 Task: Select street view around selected location Big Bend National Park, Texas, United States and verify 2 surrounding locations
Action: Mouse moved to (216, 66)
Screenshot: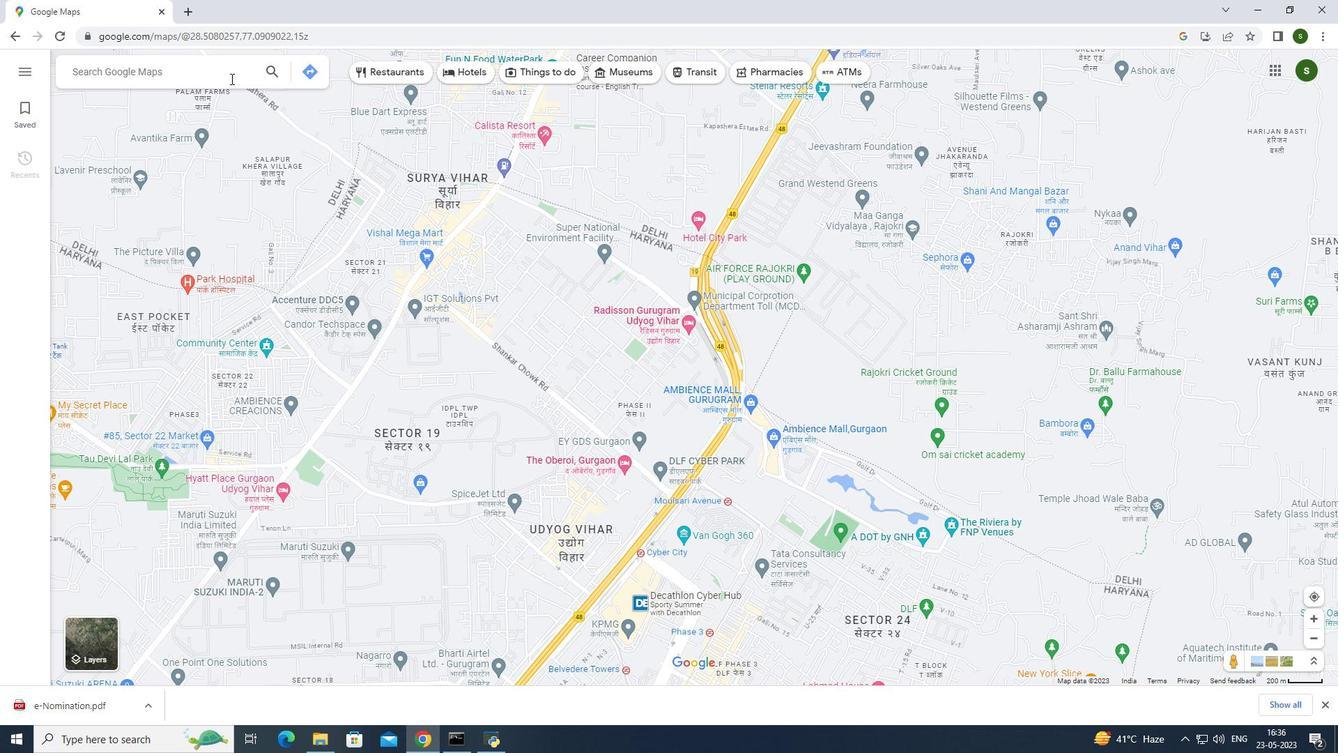 
Action: Mouse pressed left at (216, 66)
Screenshot: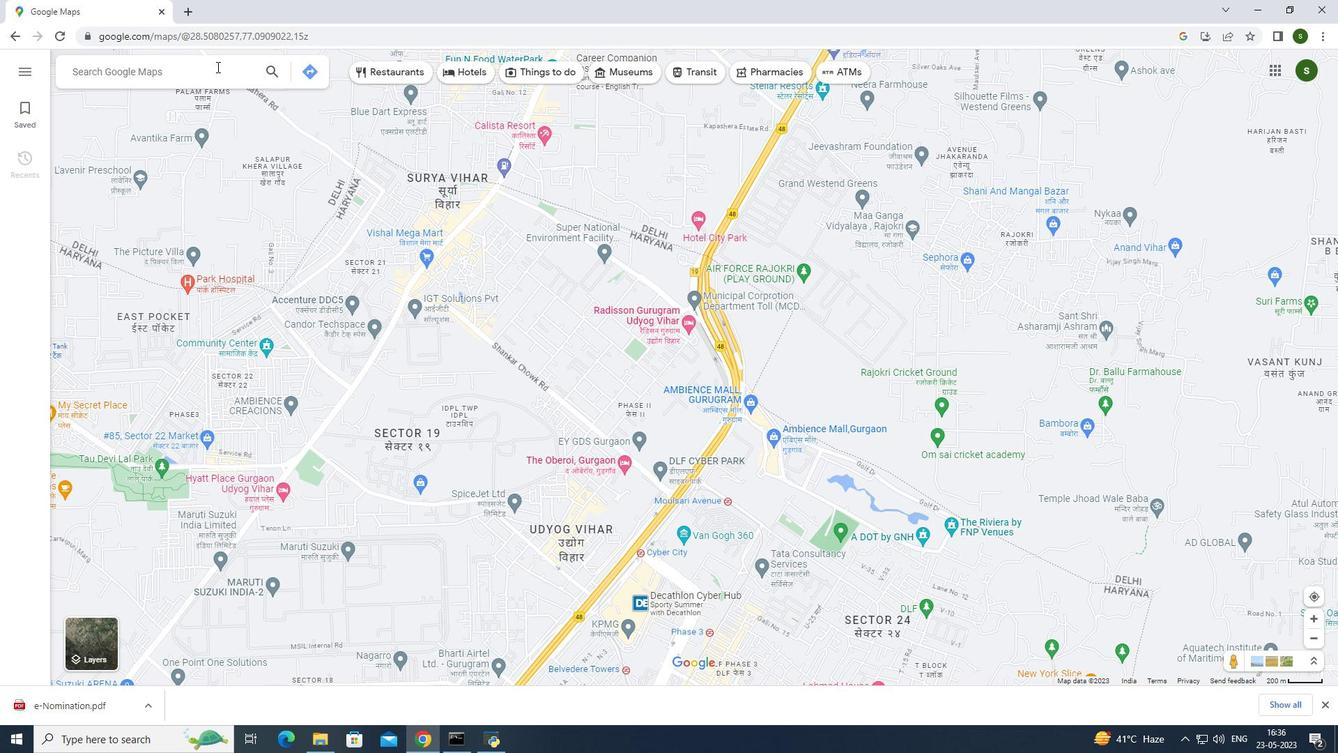 
Action: Key pressed <Key.caps_lock>B<Key.caps_lock>ig<Key.space><Key.caps_lock>B<Key.caps_lock>end<Key.space><Key.caps_lock>N<Key.caps_lock>ational<Key.space><Key.caps_lock>P<Key.caps_lock>ark,<Key.caps_lock>T<Key.caps_lock>exas,<Key.caps_lock>U<Key.caps_lock>nited<Key.space><Key.caps_lock>S<Key.caps_lock>tates<Key.enter>
Screenshot: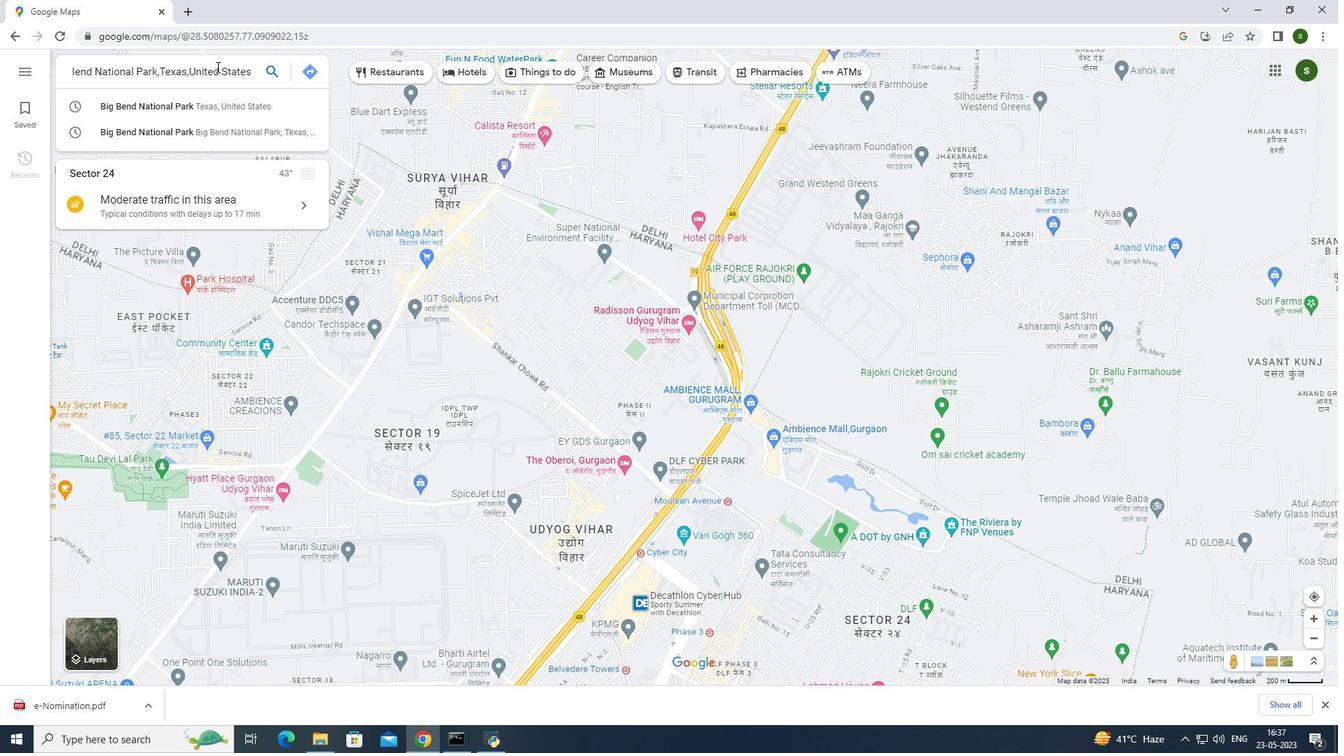
Action: Mouse moved to (866, 388)
Screenshot: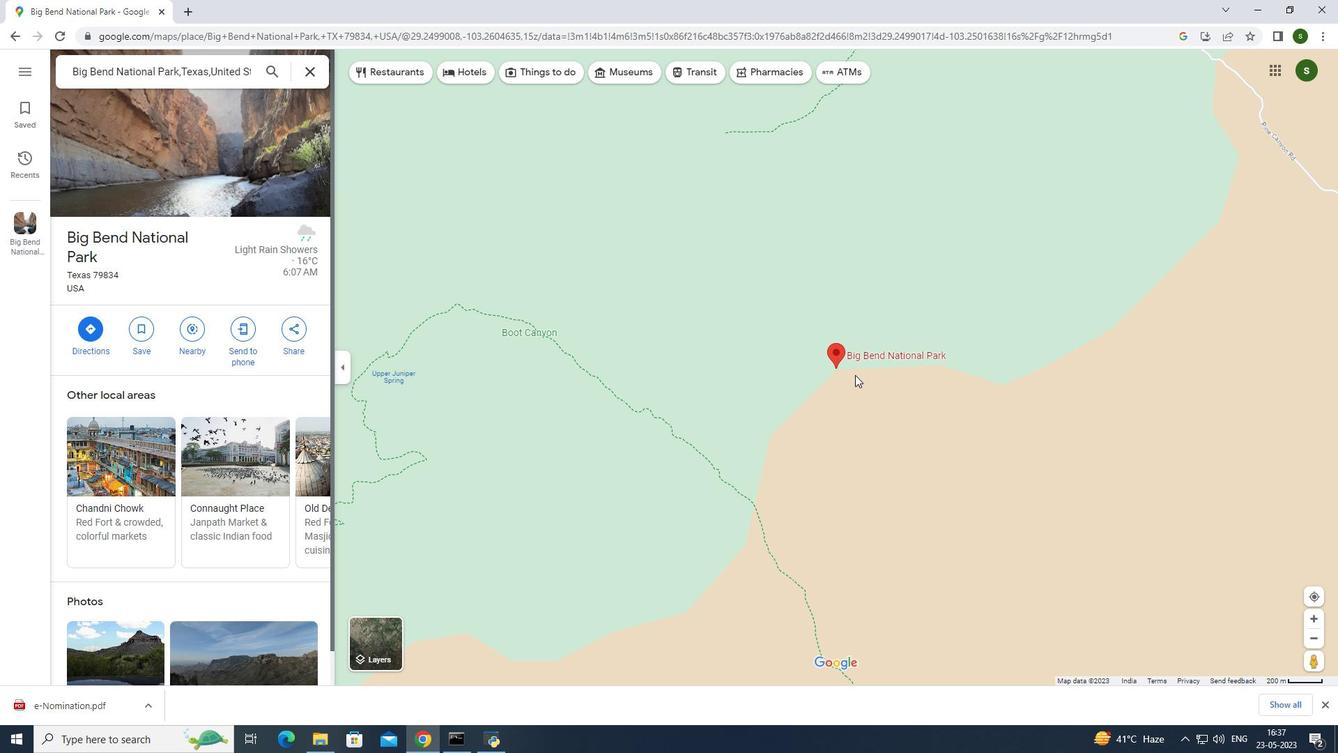 
Action: Mouse pressed left at (866, 388)
Screenshot: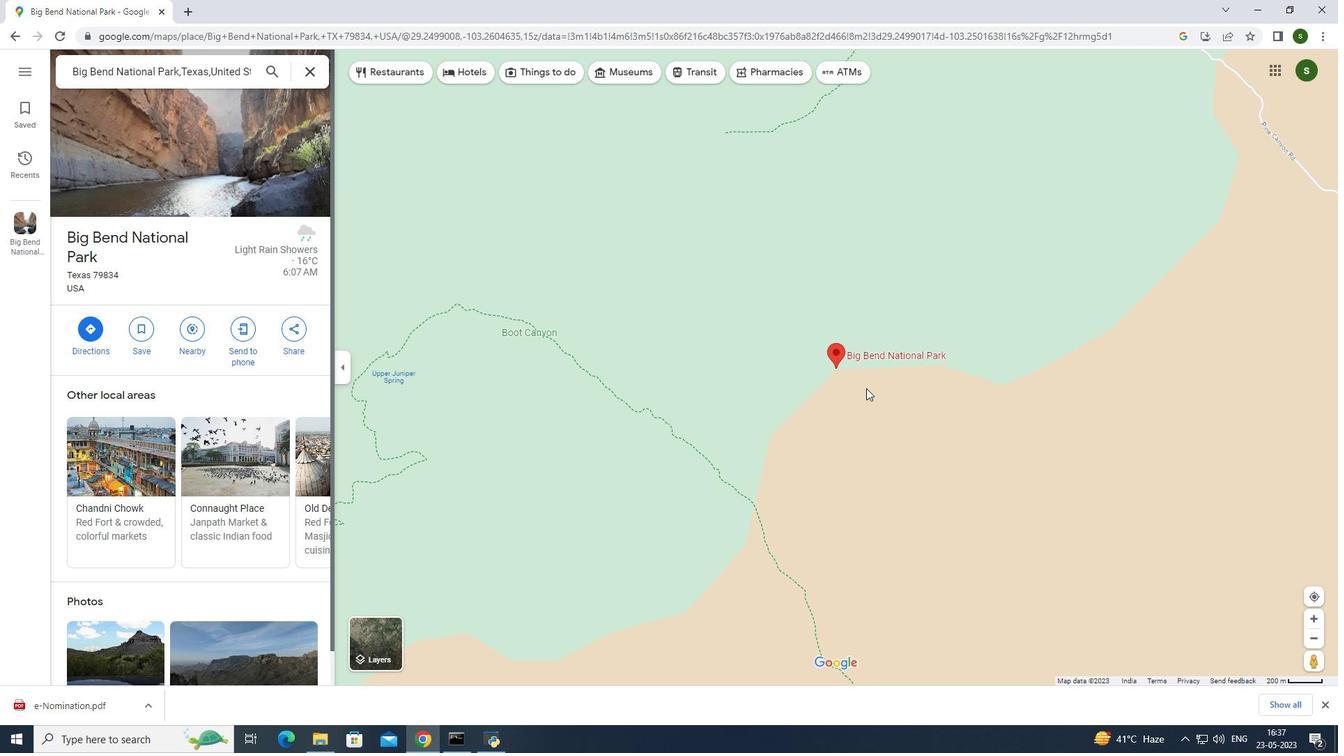 
Action: Mouse moved to (702, 382)
Screenshot: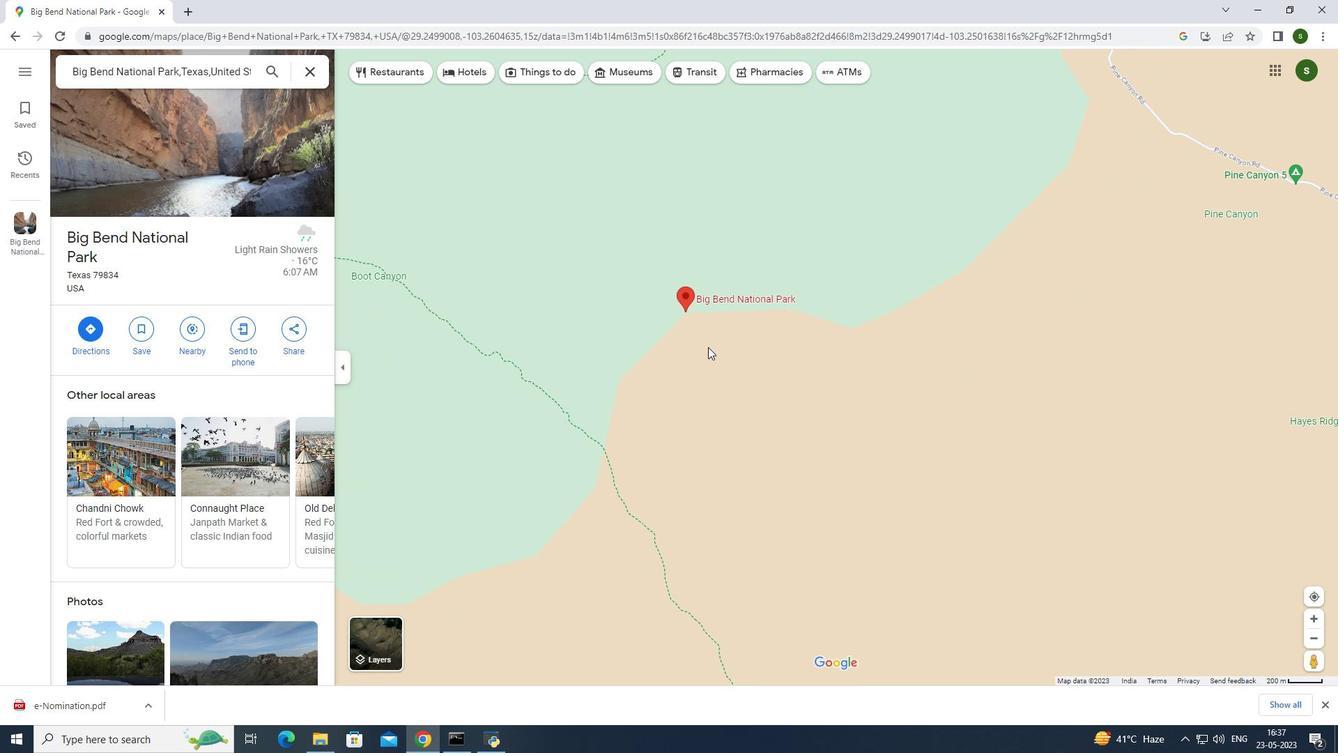 
Action: Mouse scrolled (702, 383) with delta (0, 0)
Screenshot: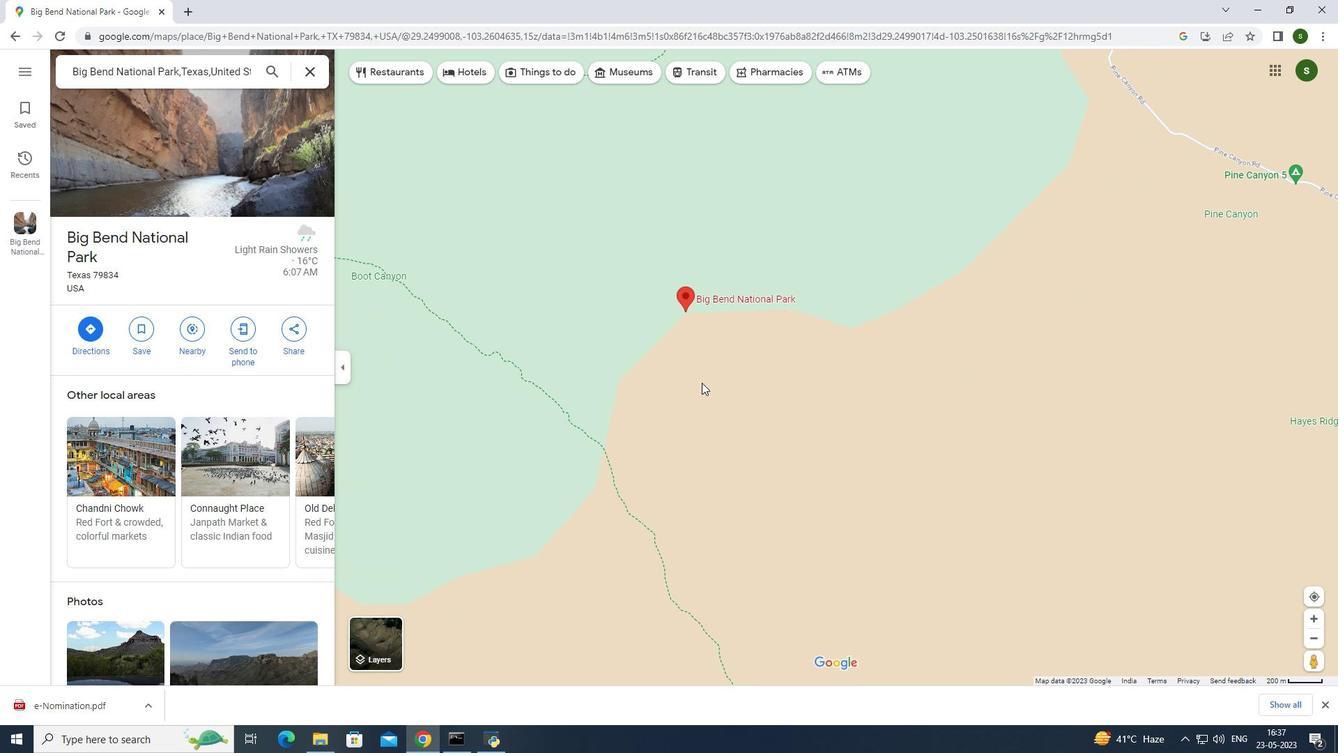 
Action: Mouse scrolled (702, 383) with delta (0, 0)
Screenshot: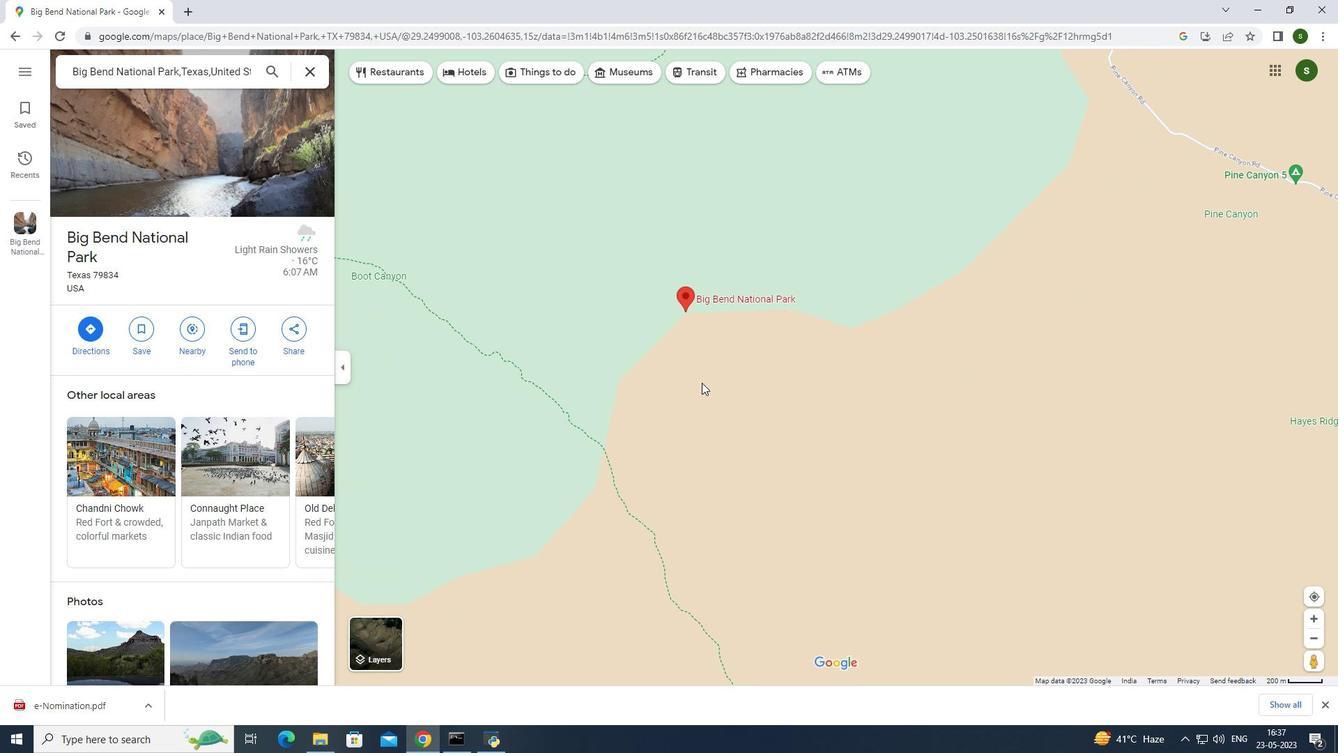 
Action: Mouse moved to (625, 200)
Screenshot: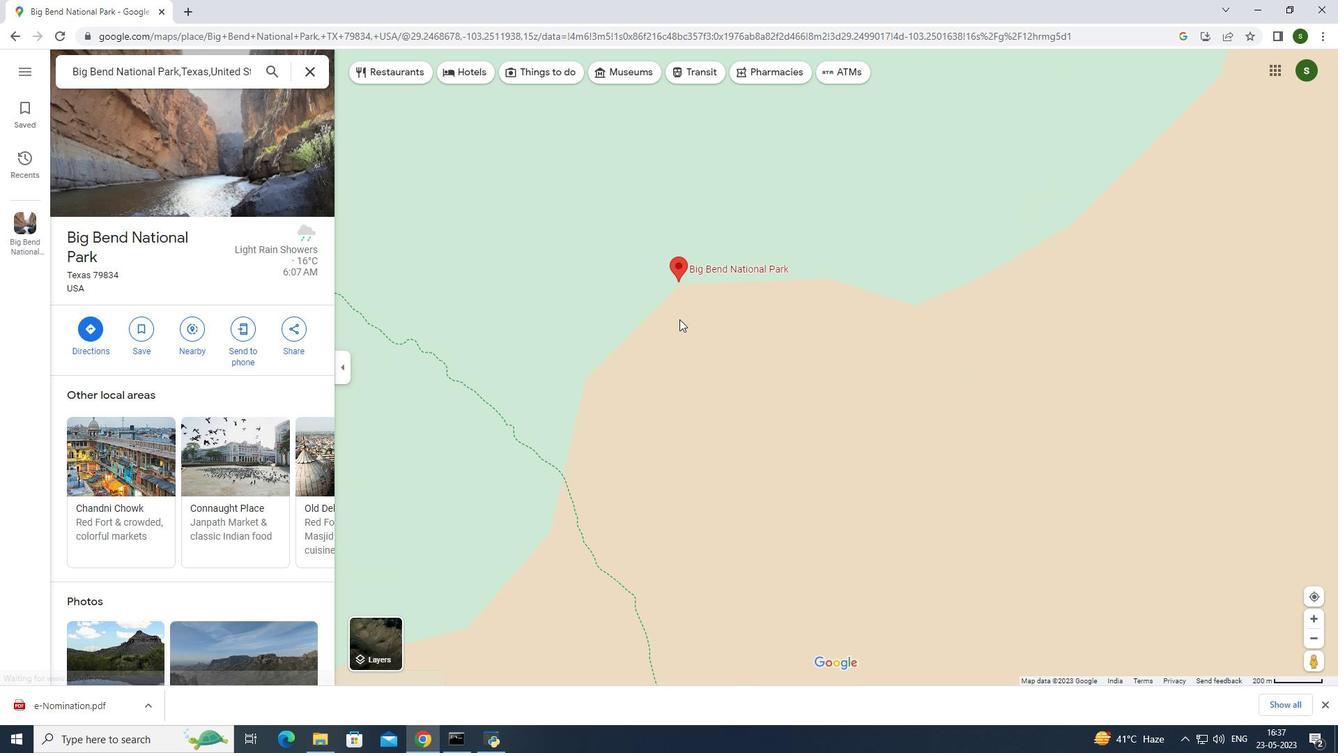
Action: Mouse scrolled (625, 200) with delta (0, 0)
Screenshot: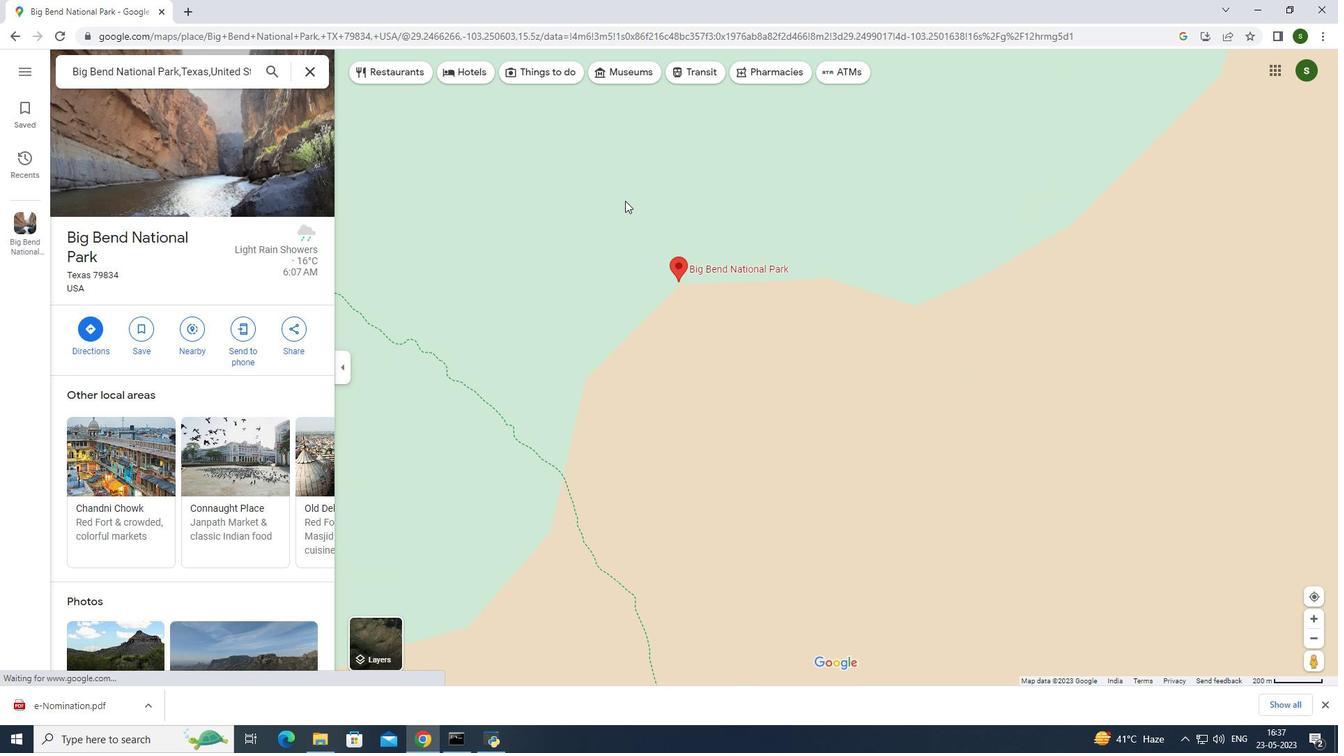 
Action: Mouse scrolled (625, 200) with delta (0, 0)
Screenshot: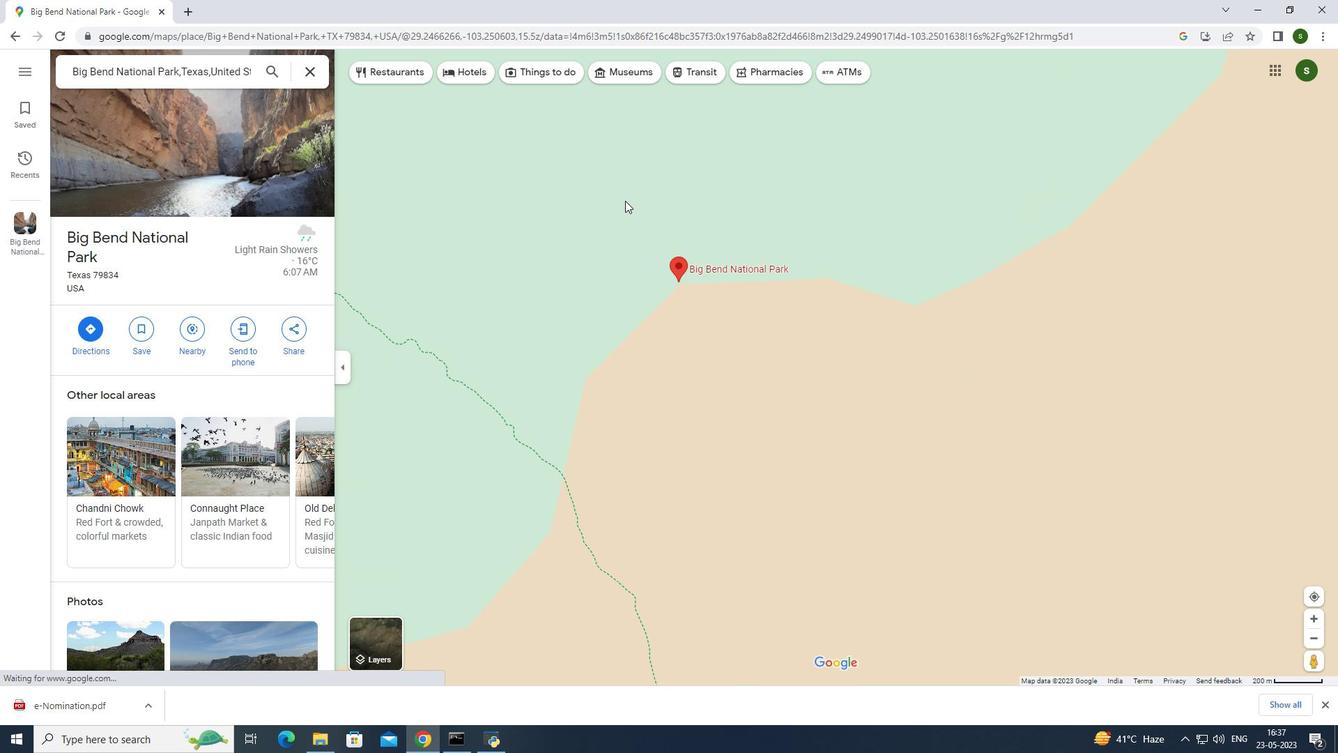 
Action: Mouse moved to (621, 201)
Screenshot: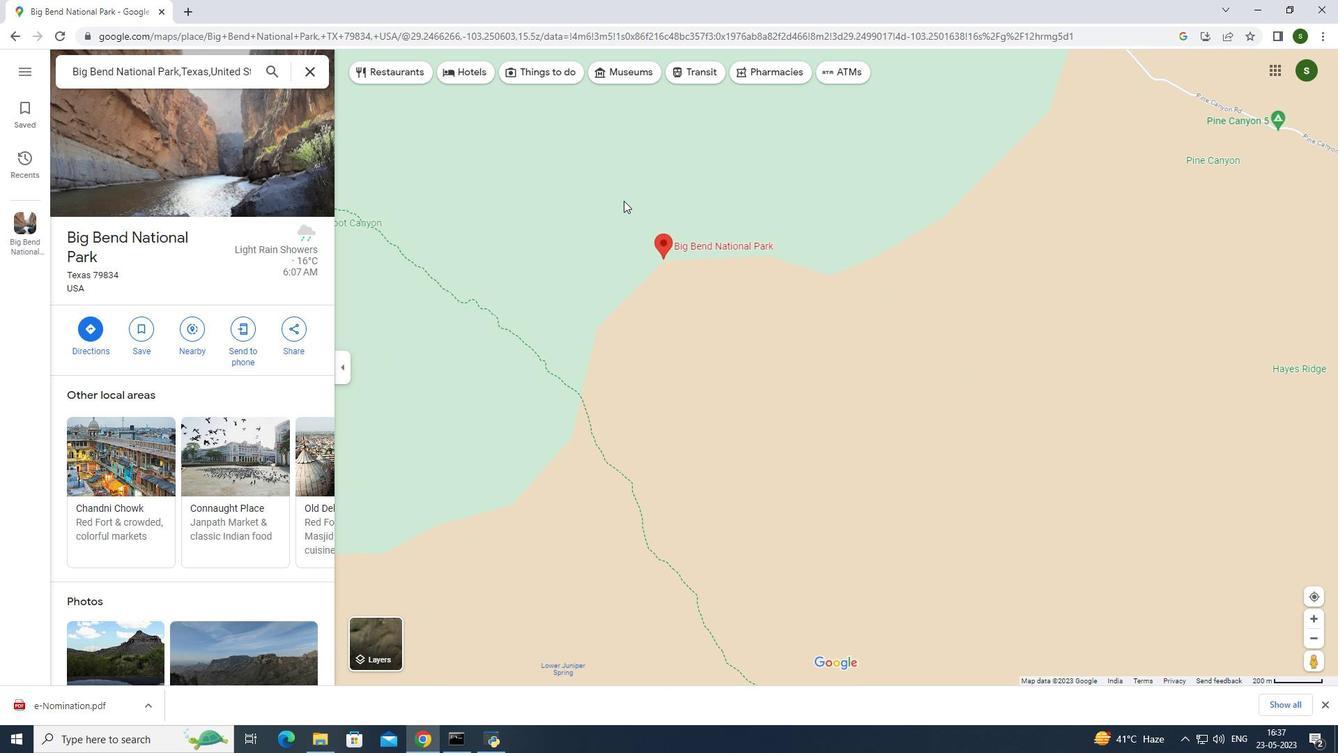 
Action: Mouse scrolled (621, 200) with delta (0, 0)
Screenshot: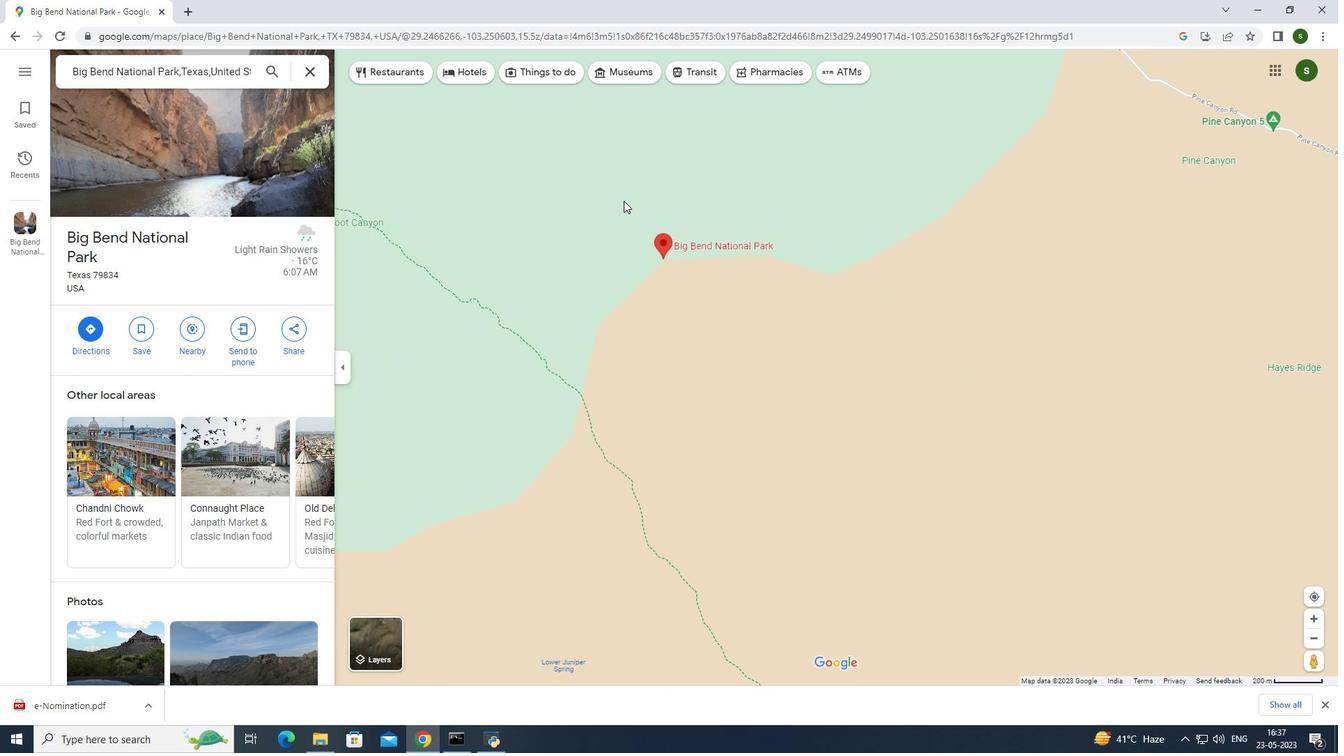 
Action: Mouse scrolled (621, 200) with delta (0, 0)
Screenshot: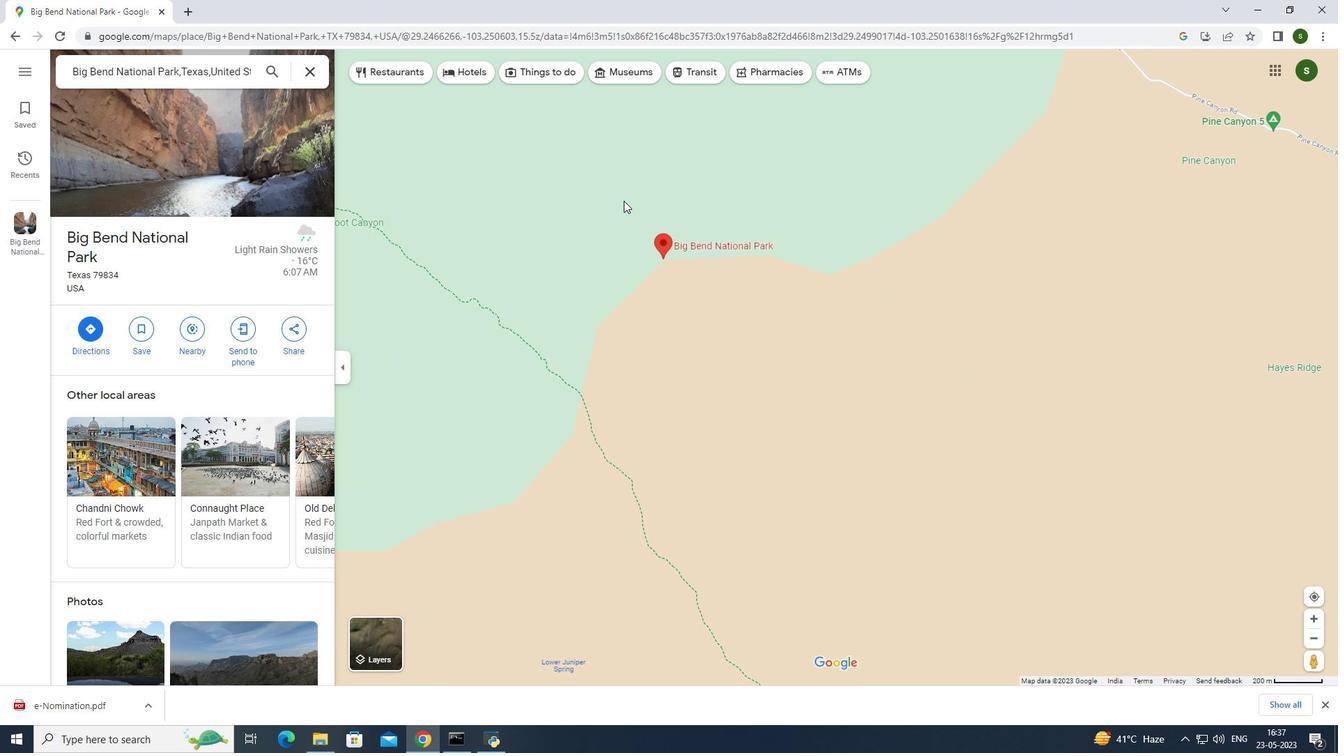 
Action: Mouse moved to (620, 201)
Screenshot: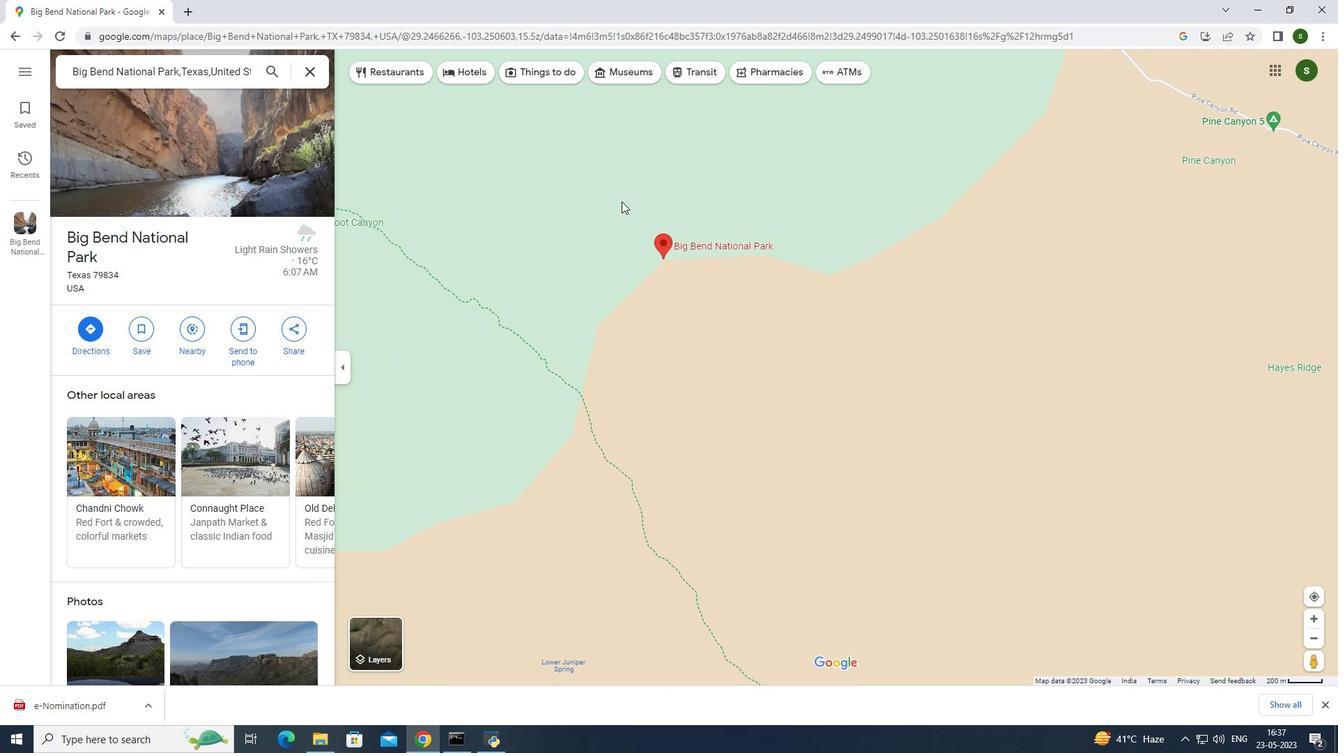 
Action: Mouse scrolled (620, 200) with delta (0, 0)
Screenshot: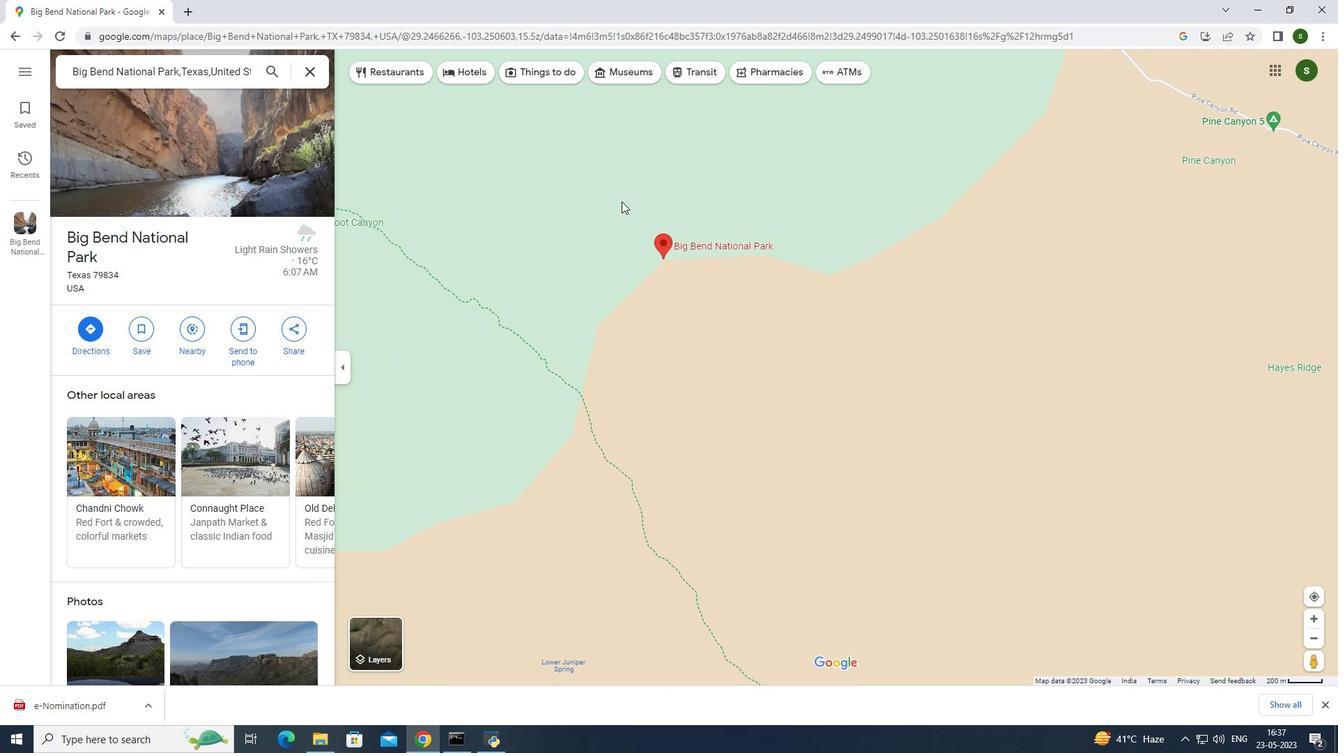 
Action: Mouse moved to (718, 306)
Screenshot: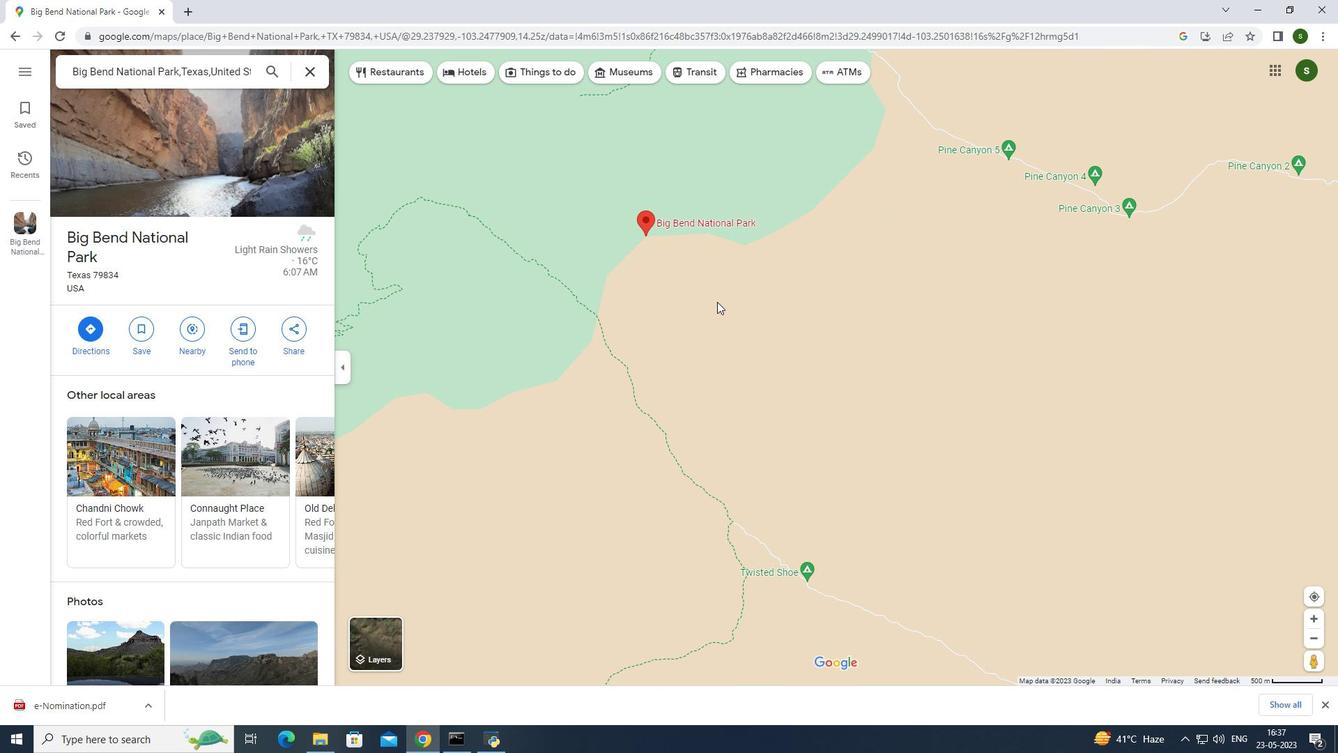
Action: Mouse pressed left at (718, 306)
Screenshot: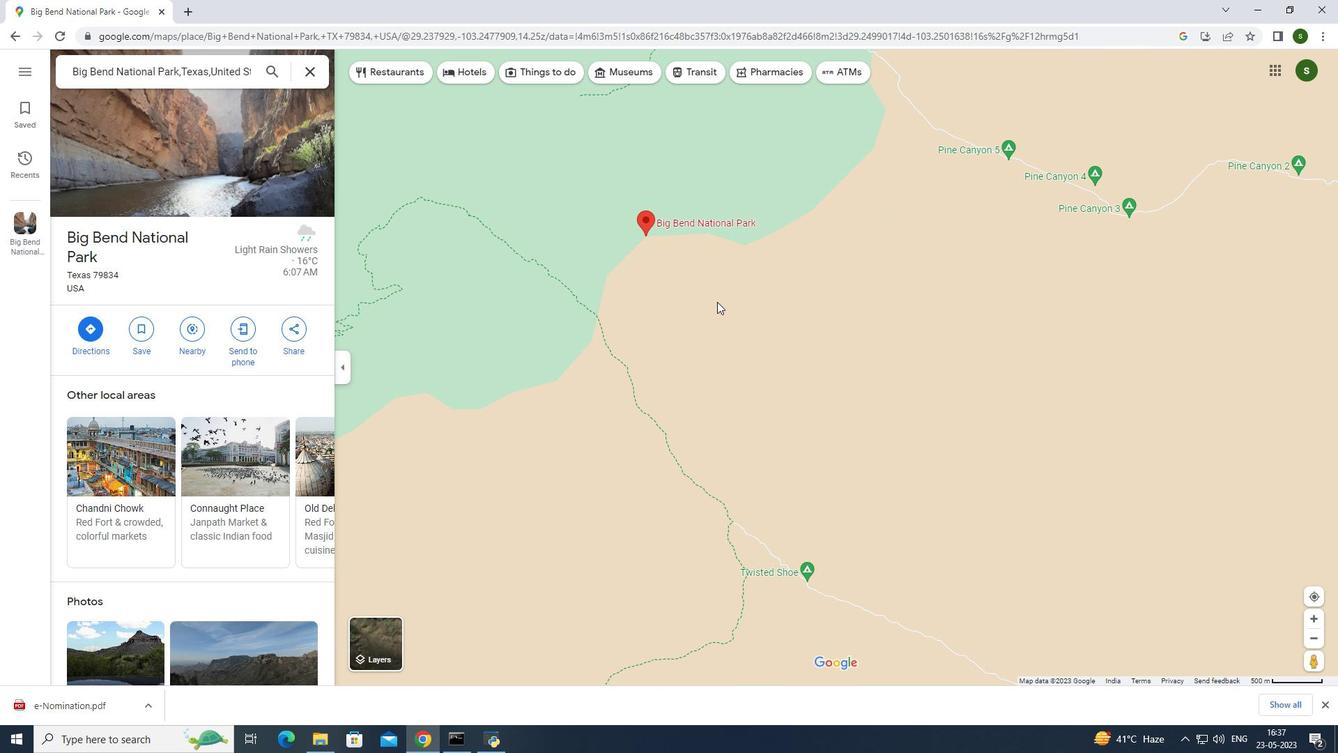 
Action: Mouse moved to (690, 421)
Screenshot: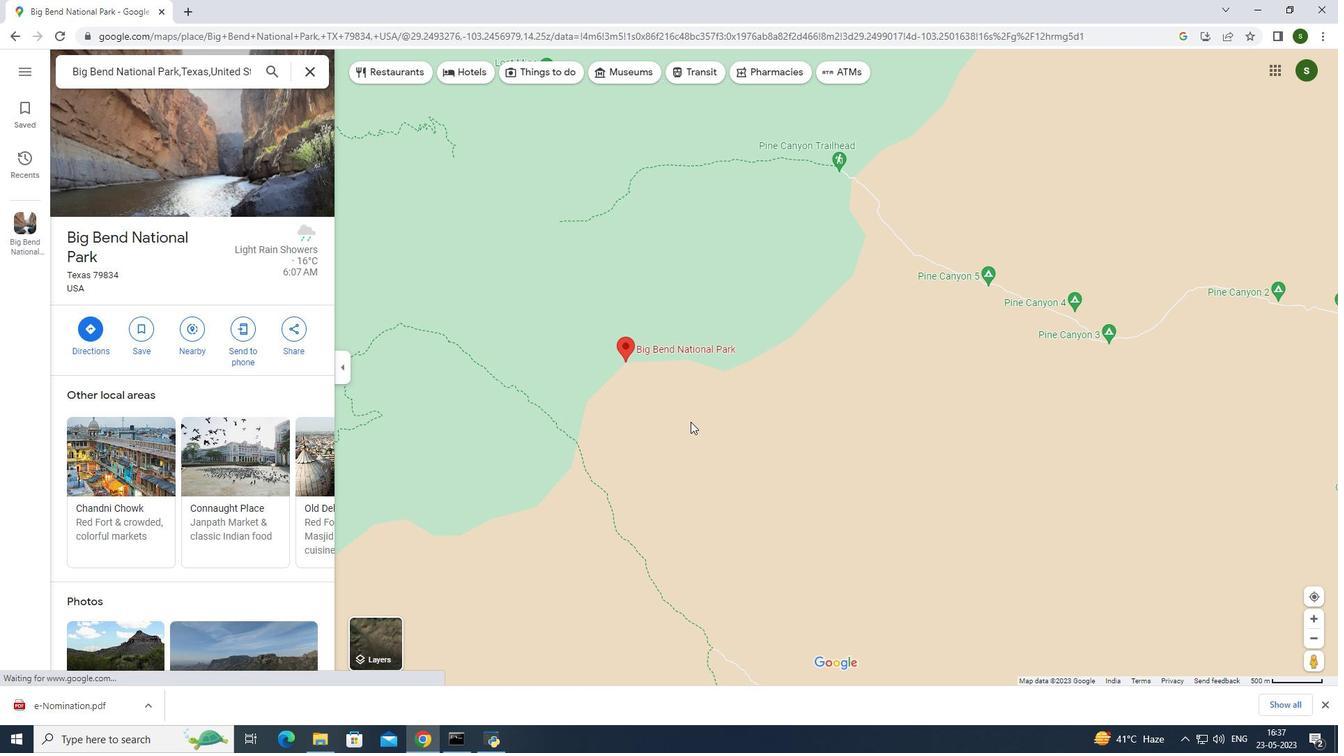 
Action: Mouse scrolled (690, 422) with delta (0, 0)
Screenshot: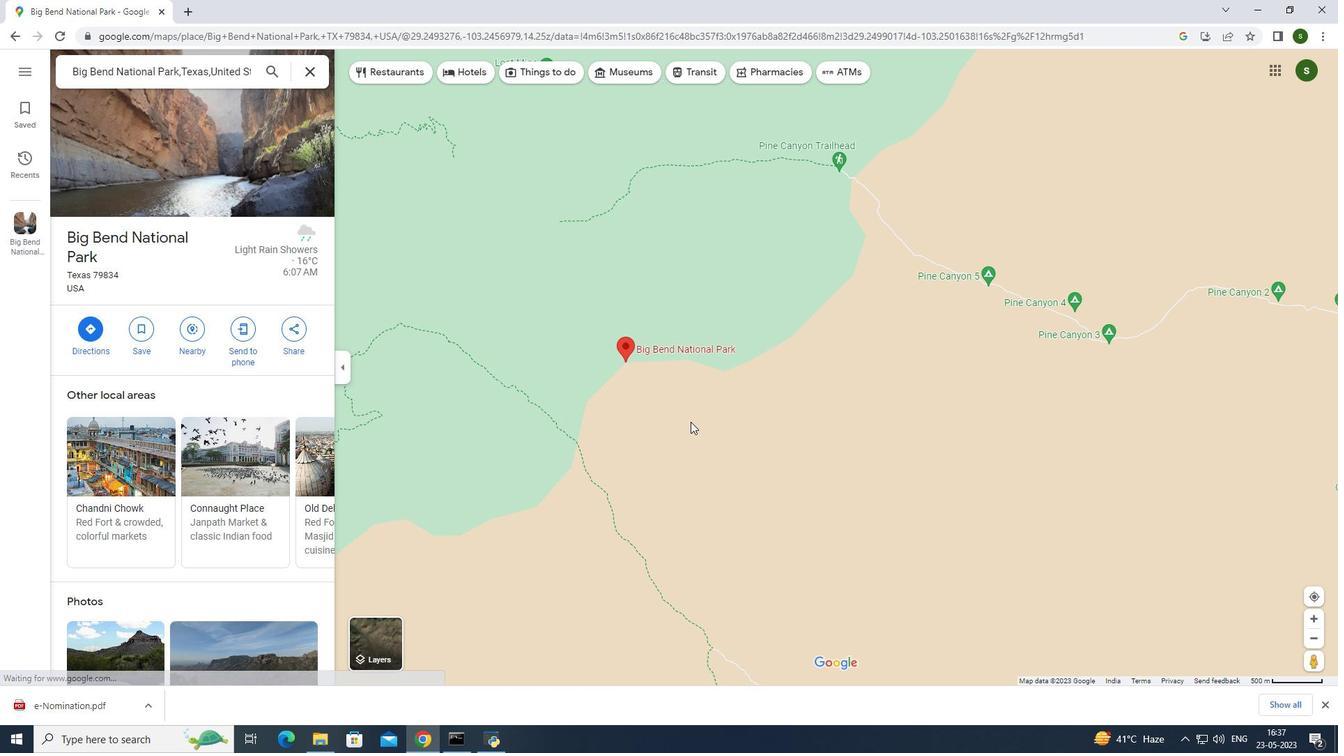 
Action: Mouse scrolled (690, 422) with delta (0, 0)
Screenshot: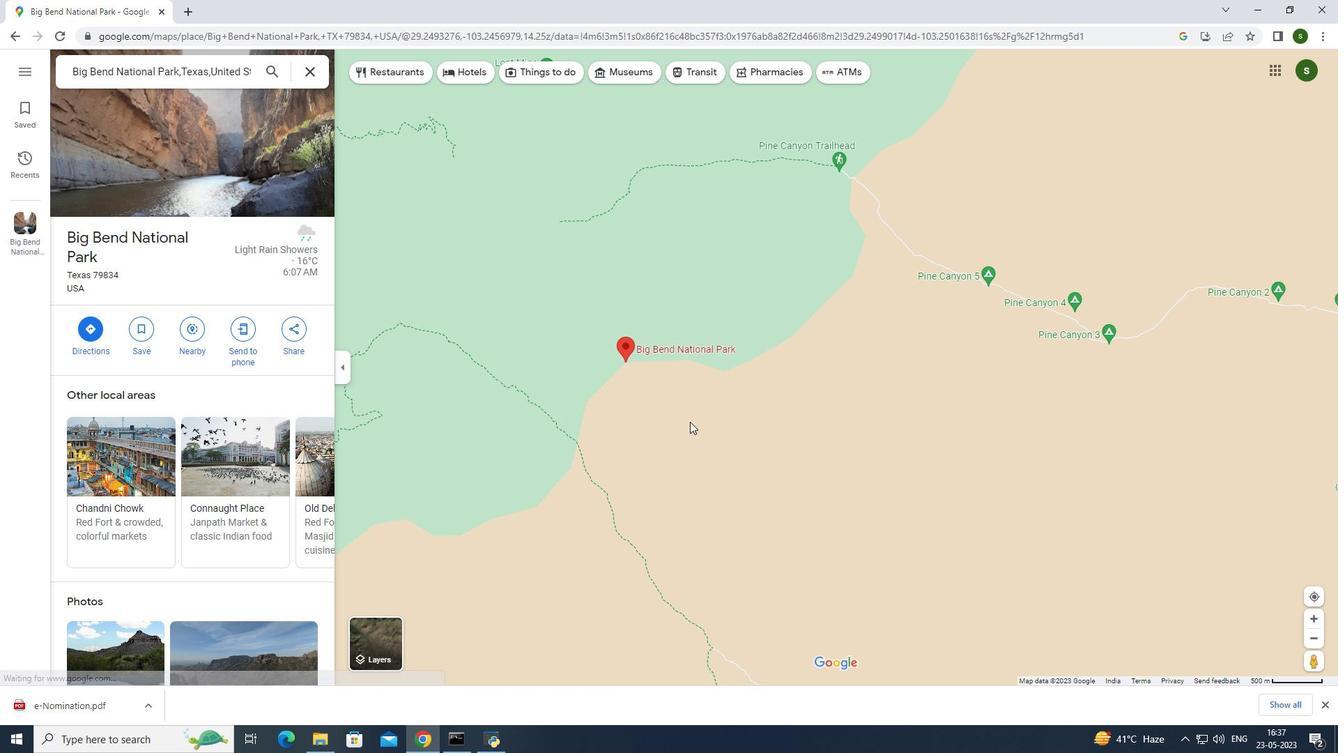 
Action: Mouse scrolled (690, 422) with delta (0, 0)
Screenshot: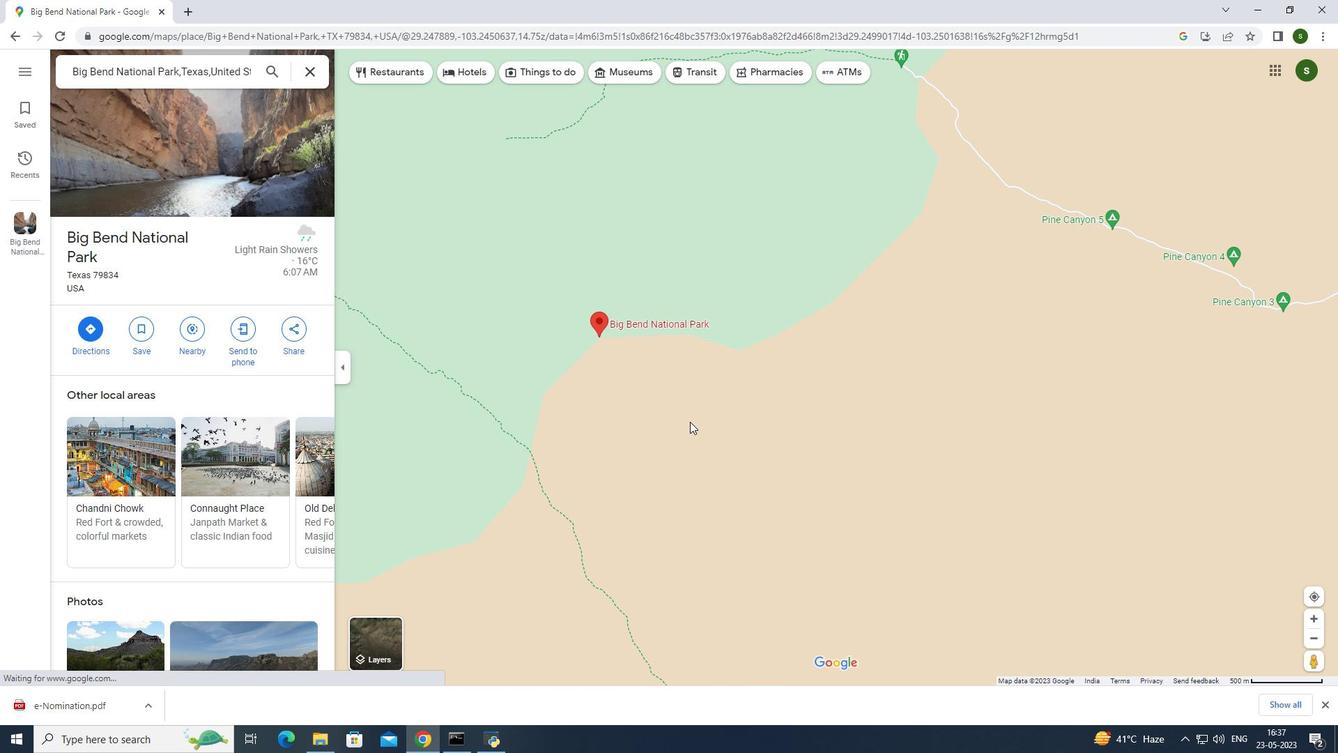 
Action: Mouse scrolled (690, 422) with delta (0, 0)
Screenshot: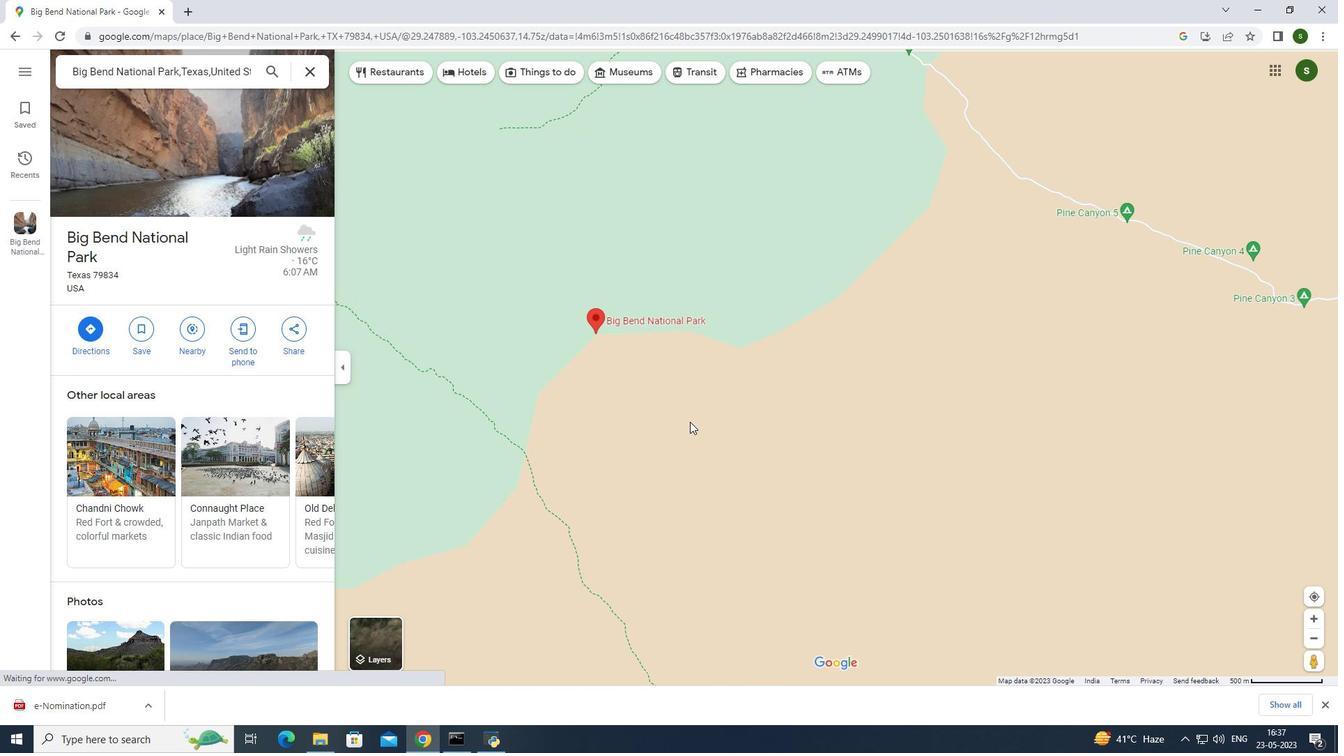 
Action: Mouse scrolled (690, 422) with delta (0, 0)
Screenshot: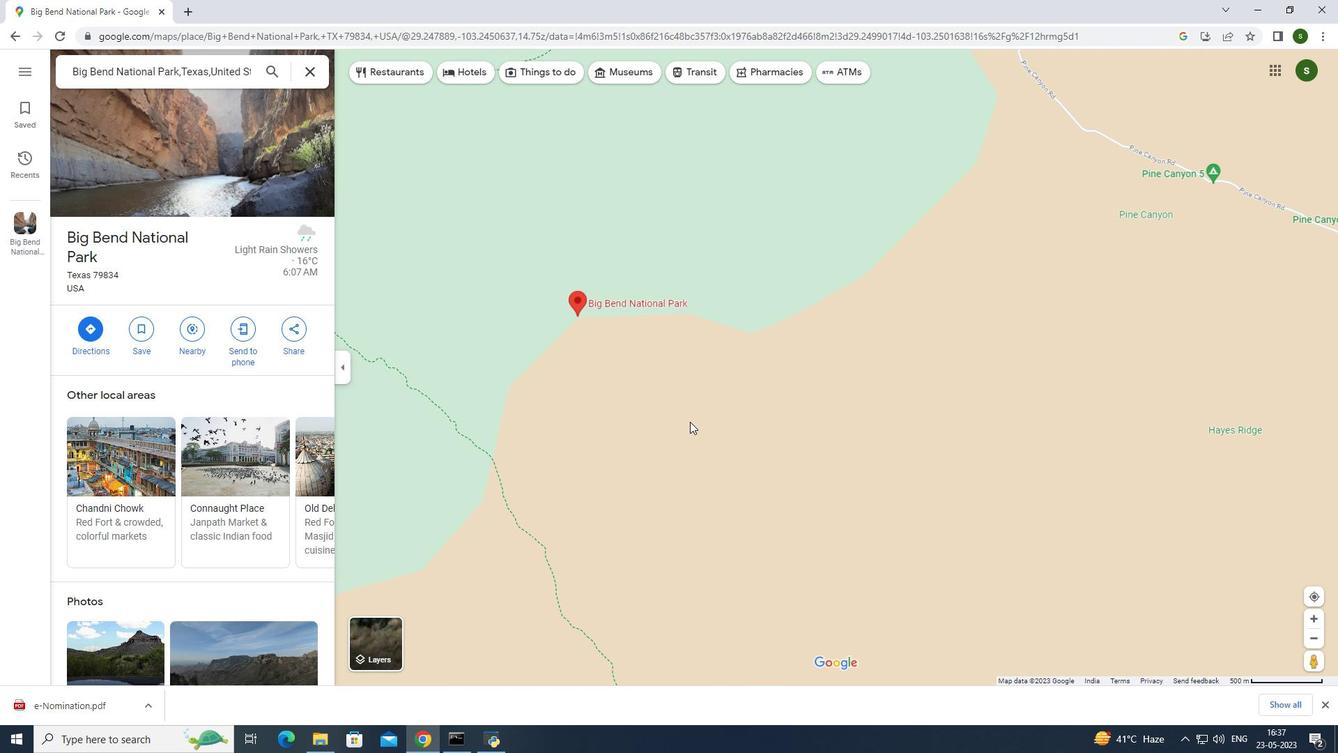 
Action: Mouse moved to (674, 425)
Screenshot: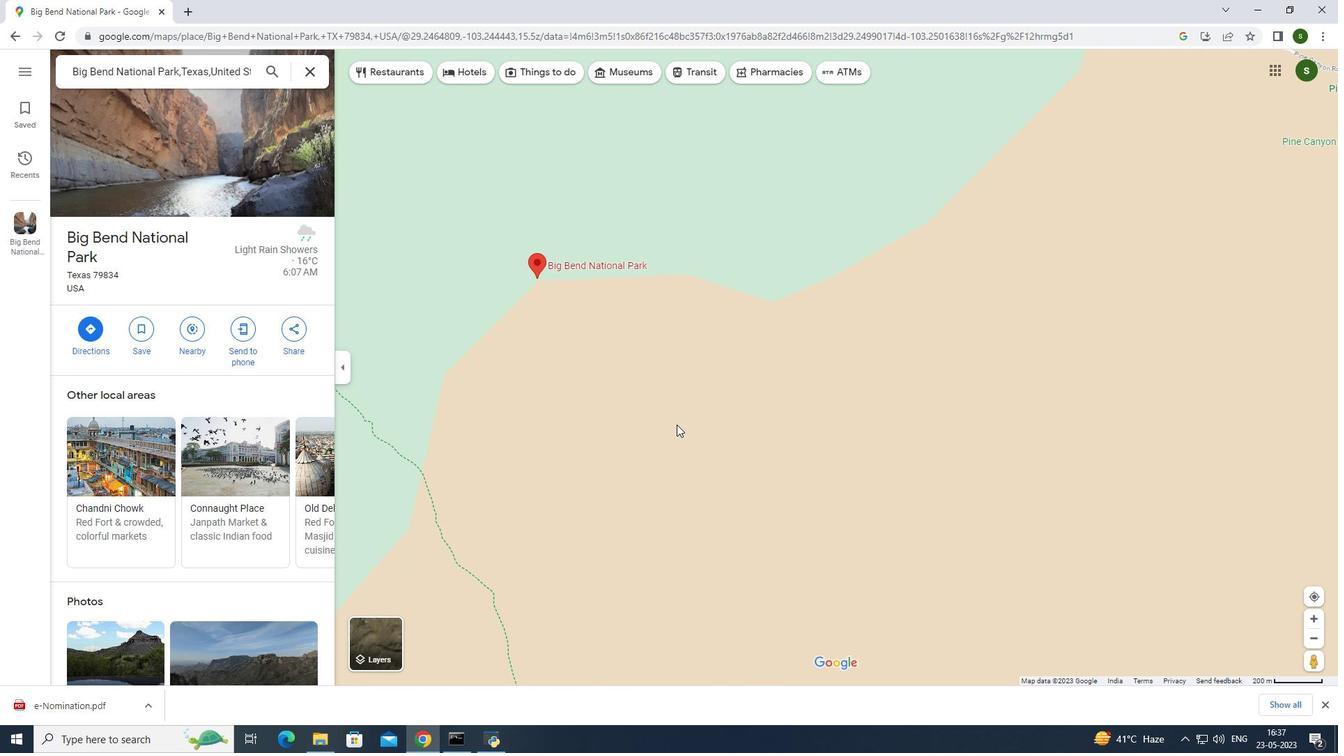 
Action: Mouse scrolled (674, 426) with delta (0, 0)
Screenshot: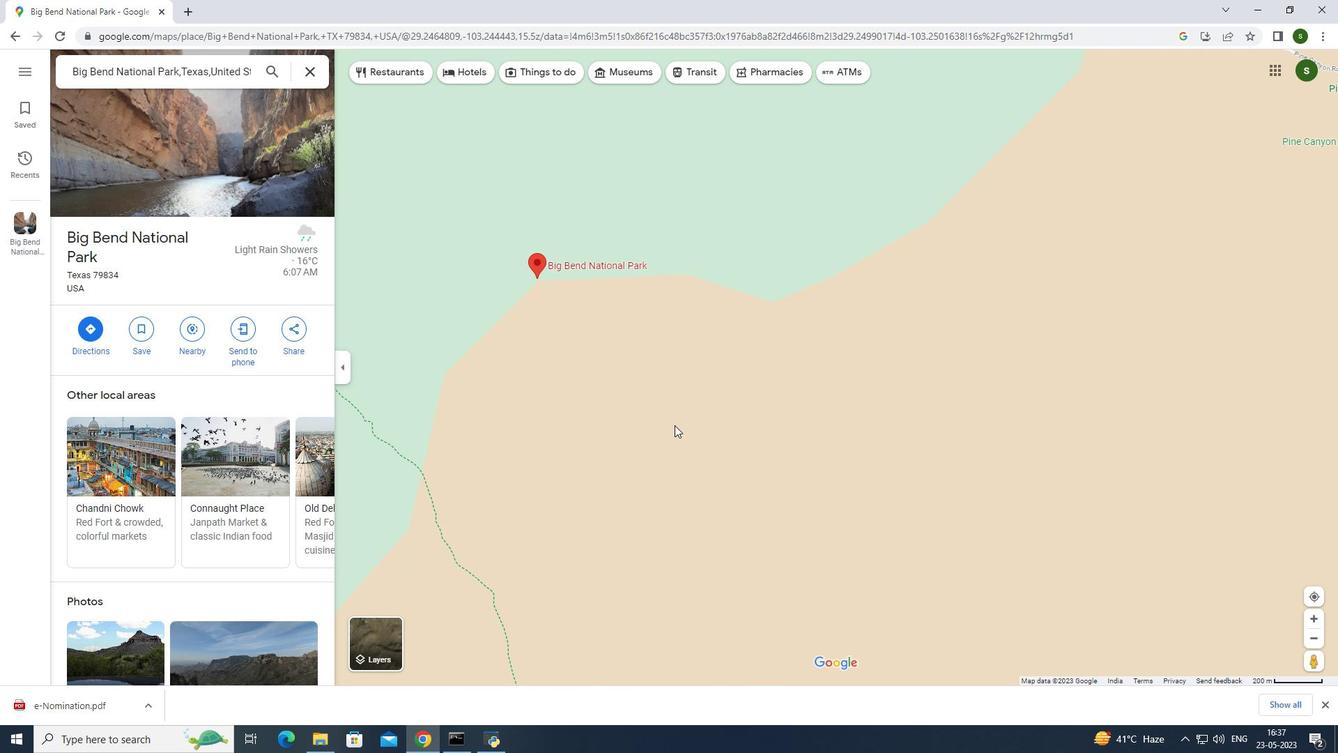 
Action: Mouse scrolled (674, 426) with delta (0, 0)
Screenshot: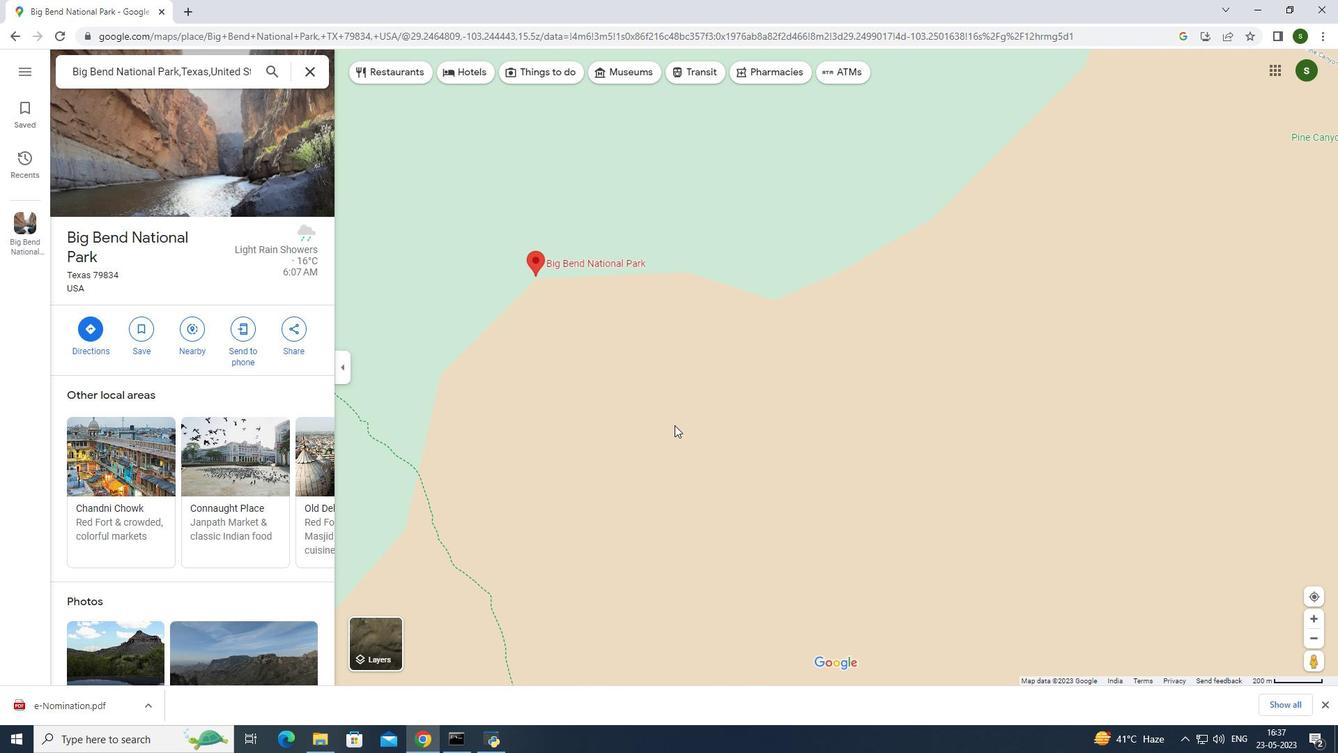 
Action: Mouse moved to (462, 268)
Screenshot: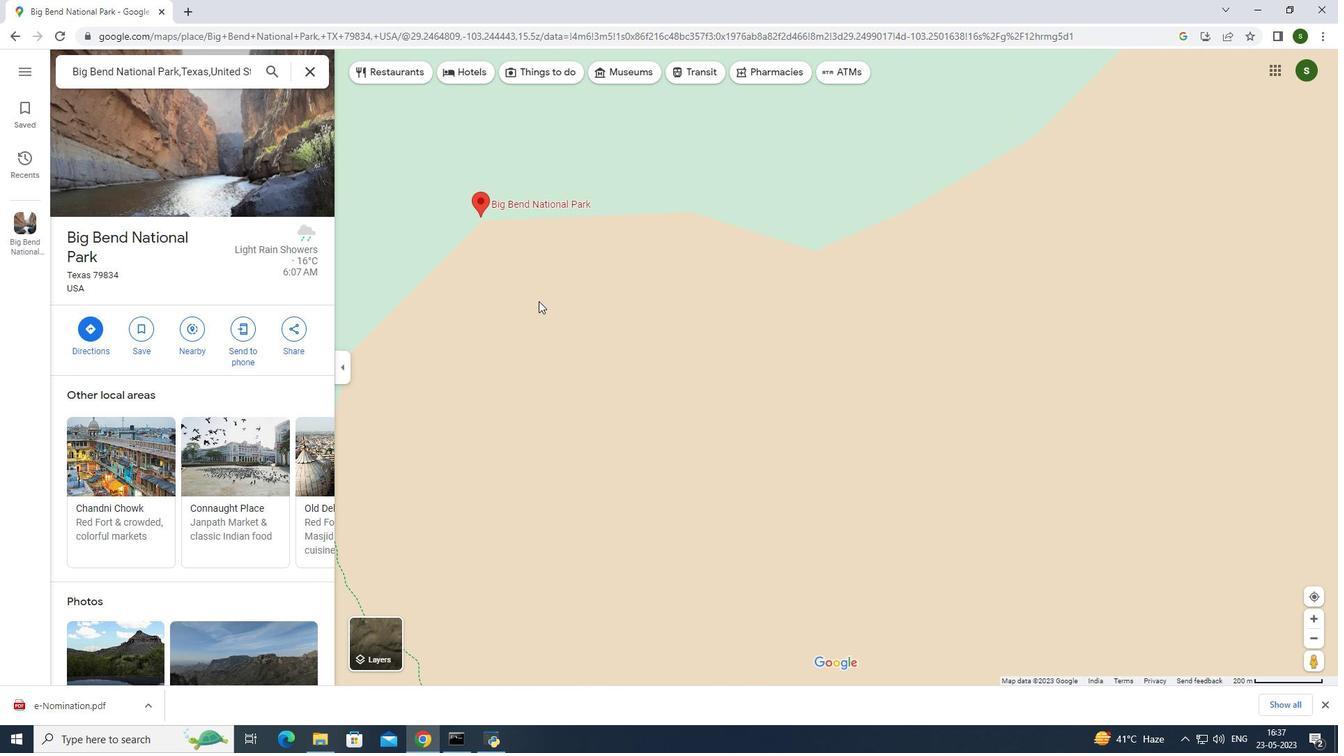 
Action: Mouse pressed left at (462, 268)
Screenshot: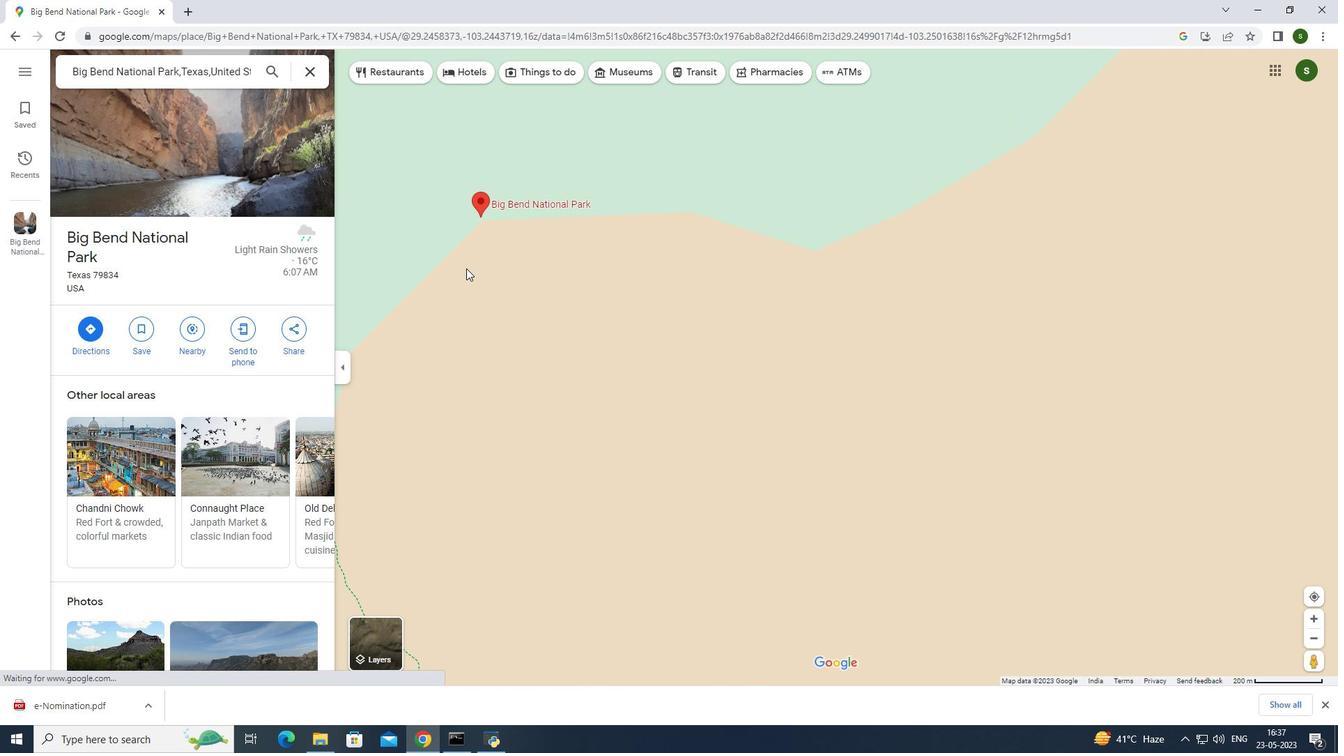 
Action: Mouse moved to (776, 402)
Screenshot: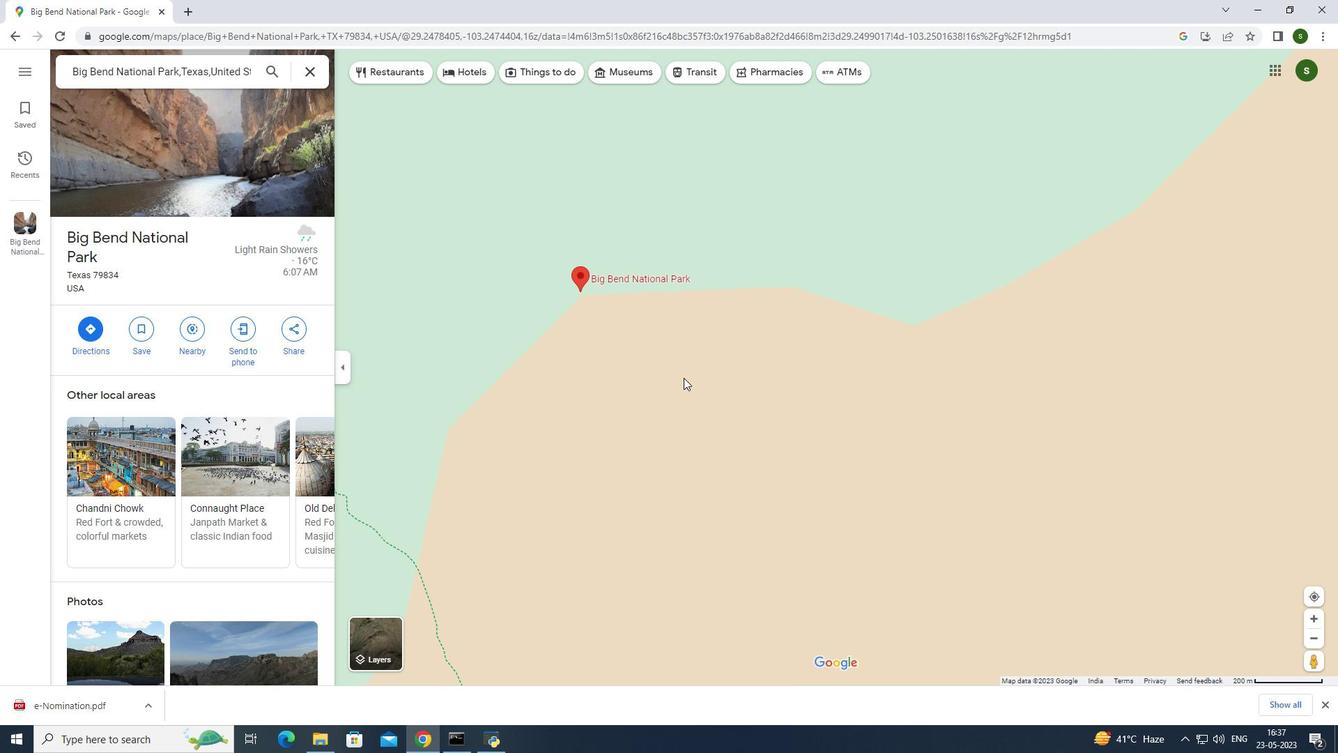 
Action: Mouse pressed left at (776, 402)
Screenshot: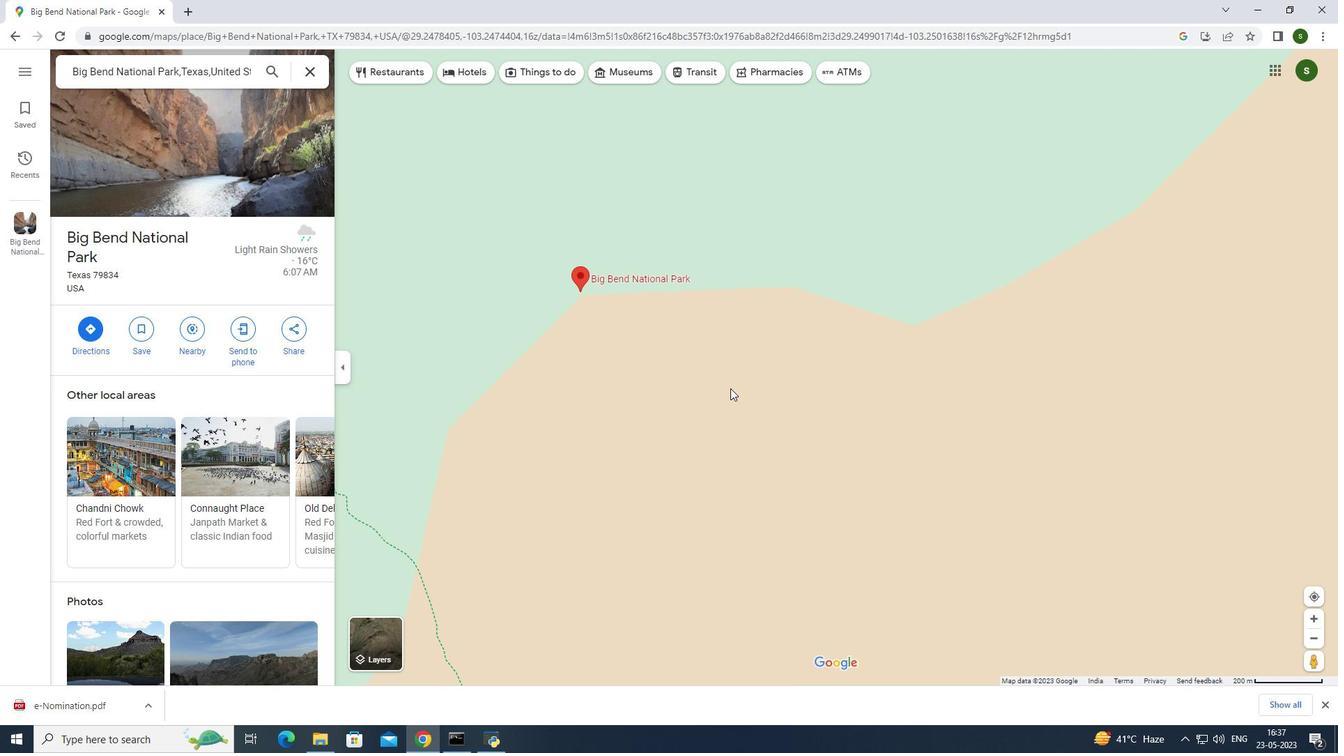 
Action: Mouse moved to (497, 331)
Screenshot: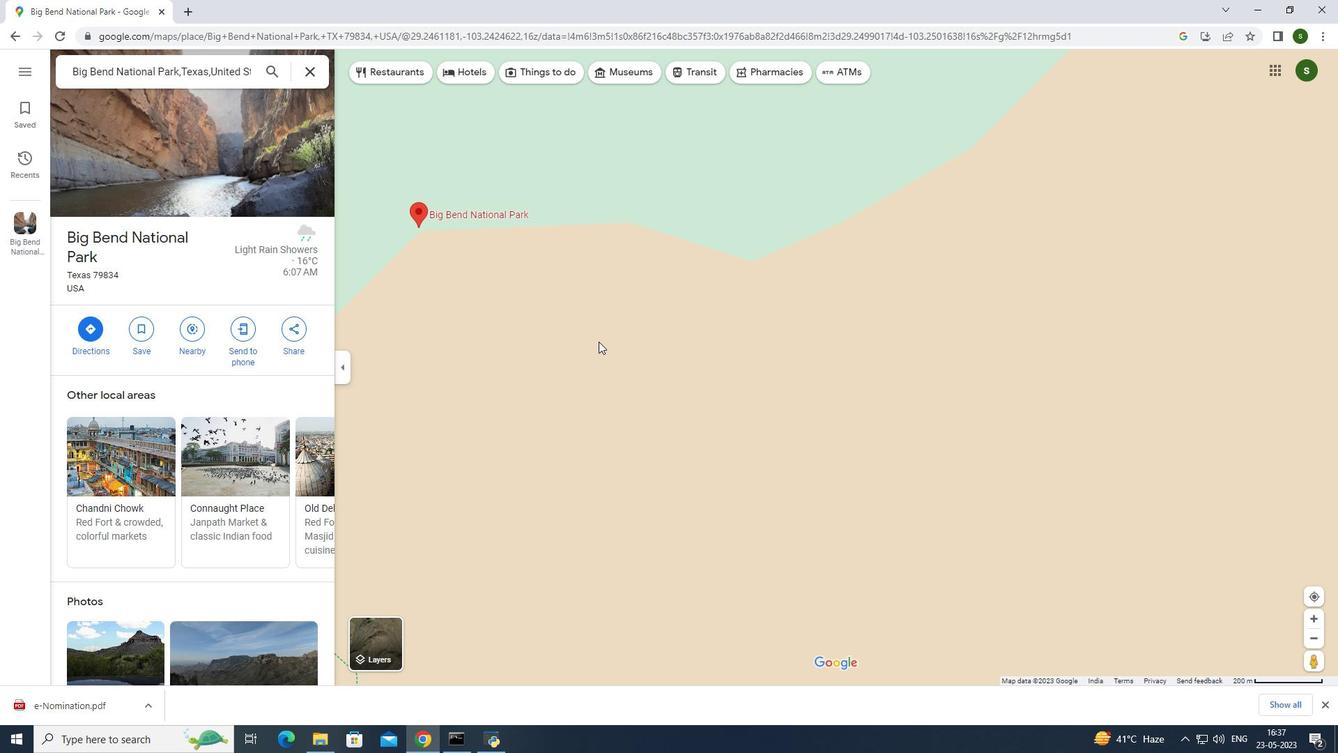 
Action: Mouse pressed left at (497, 331)
Screenshot: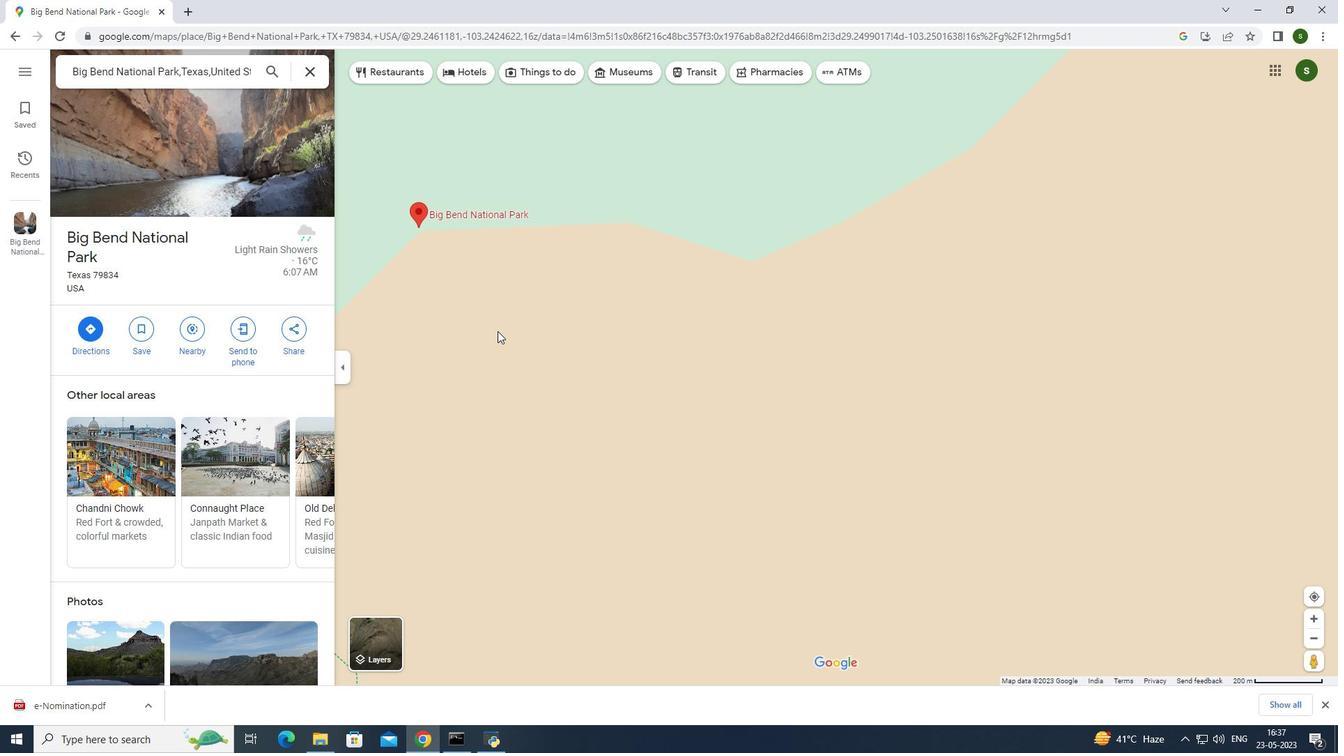 
Action: Mouse moved to (551, 377)
Screenshot: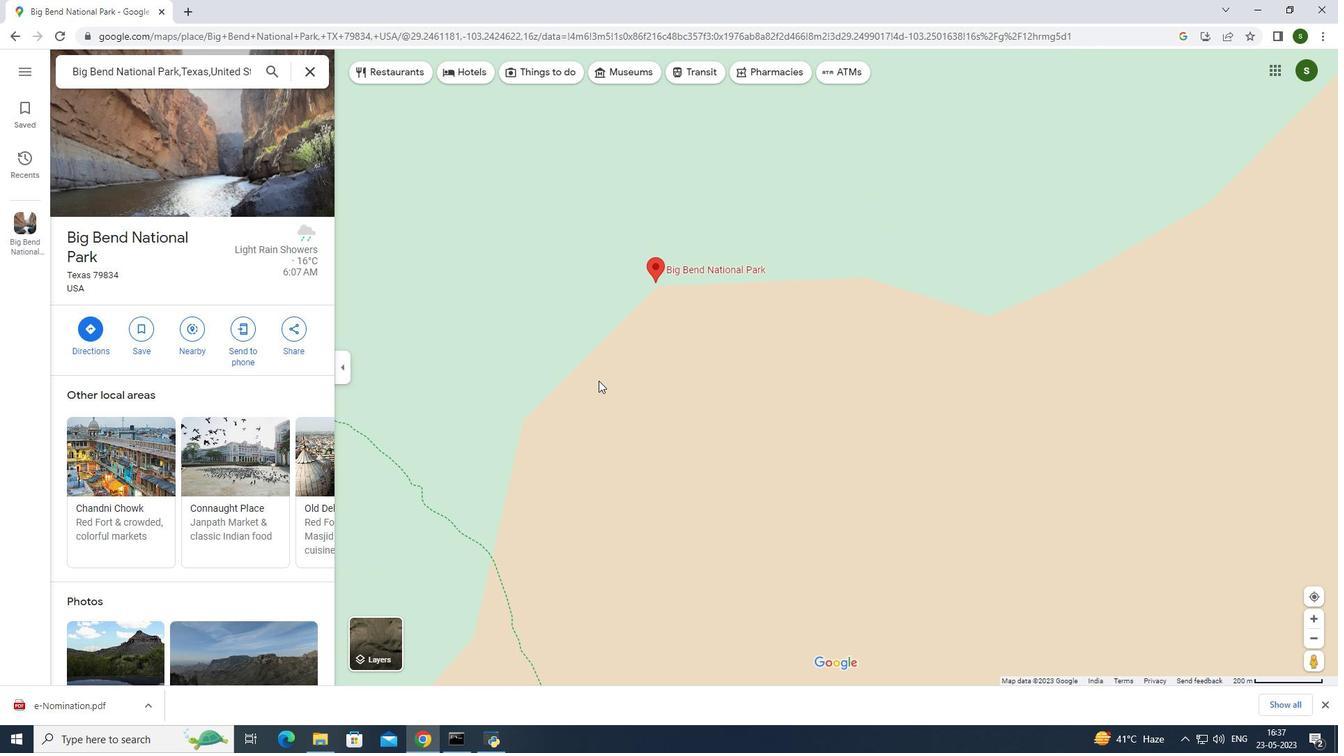 
Action: Mouse pressed left at (551, 377)
Screenshot: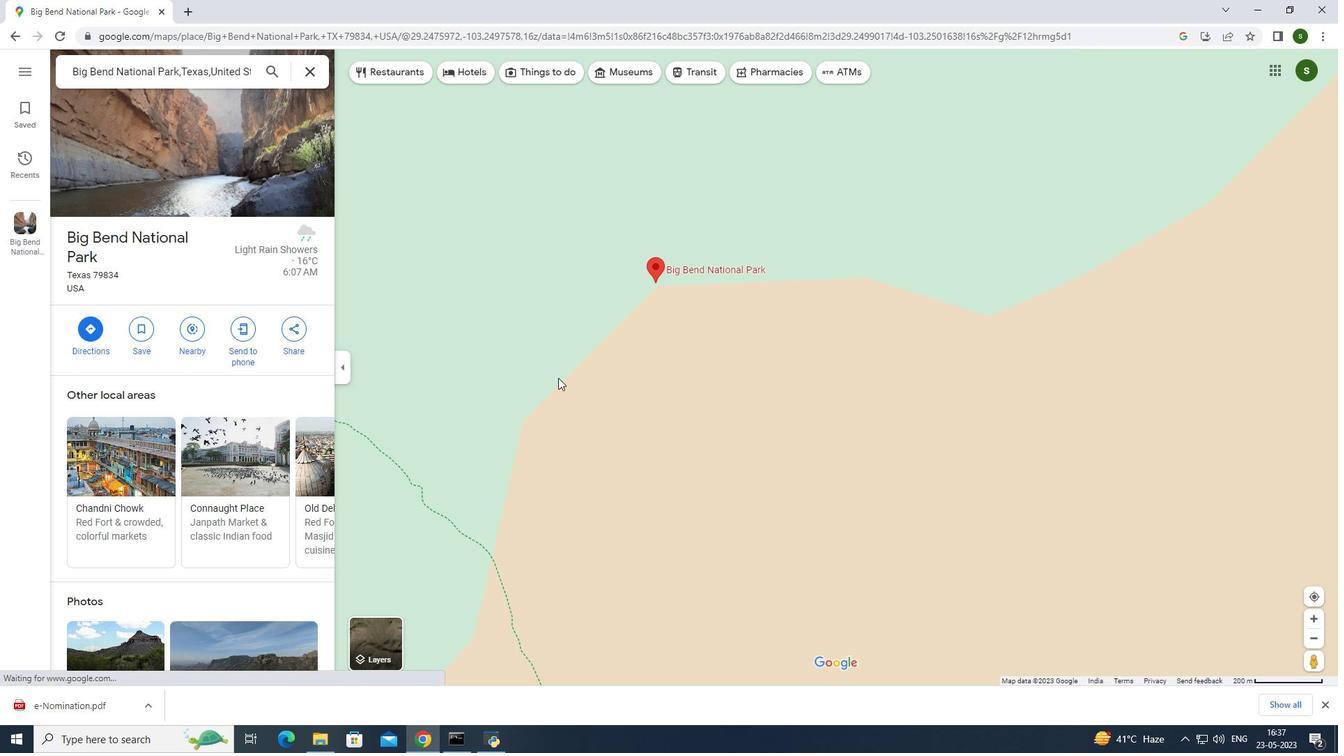 
Action: Mouse moved to (1158, 393)
Screenshot: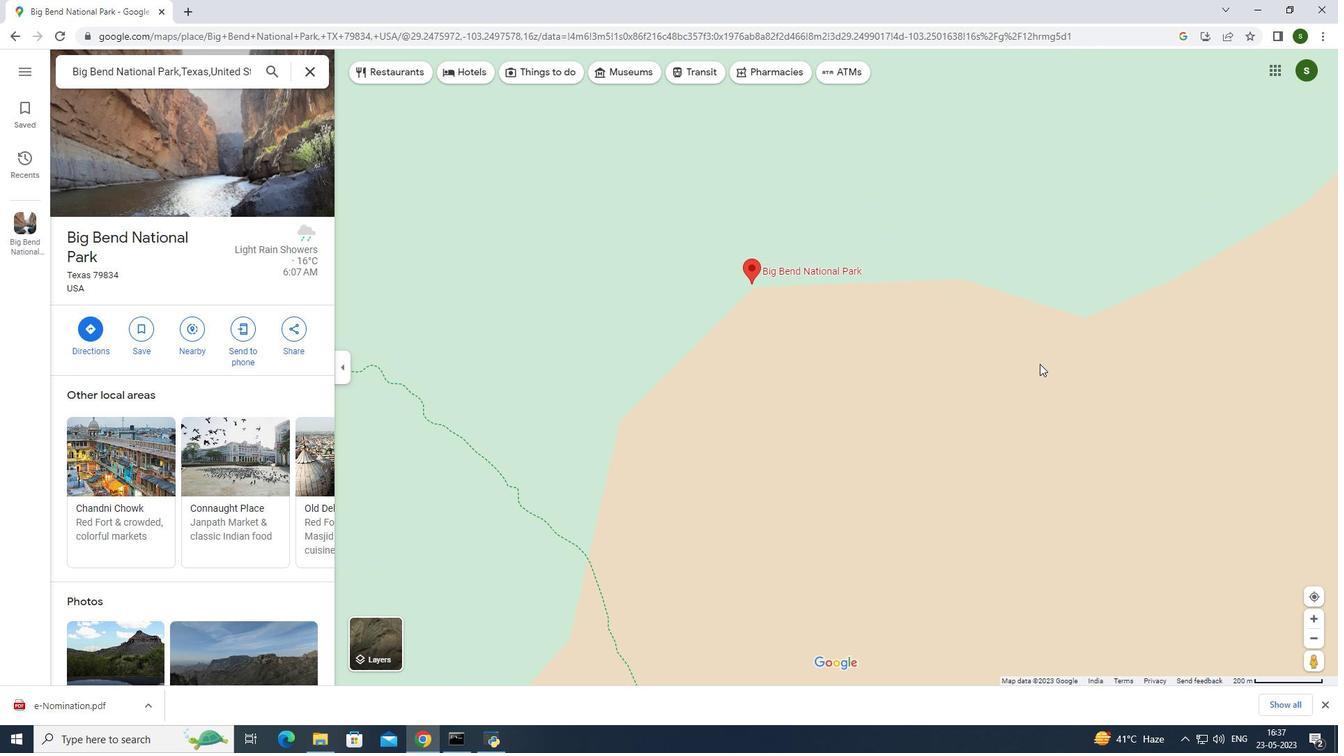 
Action: Mouse pressed left at (1158, 393)
Screenshot: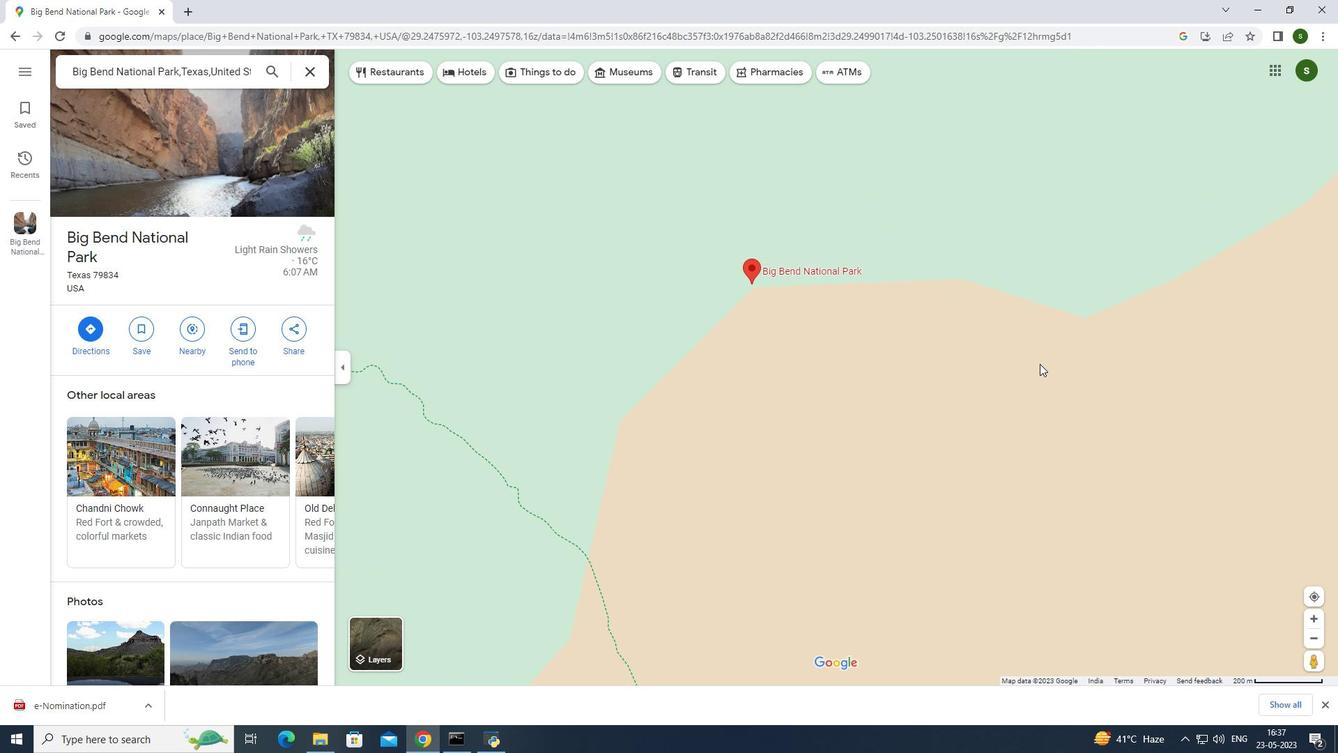 
Action: Mouse moved to (893, 377)
Screenshot: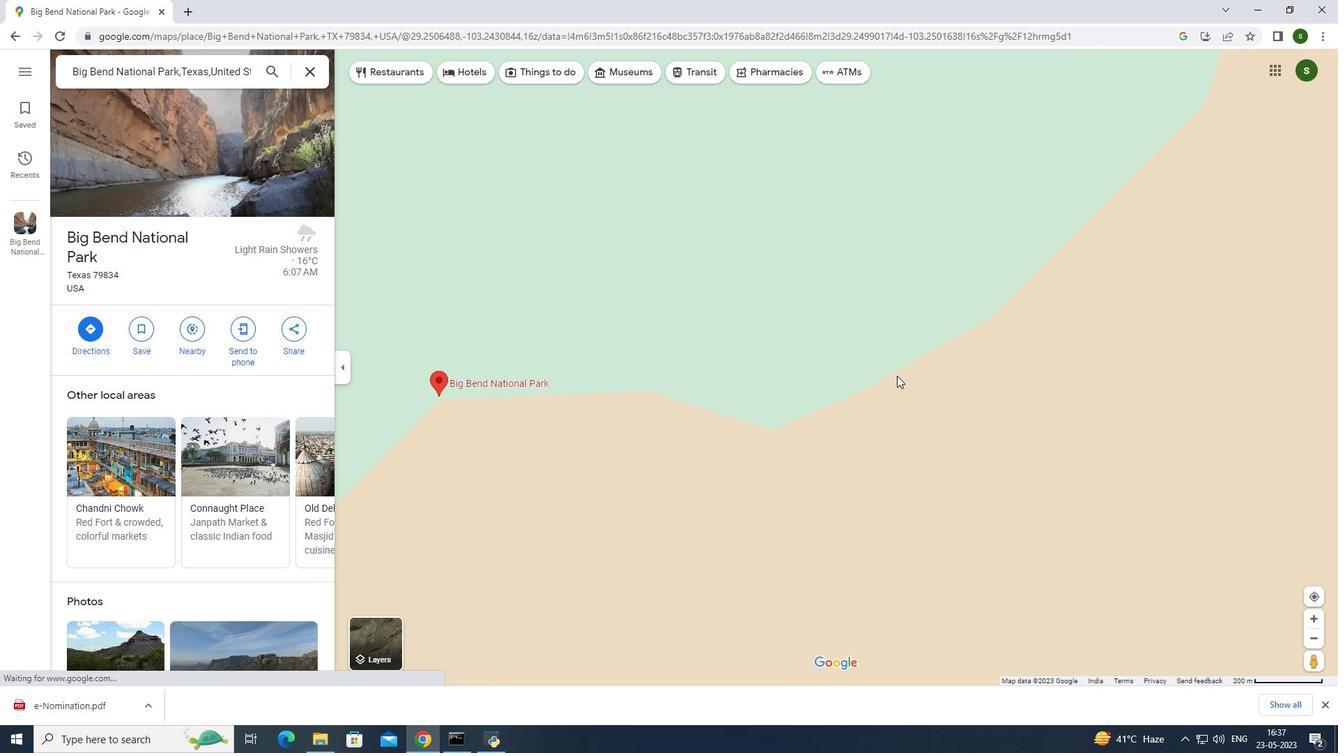
Action: Mouse scrolled (893, 376) with delta (0, 0)
Screenshot: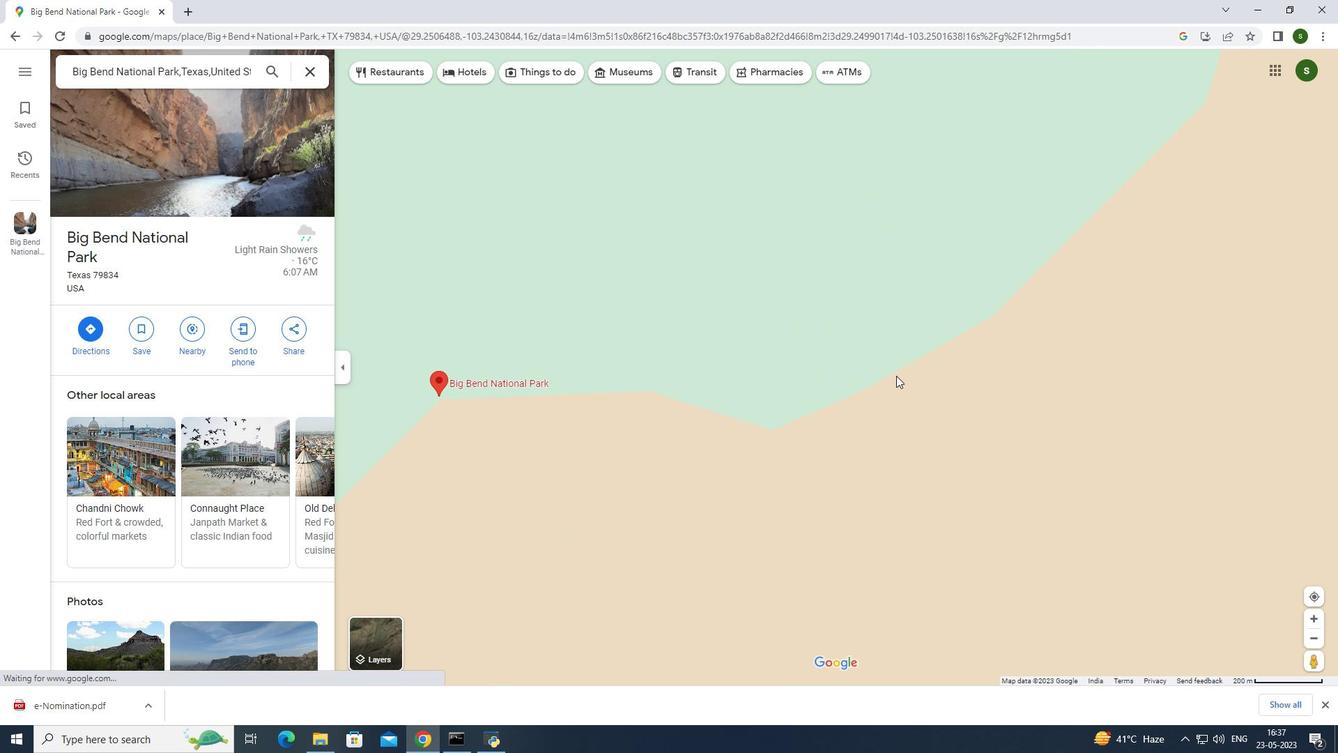 
Action: Mouse moved to (892, 377)
Screenshot: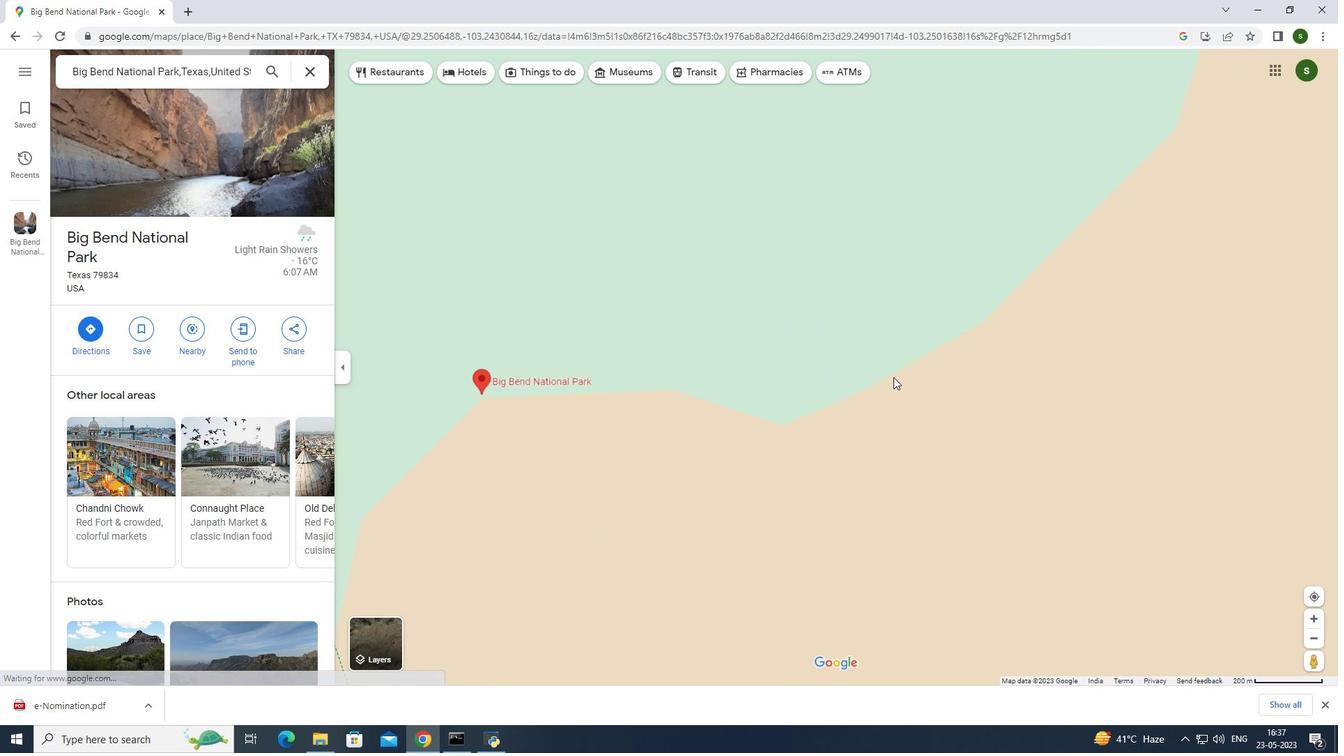 
Action: Mouse scrolled (893, 377) with delta (0, 0)
Screenshot: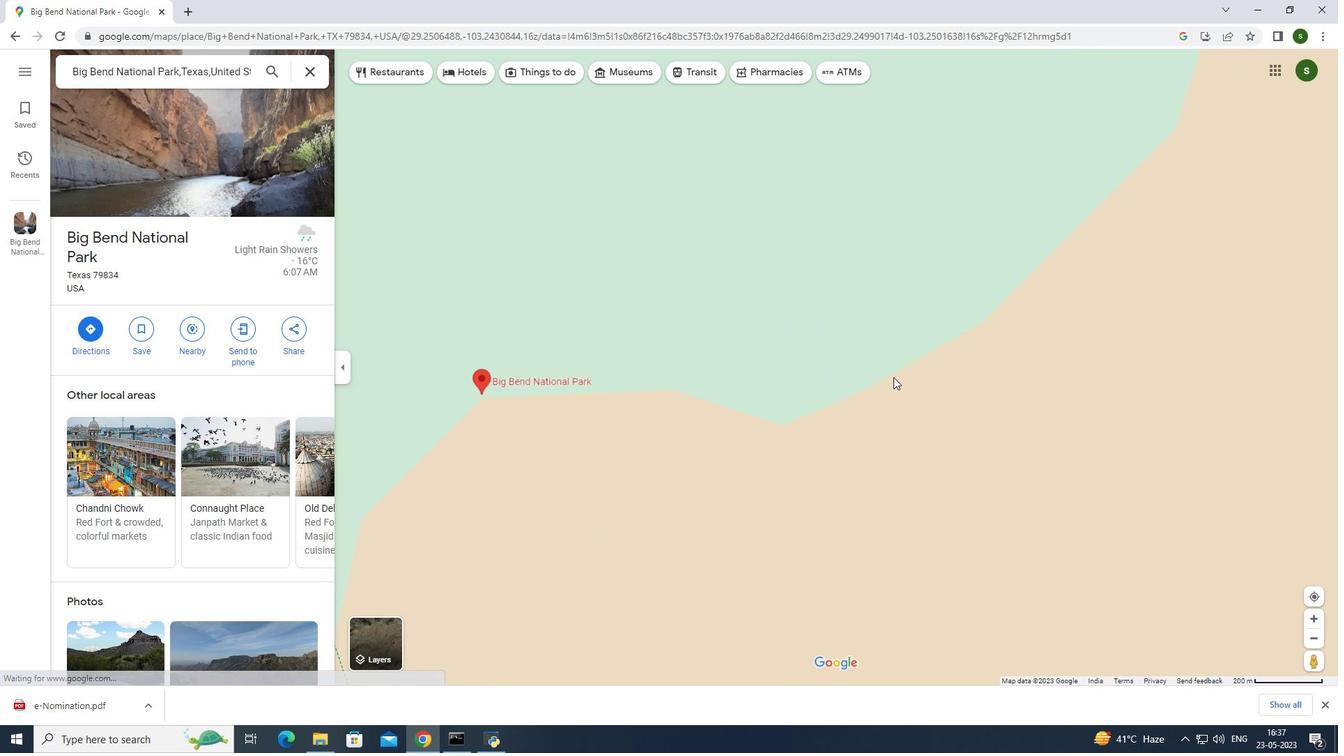 
Action: Mouse scrolled (892, 377) with delta (0, 0)
Screenshot: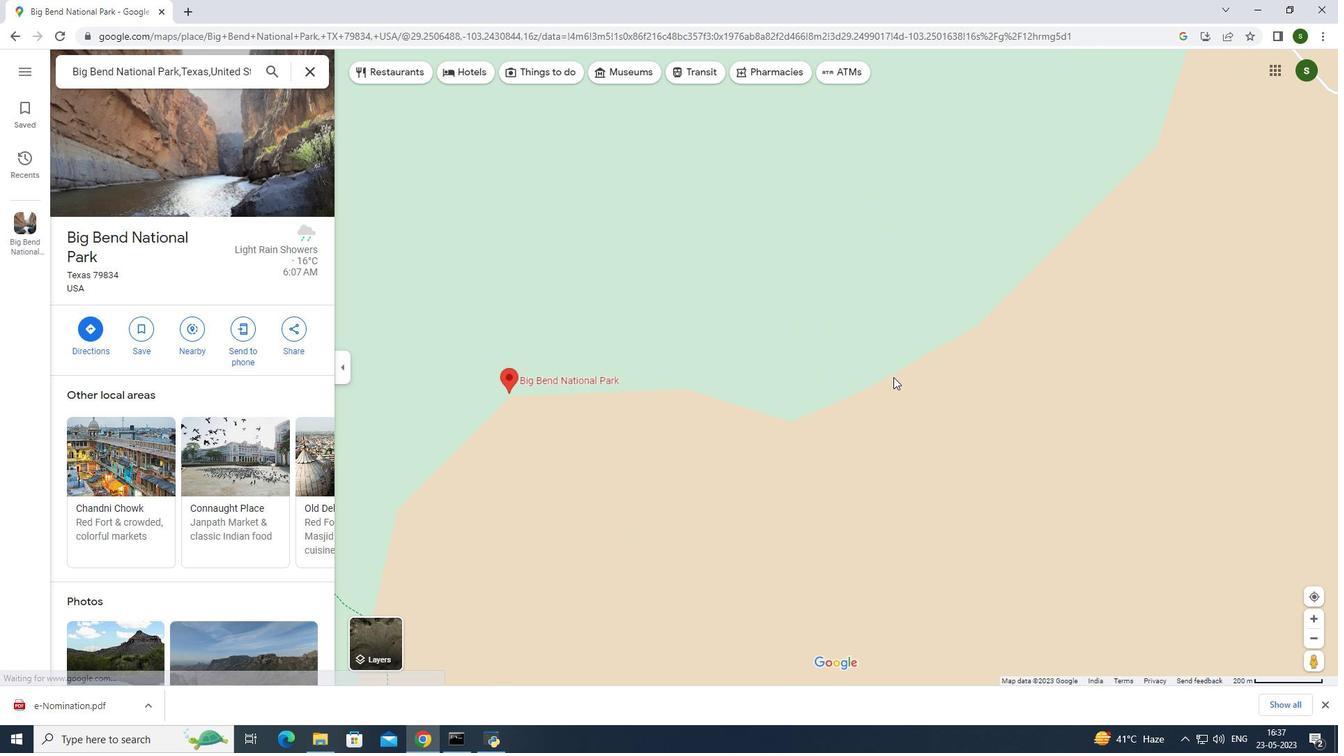 
Action: Mouse scrolled (892, 377) with delta (0, 0)
Screenshot: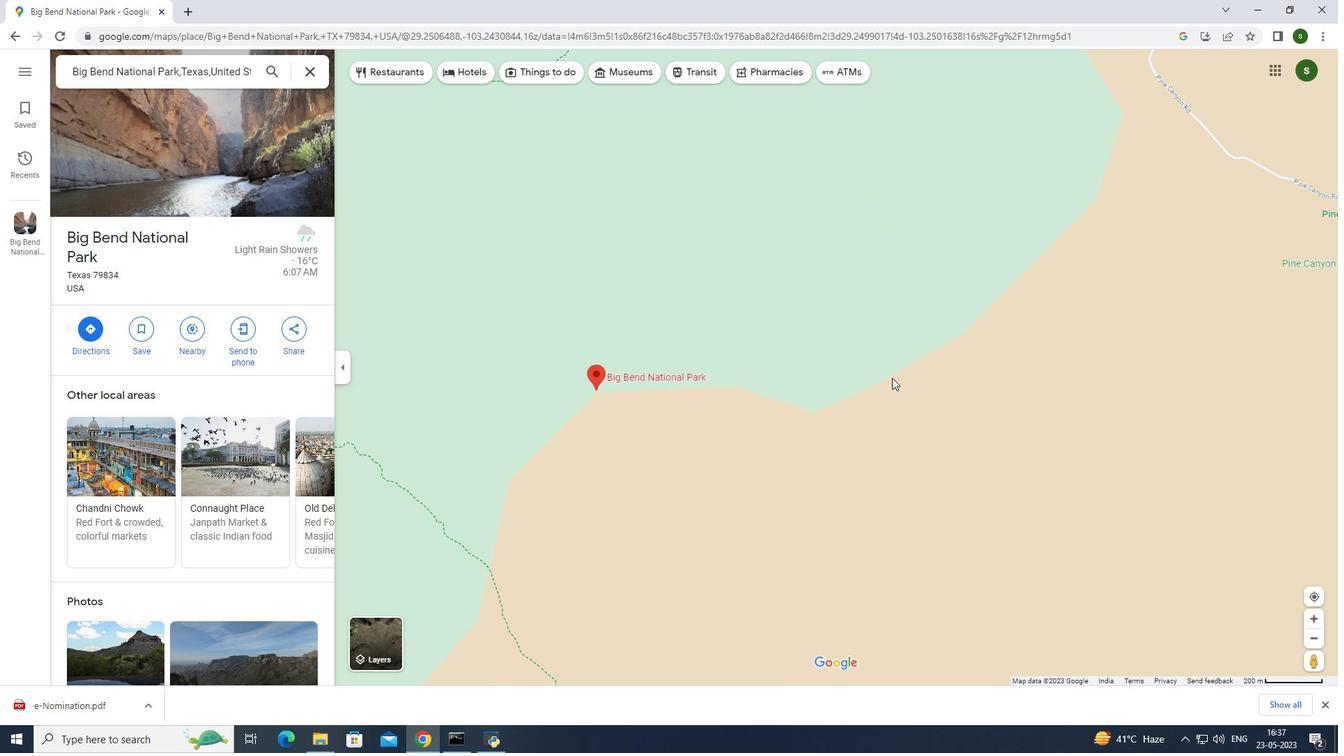 
Action: Mouse scrolled (892, 377) with delta (0, 0)
Screenshot: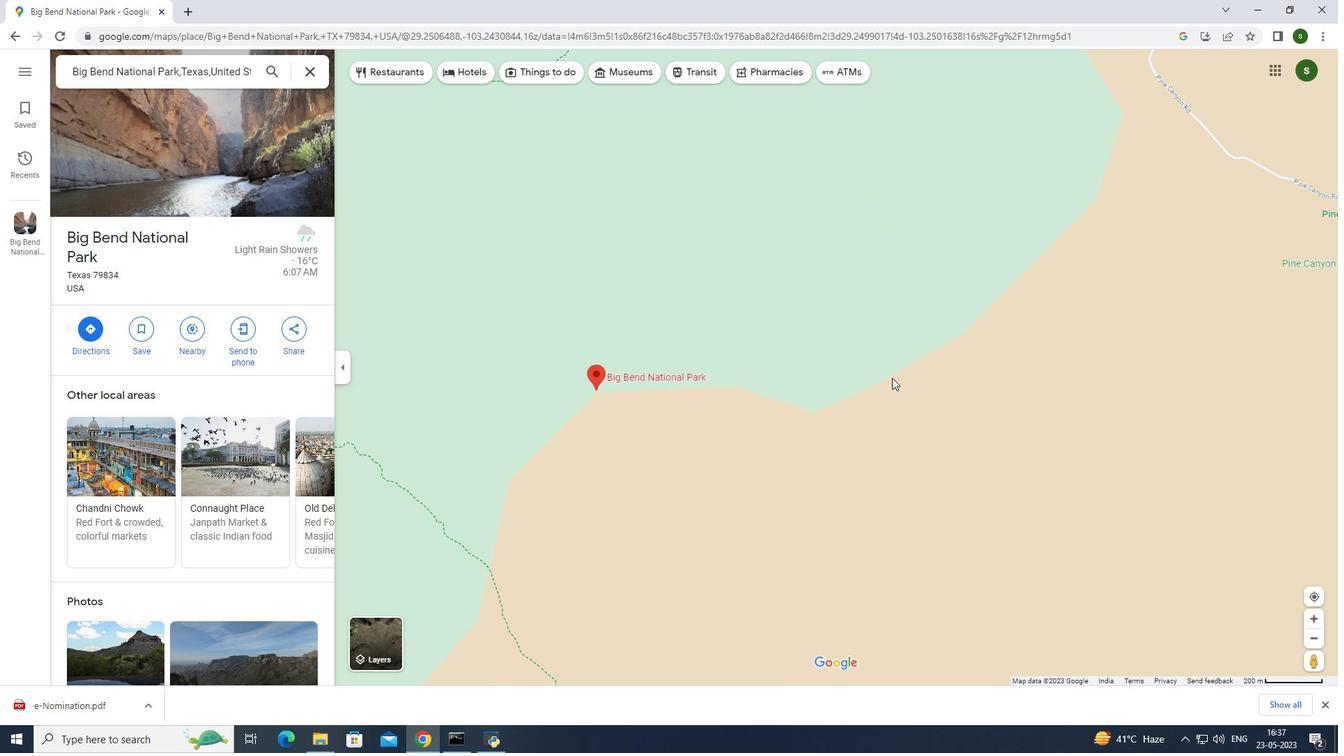 
Action: Mouse scrolled (892, 377) with delta (0, 0)
Screenshot: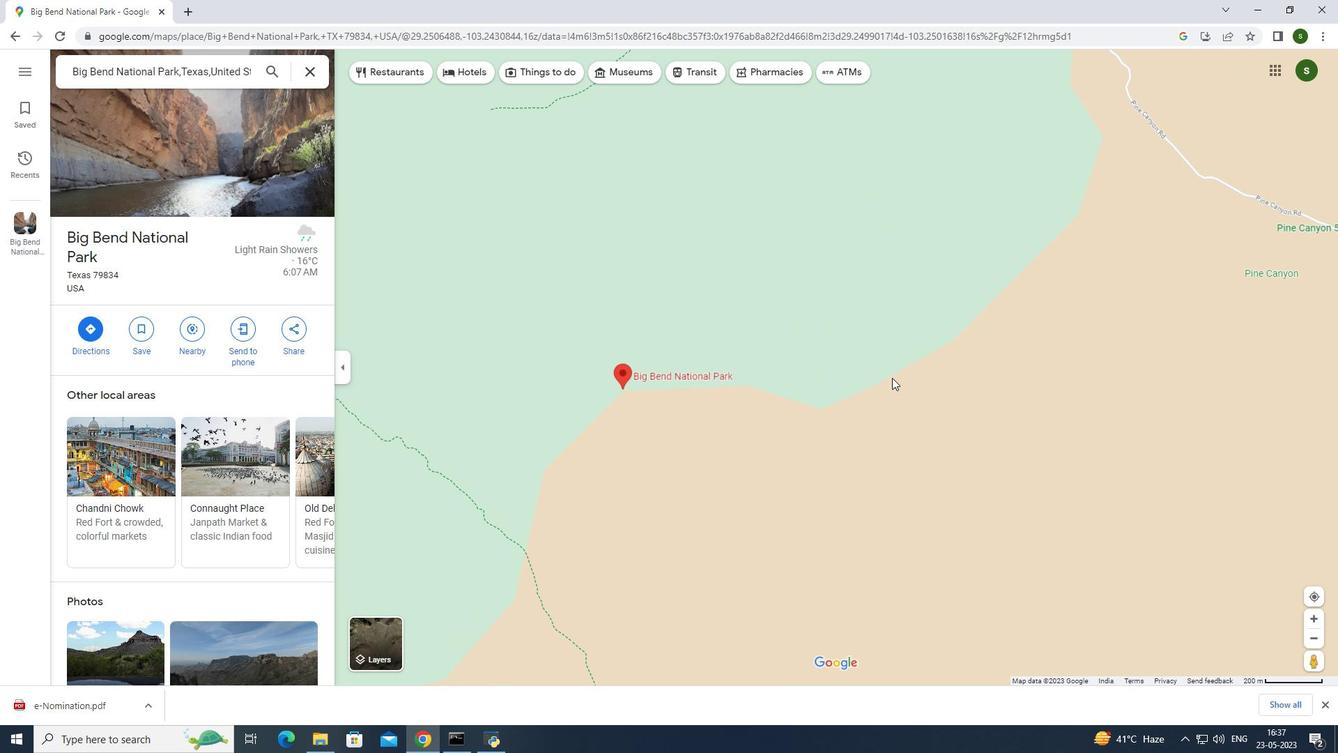 
Action: Mouse scrolled (892, 377) with delta (0, 0)
Screenshot: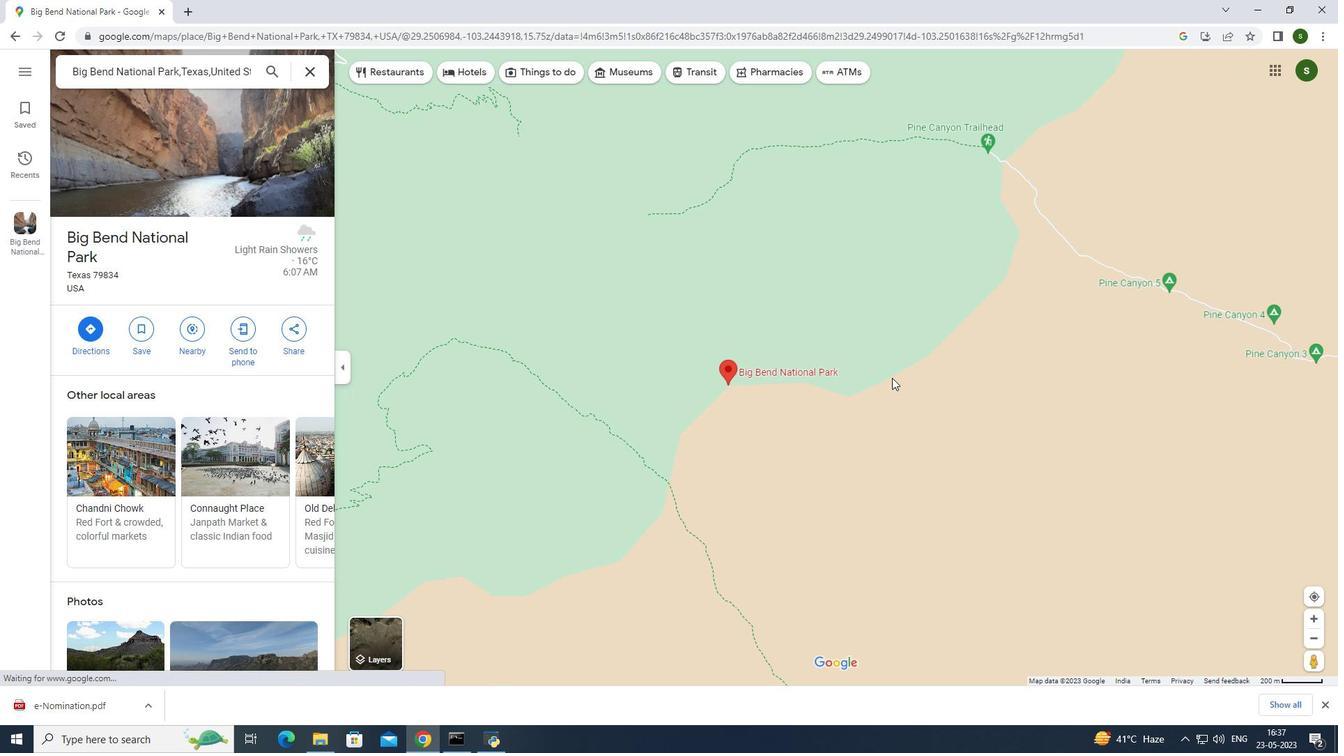 
Action: Mouse scrolled (892, 377) with delta (0, 0)
Screenshot: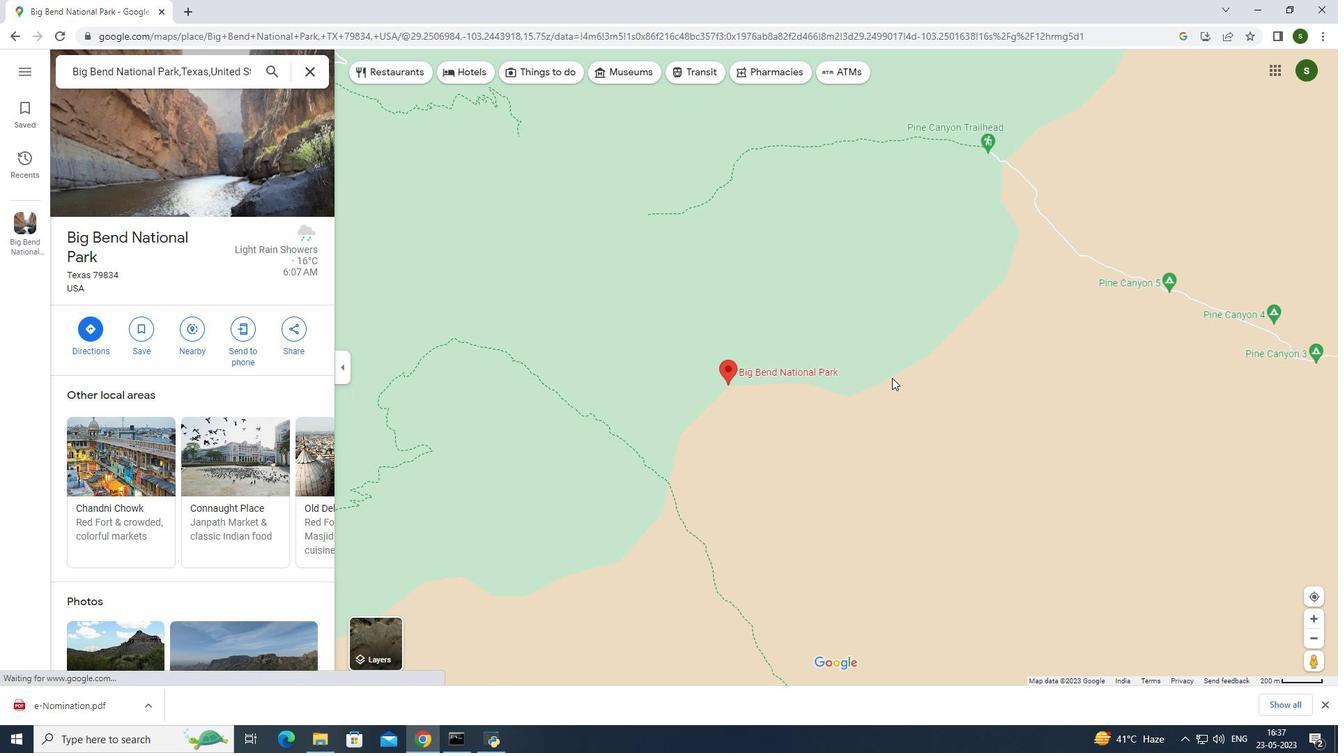 
Action: Mouse scrolled (892, 377) with delta (0, 0)
Screenshot: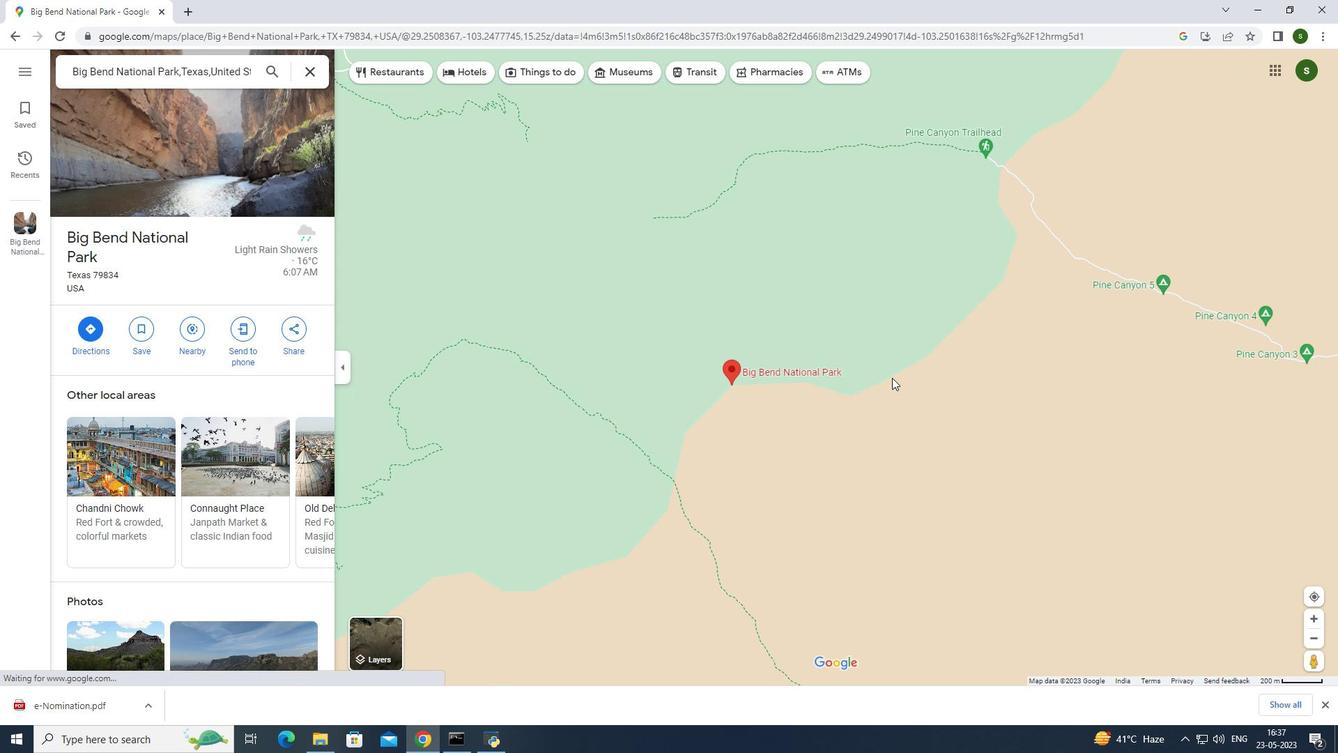 
Action: Mouse moved to (416, 398)
Screenshot: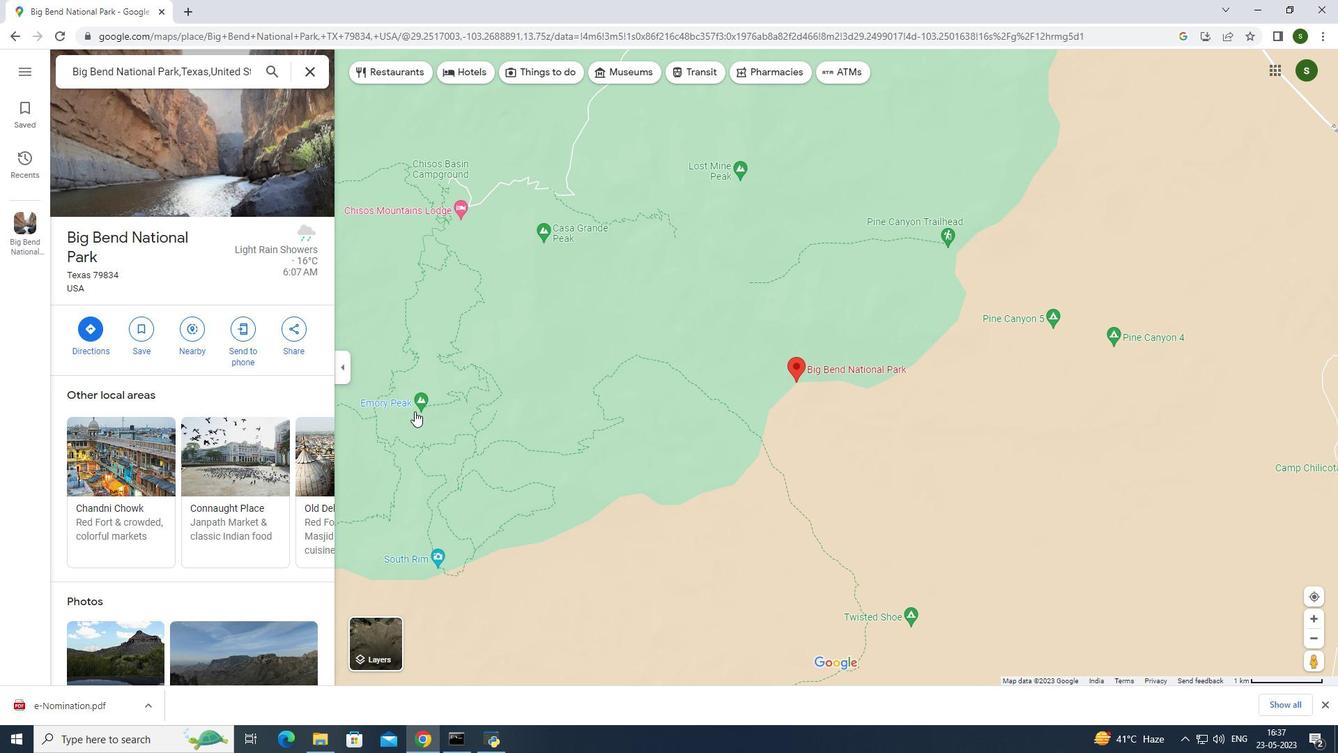 
Action: Mouse pressed left at (416, 398)
Screenshot: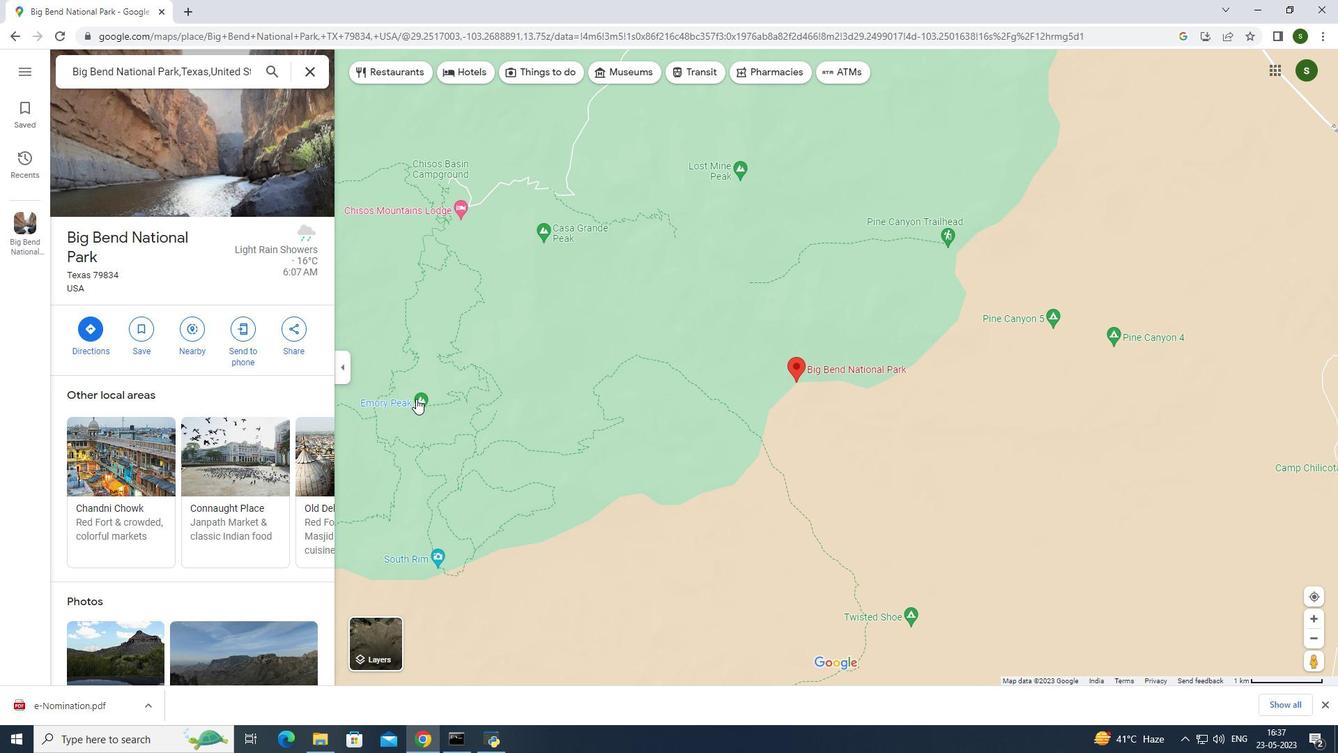 
Action: Mouse moved to (453, 397)
Screenshot: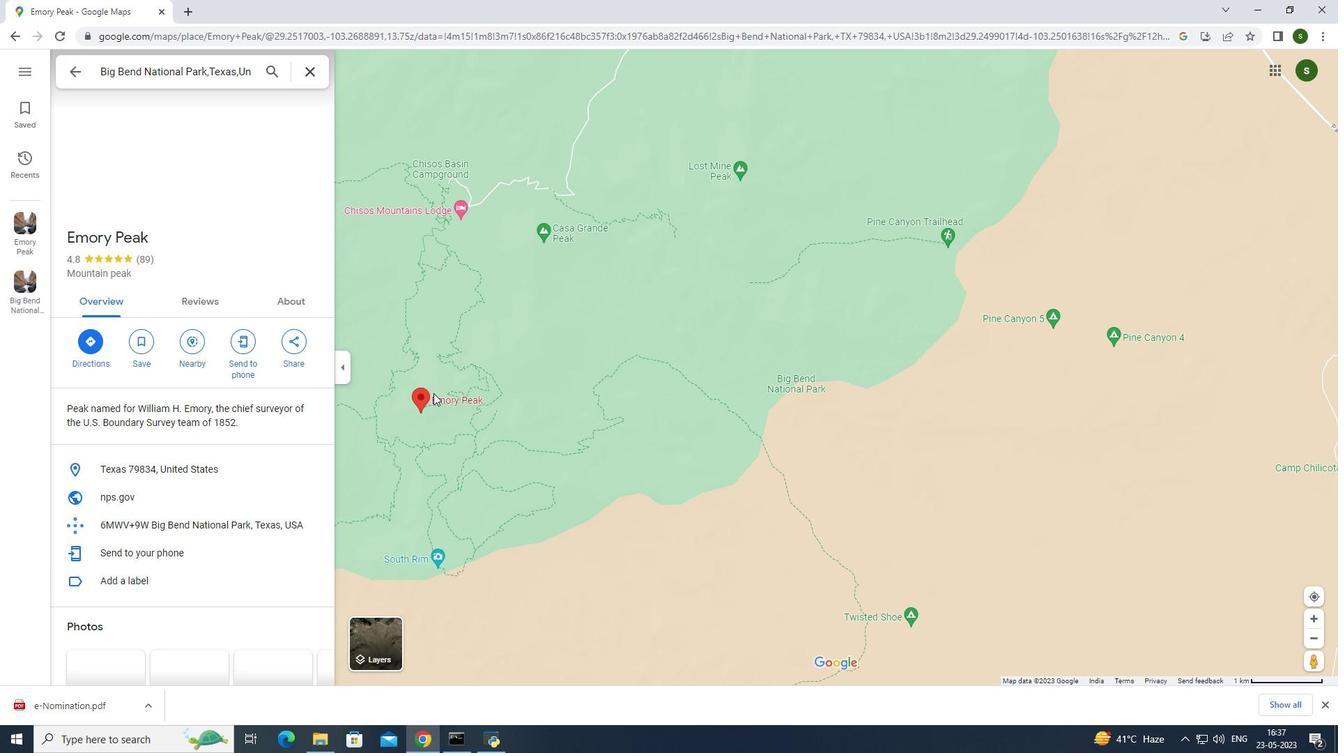 
Action: Mouse pressed left at (453, 397)
Screenshot: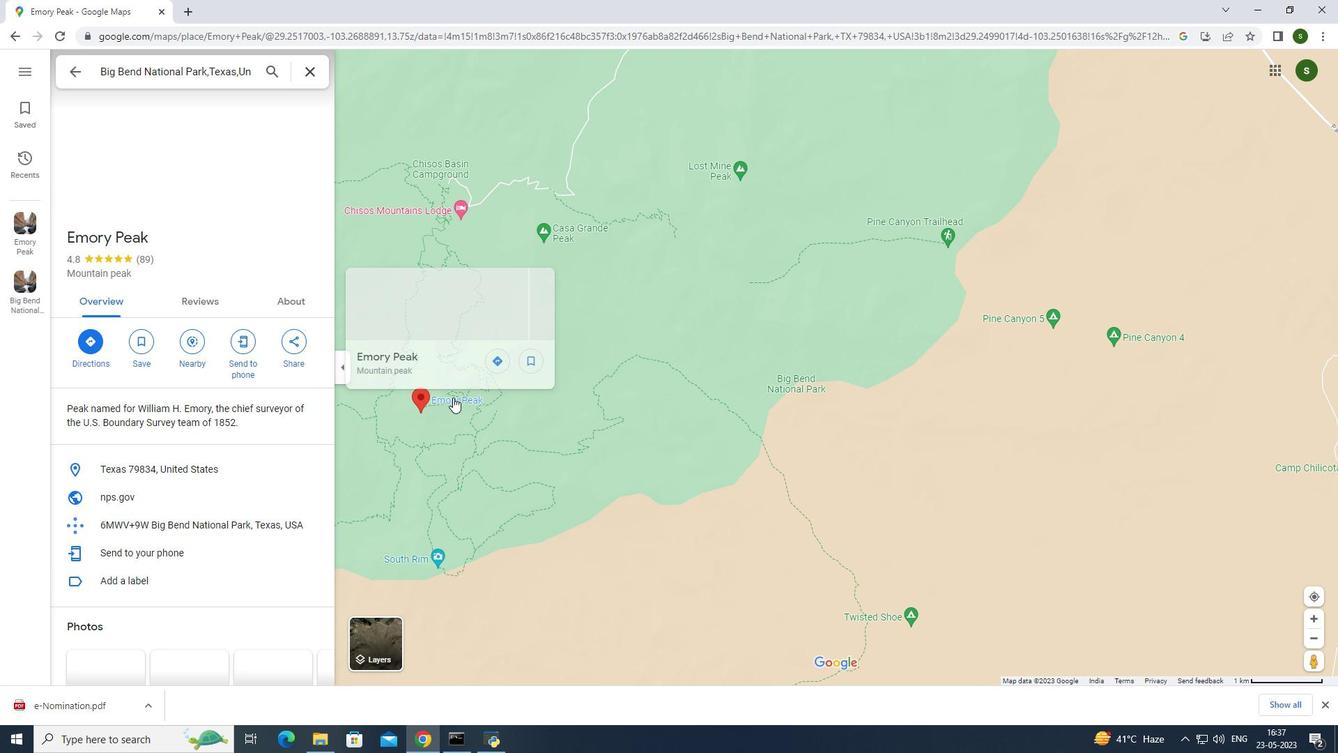
Action: Mouse moved to (1320, 665)
Screenshot: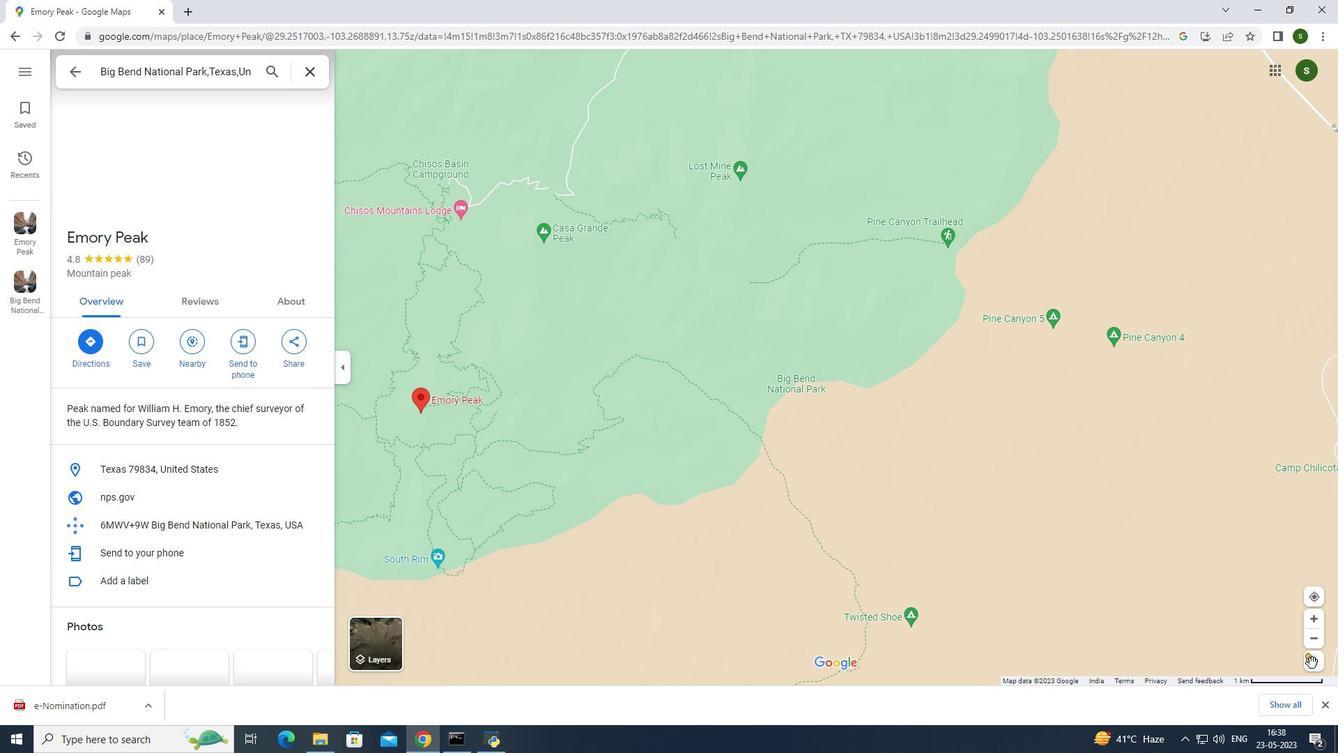 
Action: Mouse pressed left at (1320, 665)
Screenshot: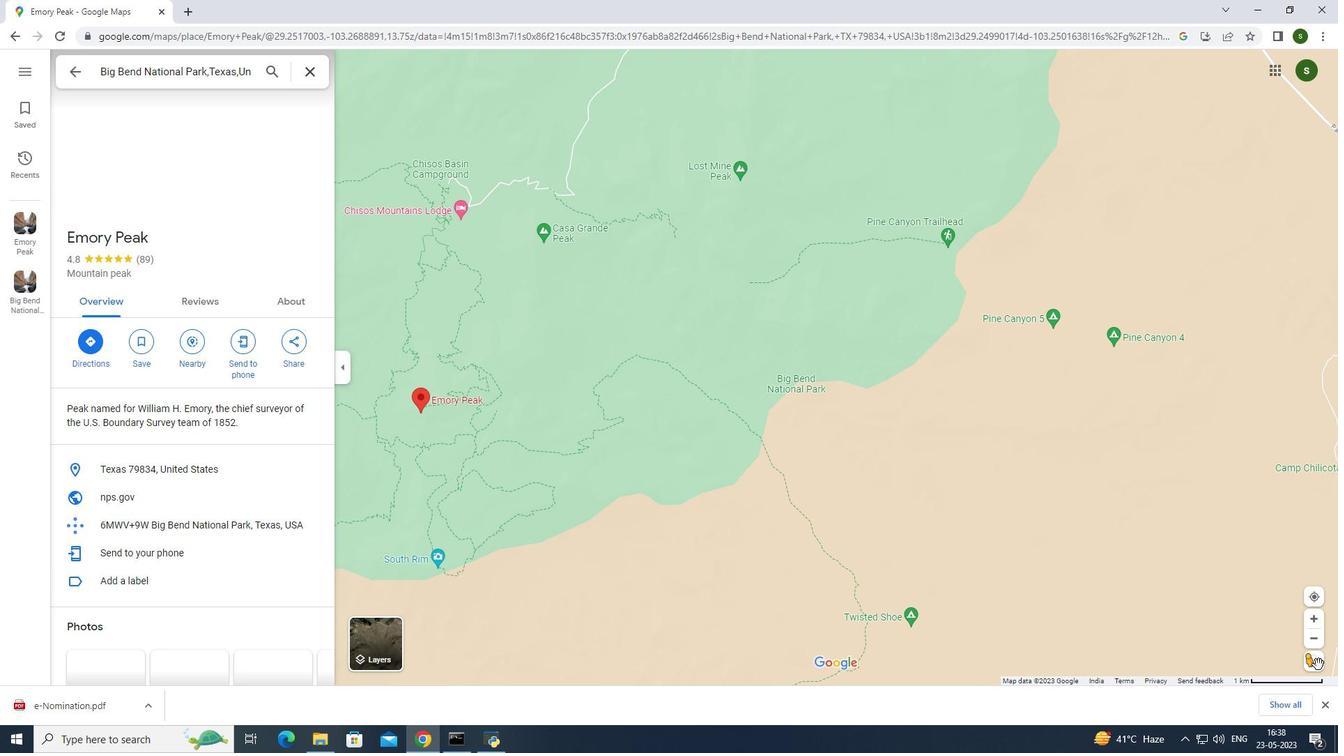 
Action: Mouse moved to (446, 400)
Screenshot: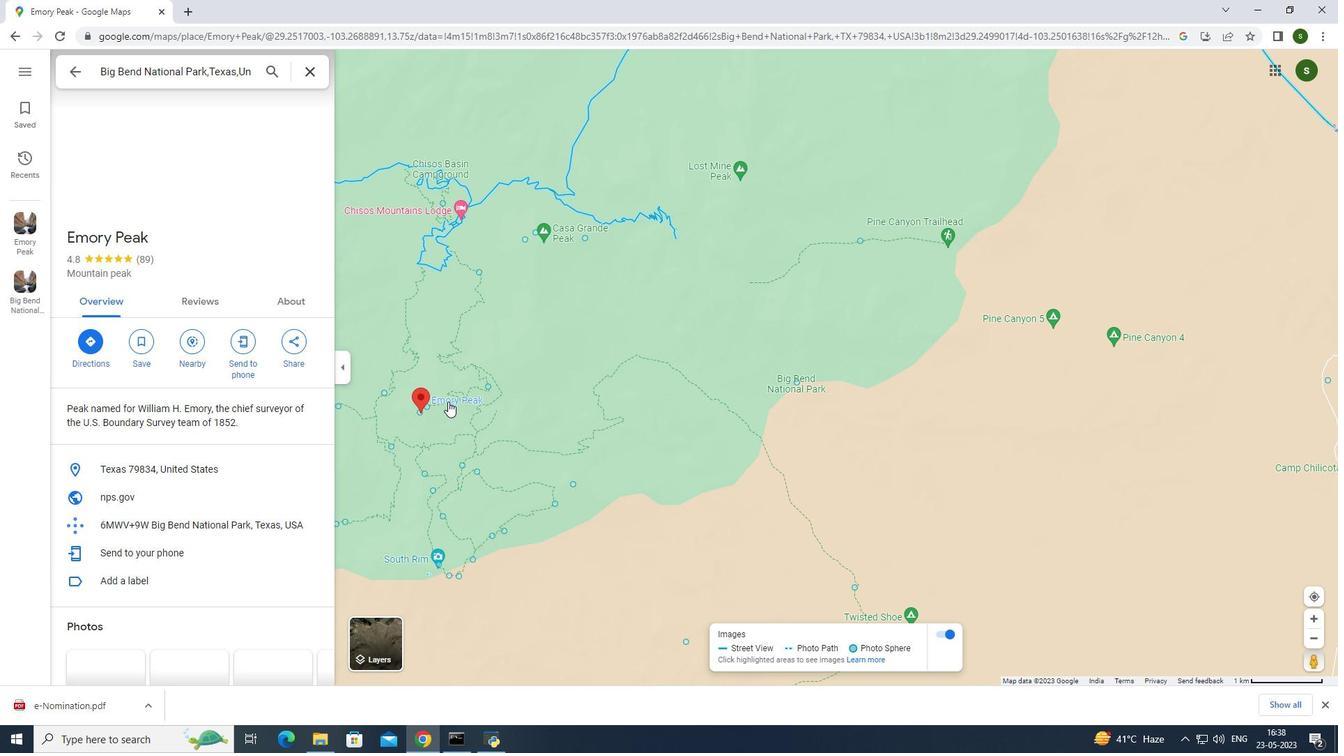 
Action: Mouse pressed left at (446, 400)
Screenshot: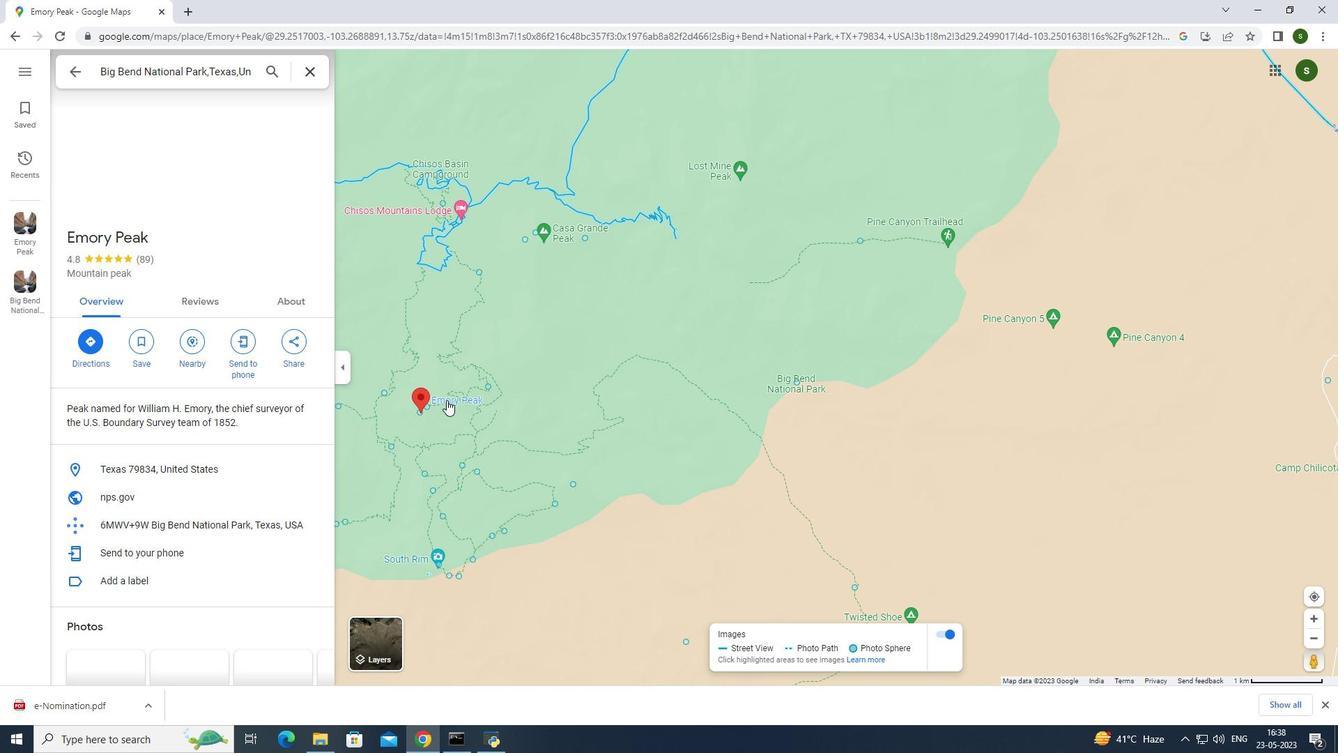 
Action: Mouse moved to (433, 401)
Screenshot: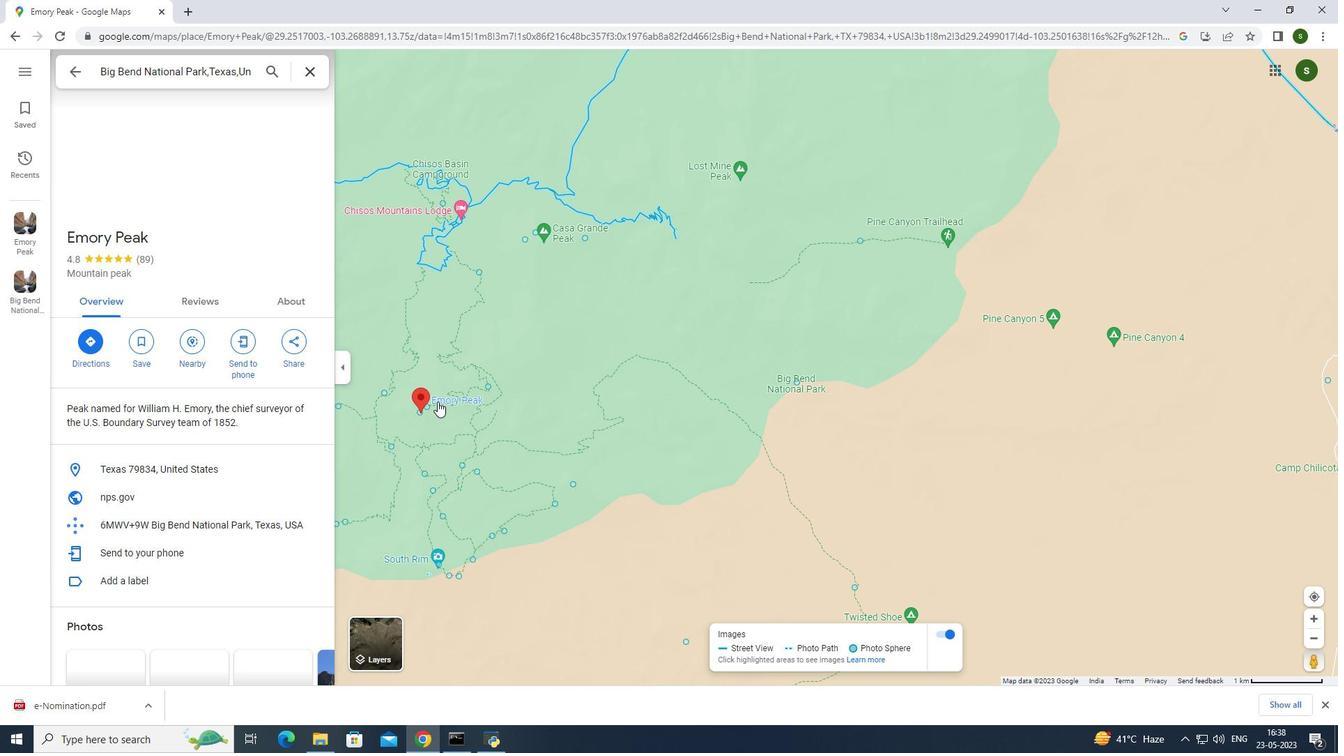 
Action: Mouse pressed left at (433, 401)
Screenshot: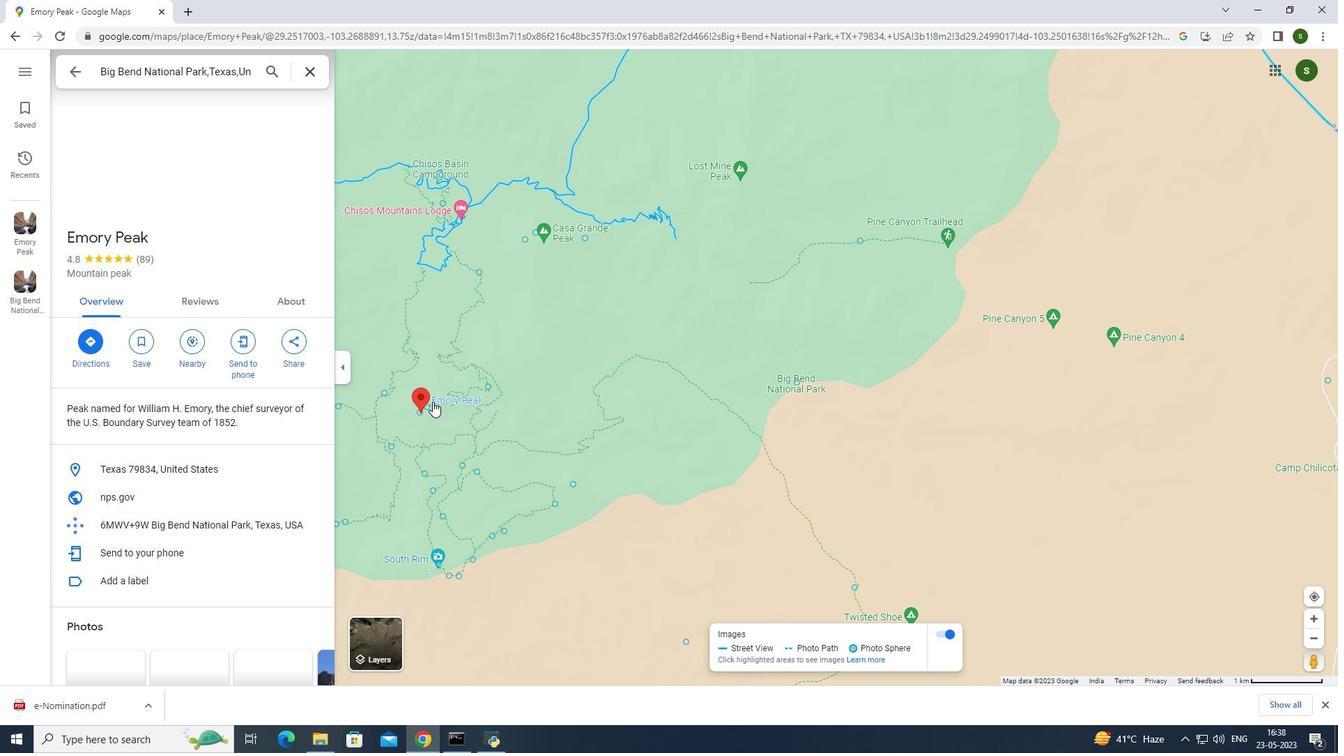 
Action: Mouse moved to (416, 394)
Screenshot: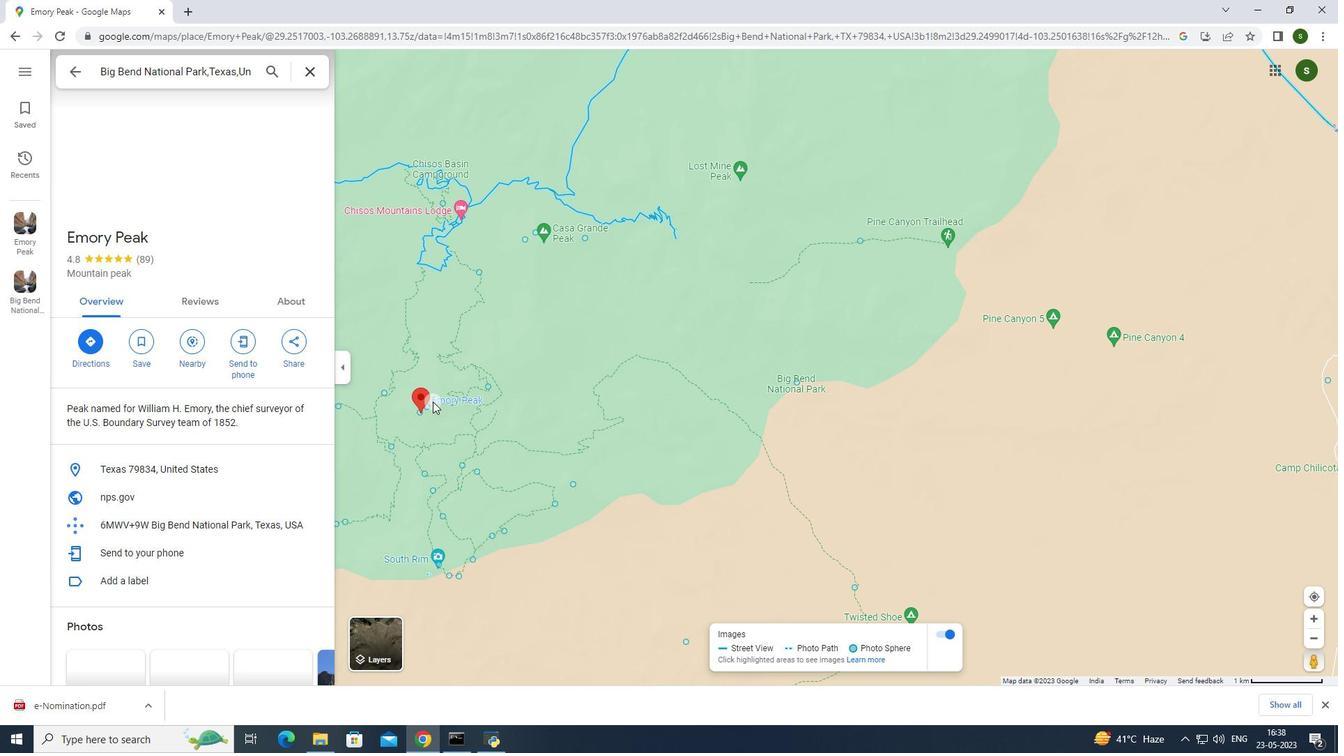 
Action: Mouse pressed left at (416, 394)
Screenshot: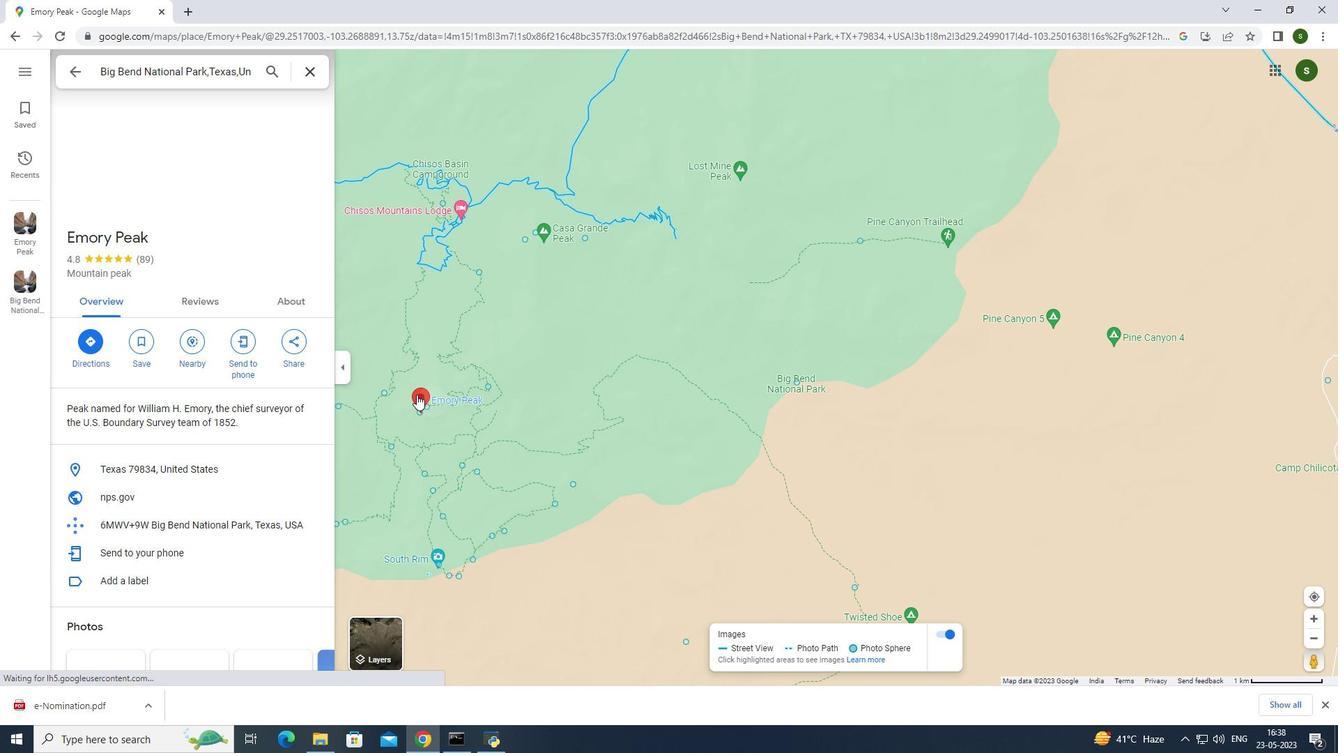 
Action: Mouse pressed left at (416, 394)
Screenshot: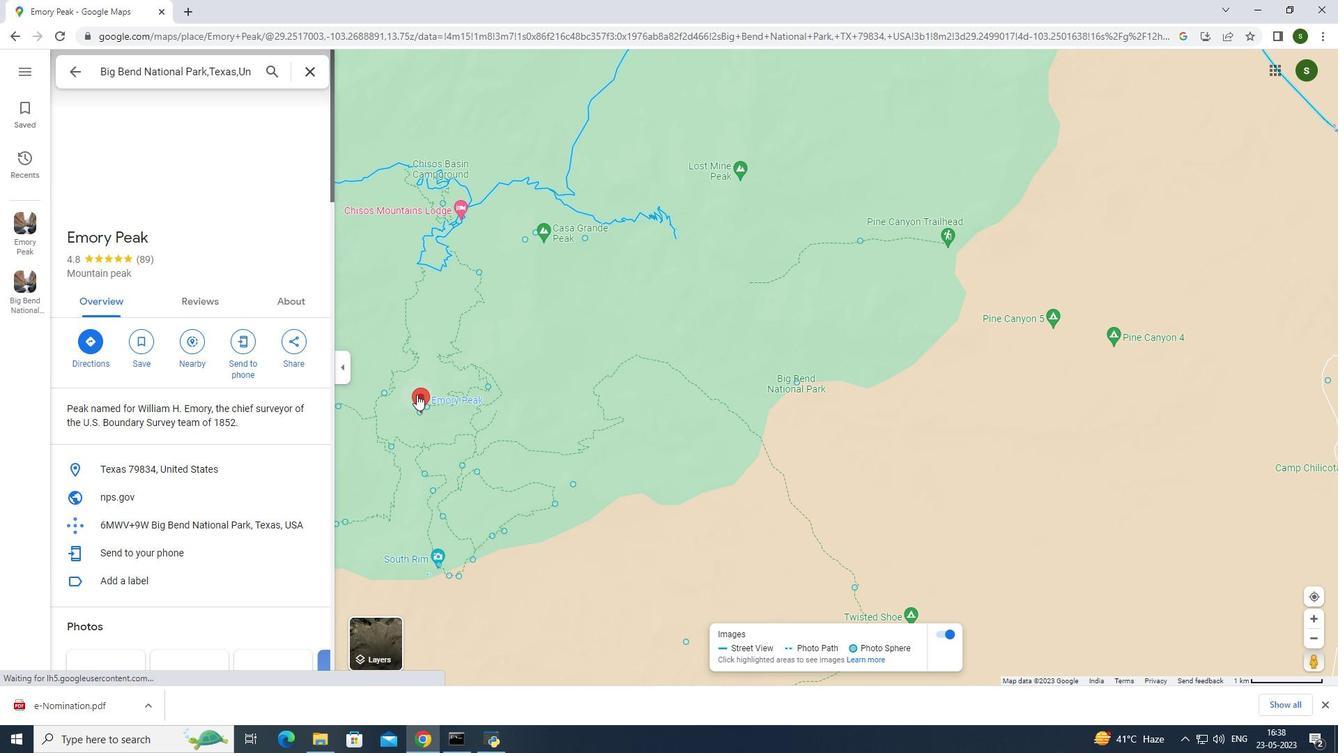 
Action: Mouse moved to (437, 396)
Screenshot: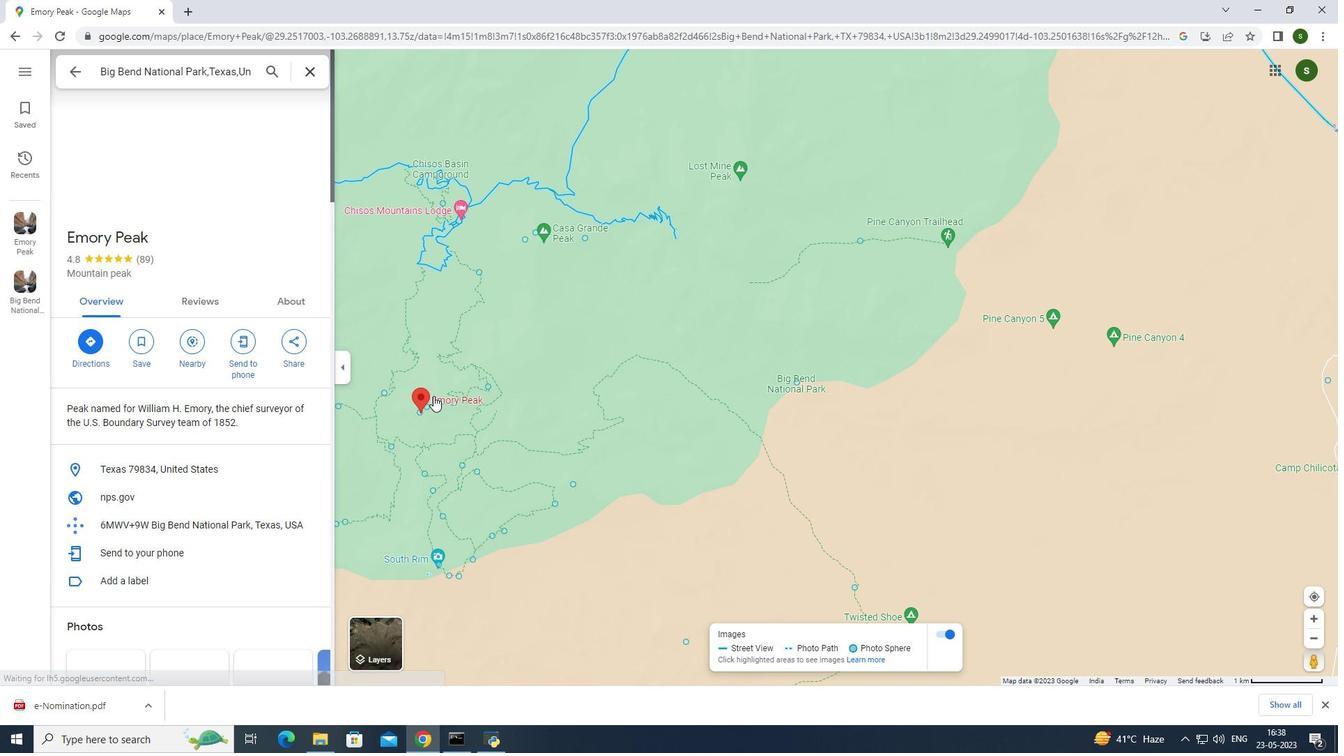
Action: Mouse pressed left at (437, 396)
Screenshot: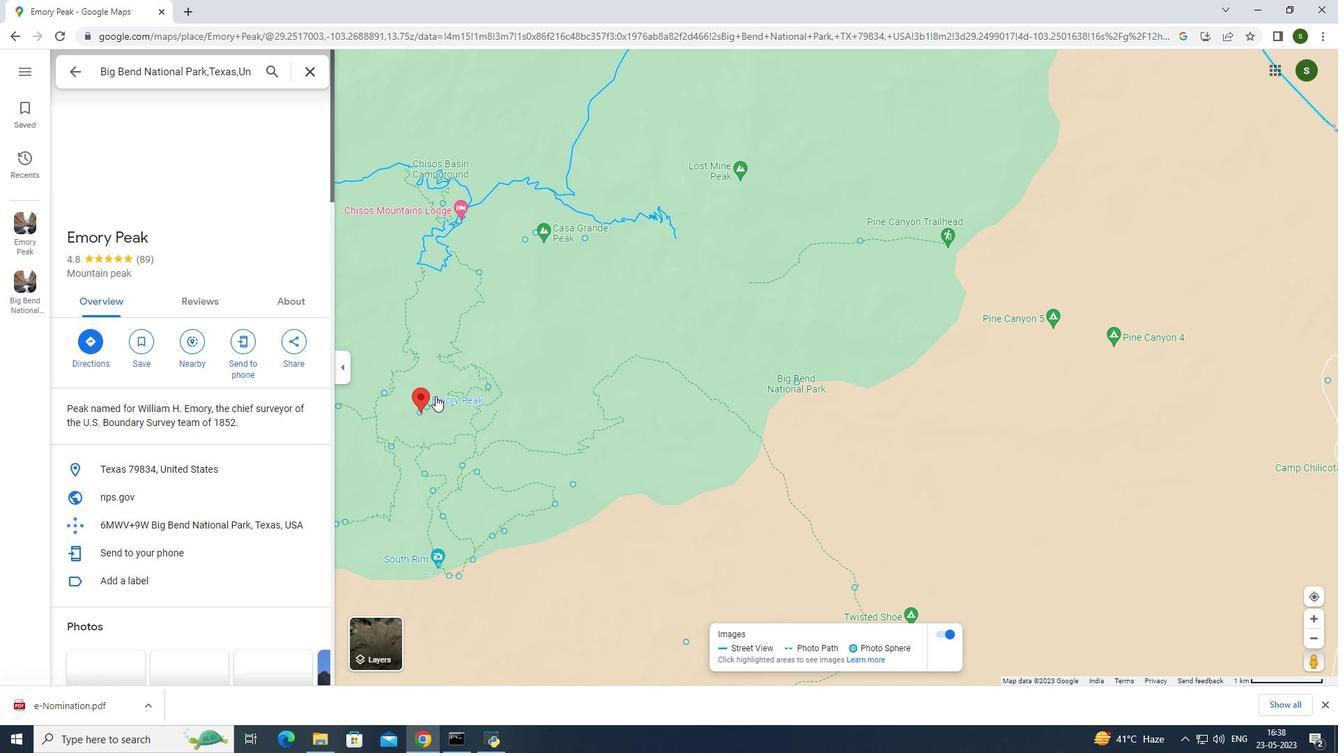 
Action: Mouse moved to (248, 597)
Screenshot: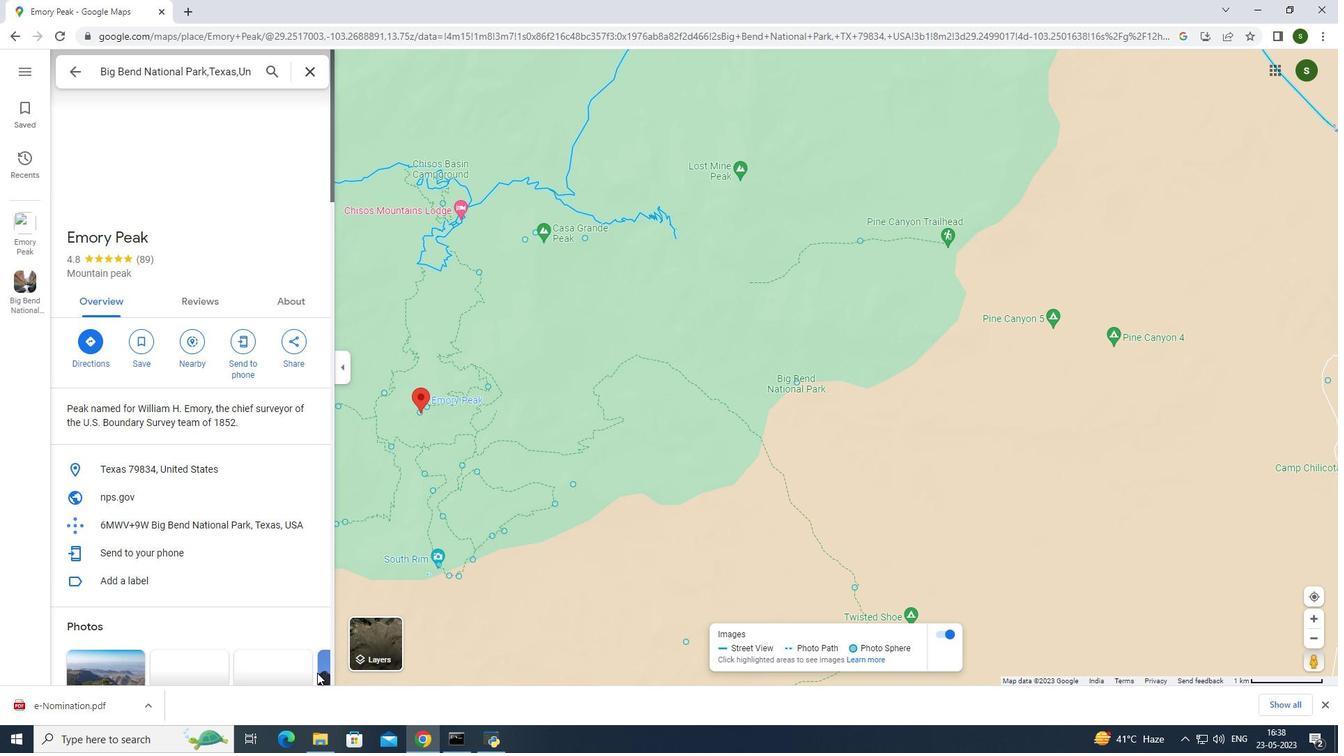 
Action: Mouse scrolled (248, 596) with delta (0, 0)
Screenshot: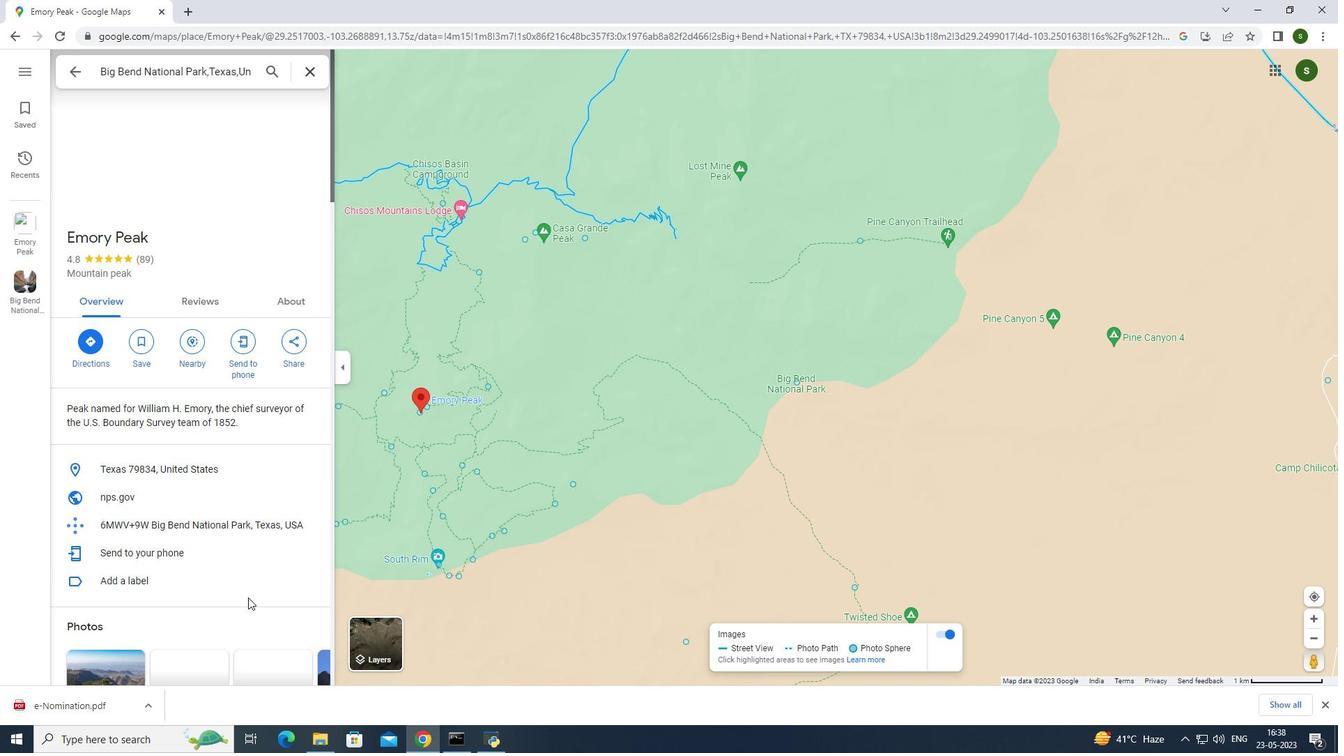 
Action: Mouse scrolled (248, 596) with delta (0, 0)
Screenshot: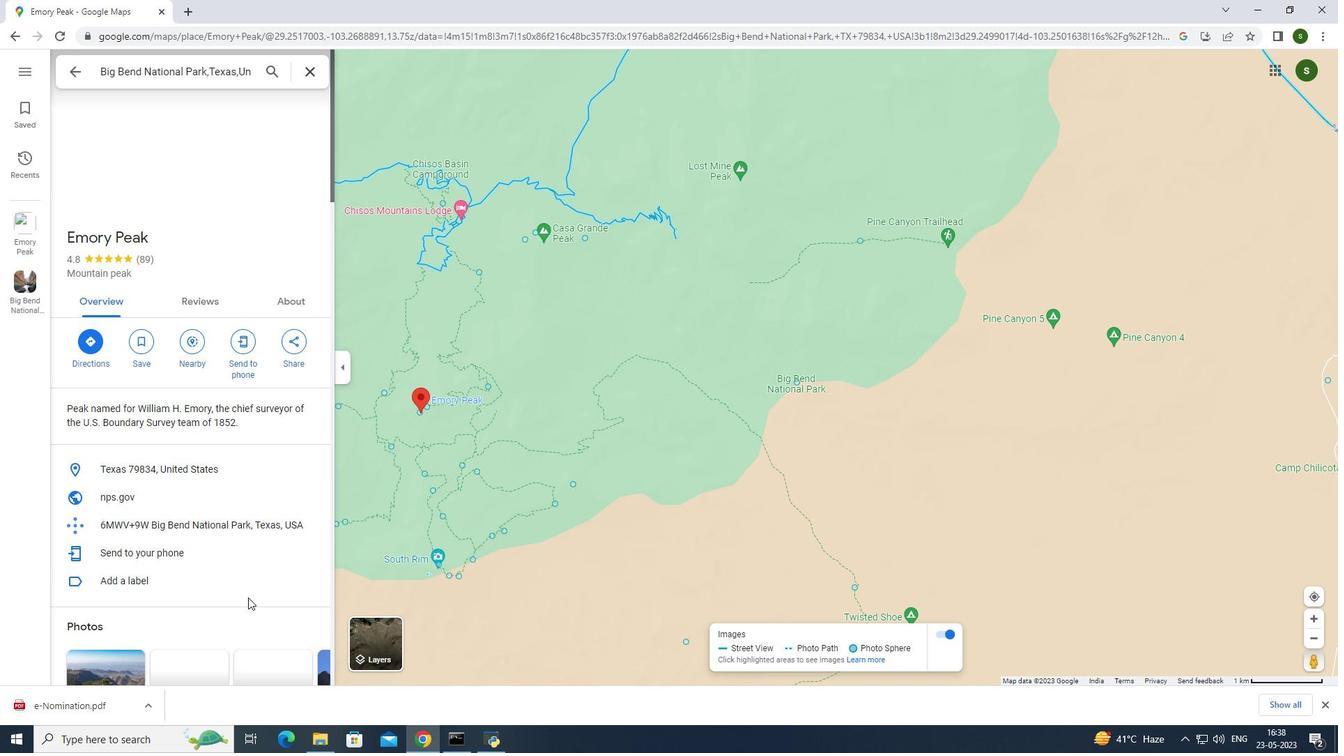 
Action: Mouse moved to (200, 174)
Screenshot: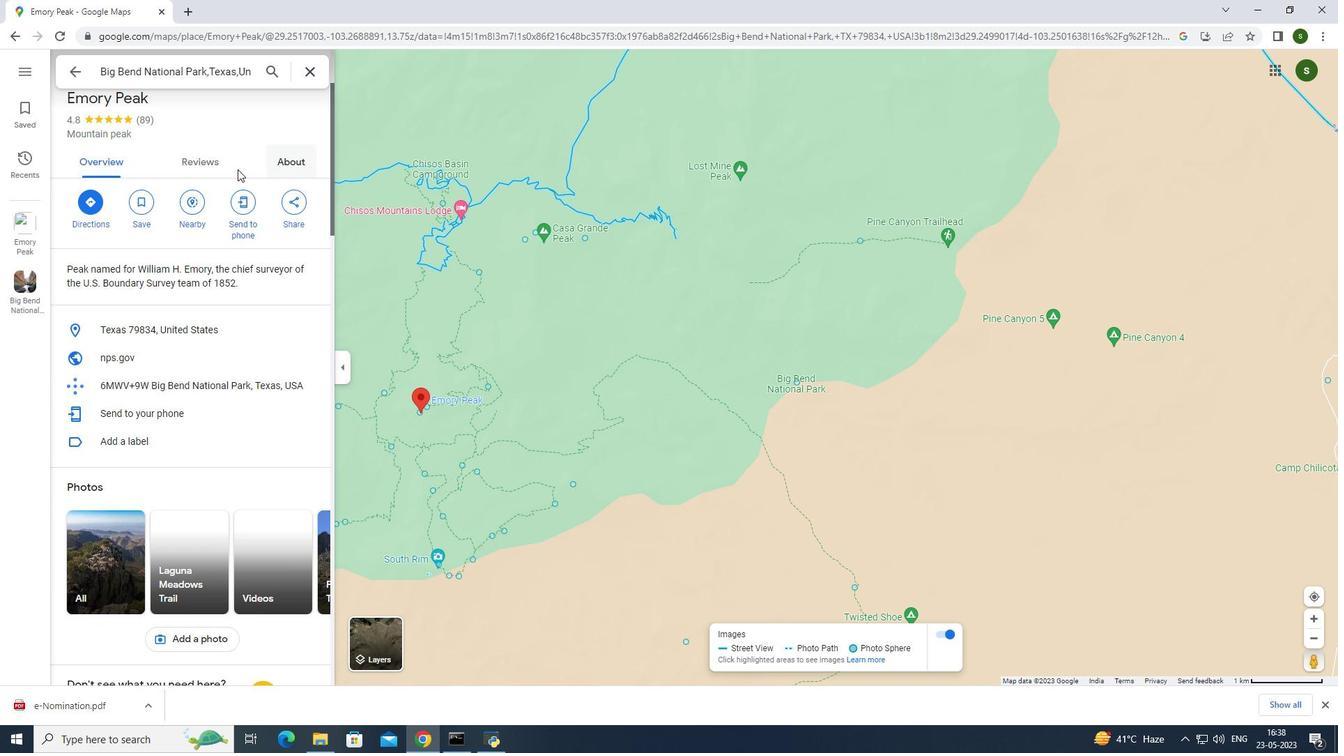 
Action: Mouse pressed left at (200, 174)
Screenshot: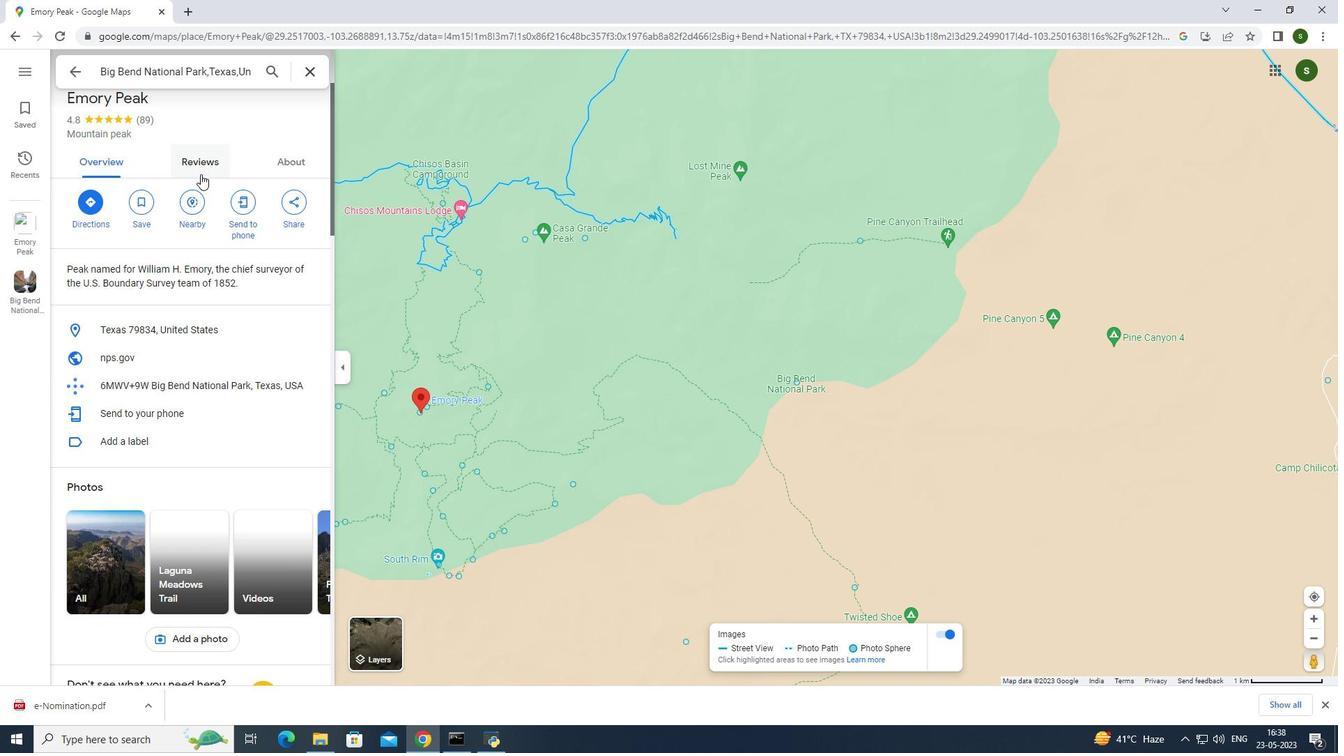 
Action: Mouse moved to (241, 482)
Screenshot: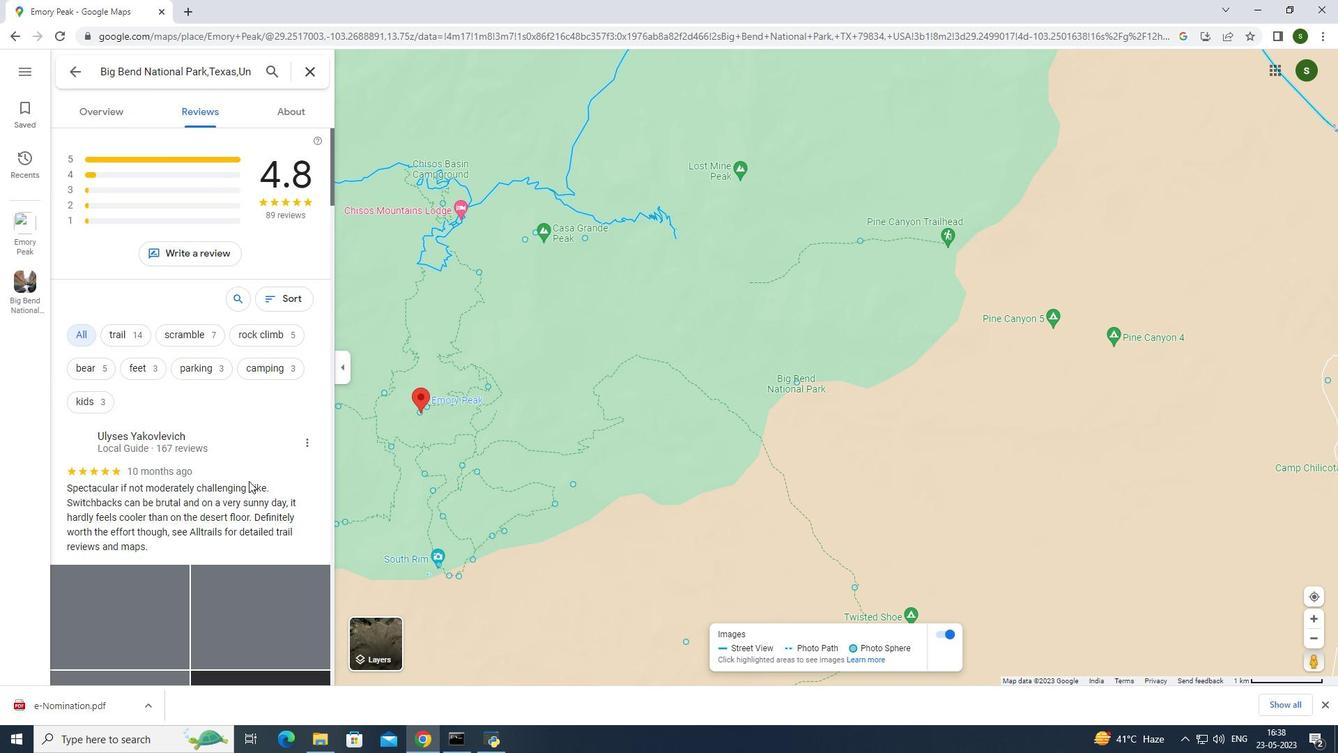
Action: Mouse scrolled (241, 481) with delta (0, 0)
Screenshot: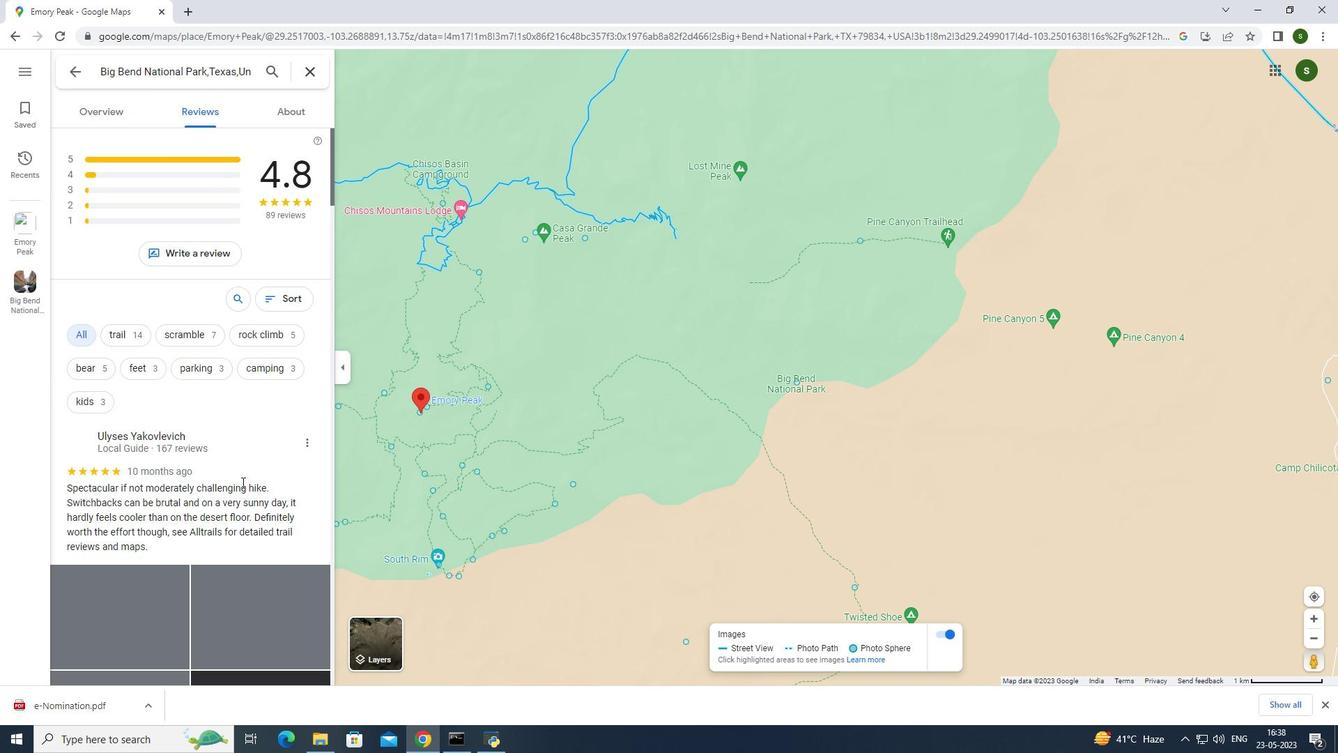 
Action: Mouse scrolled (241, 481) with delta (0, 0)
Screenshot: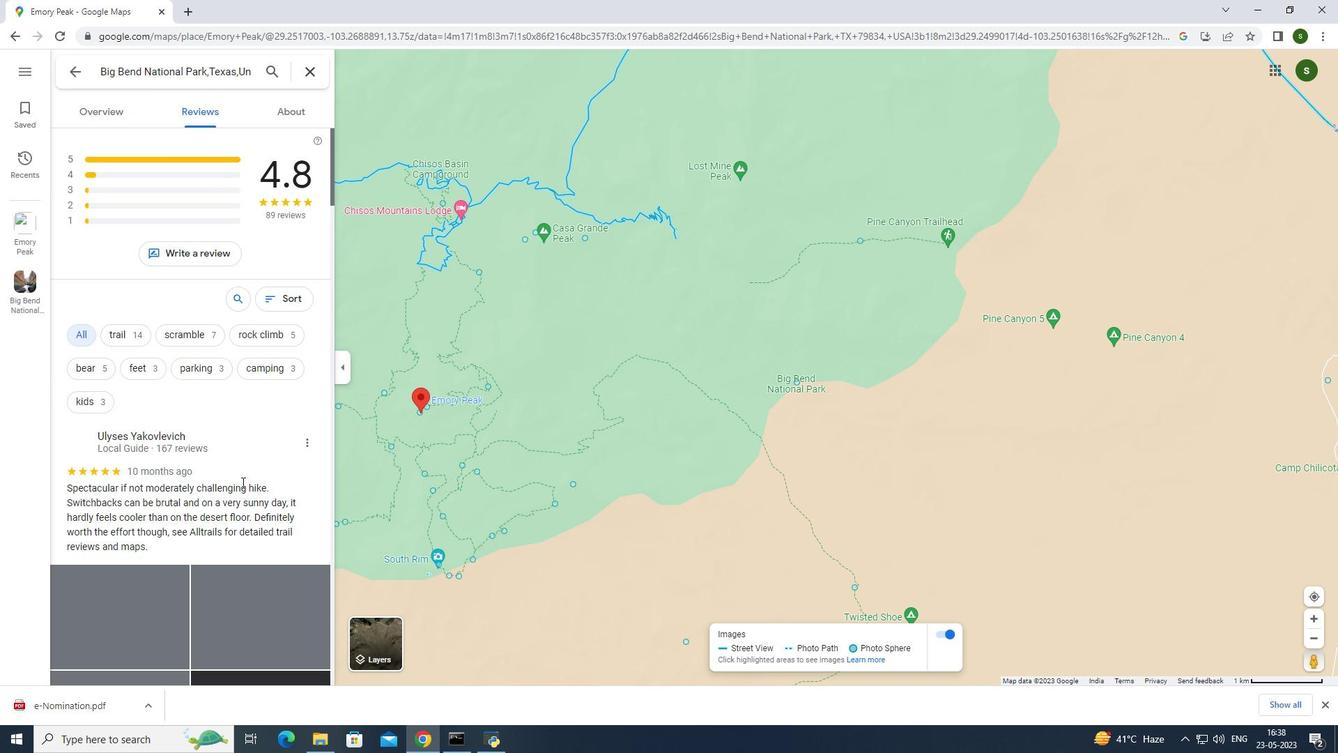 
Action: Mouse scrolled (241, 481) with delta (0, 0)
Screenshot: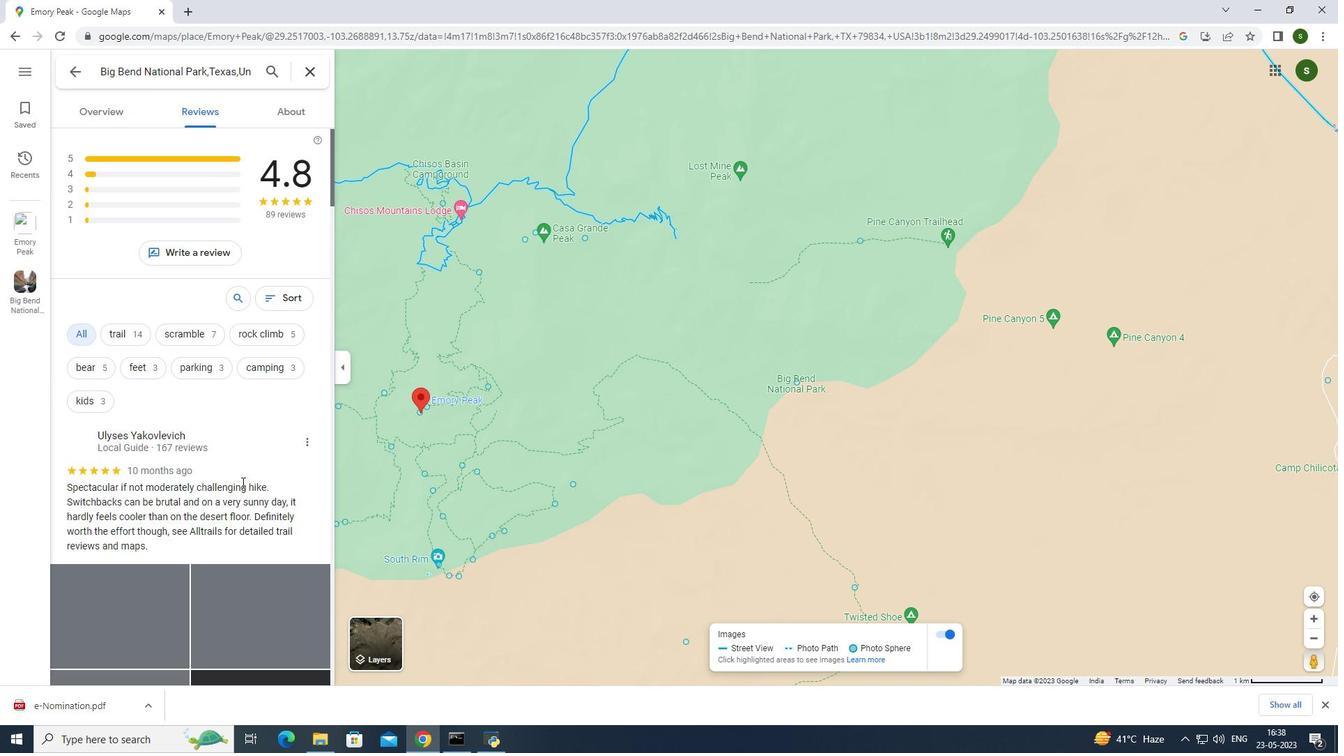 
Action: Mouse moved to (169, 322)
Screenshot: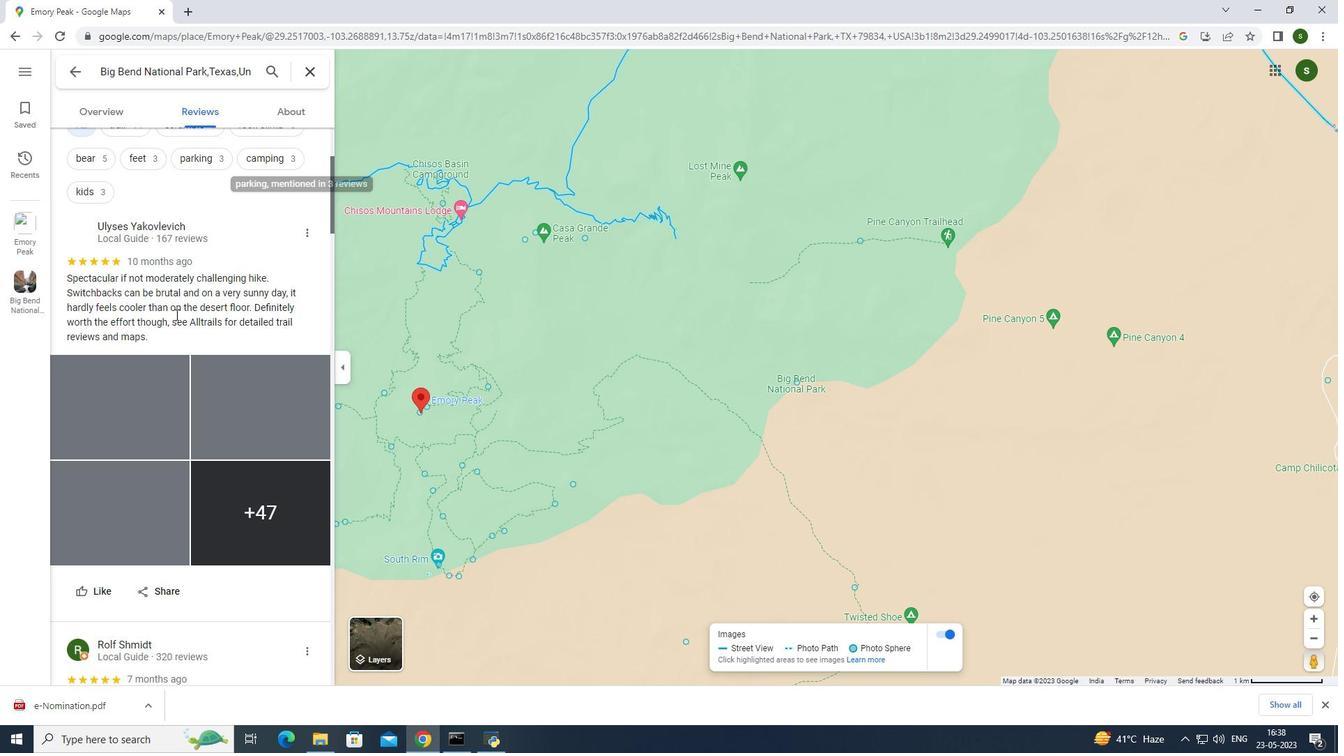 
Action: Mouse scrolled (169, 321) with delta (0, 0)
Screenshot: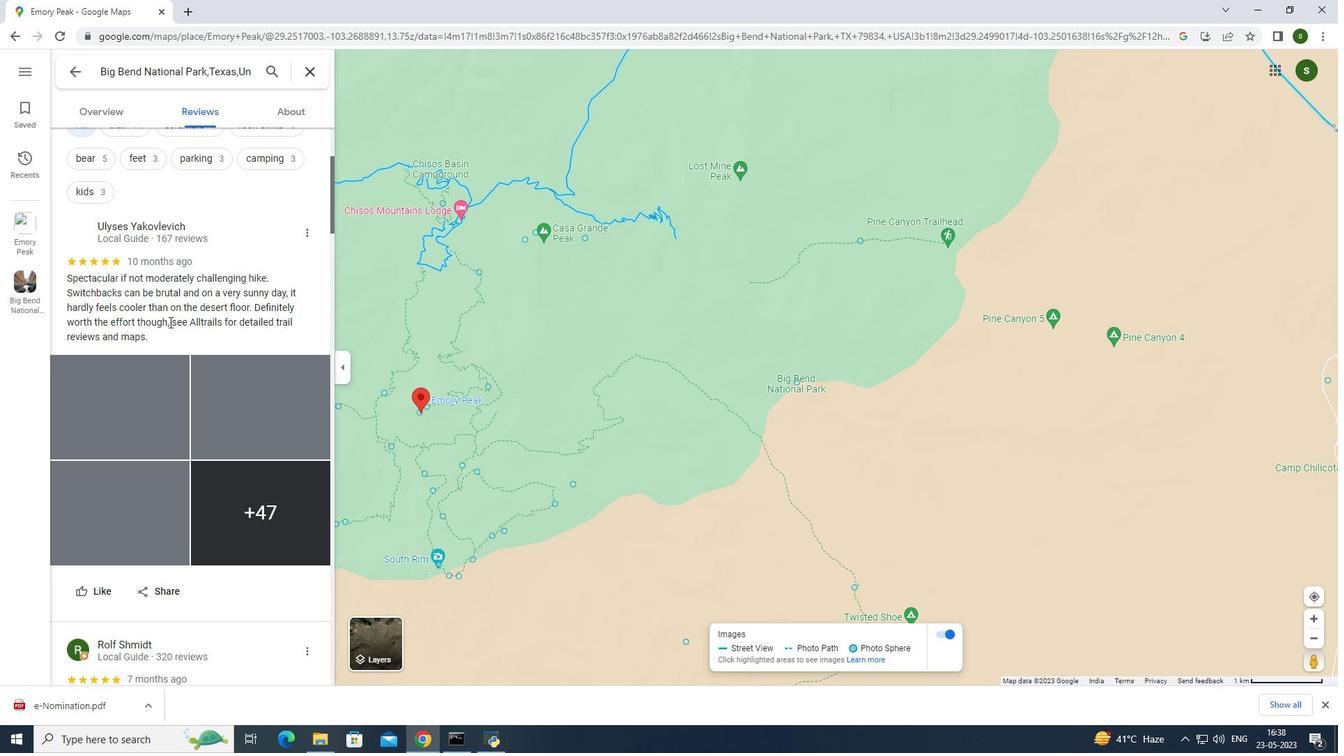 
Action: Mouse scrolled (169, 321) with delta (0, 0)
Screenshot: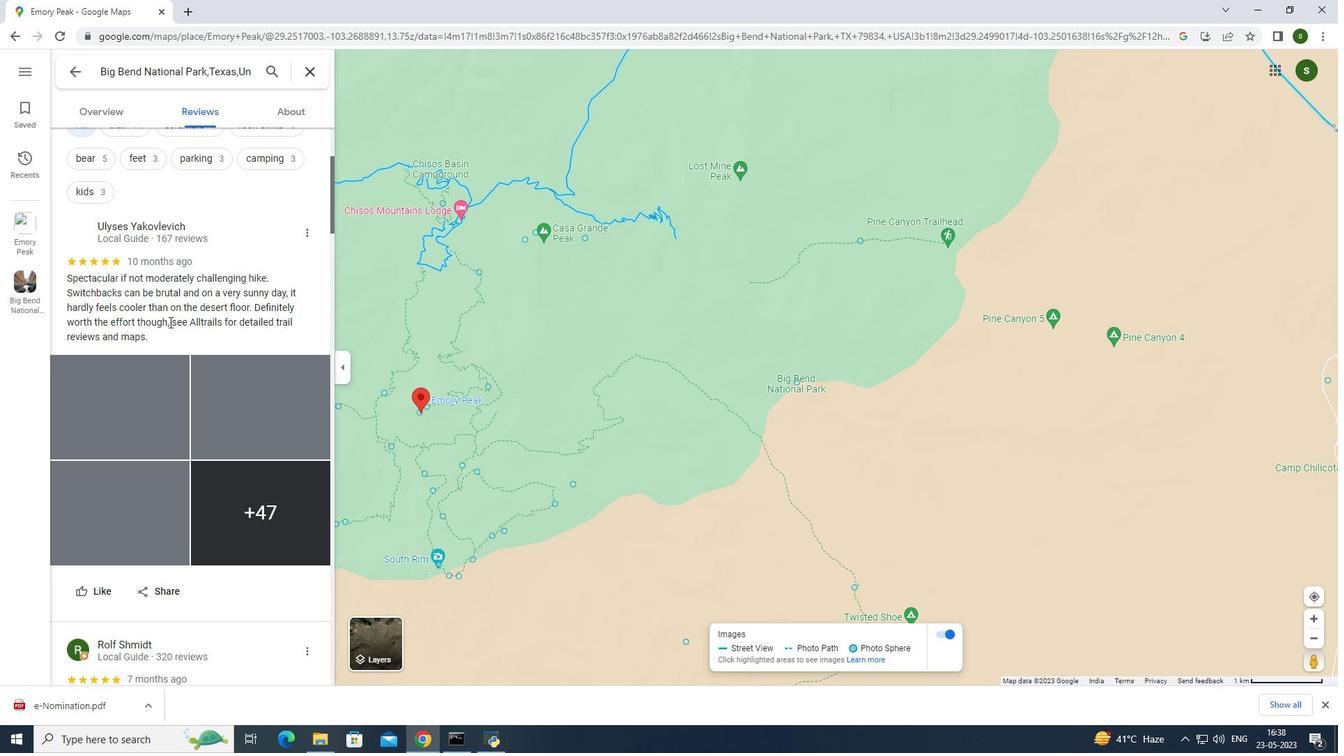 
Action: Mouse scrolled (169, 321) with delta (0, 0)
Screenshot: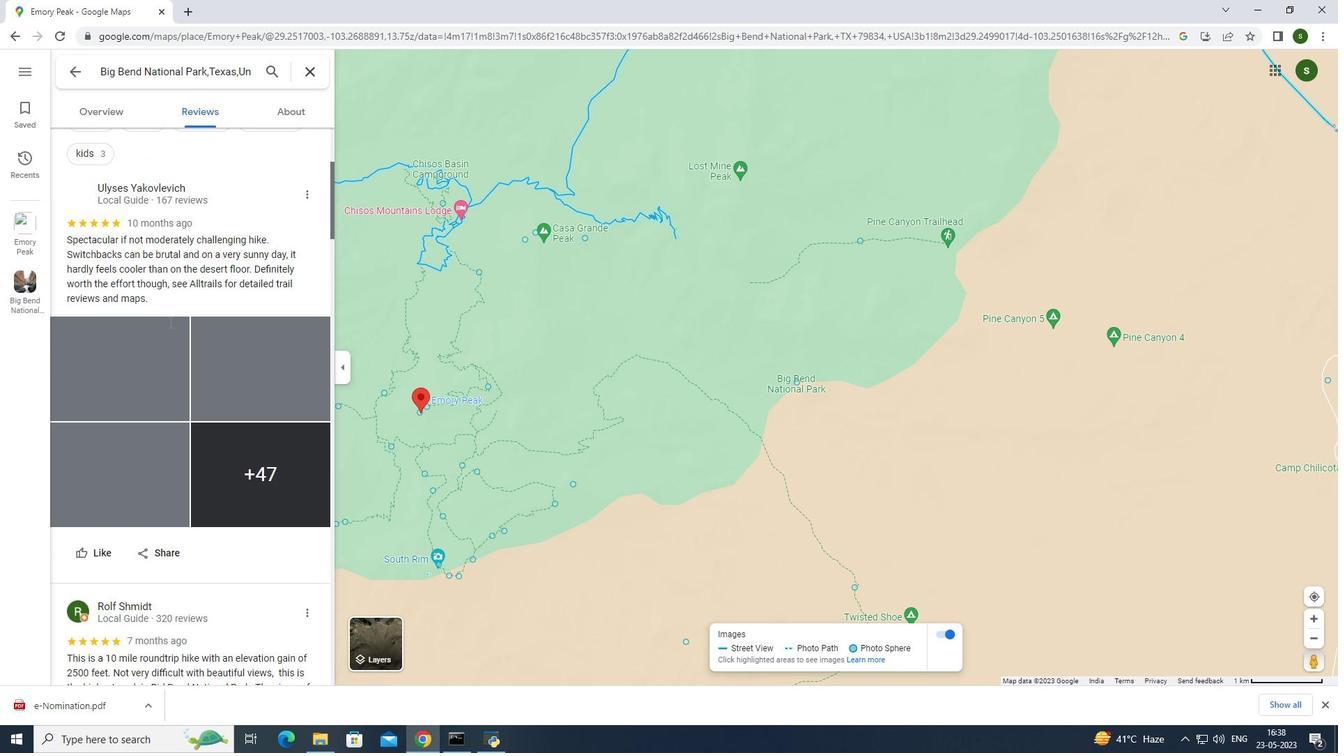 
Action: Mouse scrolled (169, 321) with delta (0, 0)
Screenshot: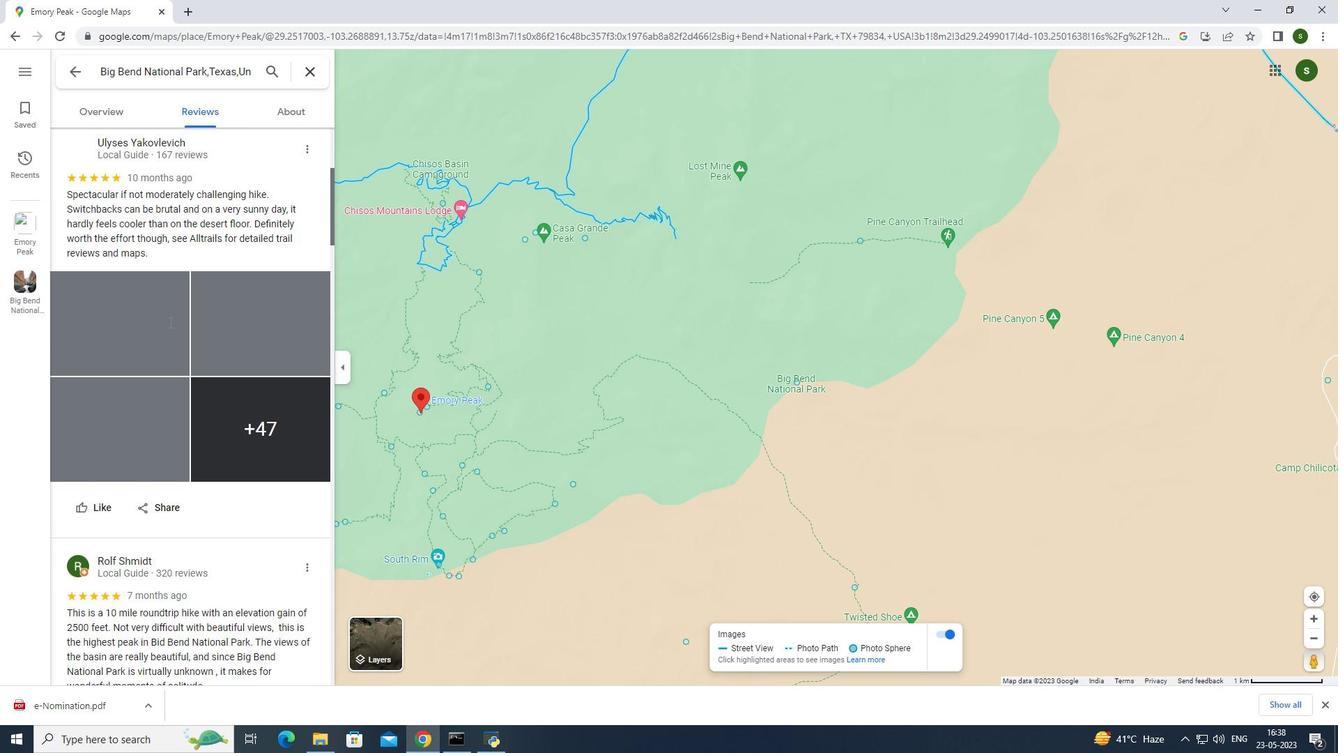 
Action: Mouse scrolled (169, 321) with delta (0, 0)
Screenshot: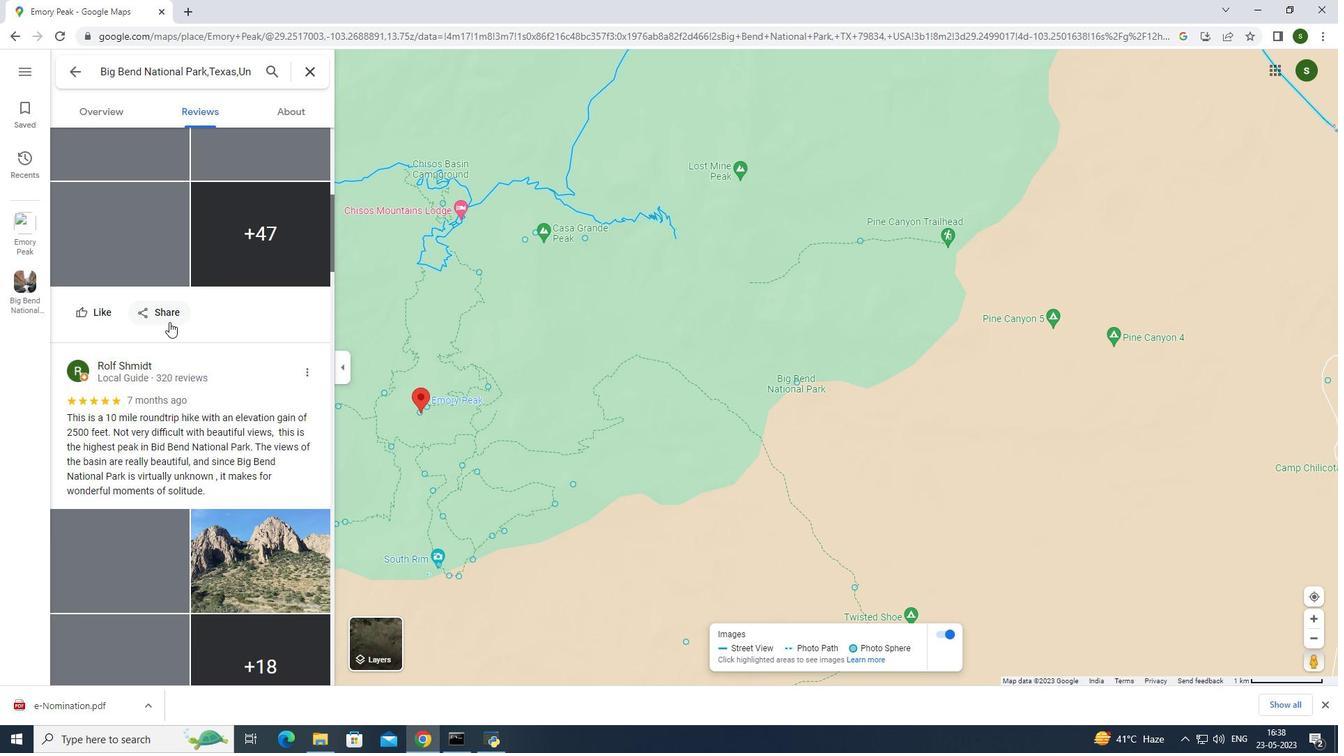 
Action: Mouse moved to (167, 322)
Screenshot: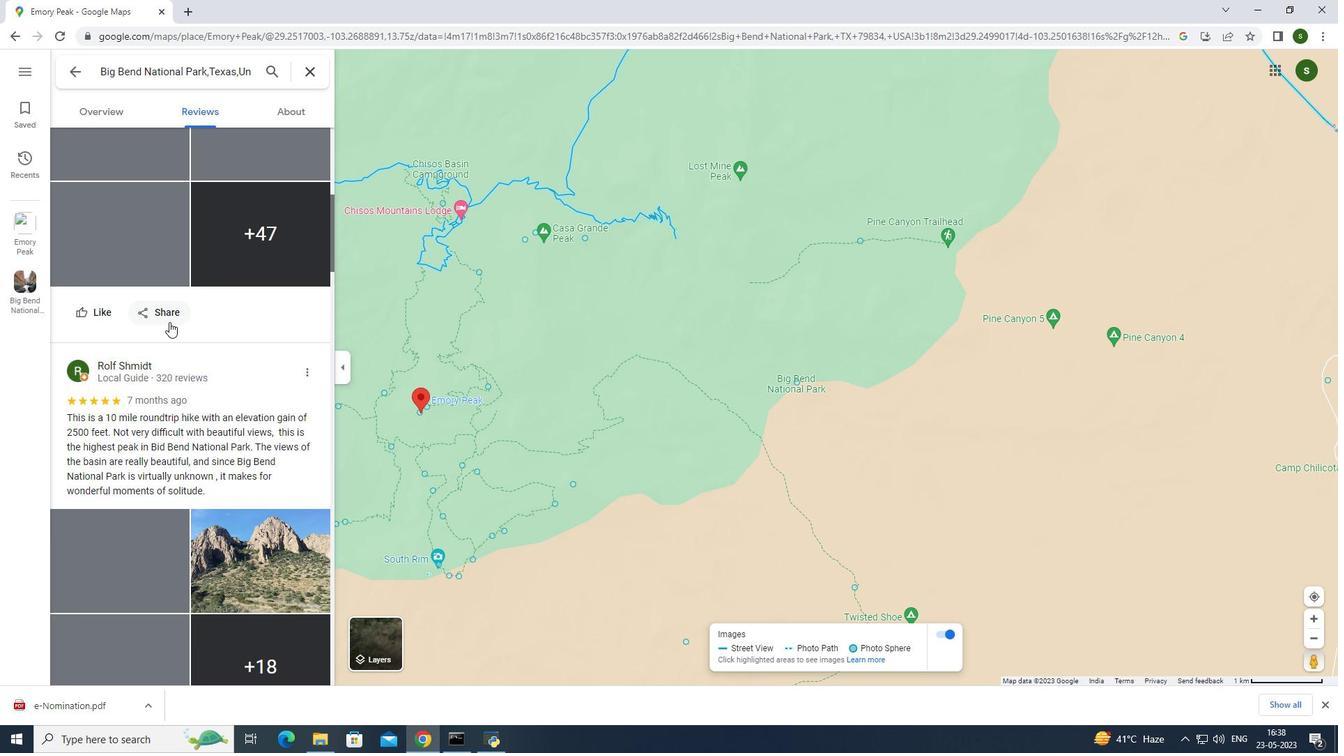 
Action: Mouse scrolled (167, 322) with delta (0, 0)
Screenshot: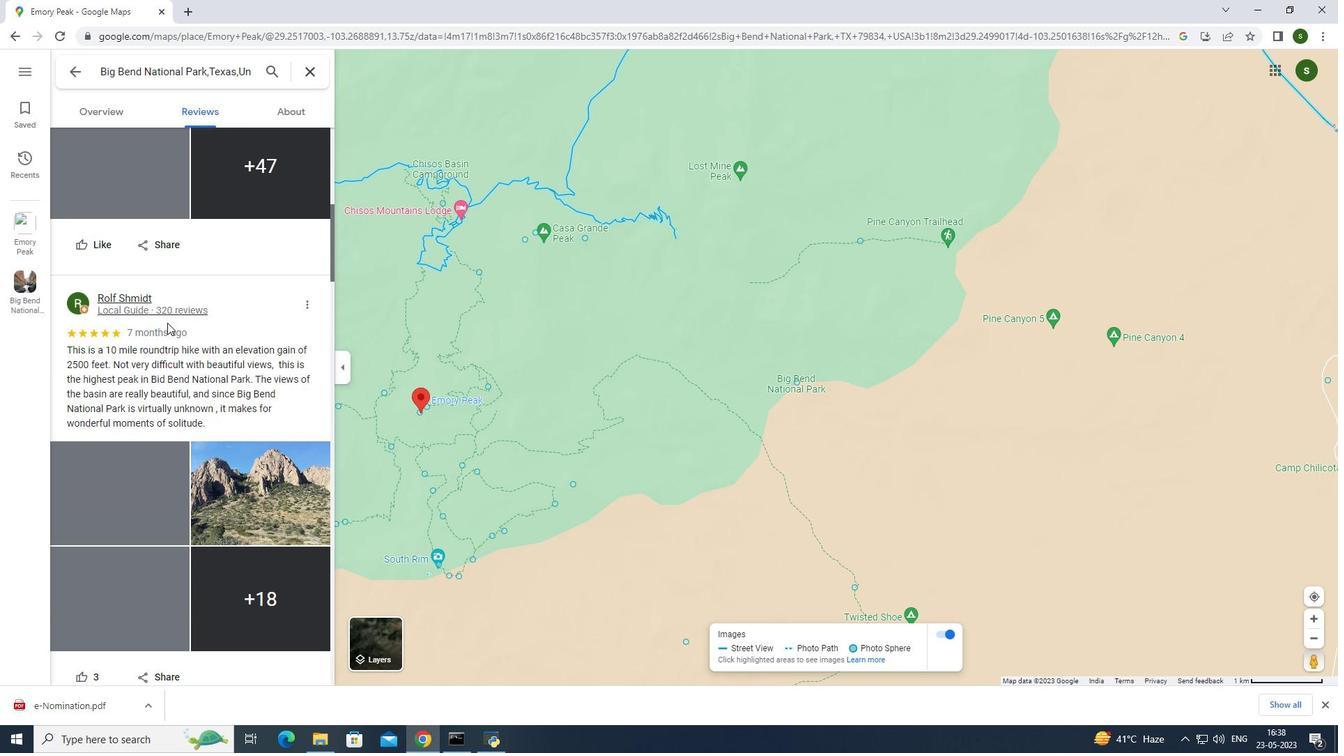 
Action: Mouse moved to (165, 323)
Screenshot: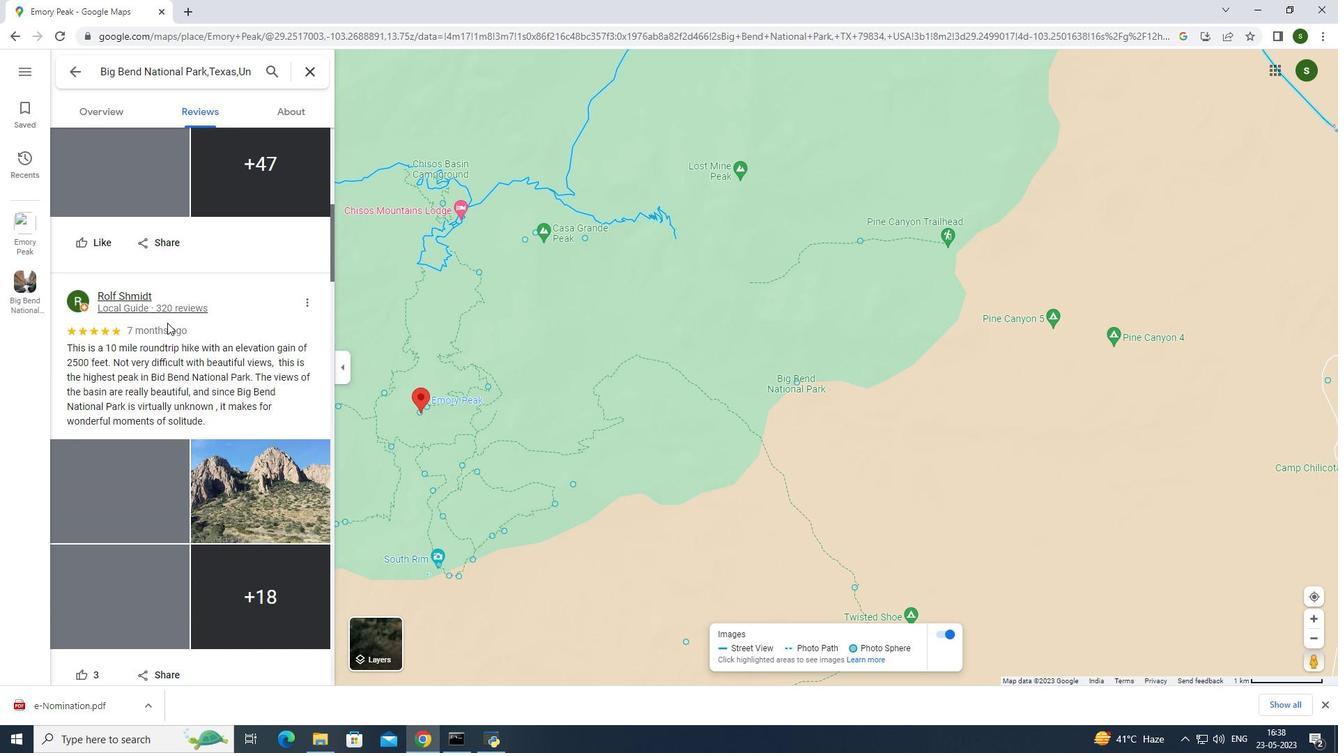 
Action: Mouse scrolled (165, 322) with delta (0, 0)
Screenshot: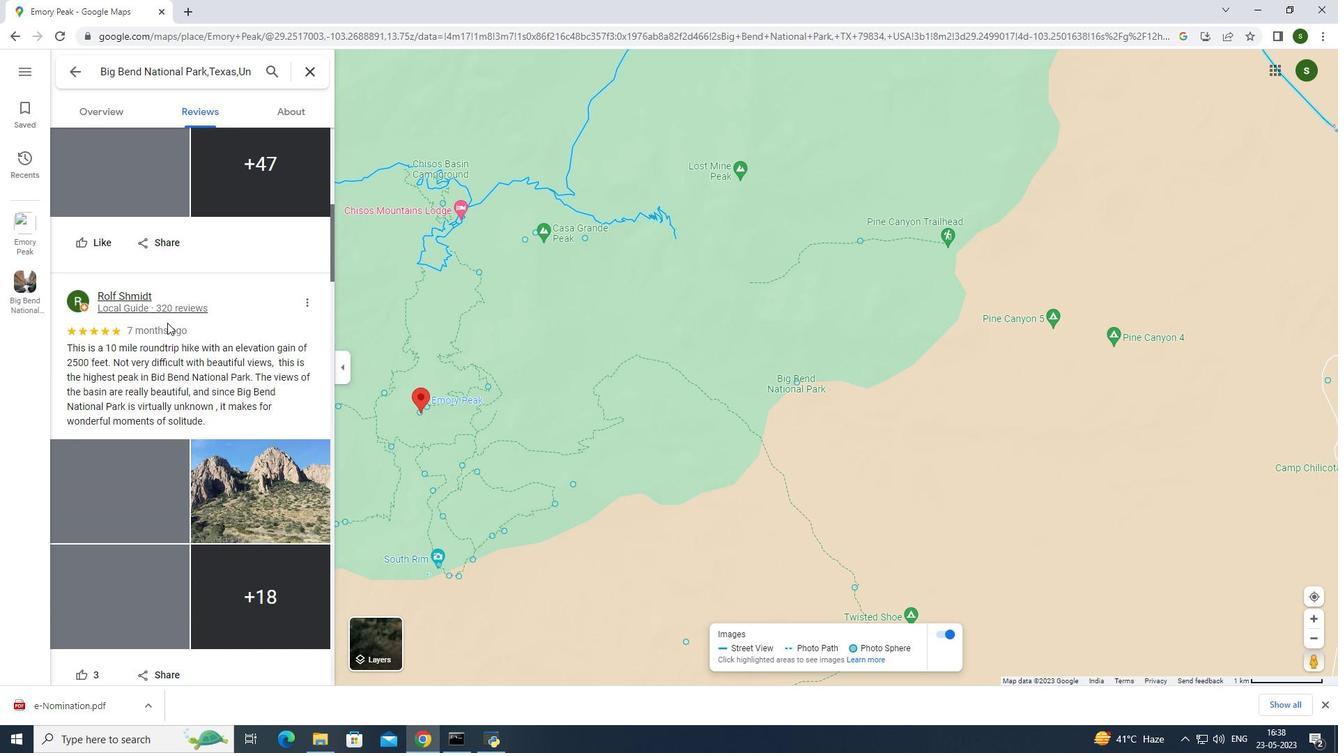 
Action: Mouse moved to (164, 324)
Screenshot: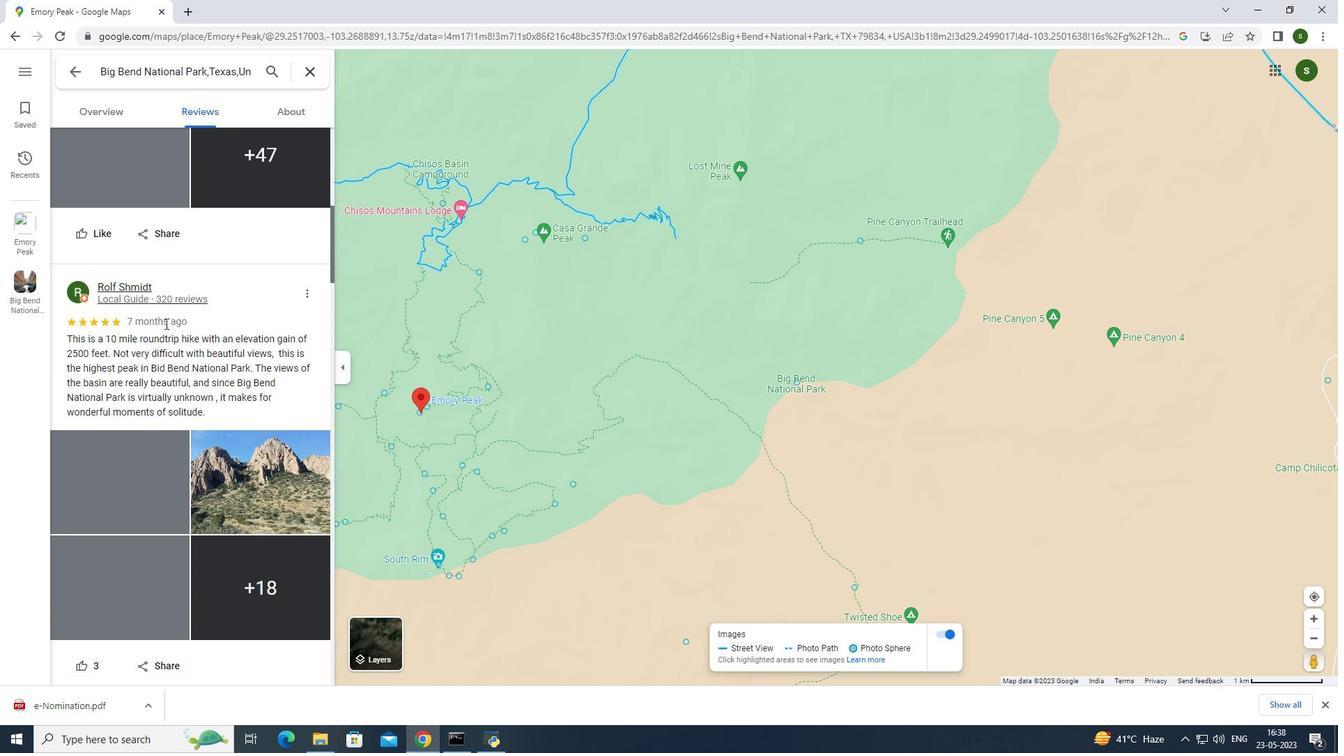 
Action: Mouse scrolled (164, 324) with delta (0, 0)
Screenshot: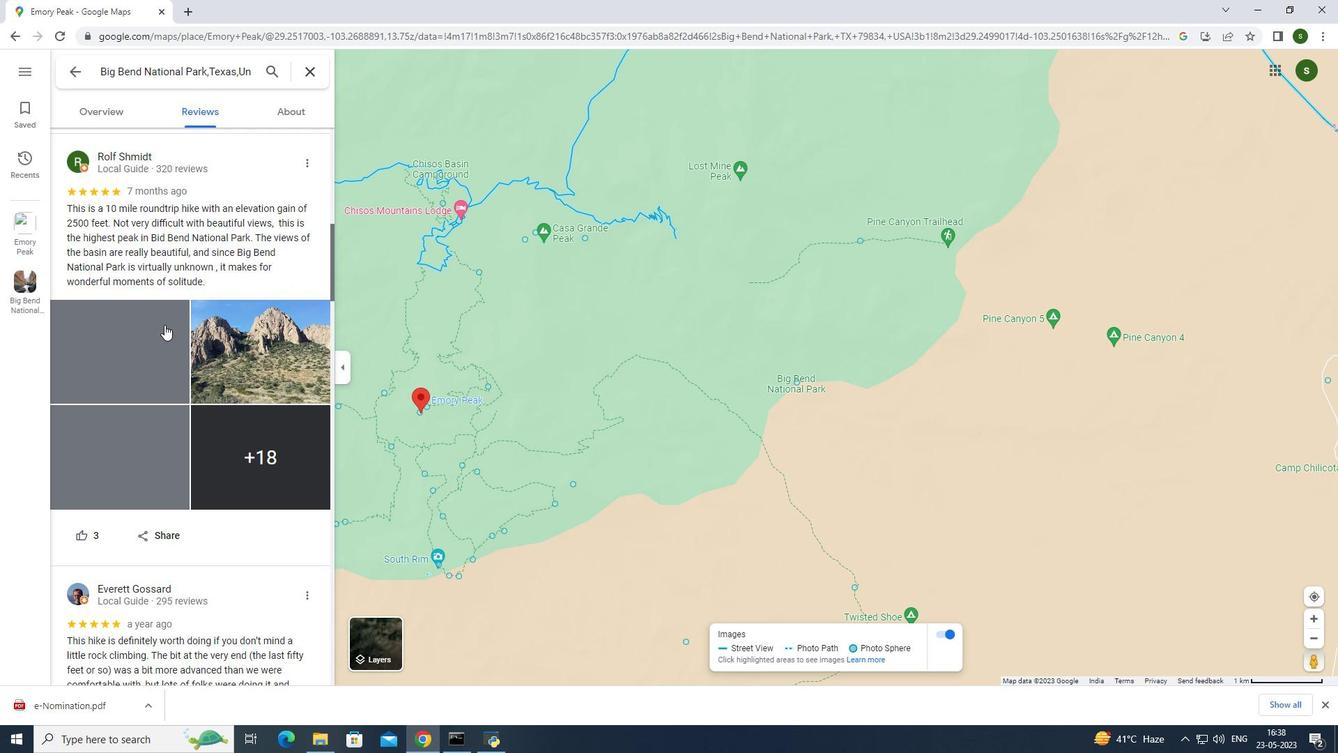 
Action: Mouse scrolled (164, 324) with delta (0, 0)
Screenshot: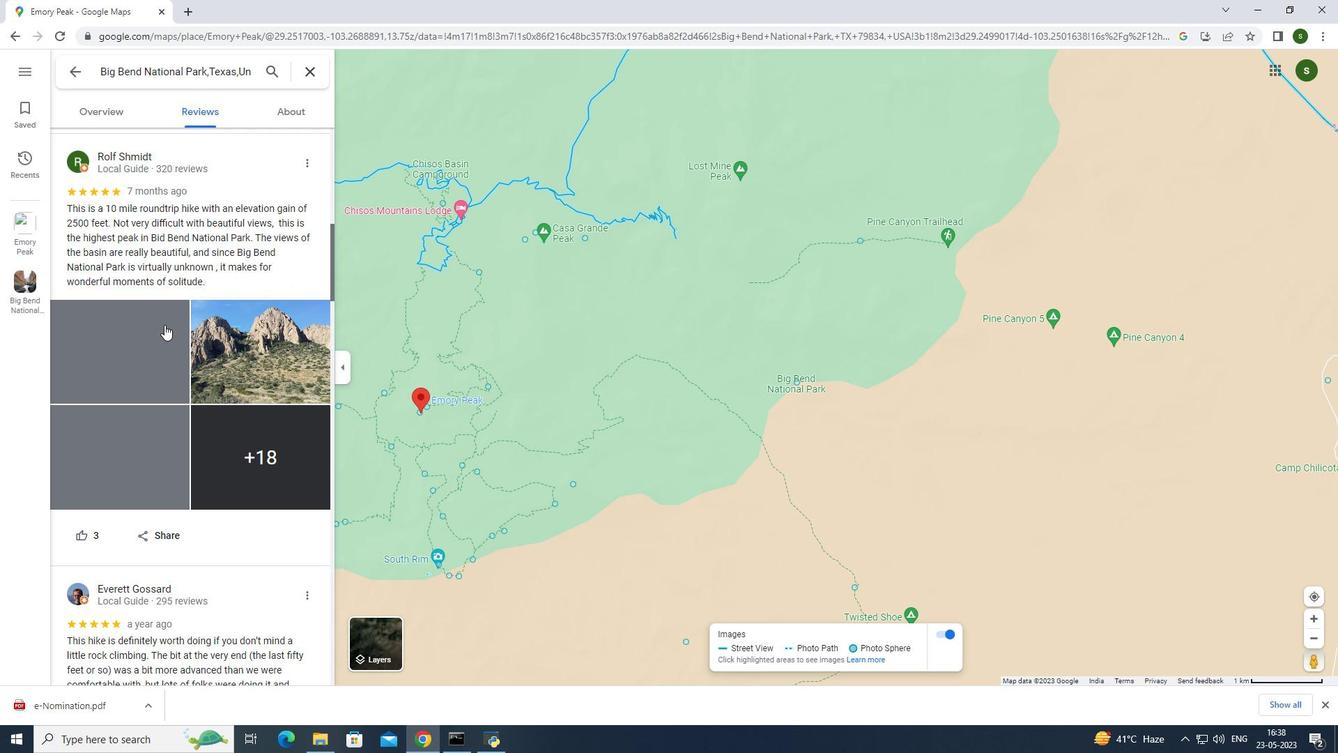 
Action: Mouse scrolled (164, 324) with delta (0, 0)
Screenshot: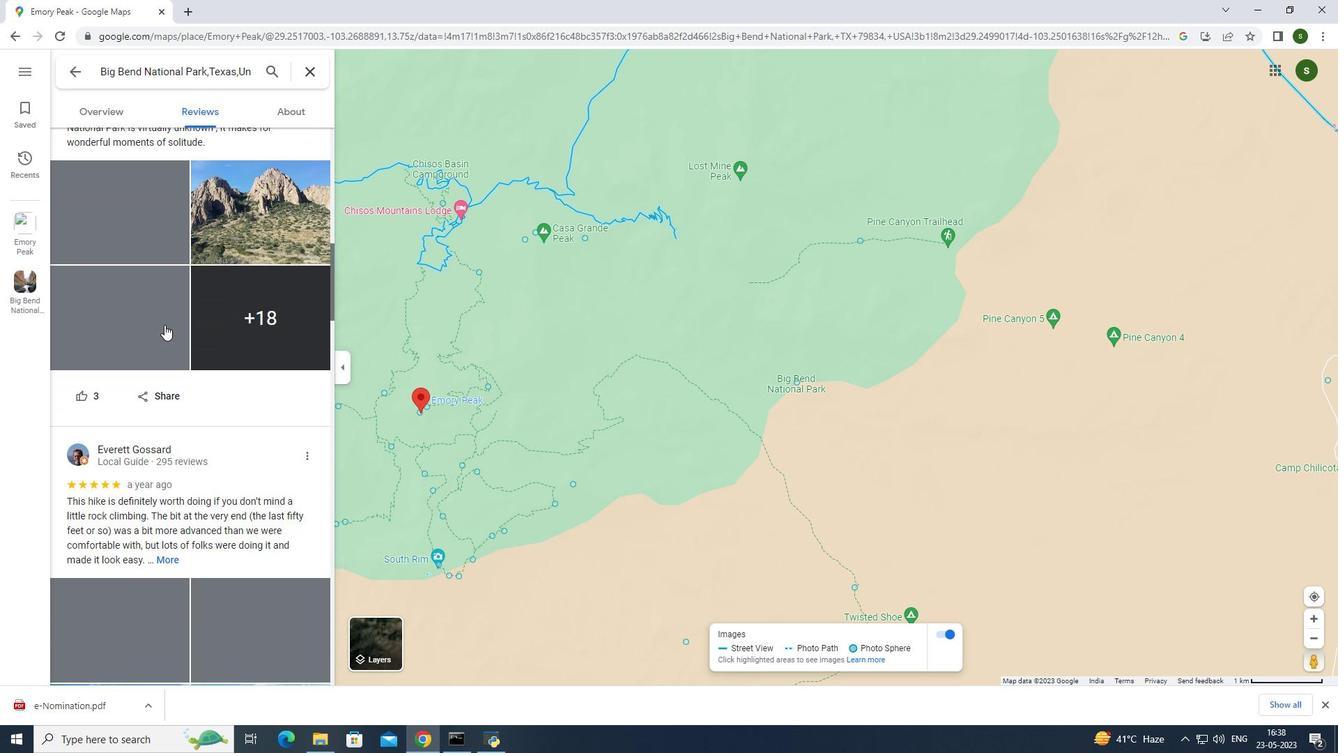 
Action: Mouse scrolled (164, 324) with delta (0, 0)
Screenshot: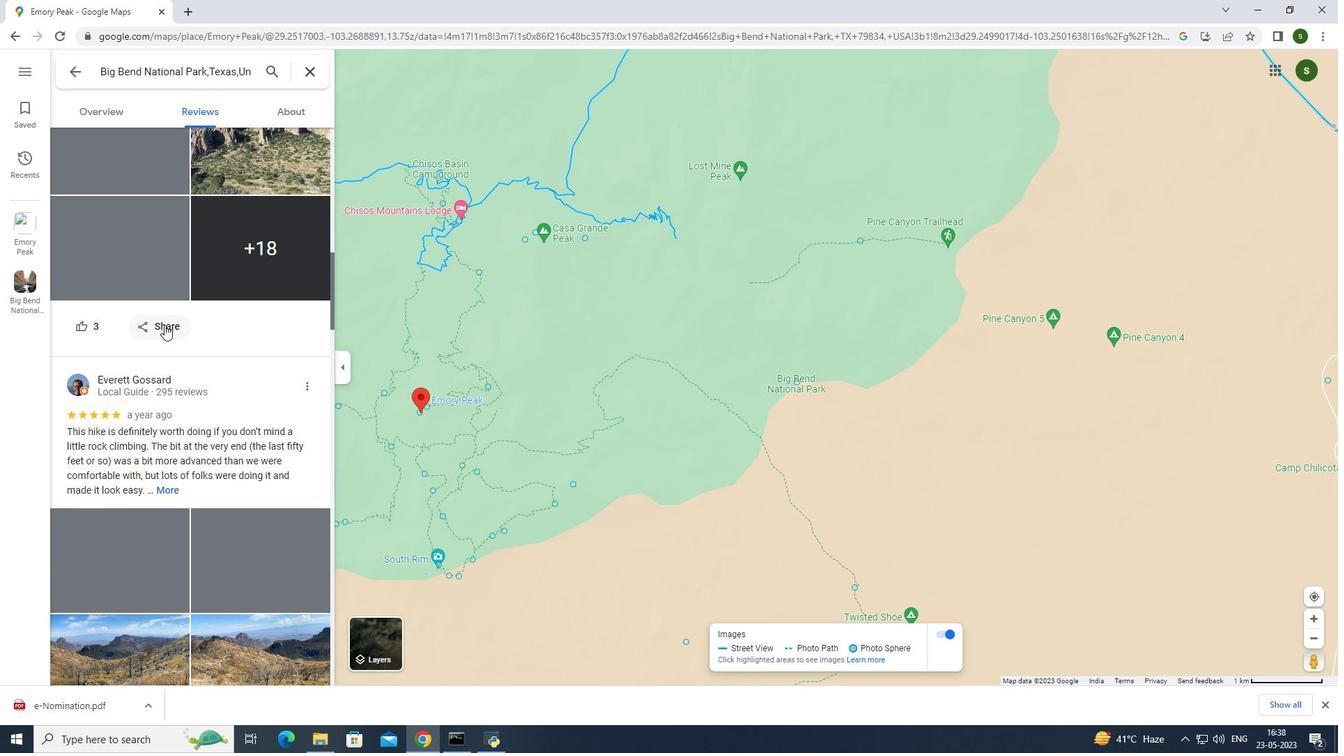 
Action: Mouse scrolled (164, 324) with delta (0, 0)
Screenshot: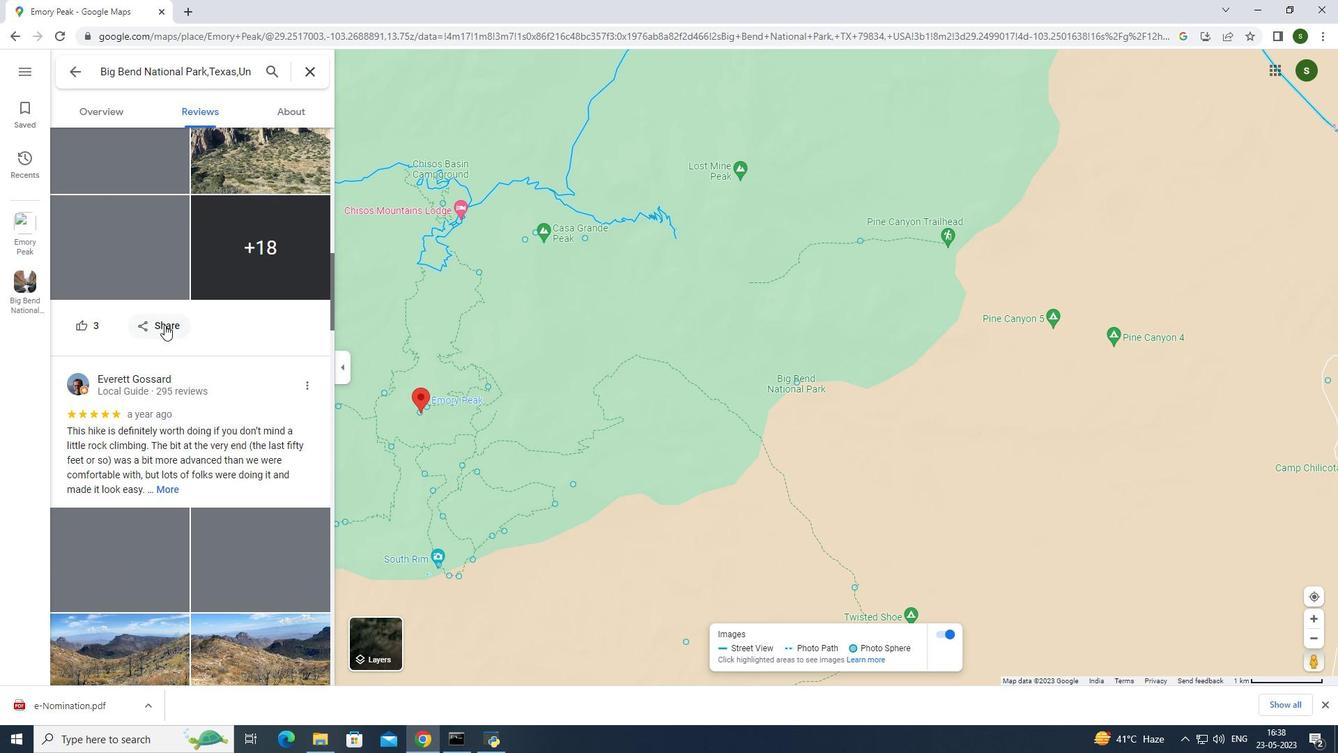 
Action: Mouse scrolled (164, 324) with delta (0, 0)
Screenshot: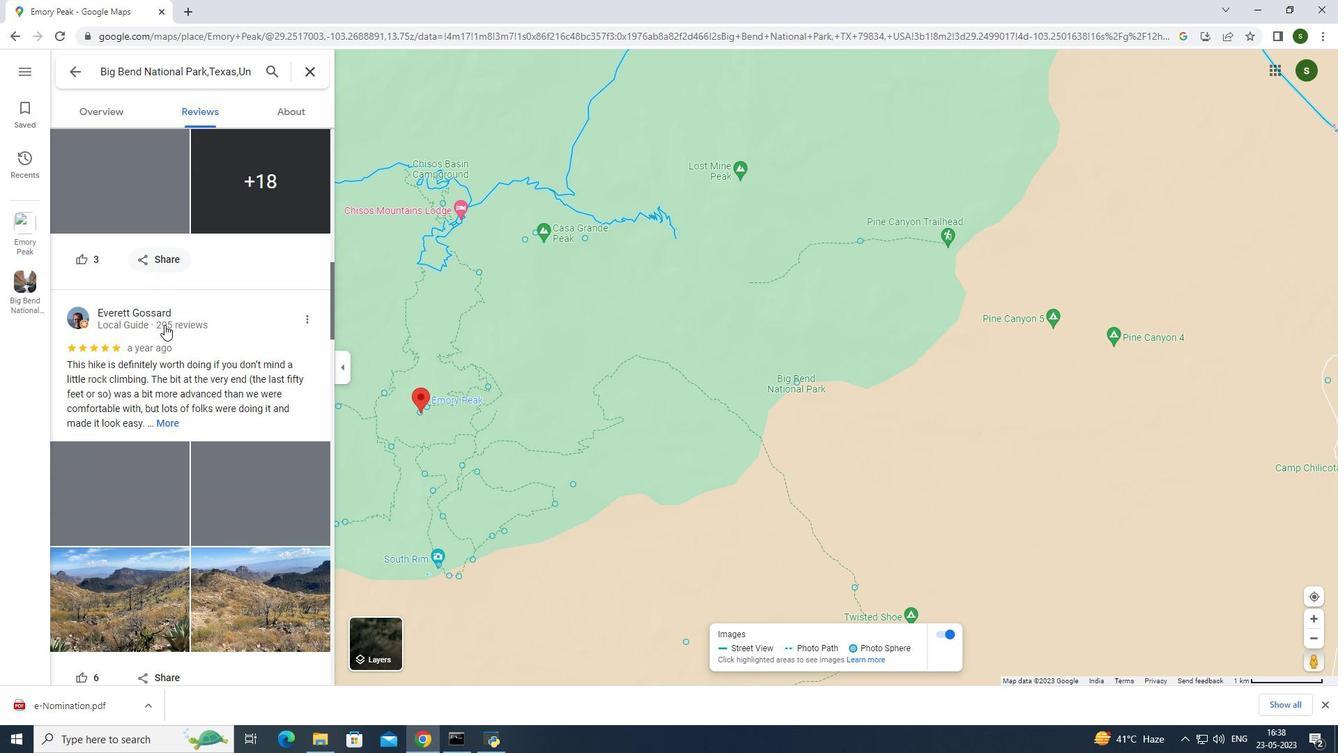
Action: Mouse scrolled (164, 324) with delta (0, 0)
Screenshot: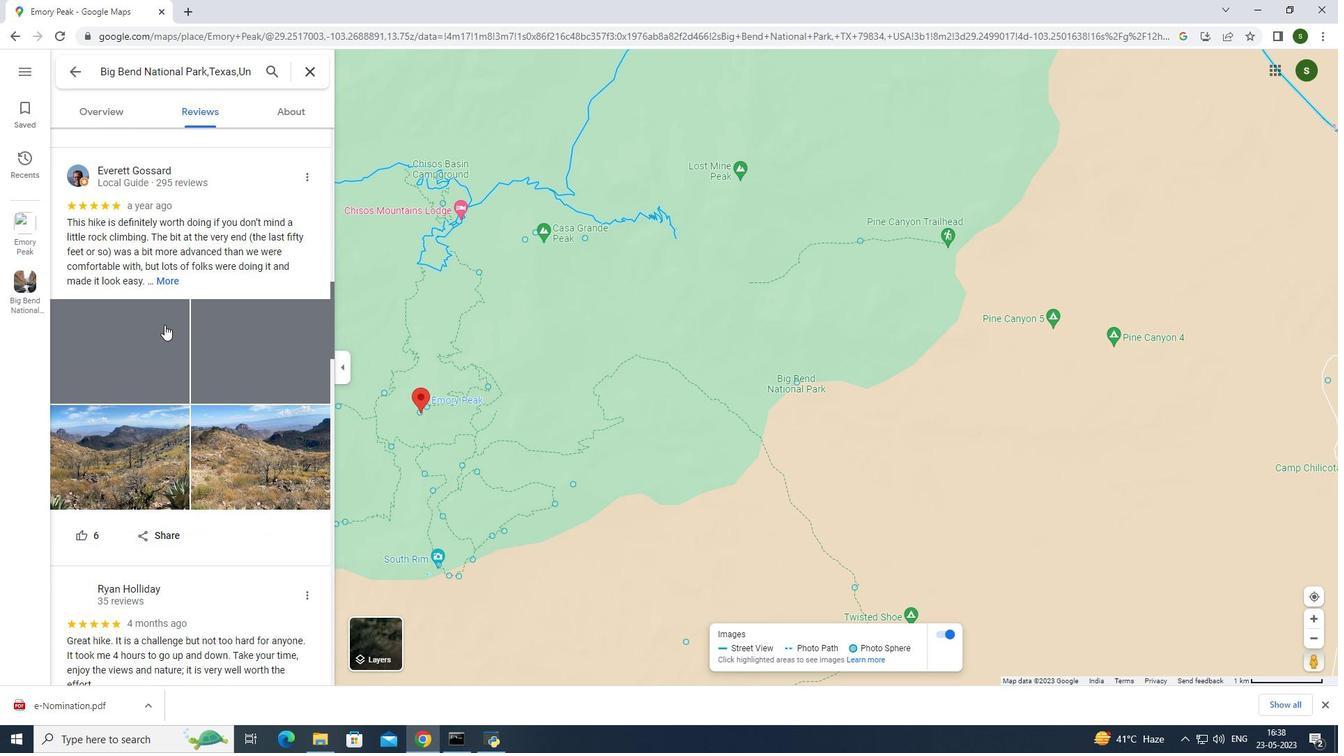 
Action: Mouse scrolled (164, 324) with delta (0, 0)
Screenshot: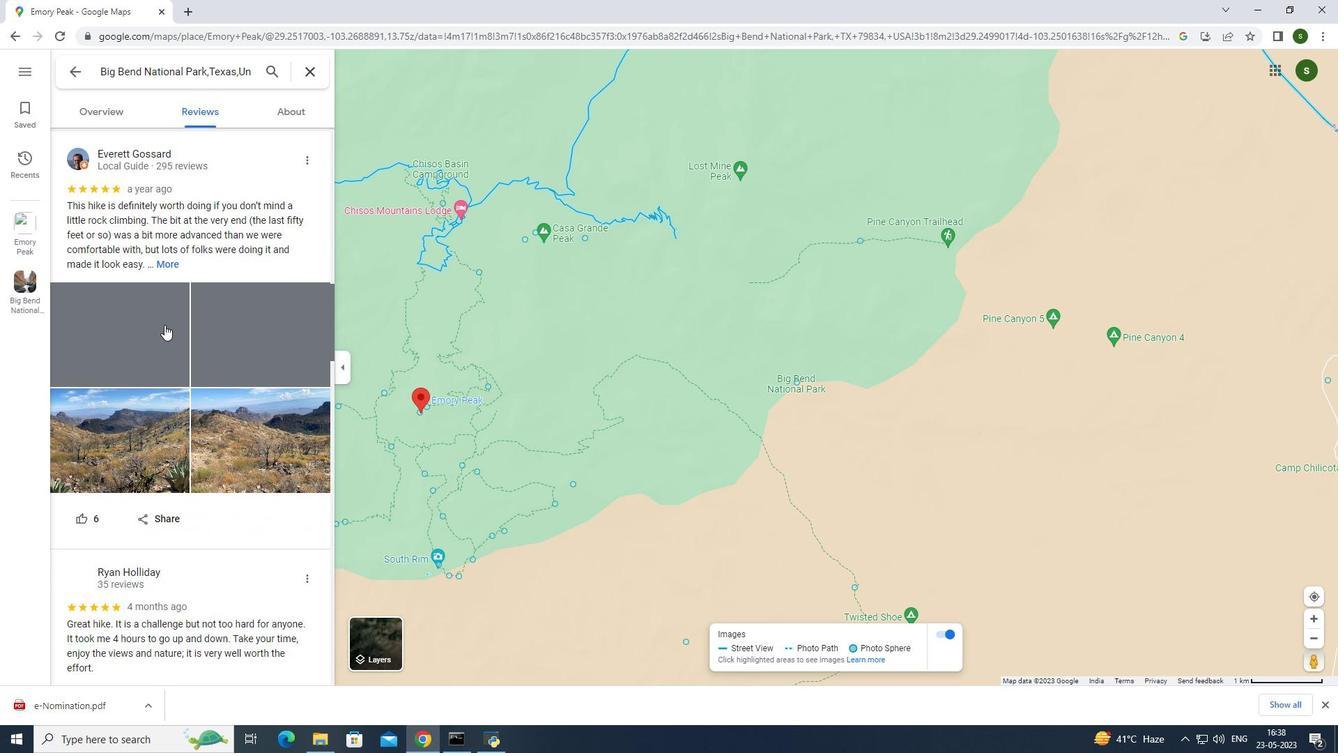 
Action: Mouse scrolled (164, 324) with delta (0, 0)
Screenshot: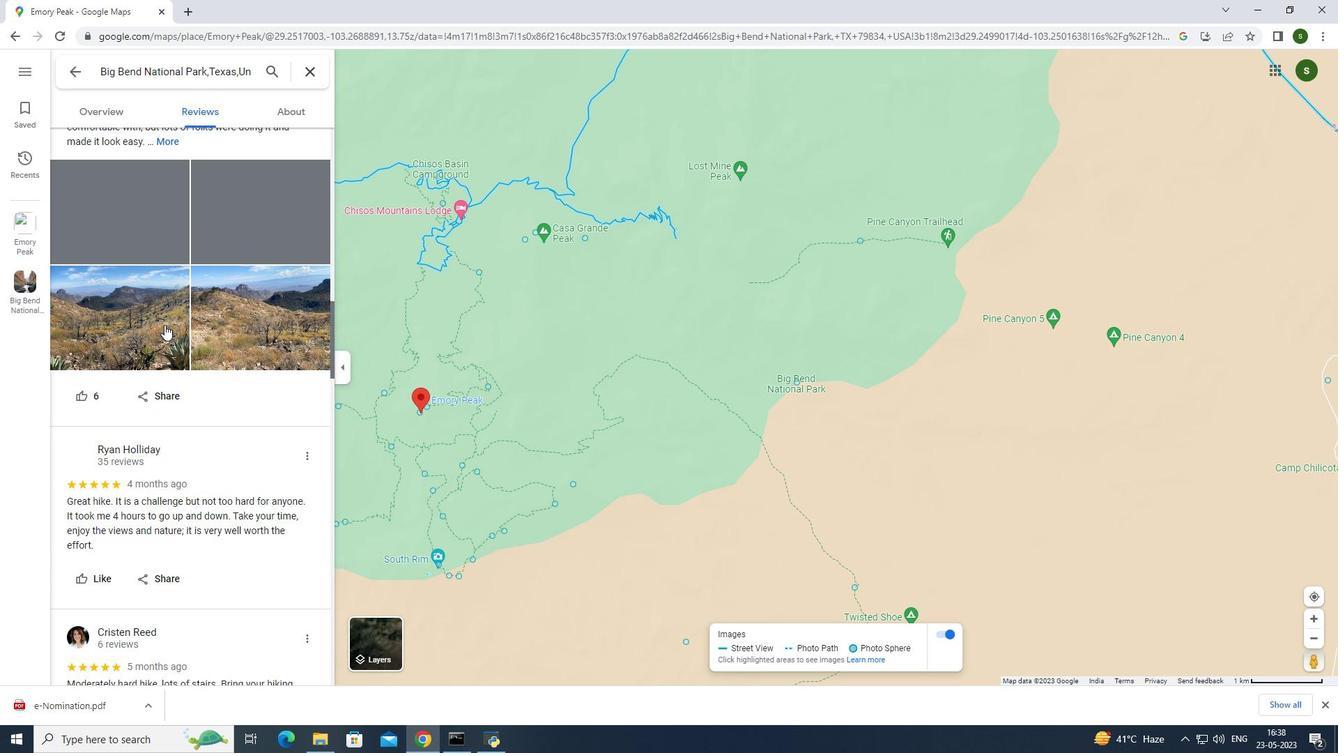 
Action: Mouse scrolled (164, 324) with delta (0, 0)
Screenshot: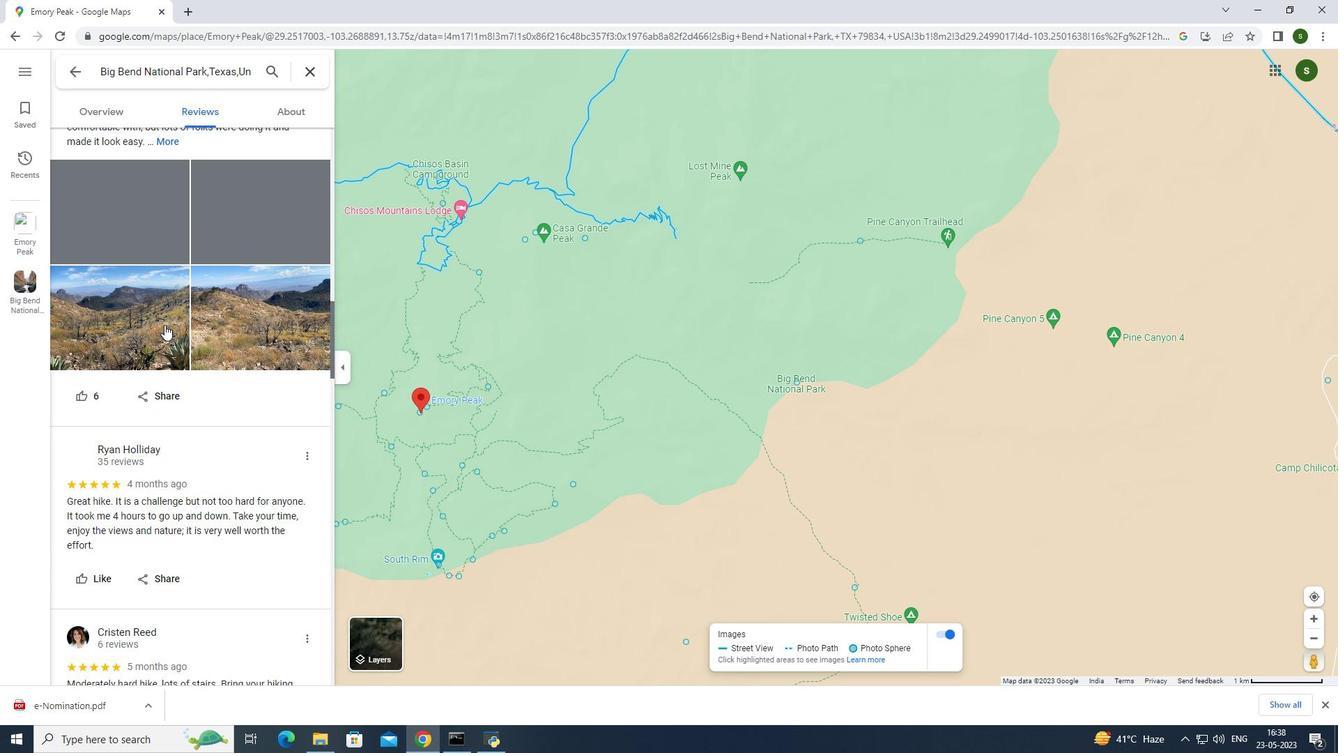 
Action: Mouse scrolled (164, 324) with delta (0, 0)
Screenshot: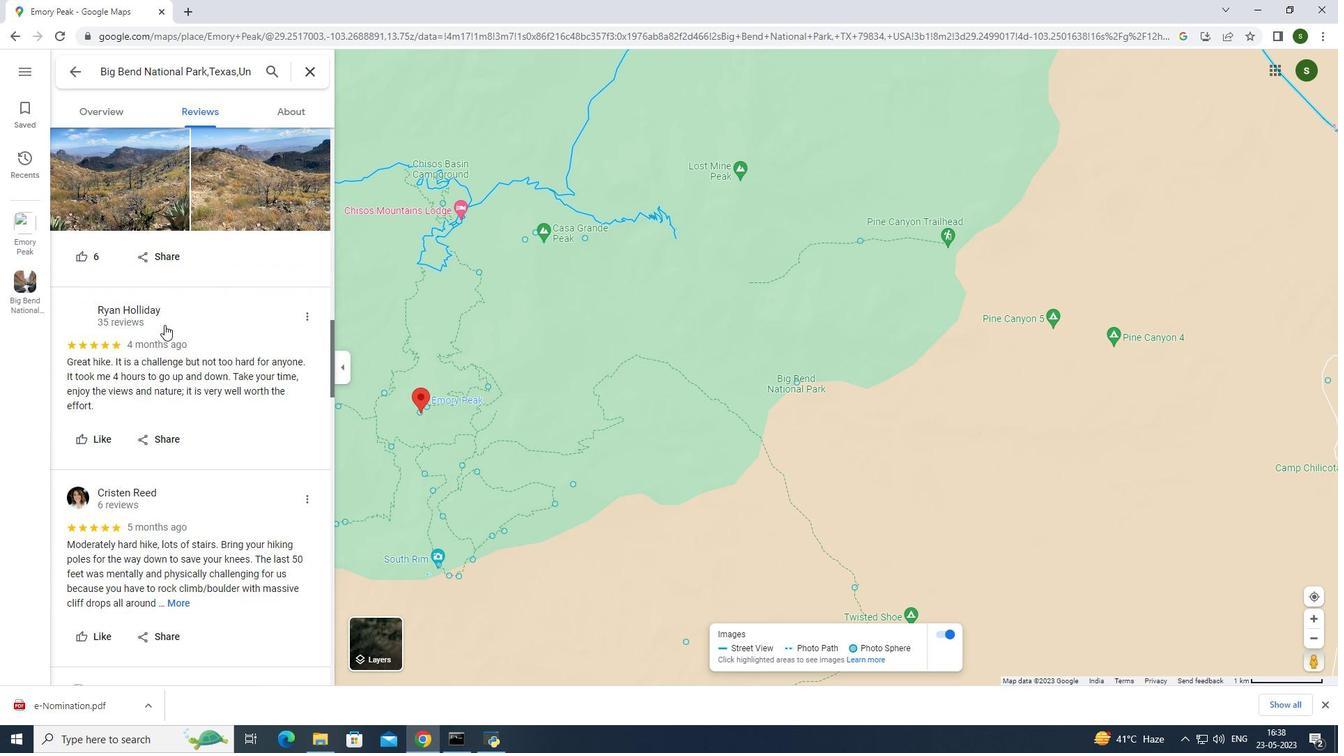 
Action: Mouse scrolled (164, 324) with delta (0, 0)
Screenshot: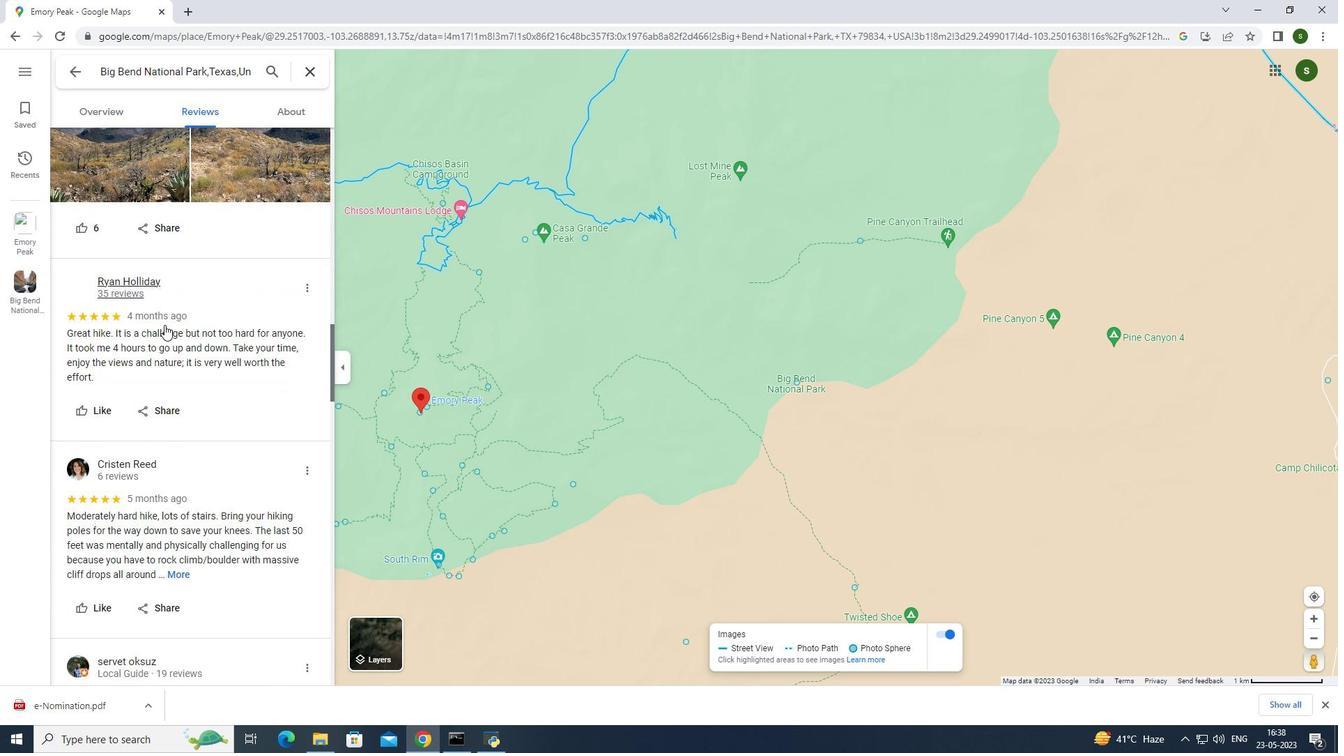 
Action: Mouse scrolled (164, 324) with delta (0, 0)
Screenshot: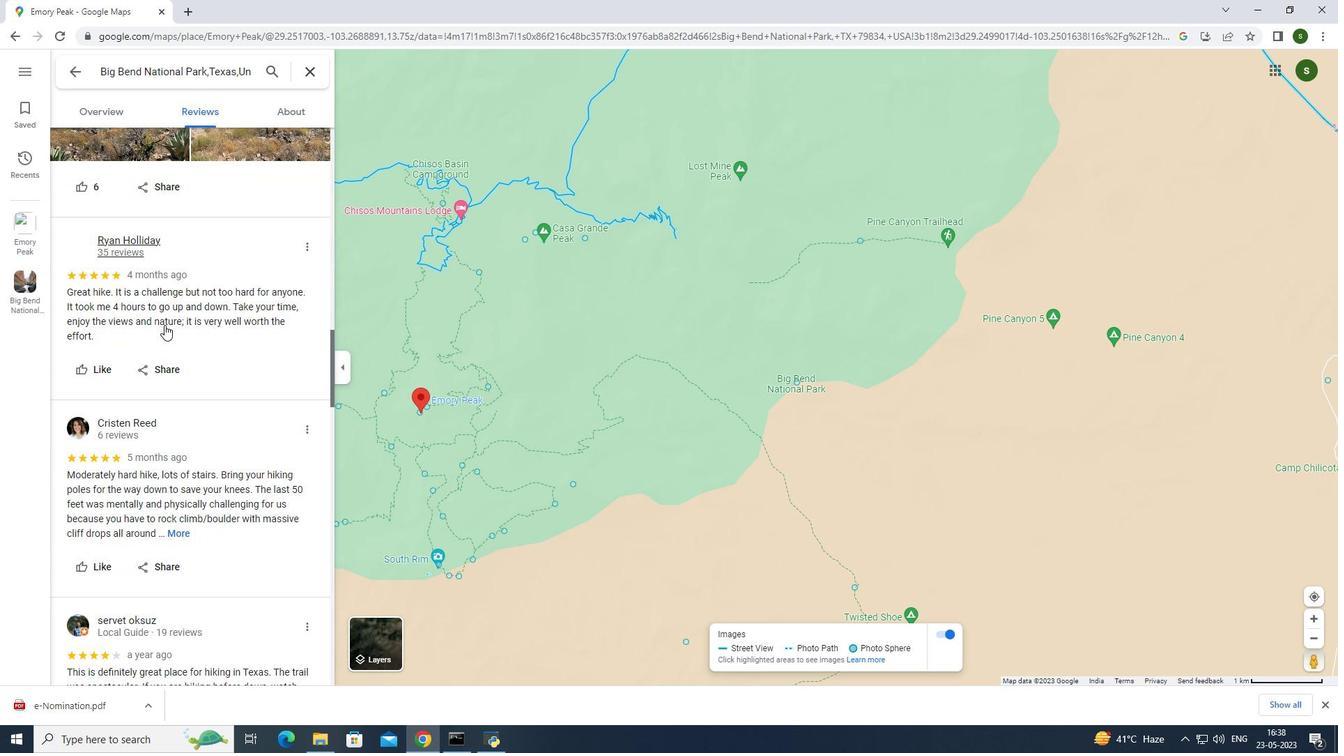 
Action: Mouse scrolled (164, 324) with delta (0, 0)
Screenshot: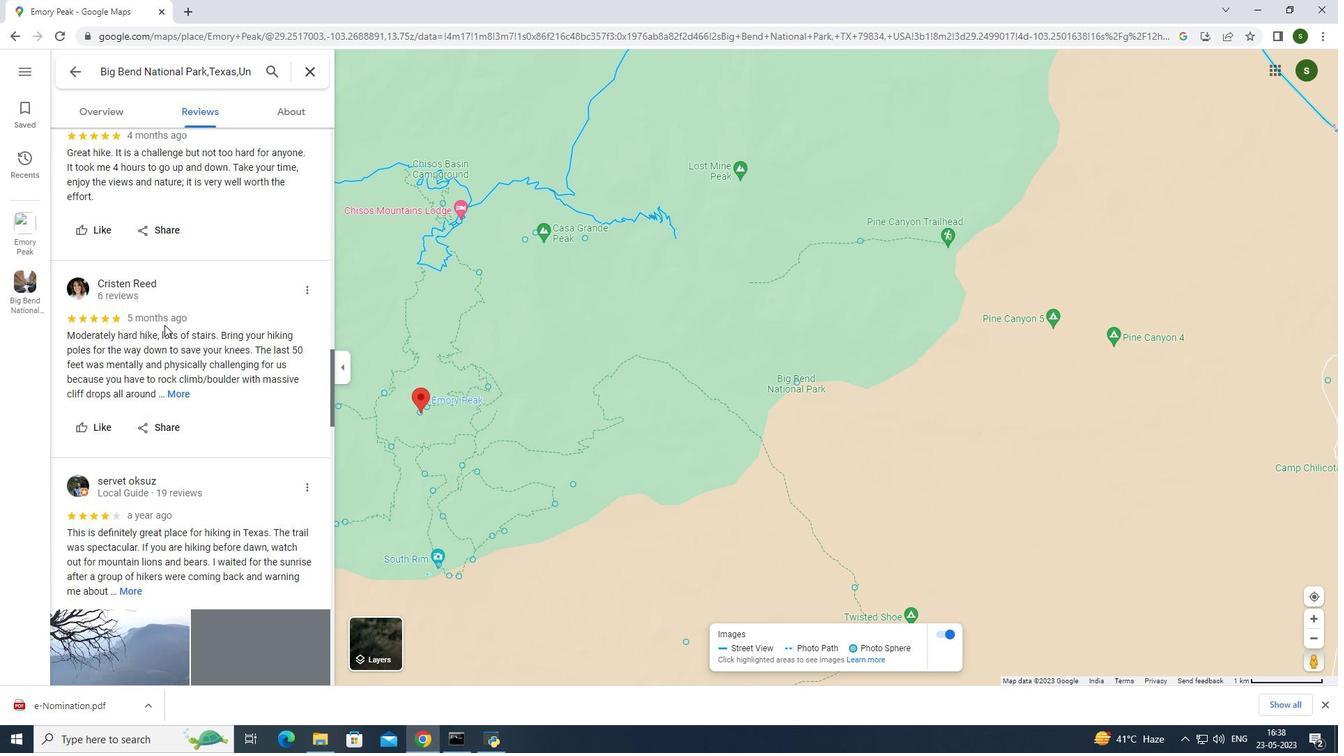 
Action: Mouse scrolled (164, 324) with delta (0, 0)
Screenshot: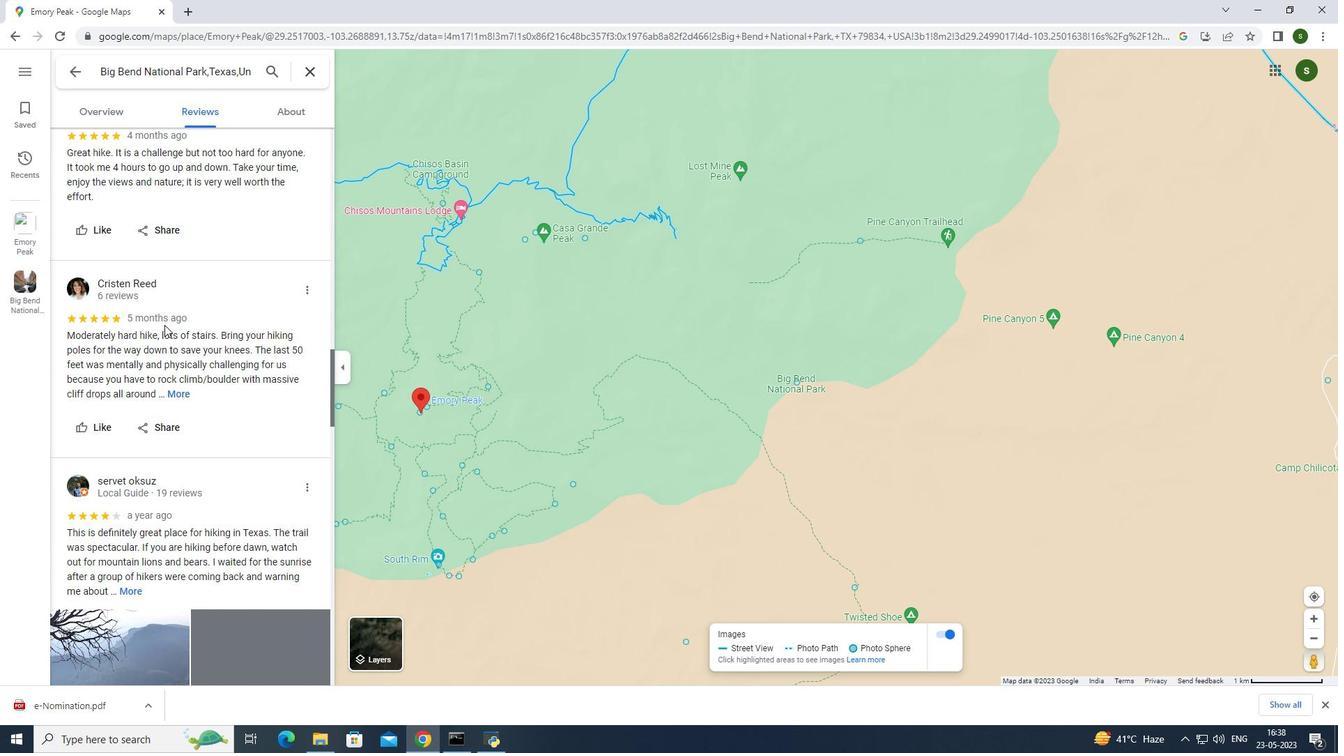 
Action: Mouse scrolled (164, 324) with delta (0, 0)
Screenshot: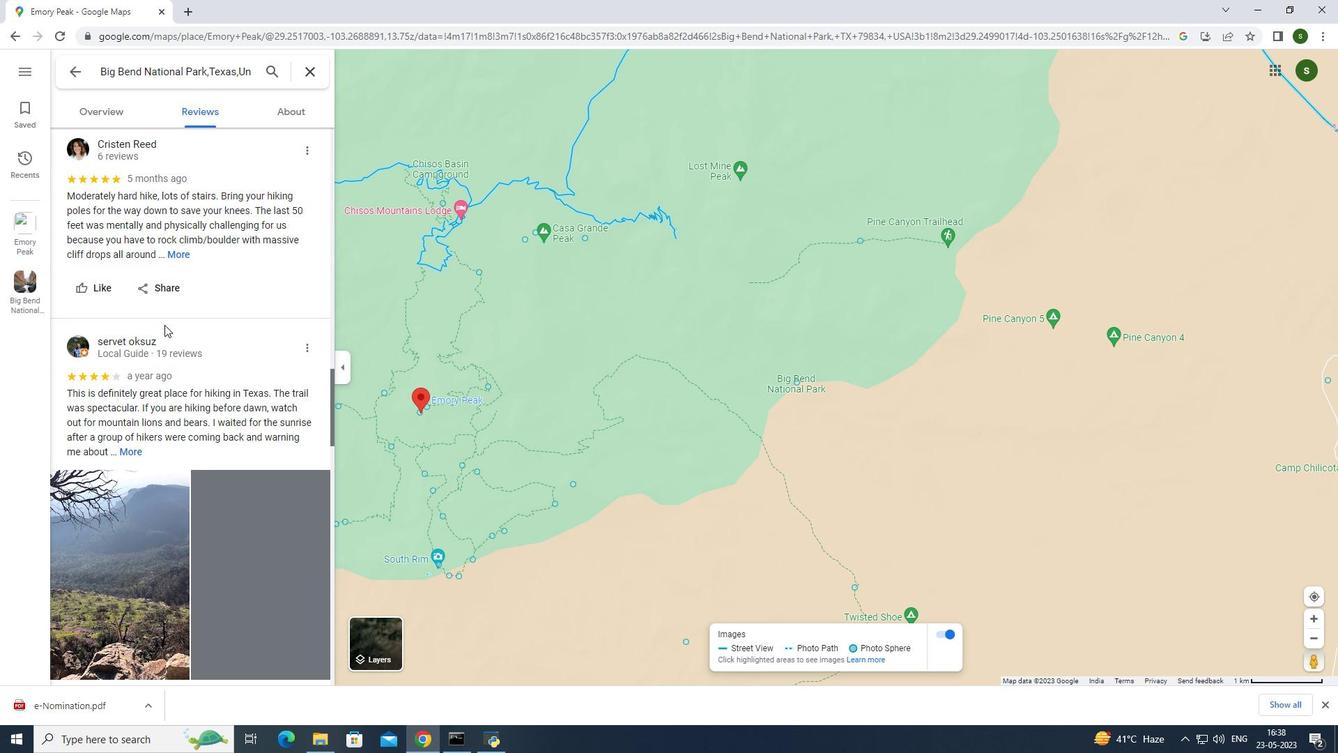 
Action: Mouse scrolled (164, 324) with delta (0, 0)
Screenshot: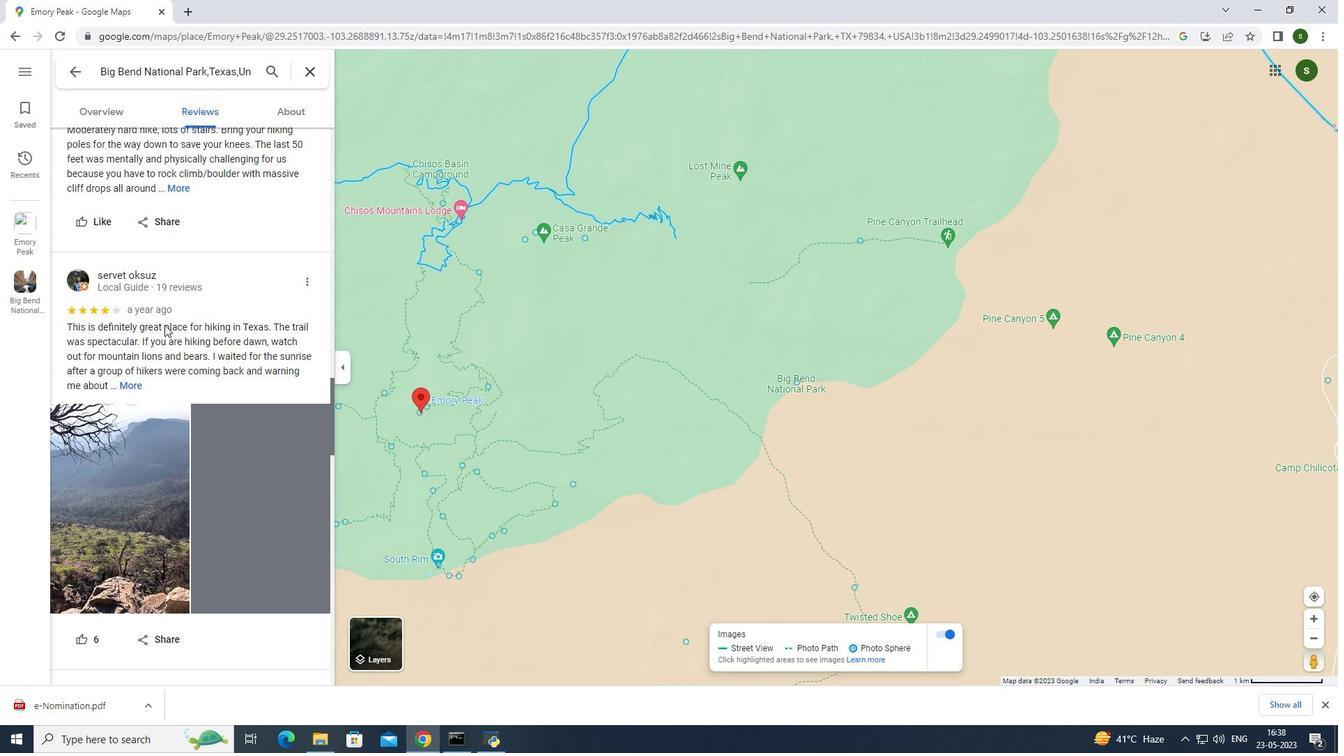 
Action: Mouse scrolled (164, 324) with delta (0, 0)
Screenshot: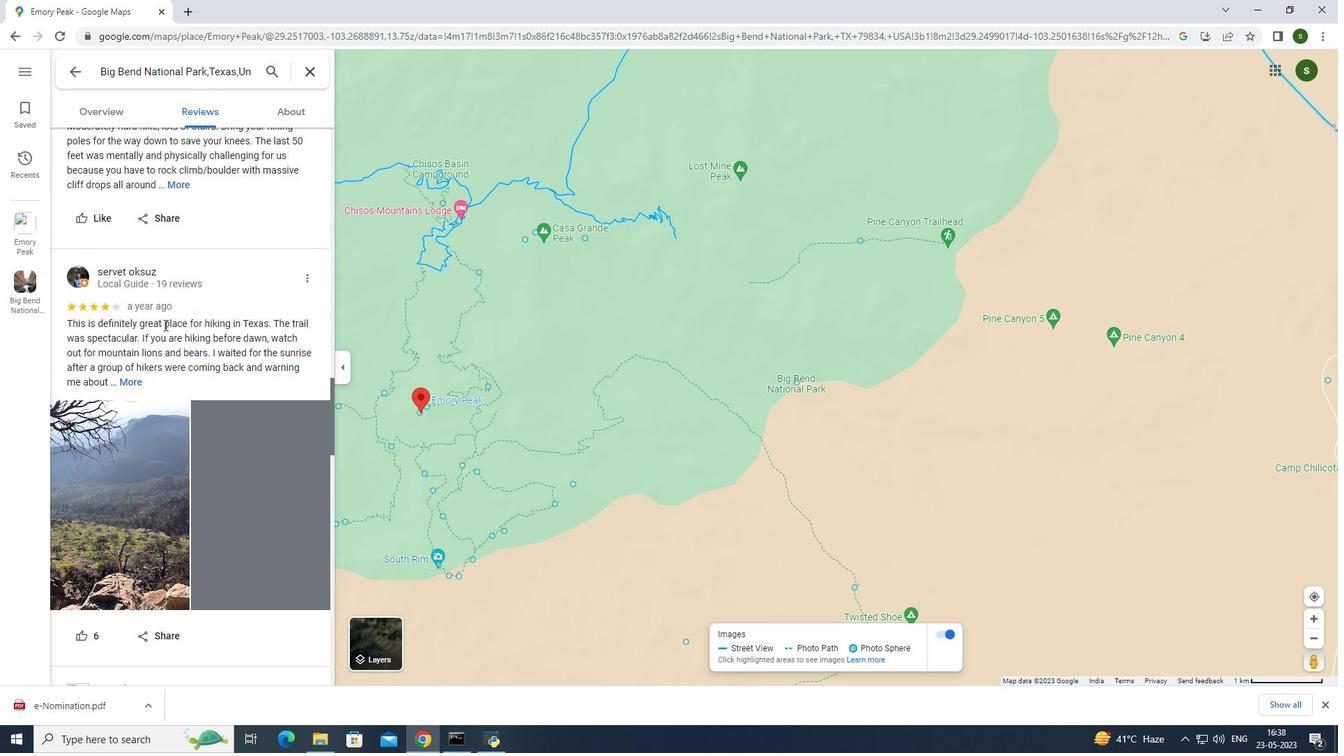
Action: Mouse scrolled (164, 324) with delta (0, 0)
Screenshot: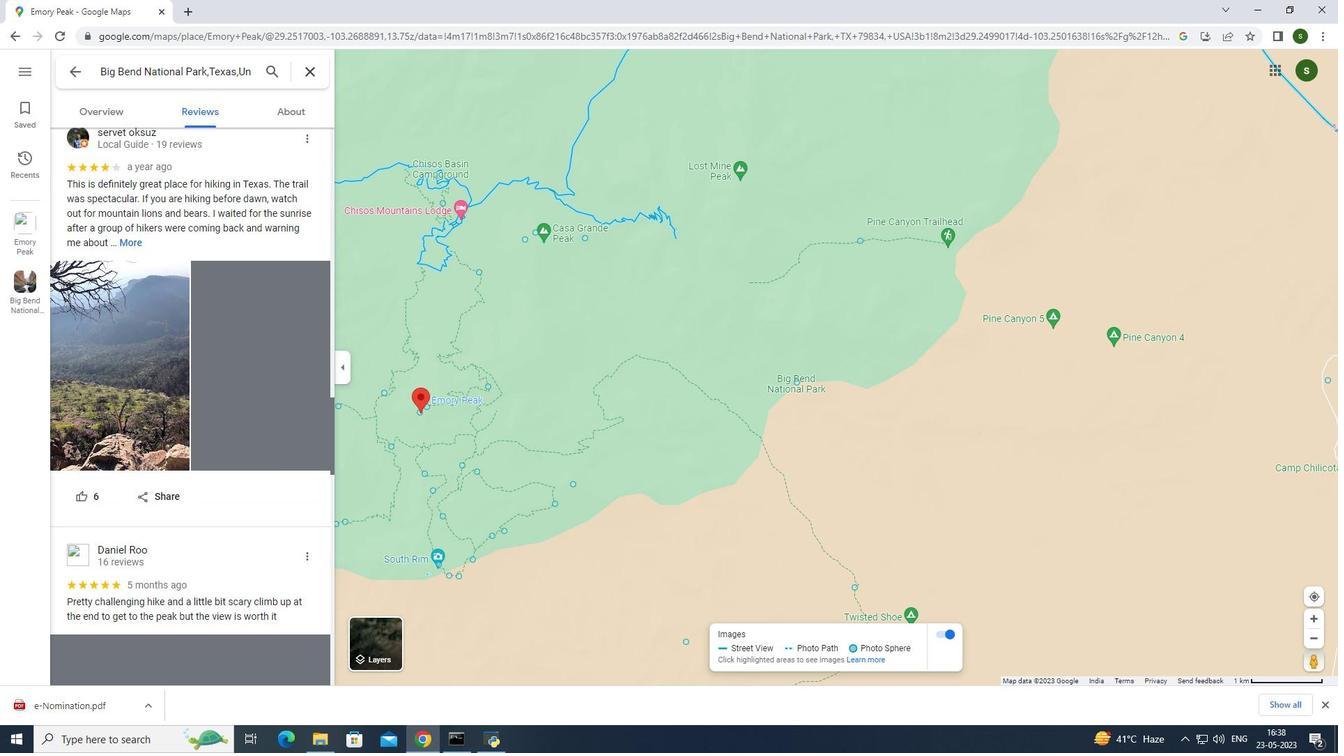 
Action: Mouse moved to (158, 332)
Screenshot: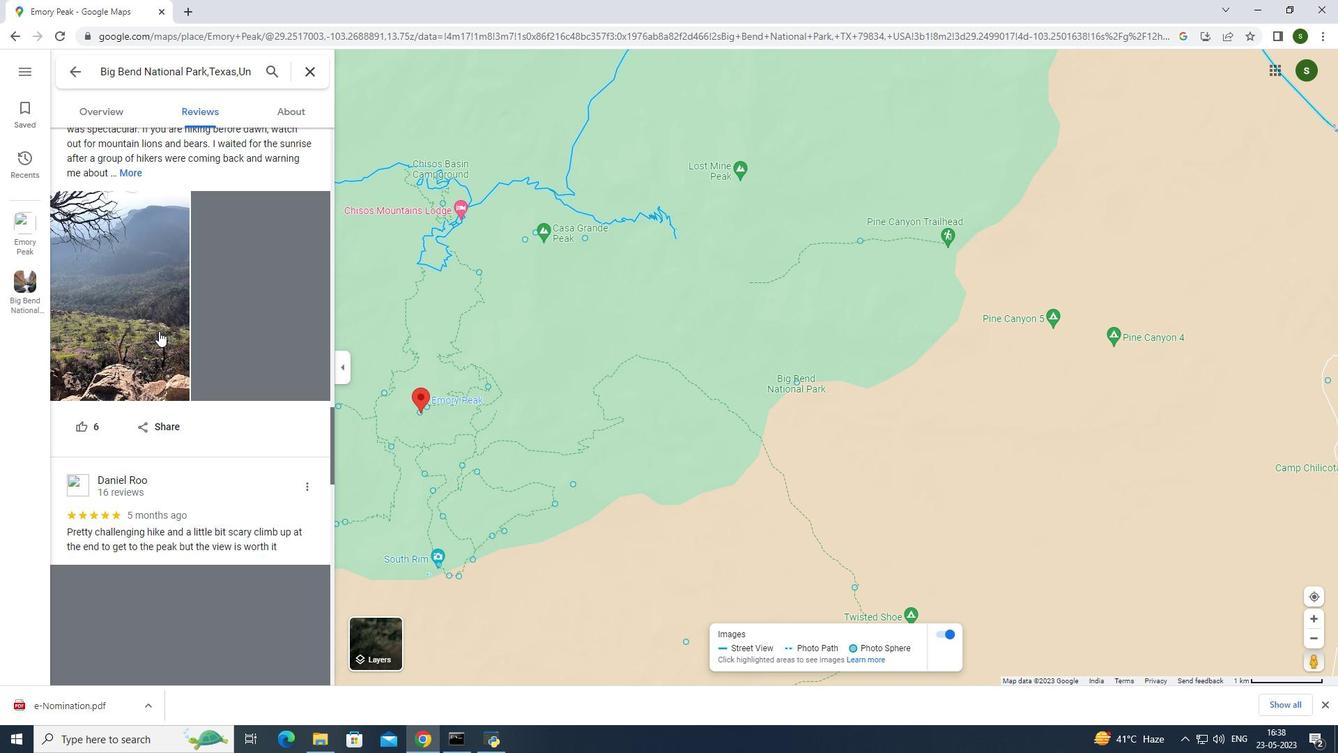 
Action: Mouse scrolled (158, 331) with delta (0, 0)
Screenshot: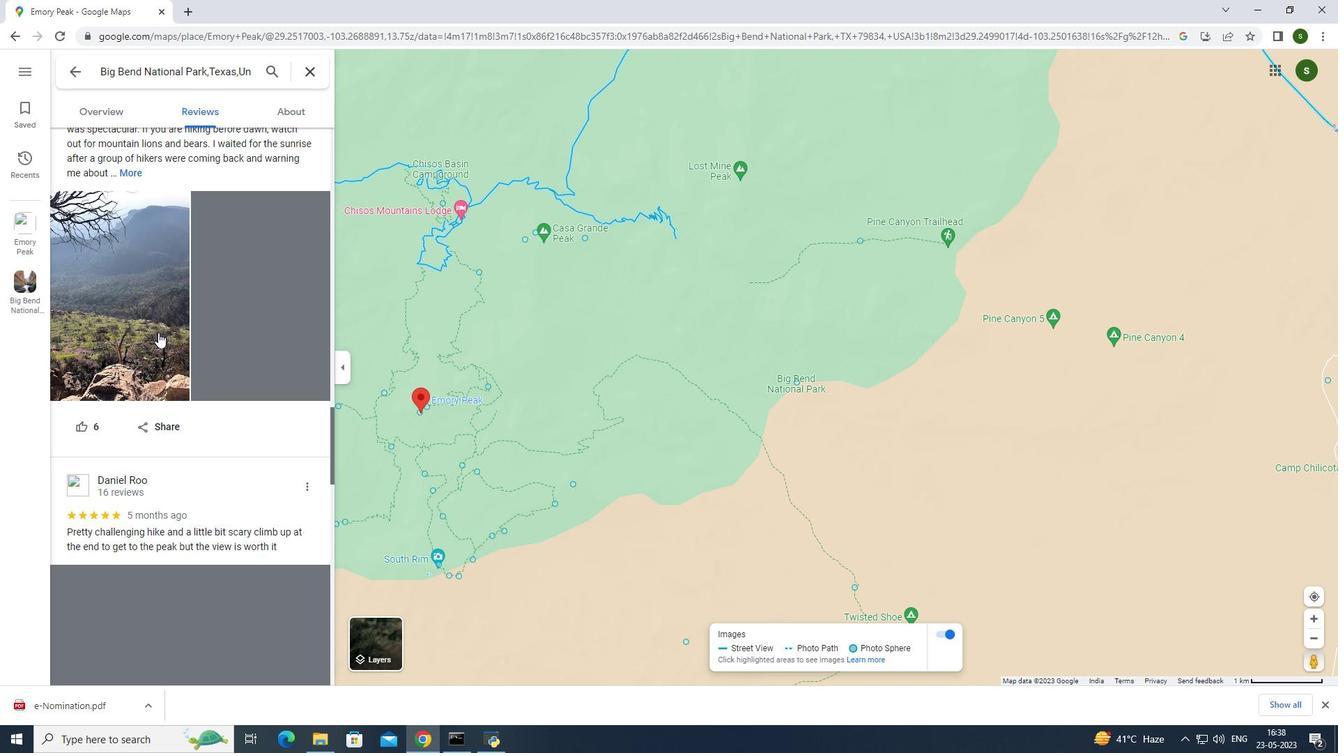 
Action: Mouse scrolled (158, 331) with delta (0, 0)
Screenshot: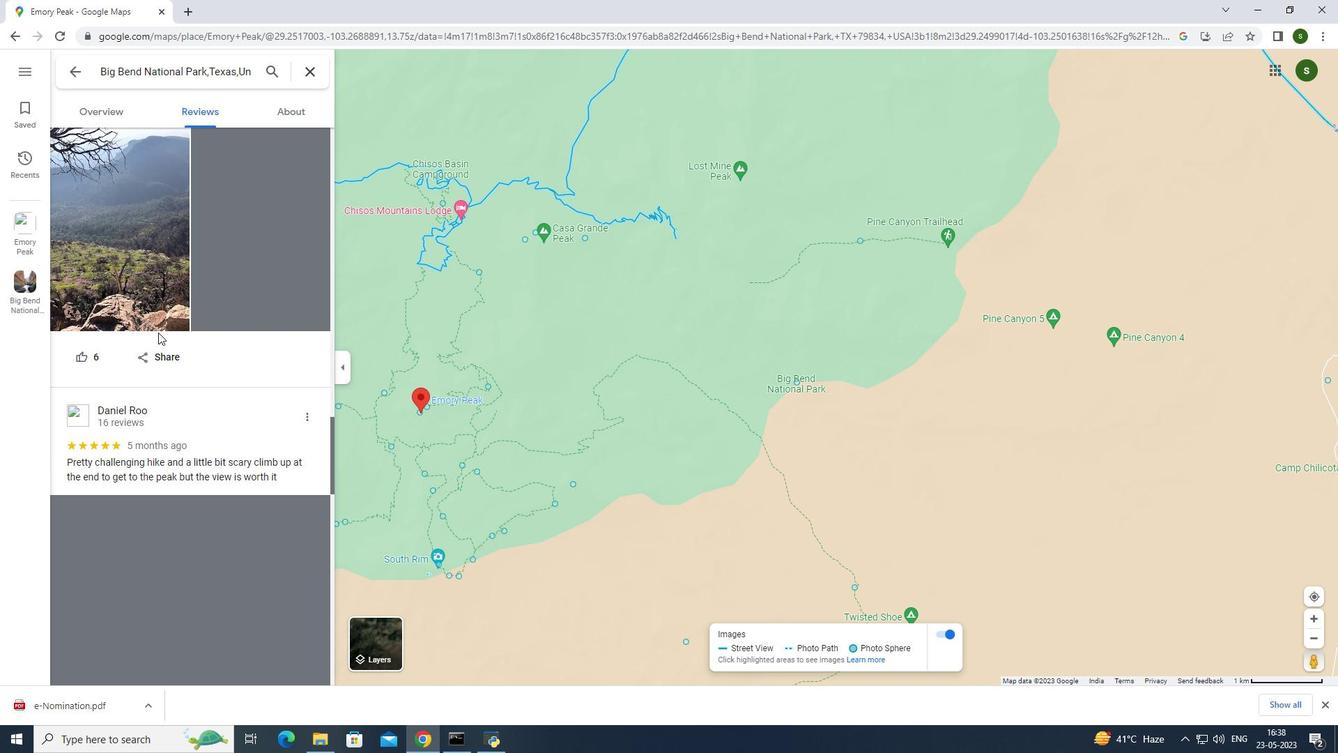 
Action: Mouse scrolled (158, 331) with delta (0, 0)
Screenshot: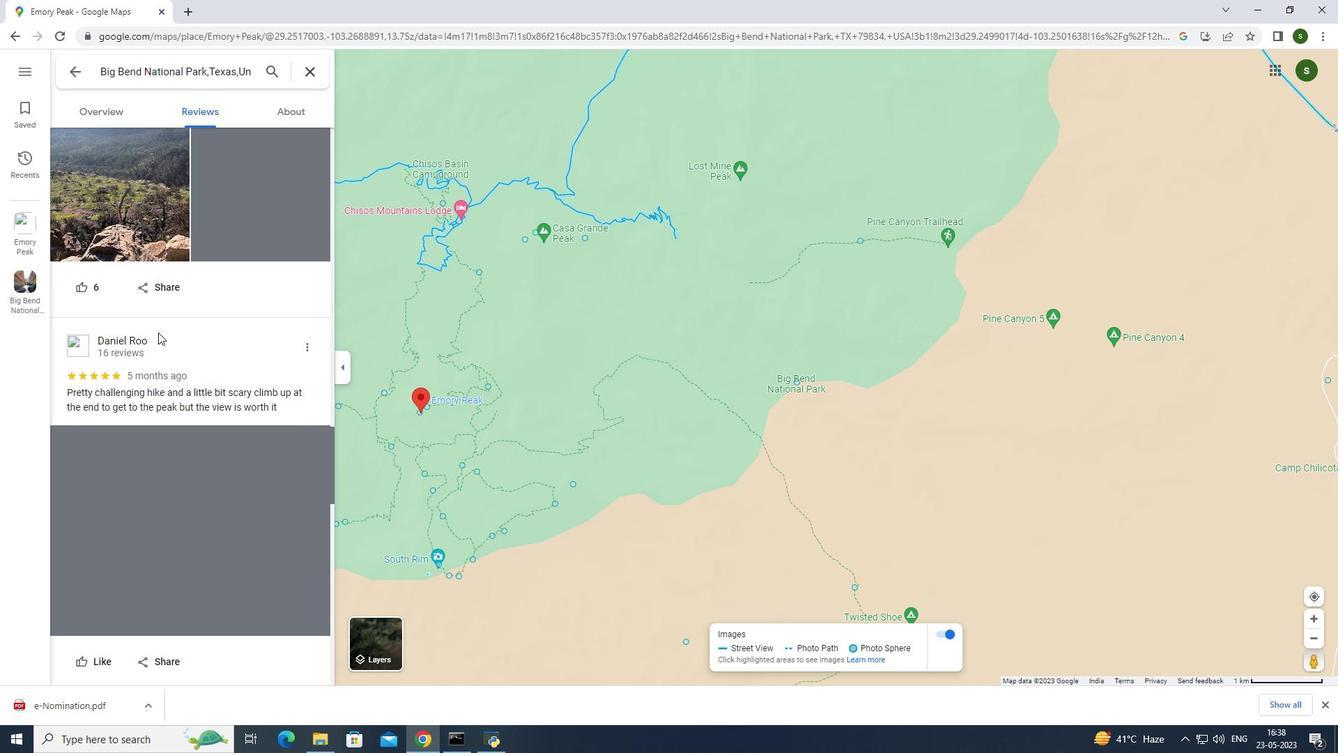 
Action: Mouse scrolled (158, 331) with delta (0, 0)
Screenshot: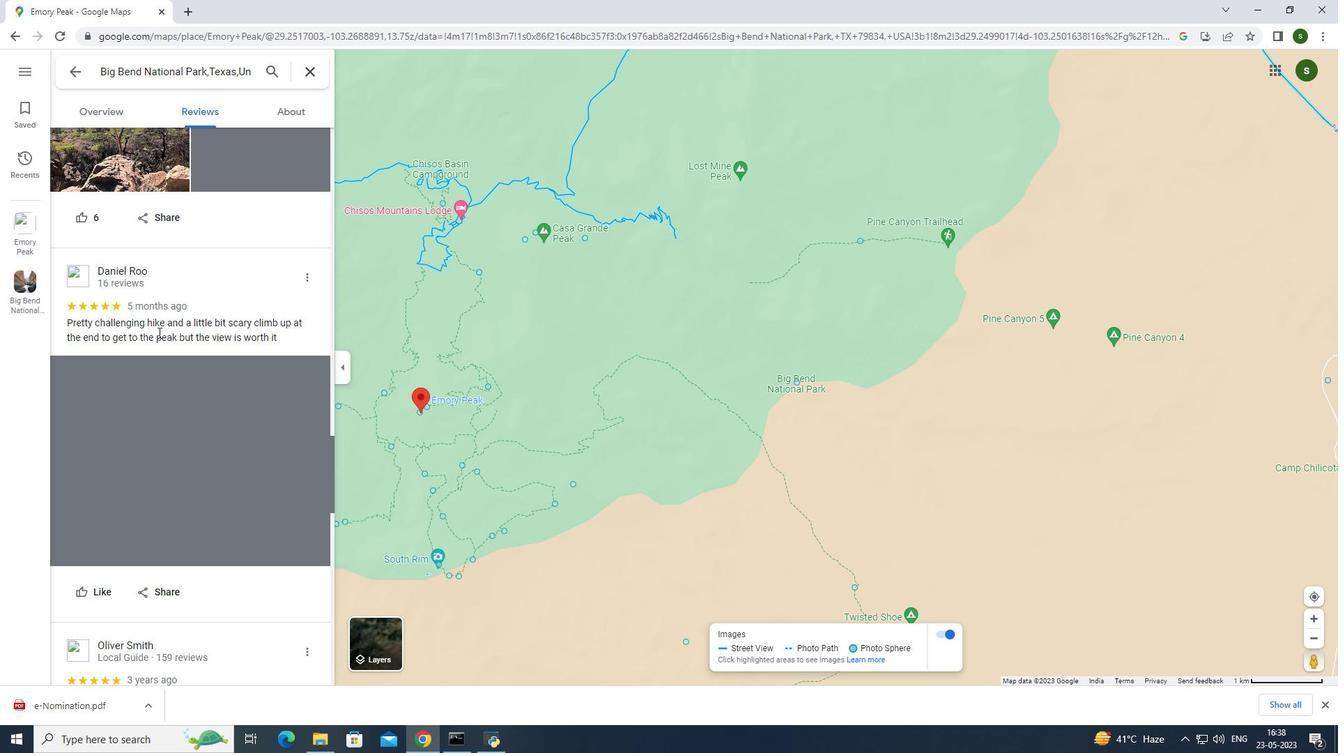 
Action: Mouse moved to (681, 322)
Screenshot: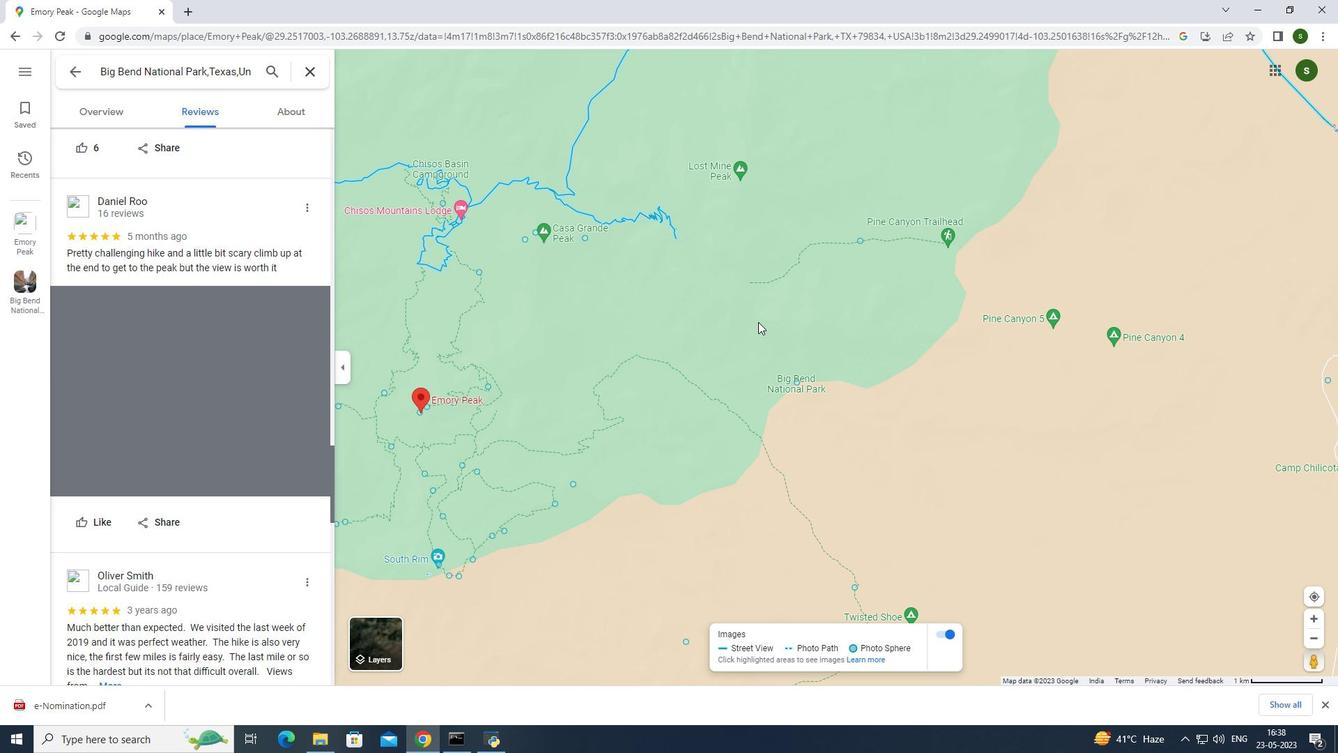 
Action: Mouse pressed left at (681, 322)
Screenshot: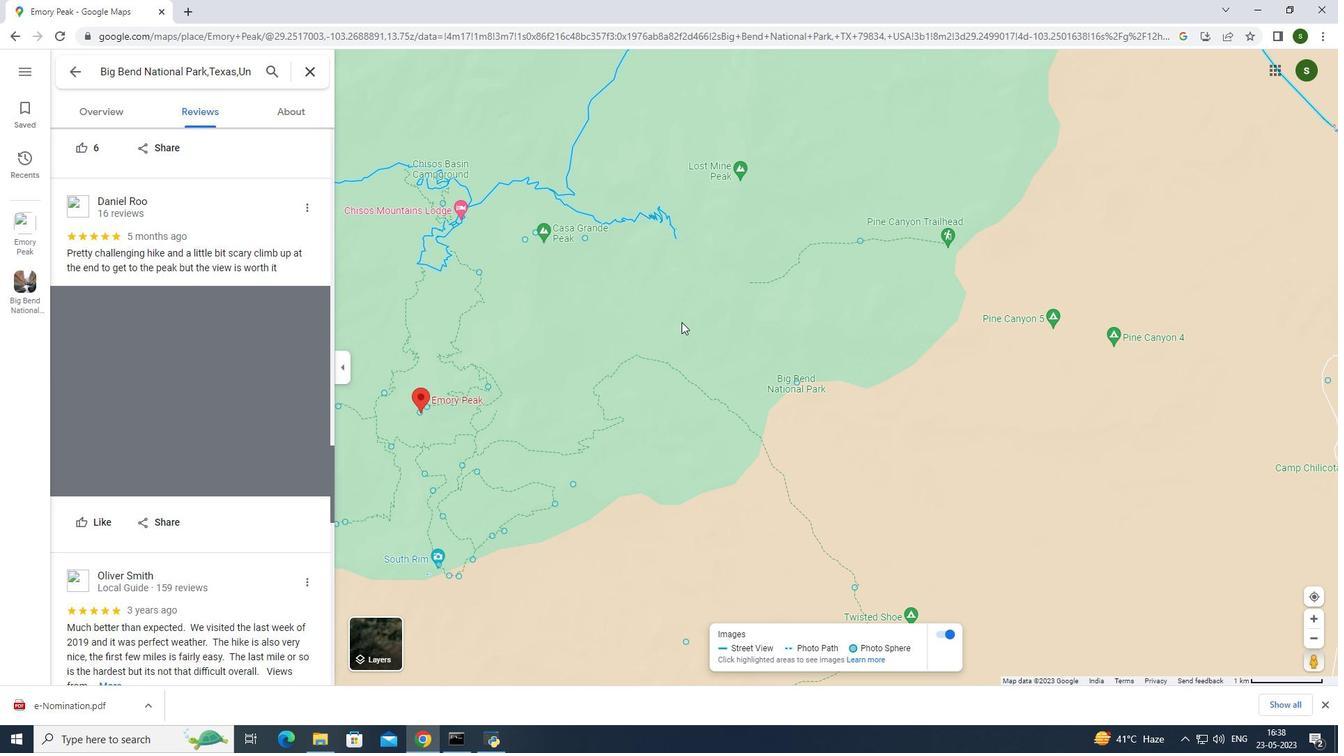 
Action: Mouse moved to (527, 277)
Screenshot: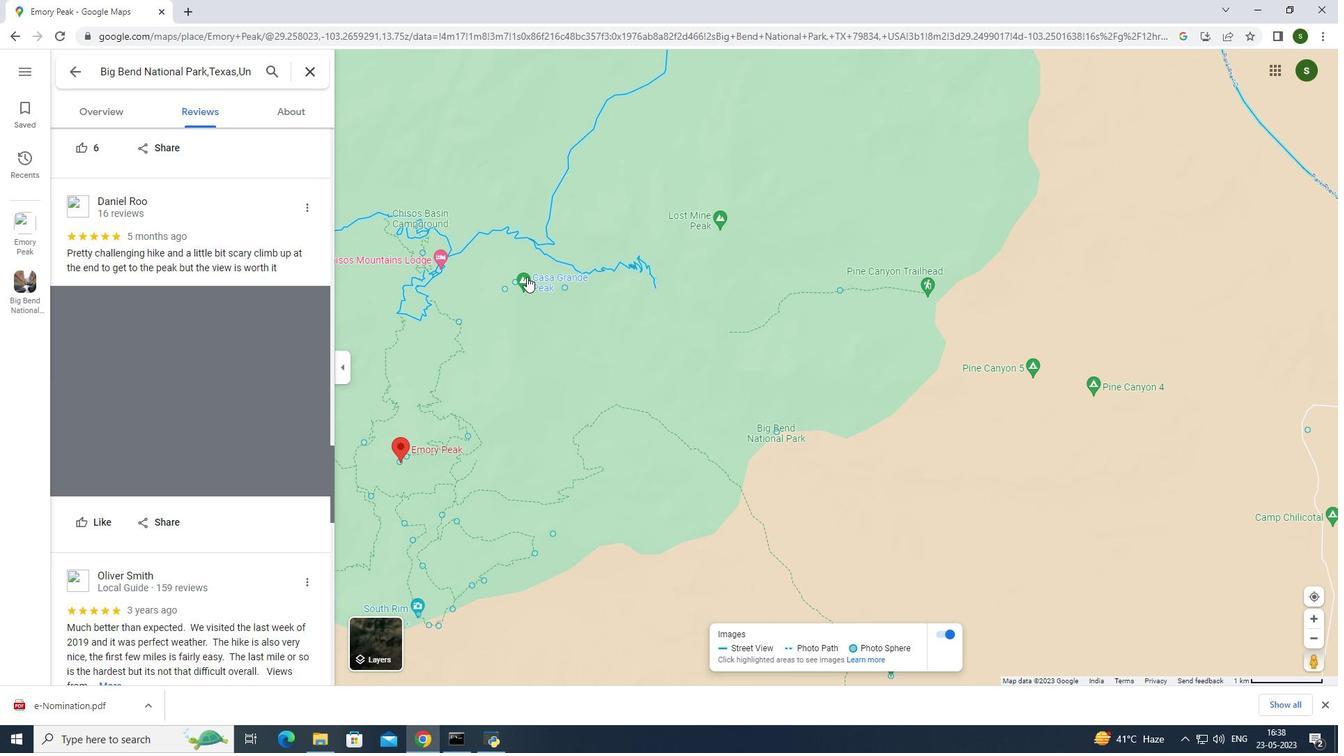 
Action: Mouse pressed left at (527, 277)
Screenshot: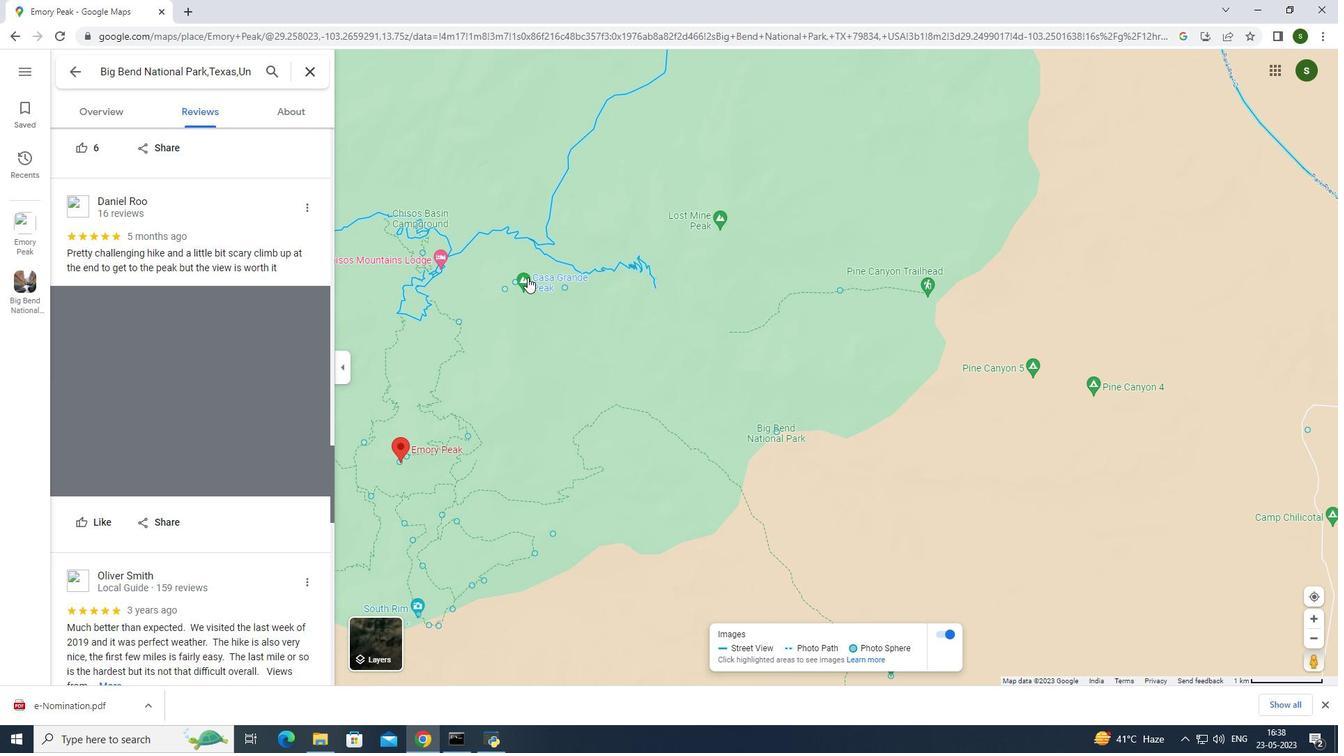 
Action: Mouse moved to (103, 668)
Screenshot: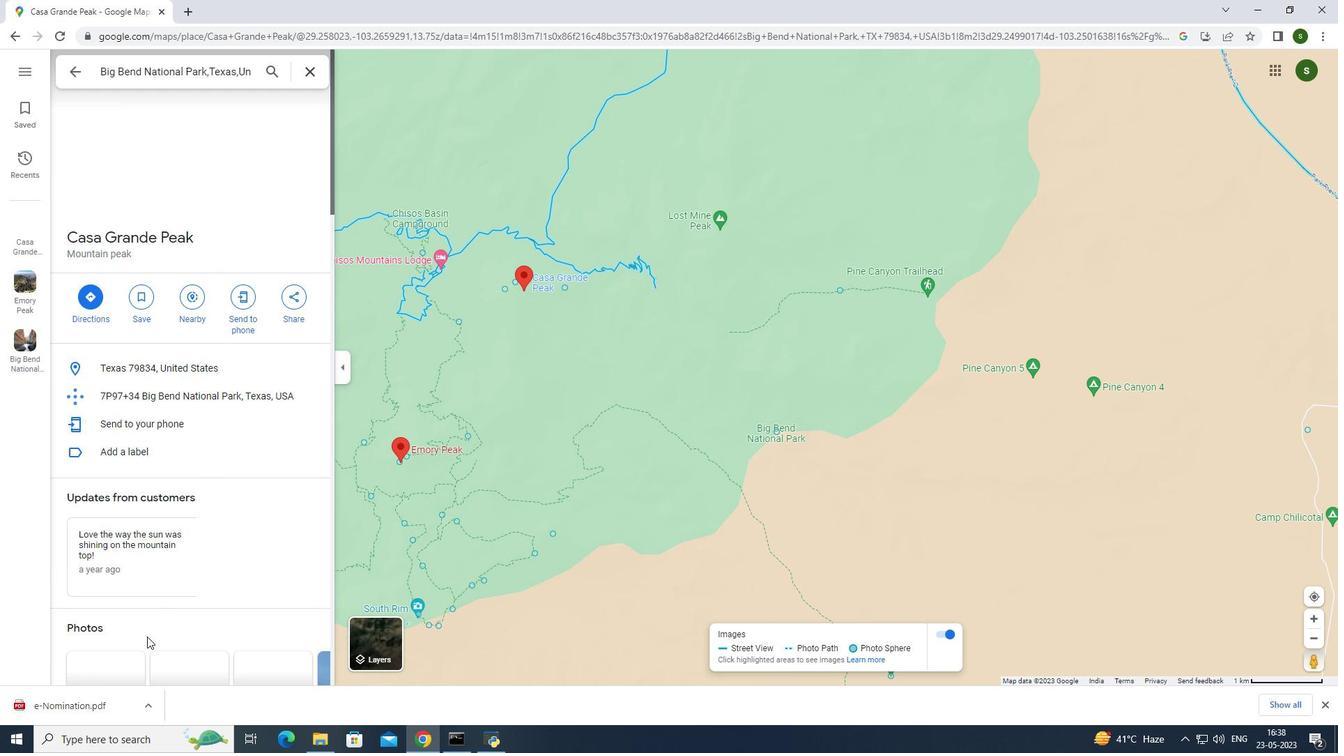 
Action: Mouse pressed left at (103, 668)
Screenshot: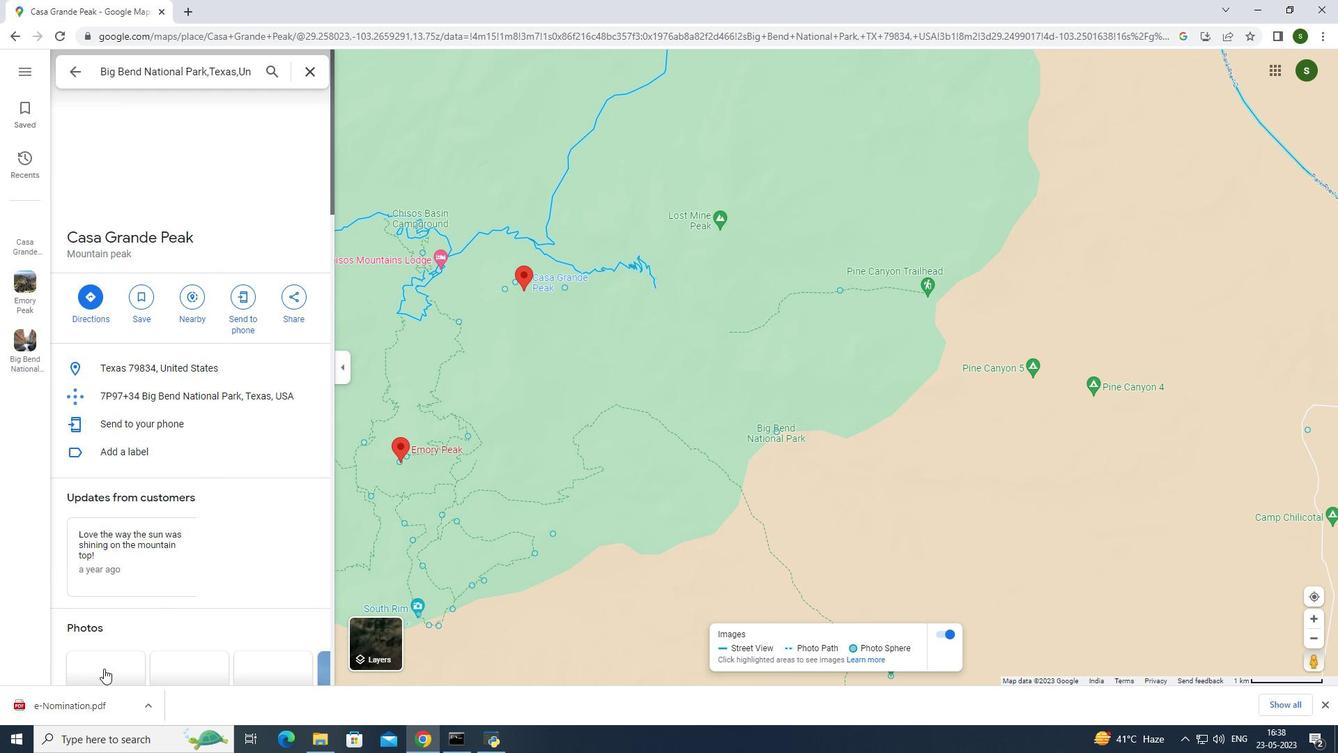 
Action: Mouse moved to (110, 638)
Screenshot: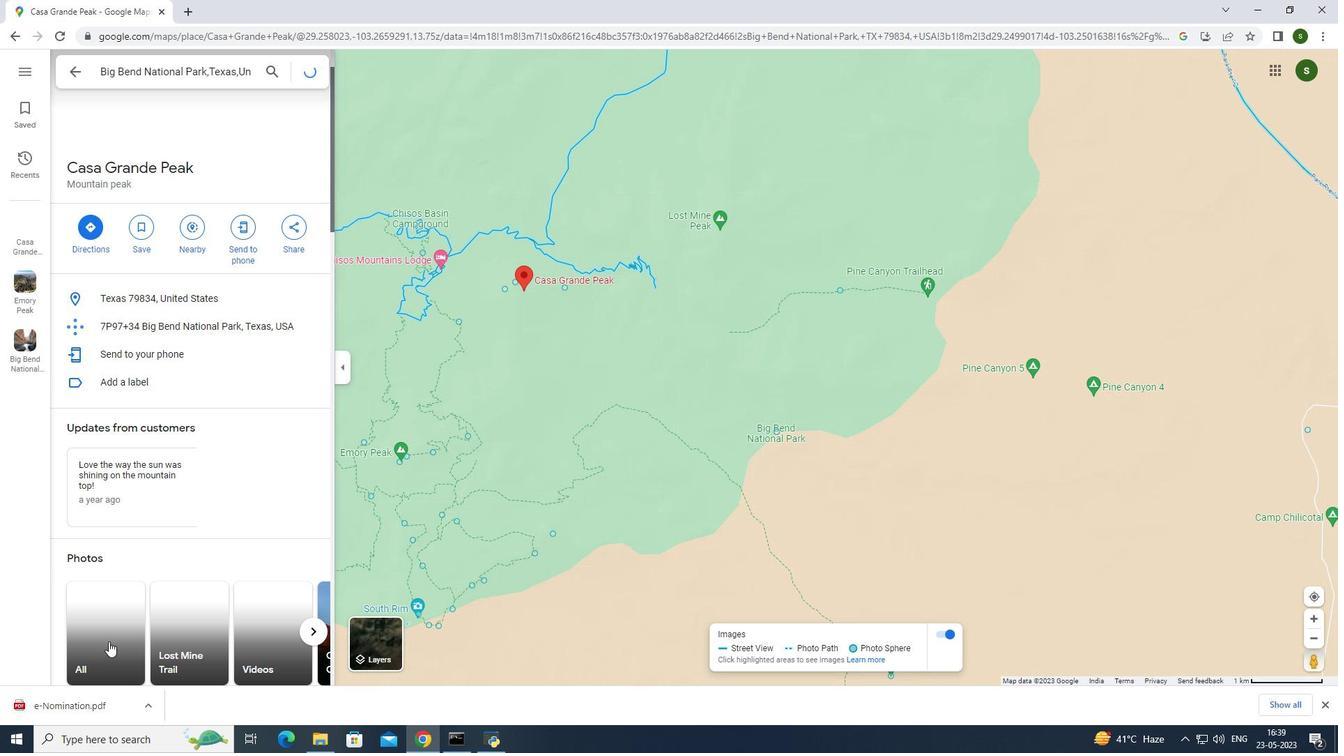 
Action: Mouse pressed left at (110, 638)
Screenshot: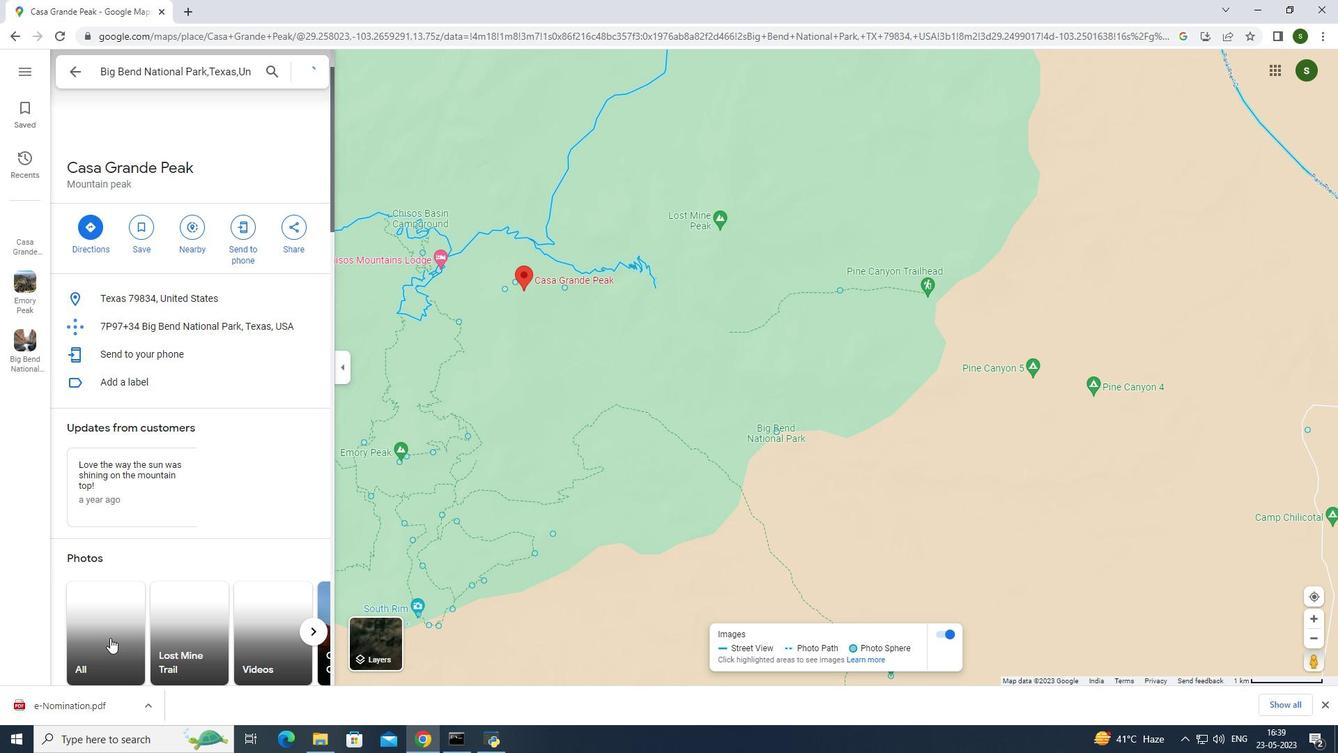 
Action: Mouse moved to (110, 624)
Screenshot: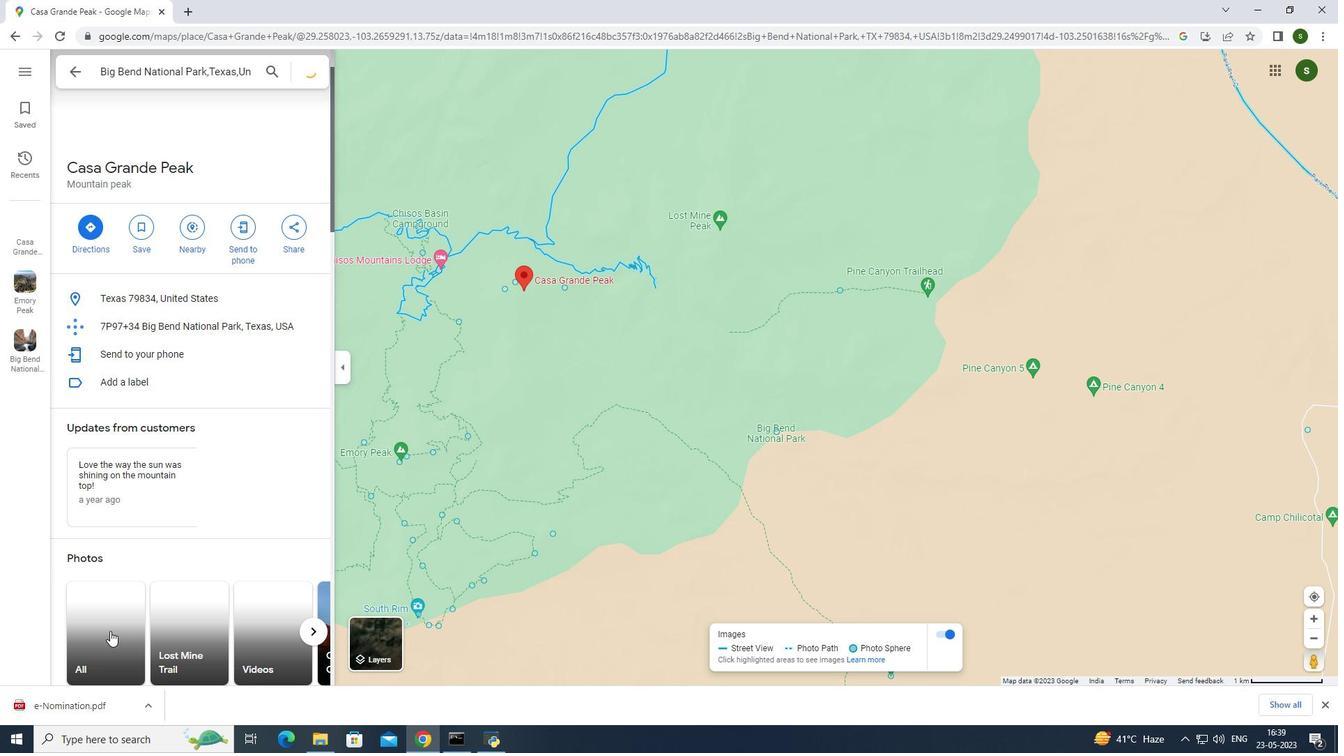 
Action: Mouse pressed left at (110, 624)
Screenshot: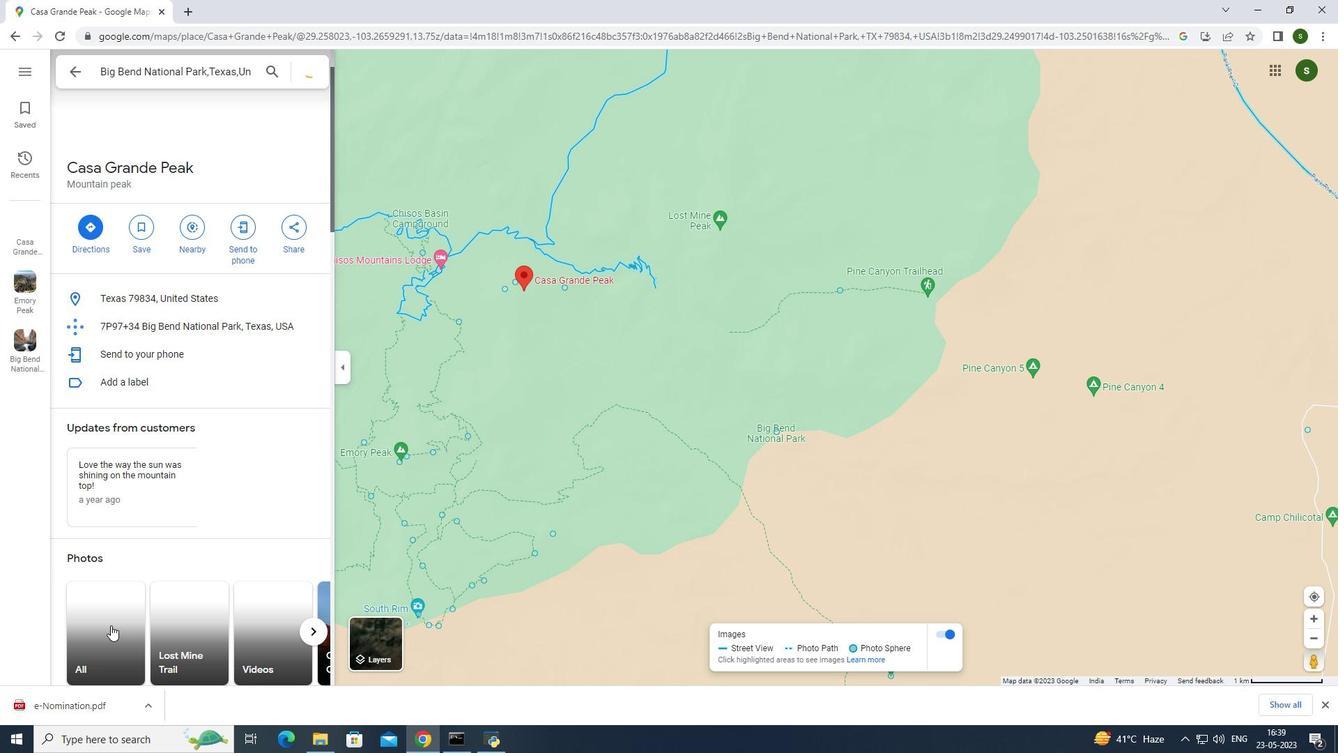 
Action: Mouse moved to (270, 423)
Screenshot: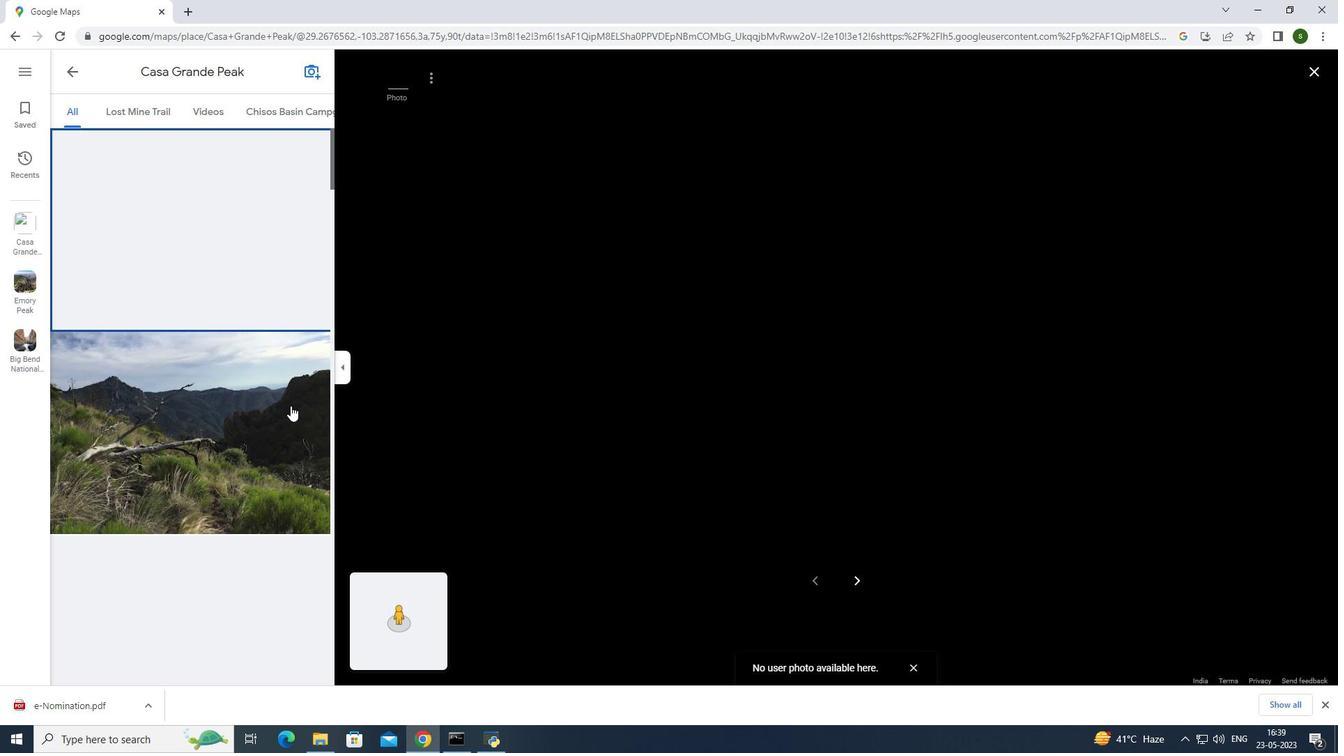 
Action: Mouse pressed left at (270, 423)
Screenshot: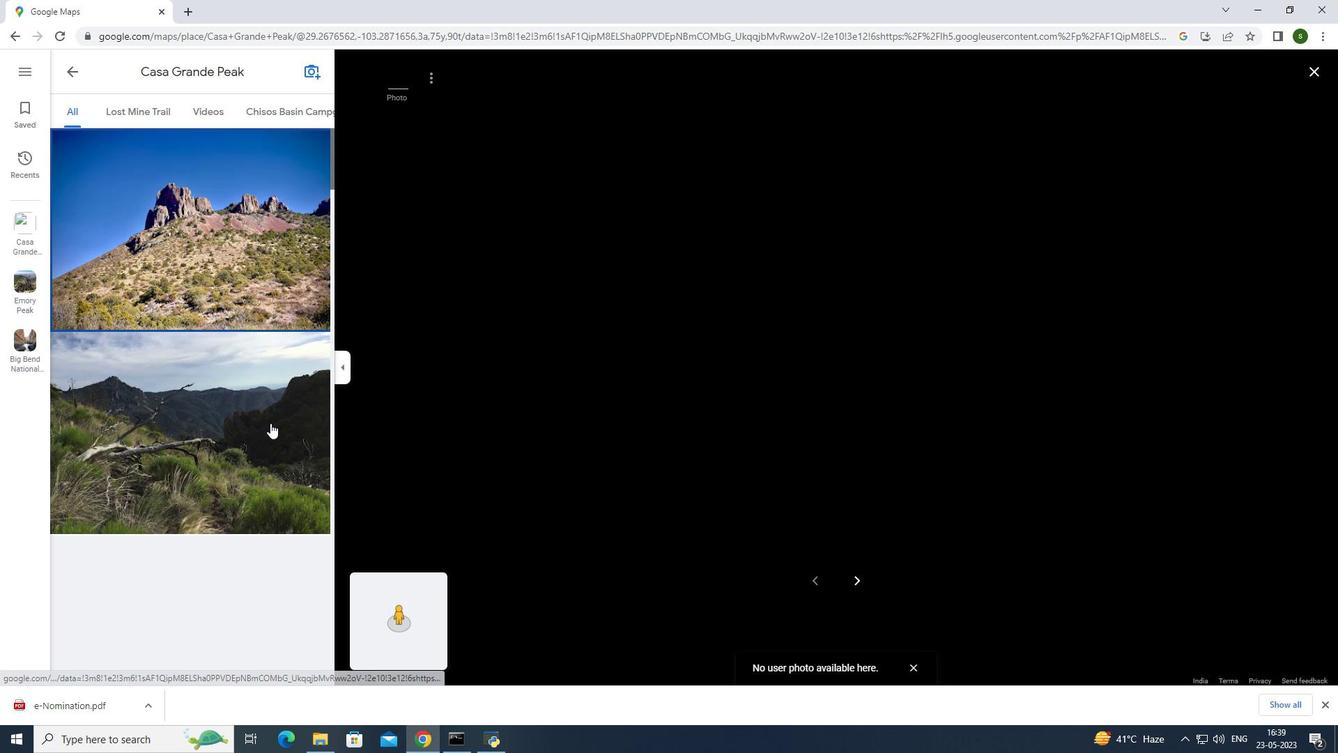 
Action: Mouse moved to (727, 444)
Screenshot: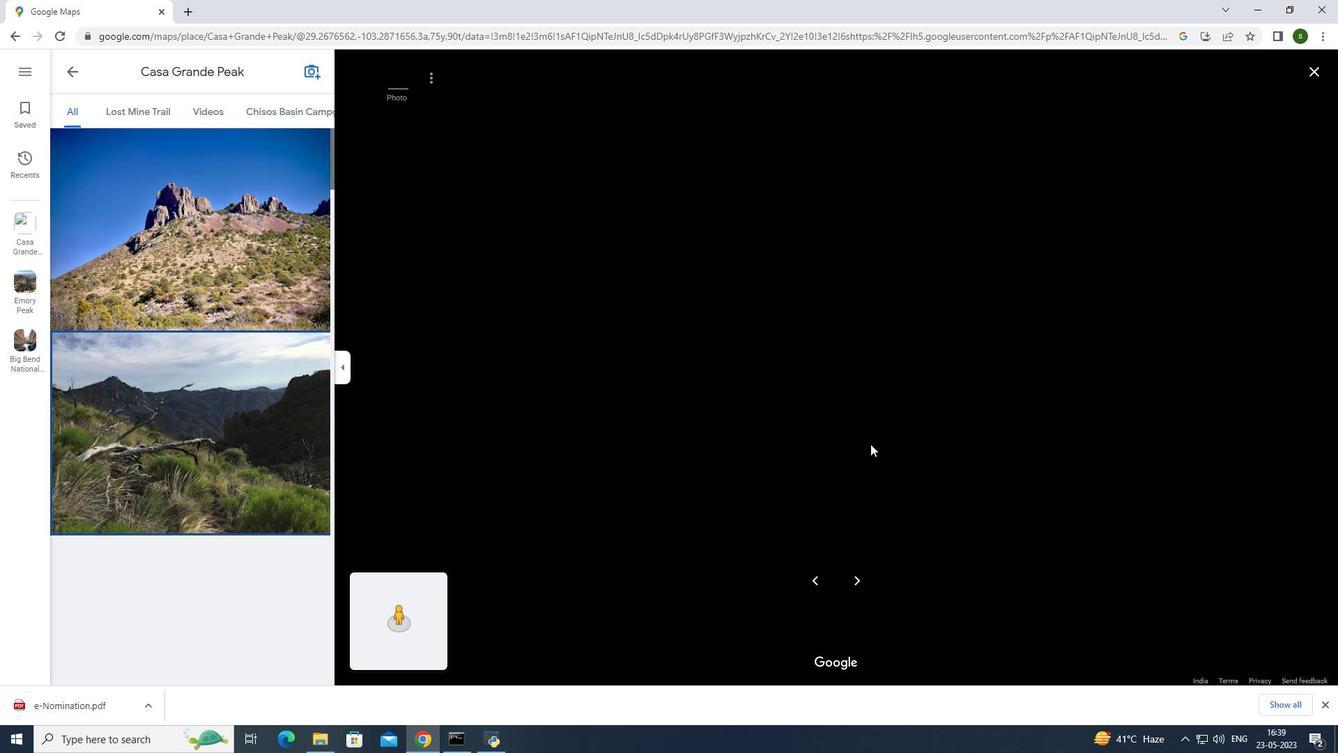 
Action: Mouse pressed left at (727, 444)
Screenshot: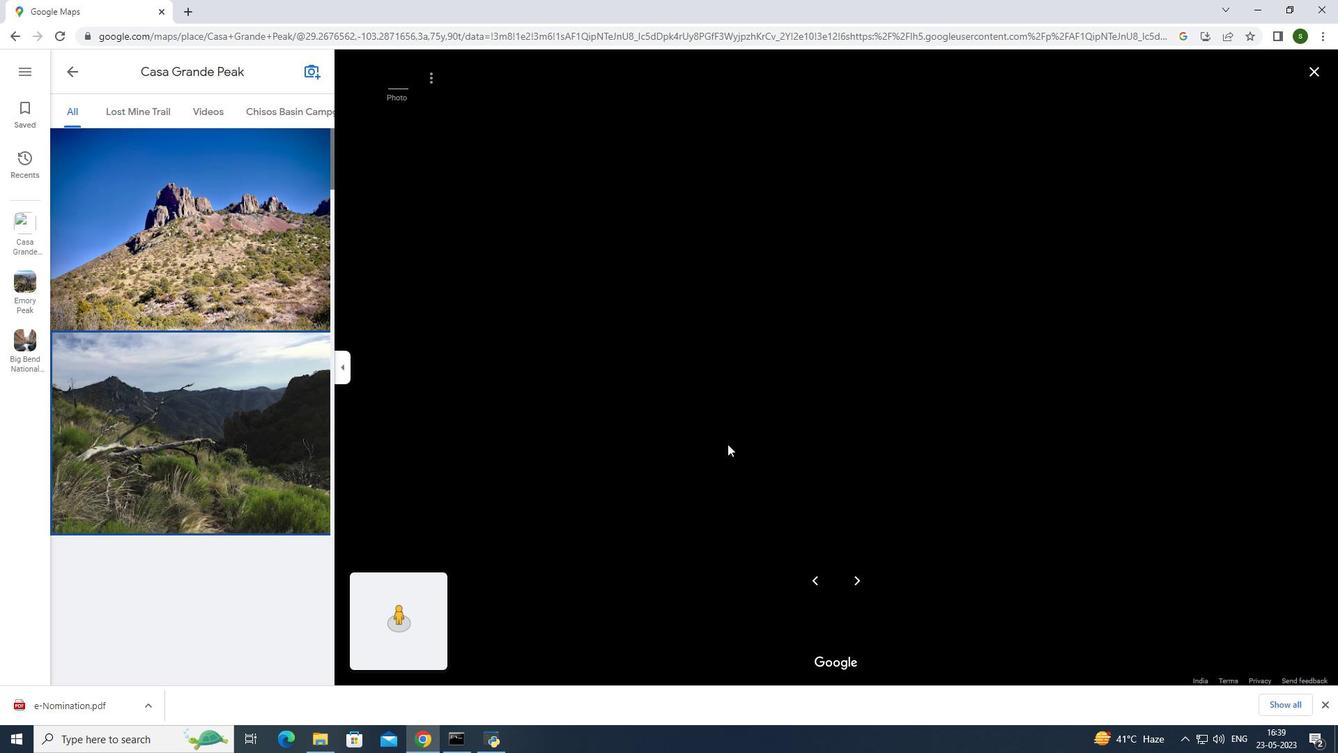 
Action: Mouse moved to (854, 582)
Screenshot: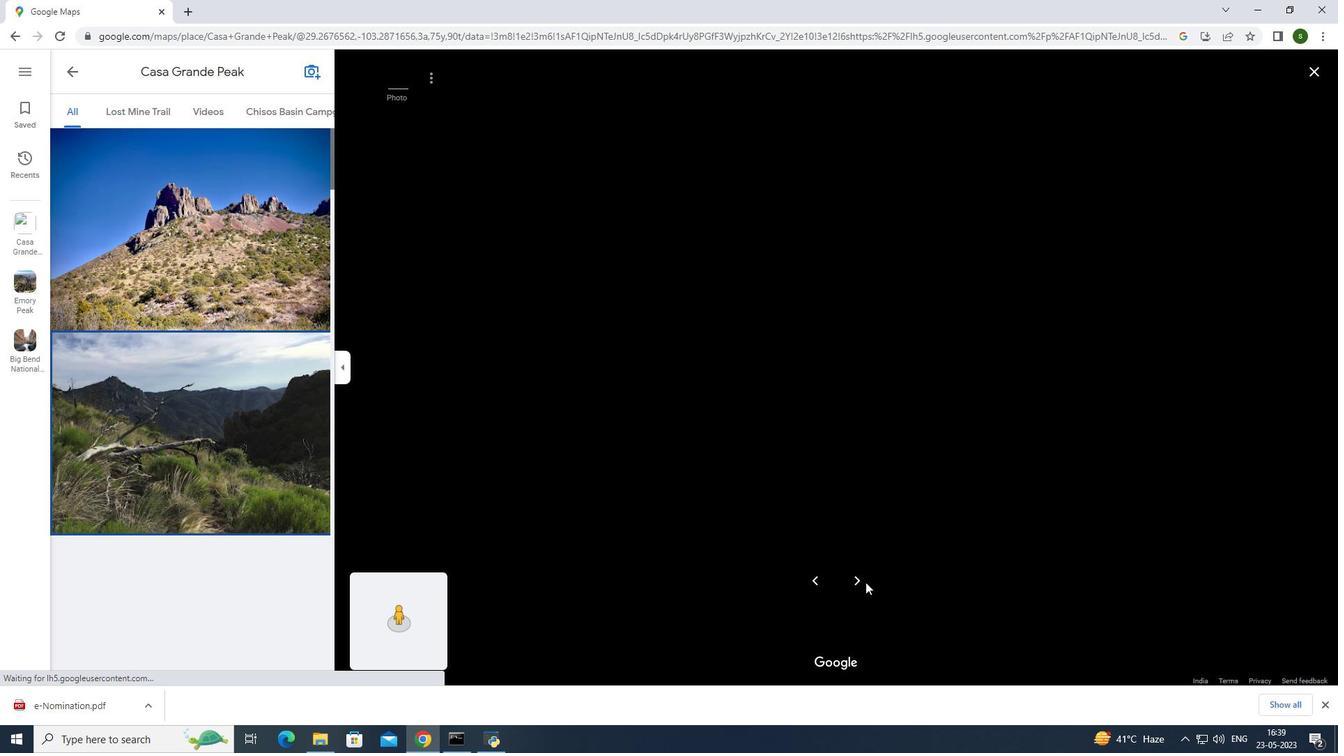 
Action: Mouse pressed left at (854, 582)
Screenshot: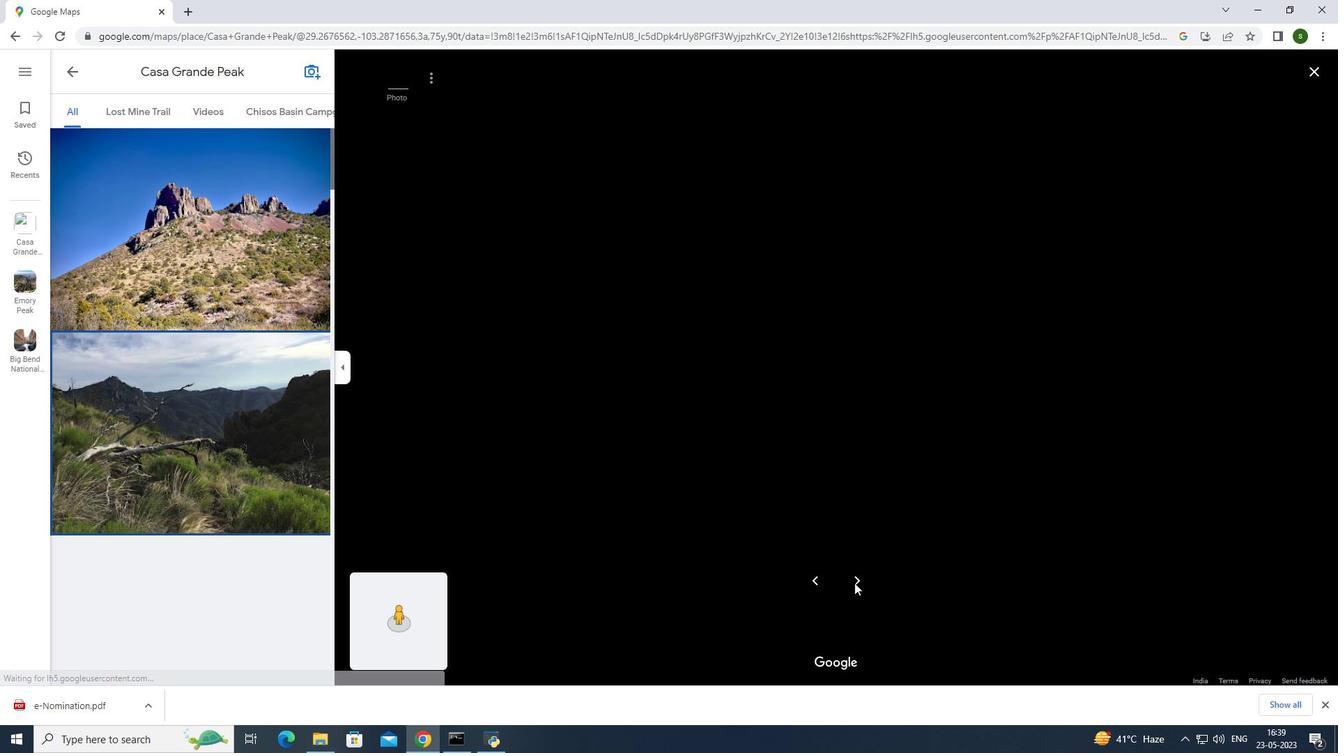 
Action: Mouse pressed left at (854, 582)
Screenshot: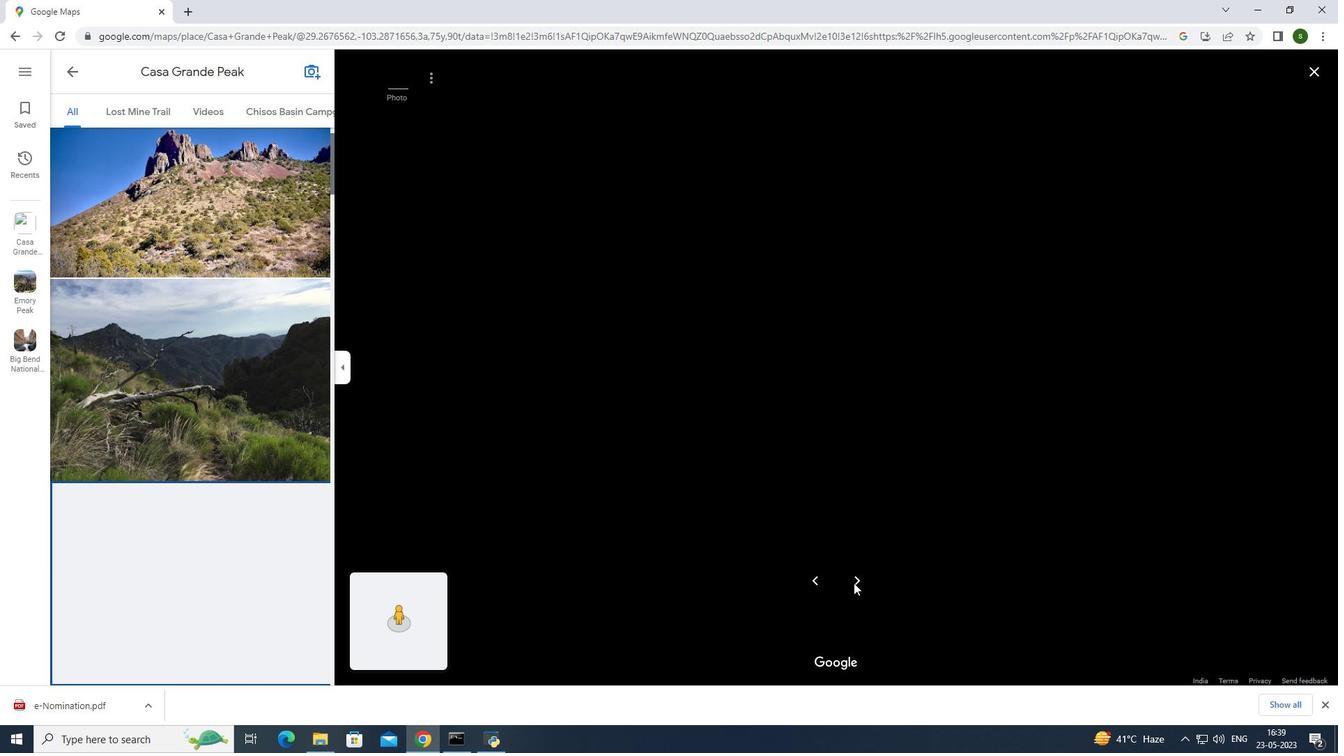 
Action: Mouse moved to (219, 345)
Screenshot: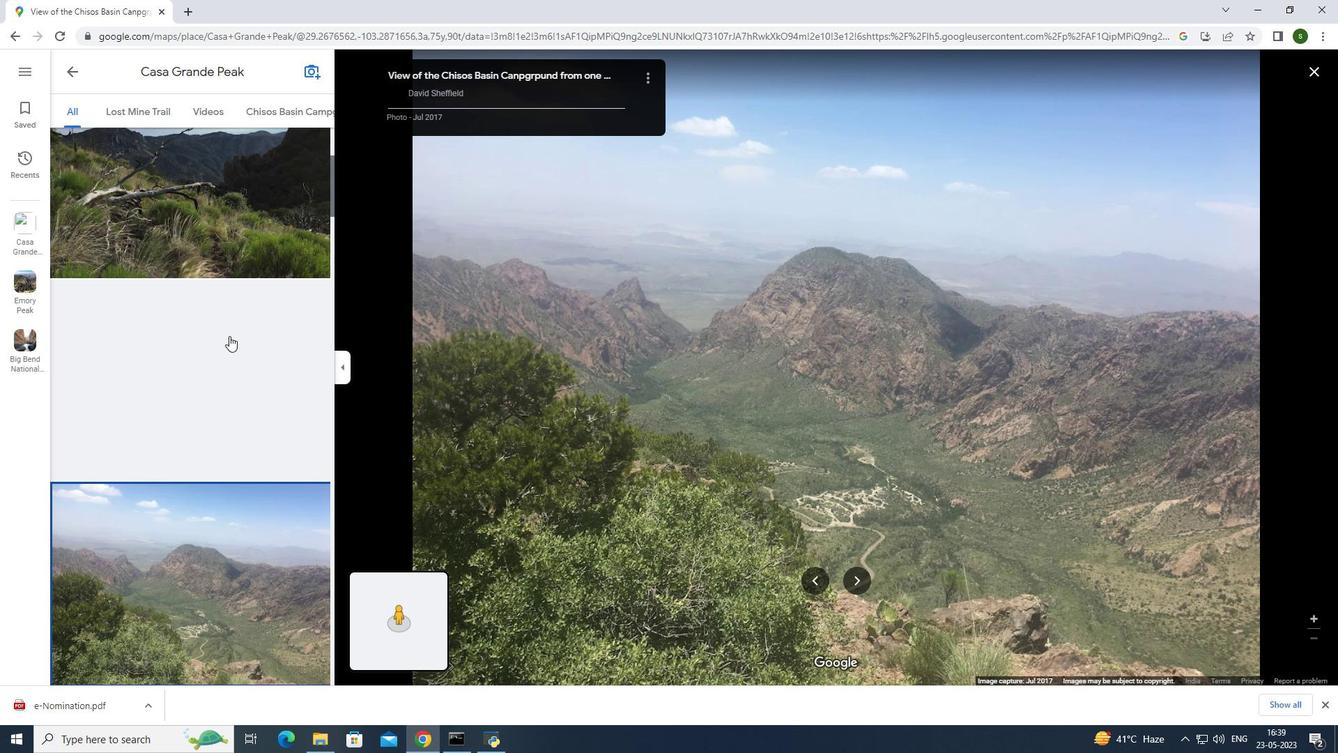 
Action: Mouse scrolled (219, 345) with delta (0, 0)
Screenshot: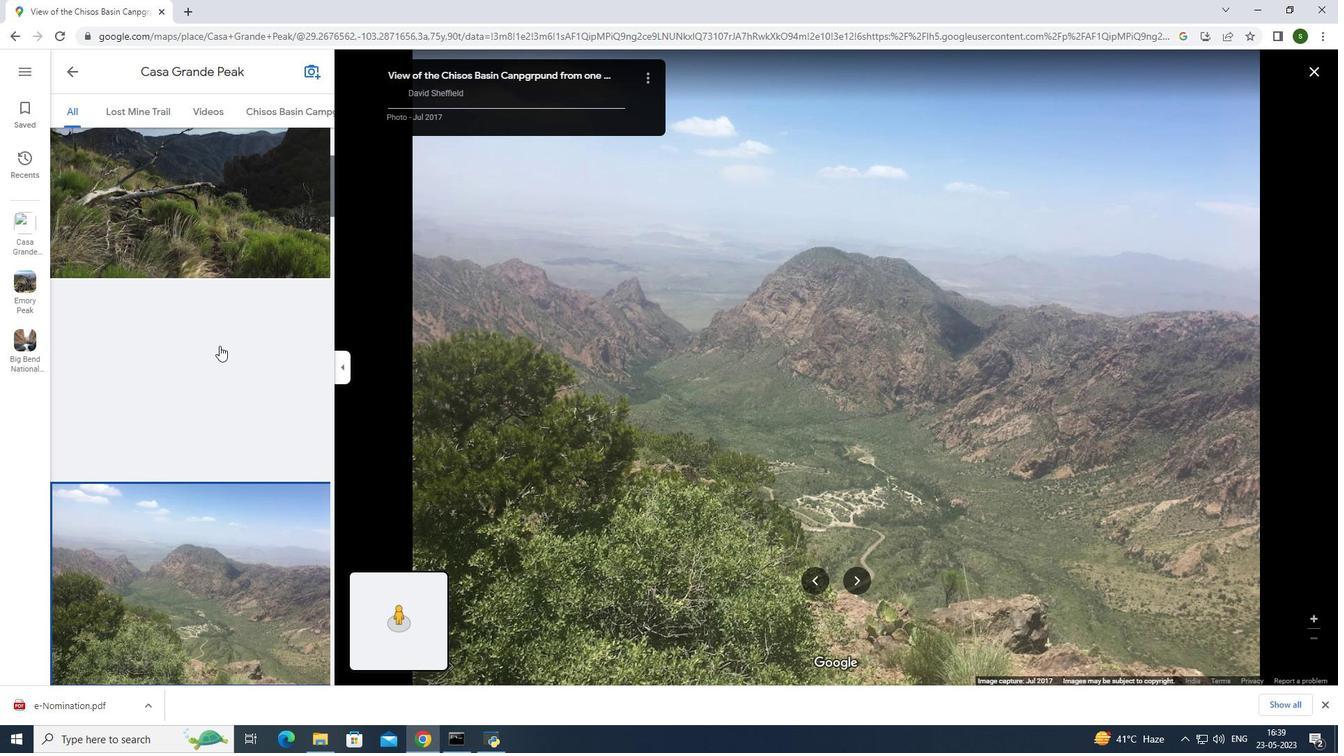 
Action: Mouse scrolled (219, 345) with delta (0, 0)
Screenshot: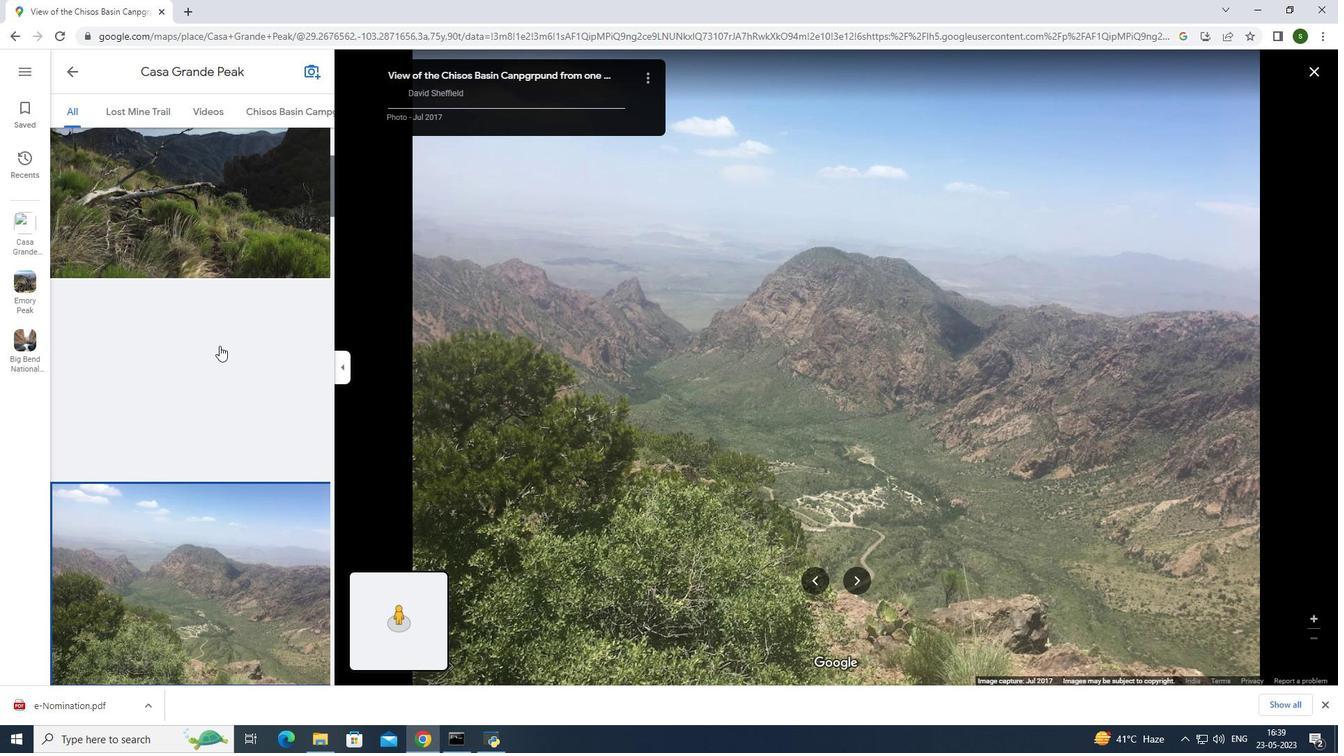 
Action: Mouse scrolled (219, 345) with delta (0, 0)
Screenshot: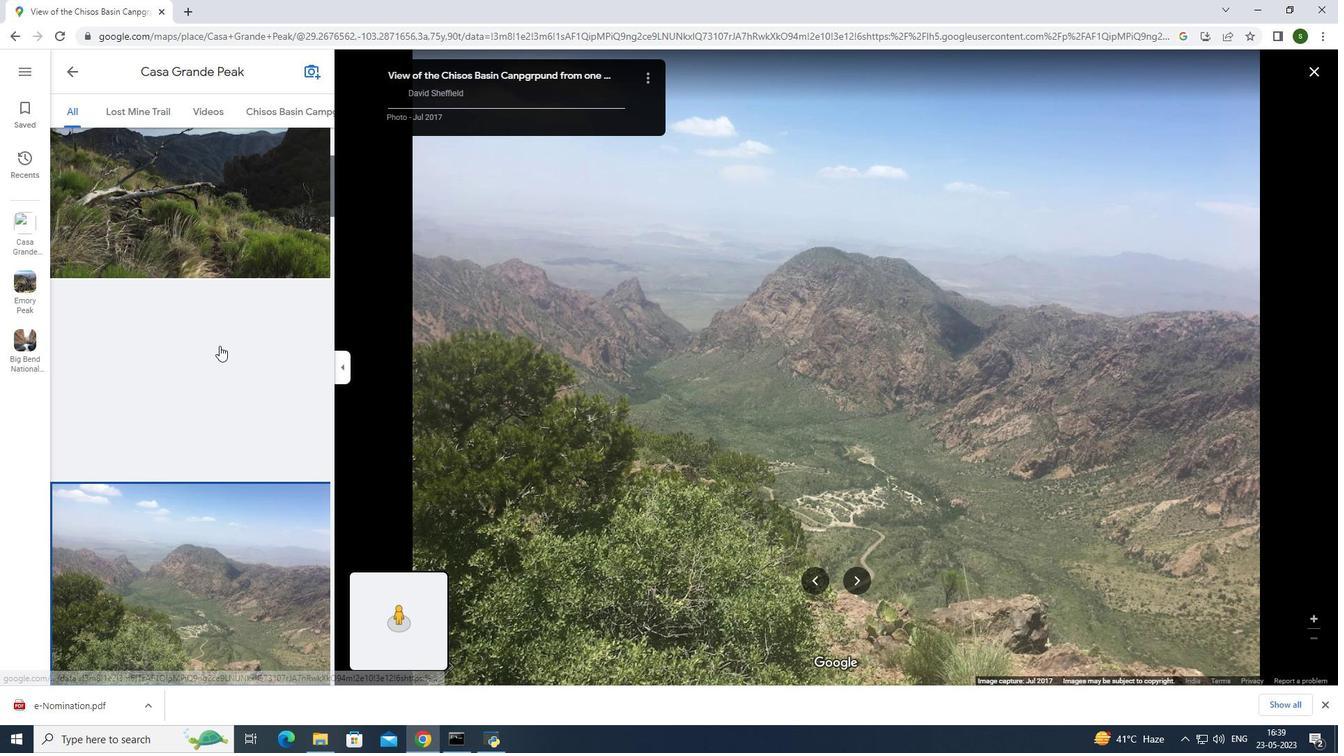 
Action: Mouse scrolled (219, 345) with delta (0, 0)
Screenshot: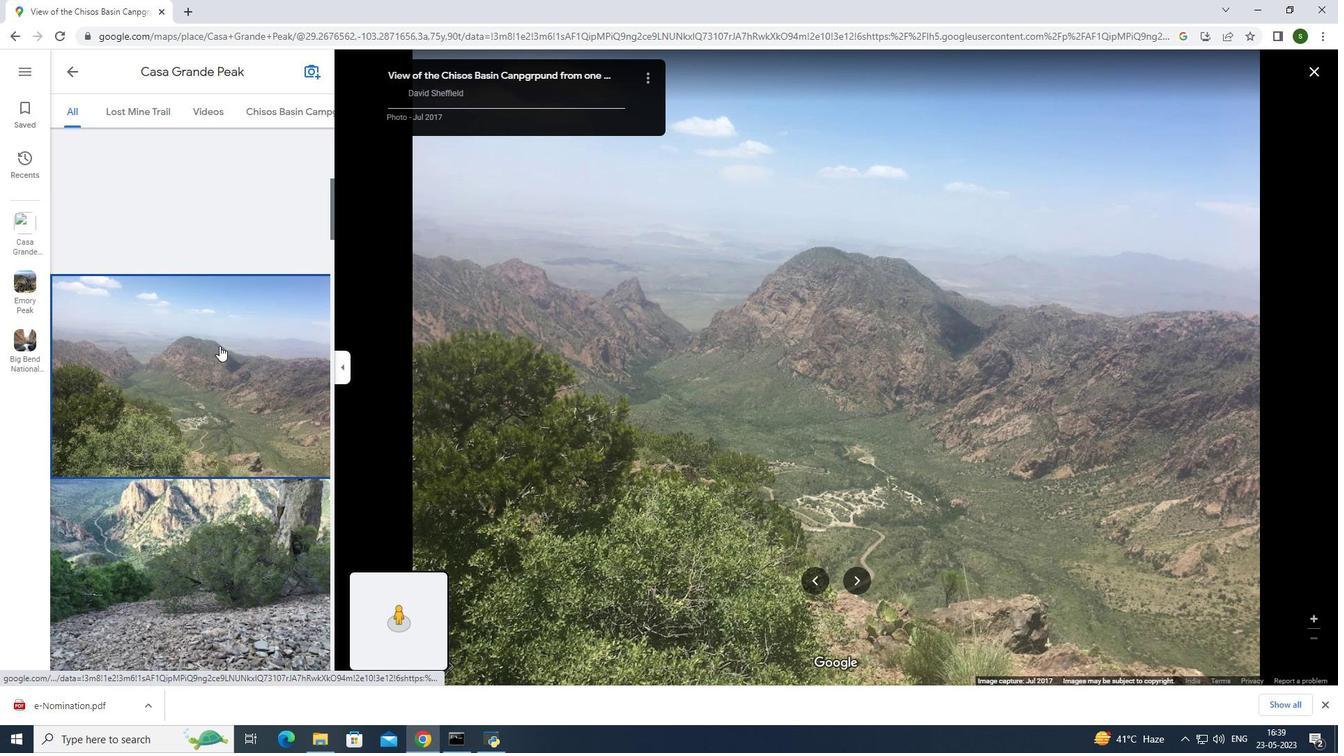 
Action: Mouse scrolled (219, 345) with delta (0, 0)
Screenshot: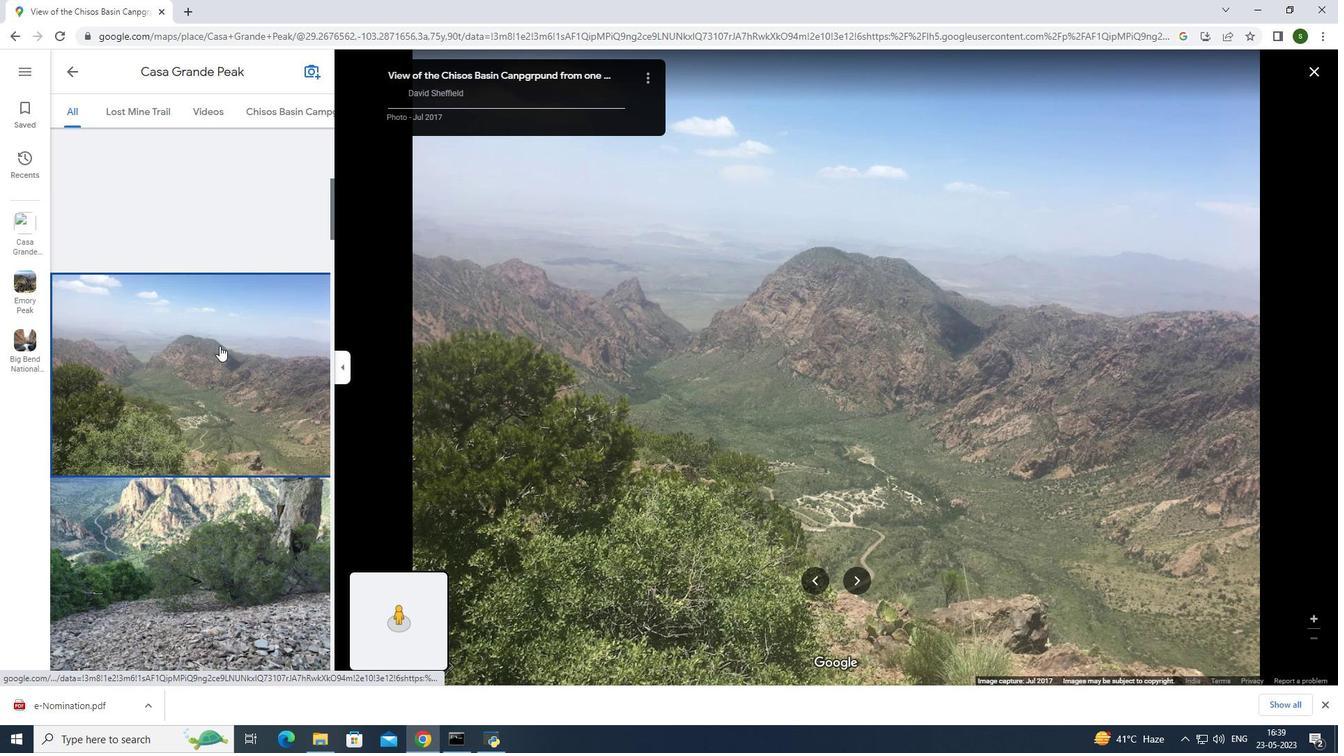 
Action: Mouse scrolled (219, 345) with delta (0, 0)
Screenshot: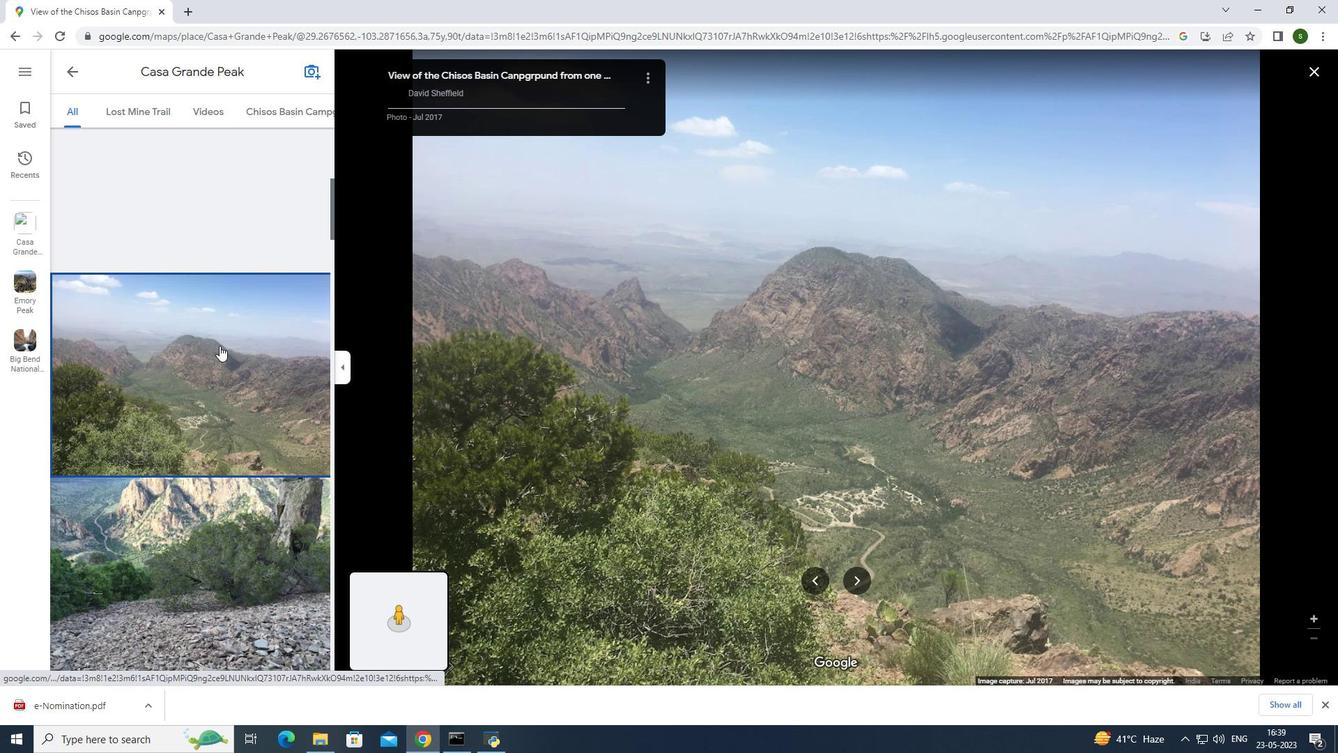 
Action: Mouse scrolled (219, 345) with delta (0, 0)
Screenshot: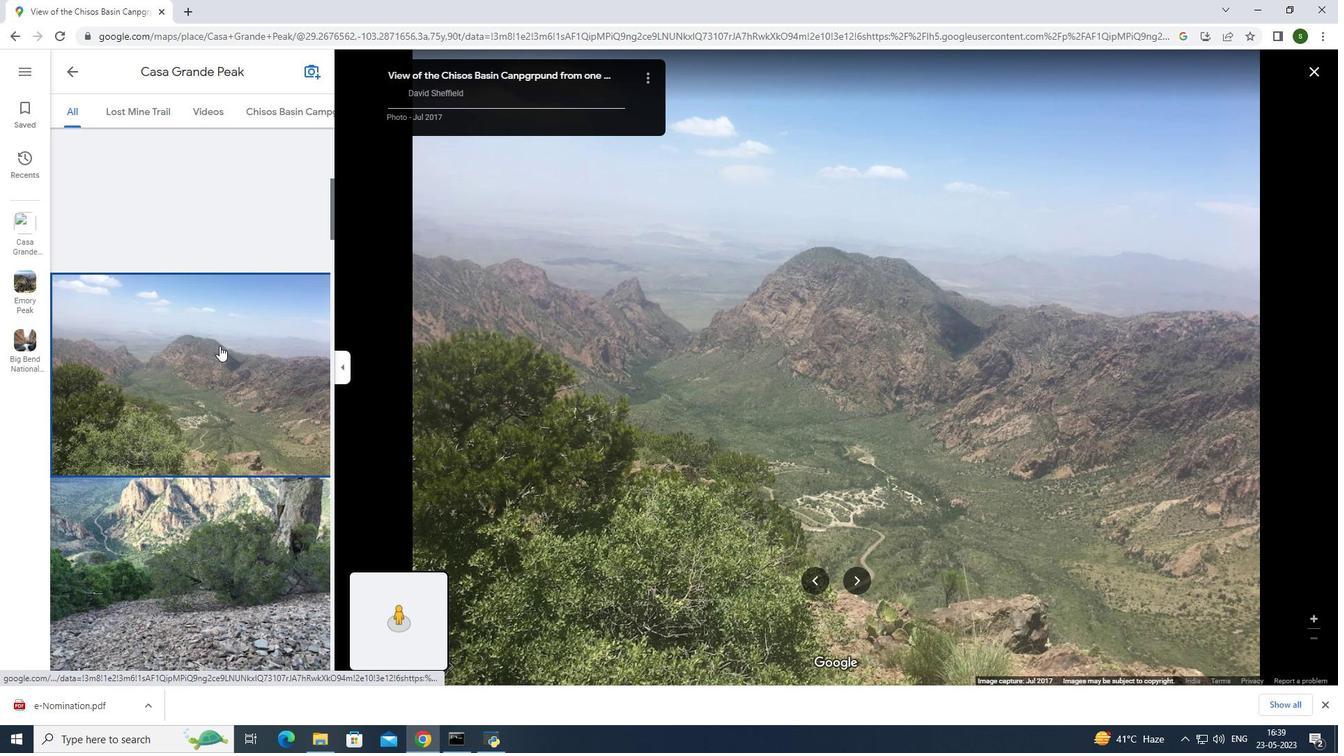 
Action: Mouse scrolled (219, 345) with delta (0, 0)
Screenshot: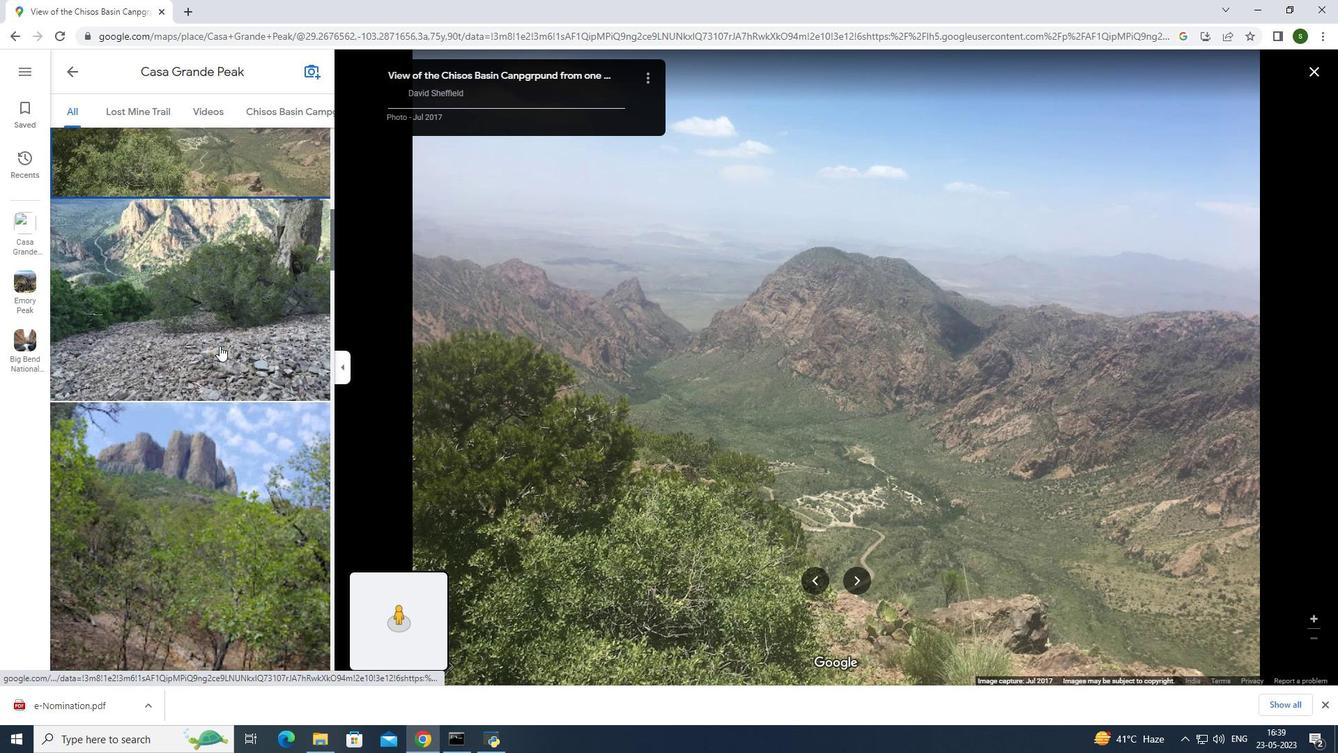 
Action: Mouse scrolled (219, 345) with delta (0, 0)
Screenshot: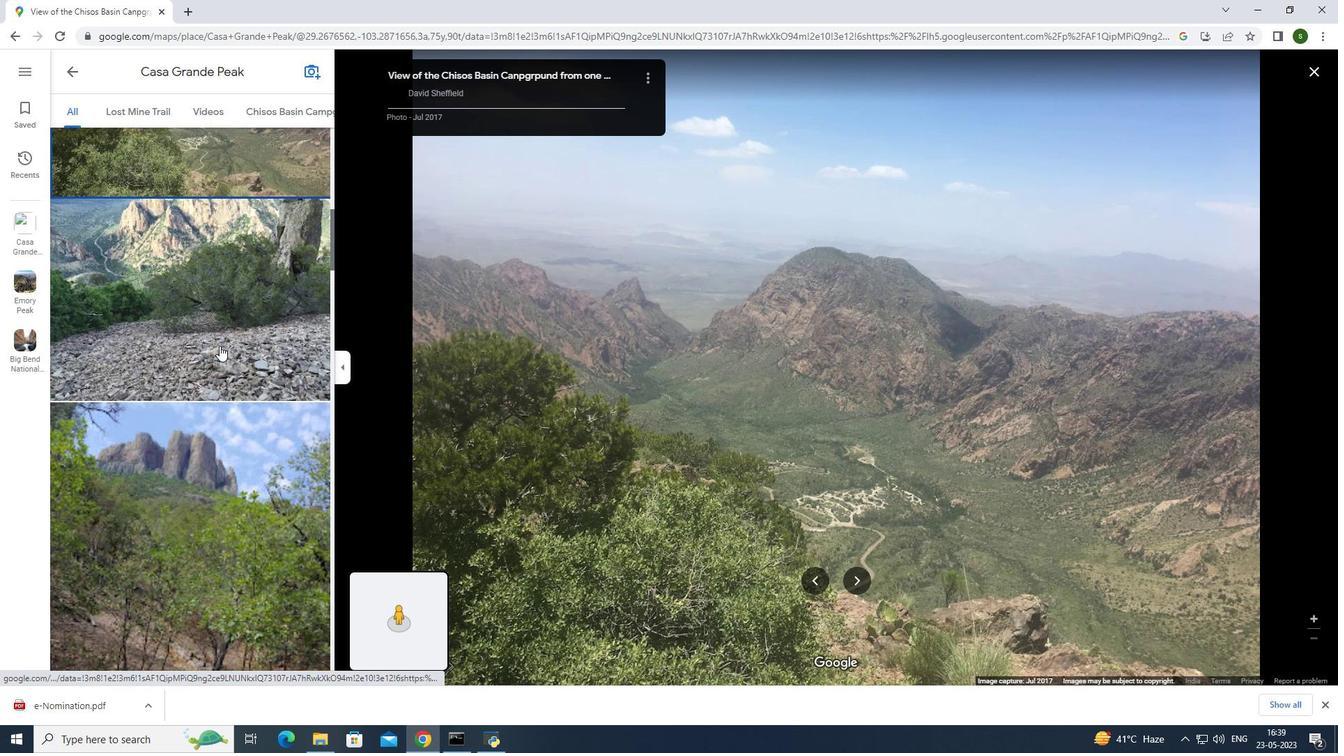 
Action: Mouse scrolled (219, 345) with delta (0, 0)
Screenshot: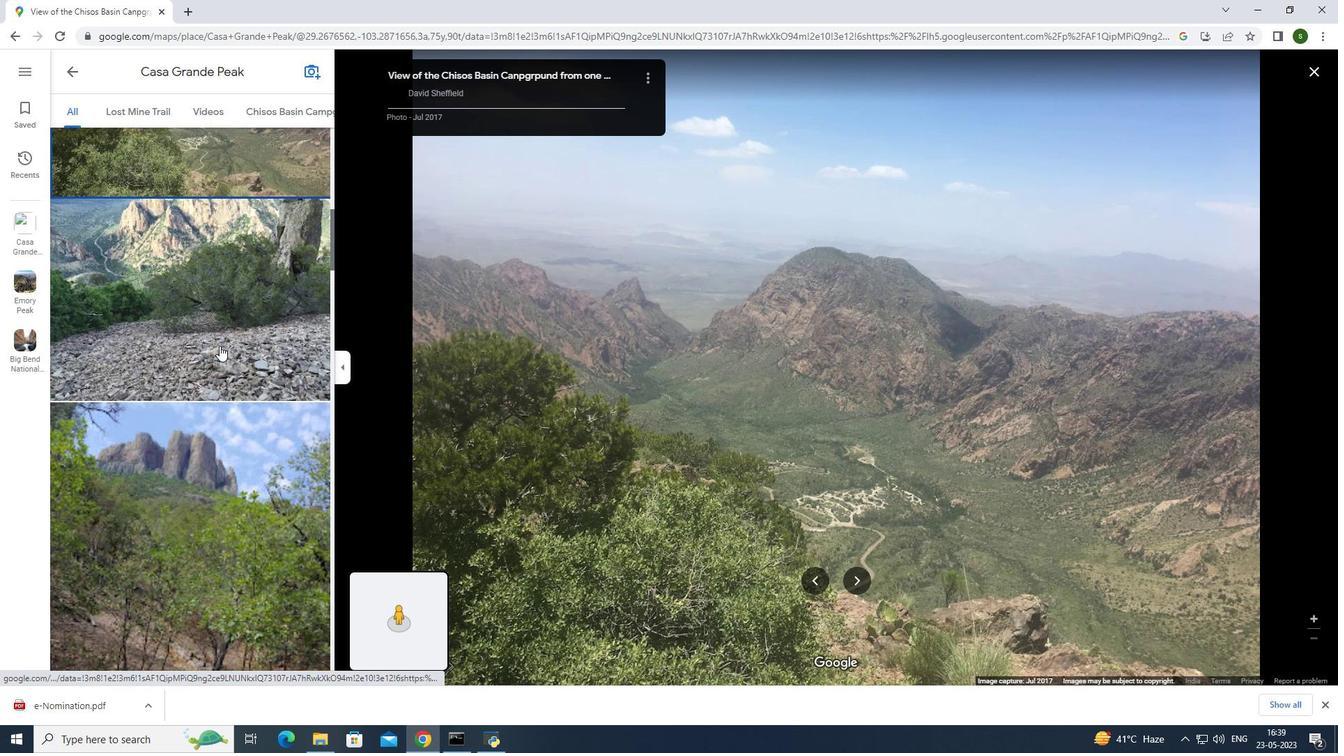 
Action: Mouse scrolled (219, 345) with delta (0, 0)
Screenshot: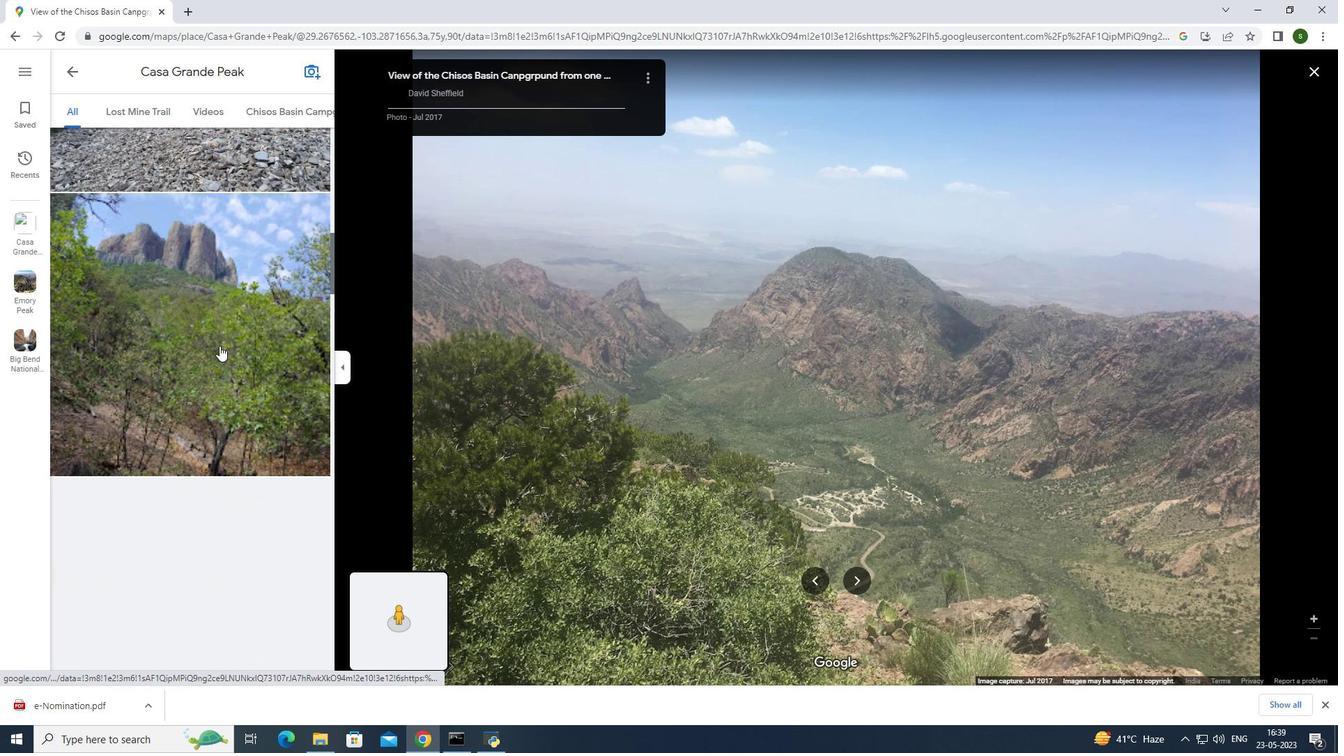 
Action: Mouse scrolled (219, 345) with delta (0, 0)
Screenshot: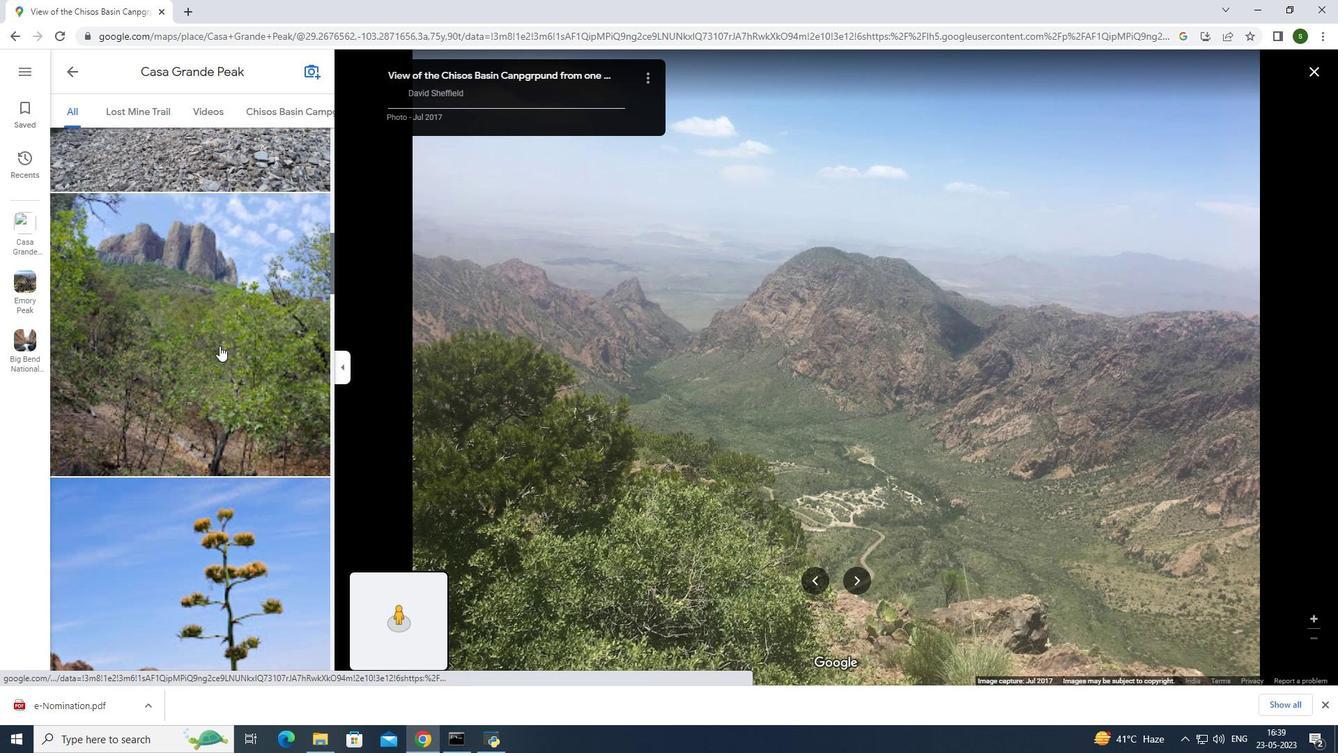 
Action: Mouse scrolled (219, 345) with delta (0, 0)
Screenshot: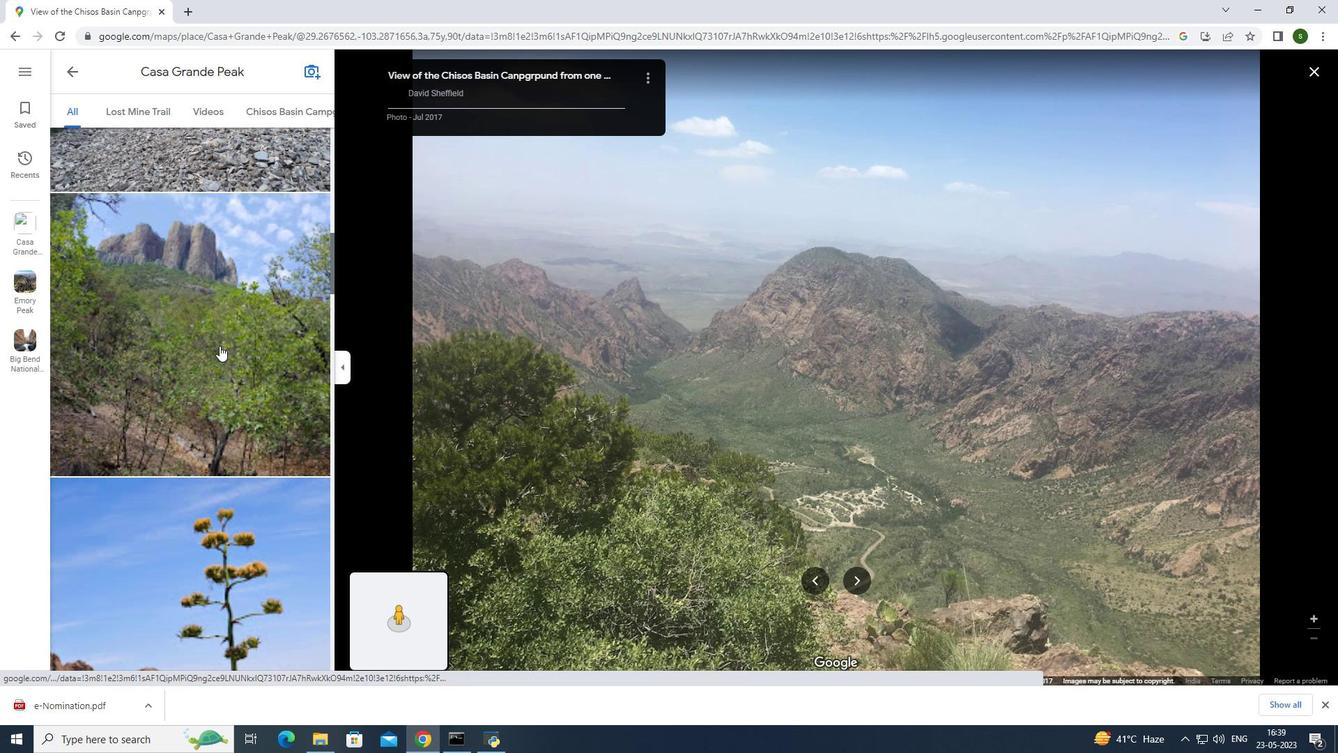 
Action: Mouse moved to (171, 443)
Screenshot: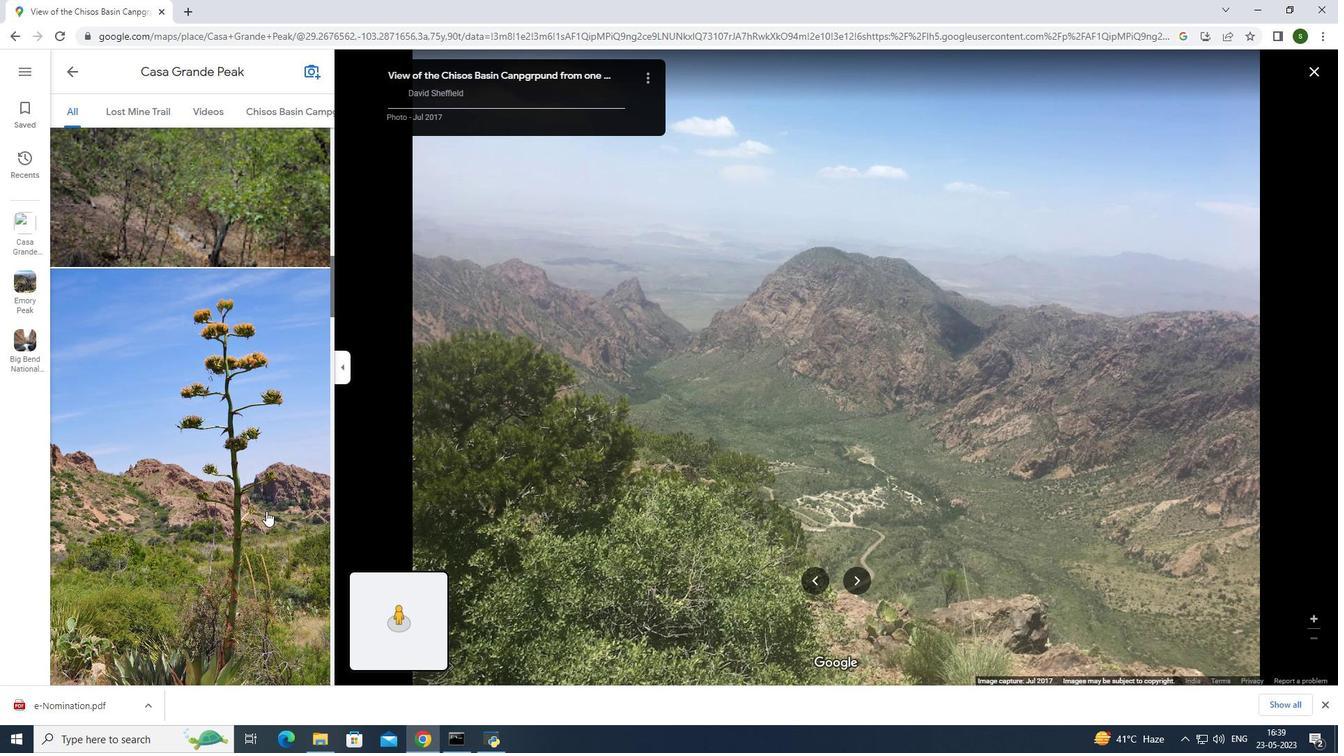 
Action: Mouse scrolled (171, 442) with delta (0, 0)
Screenshot: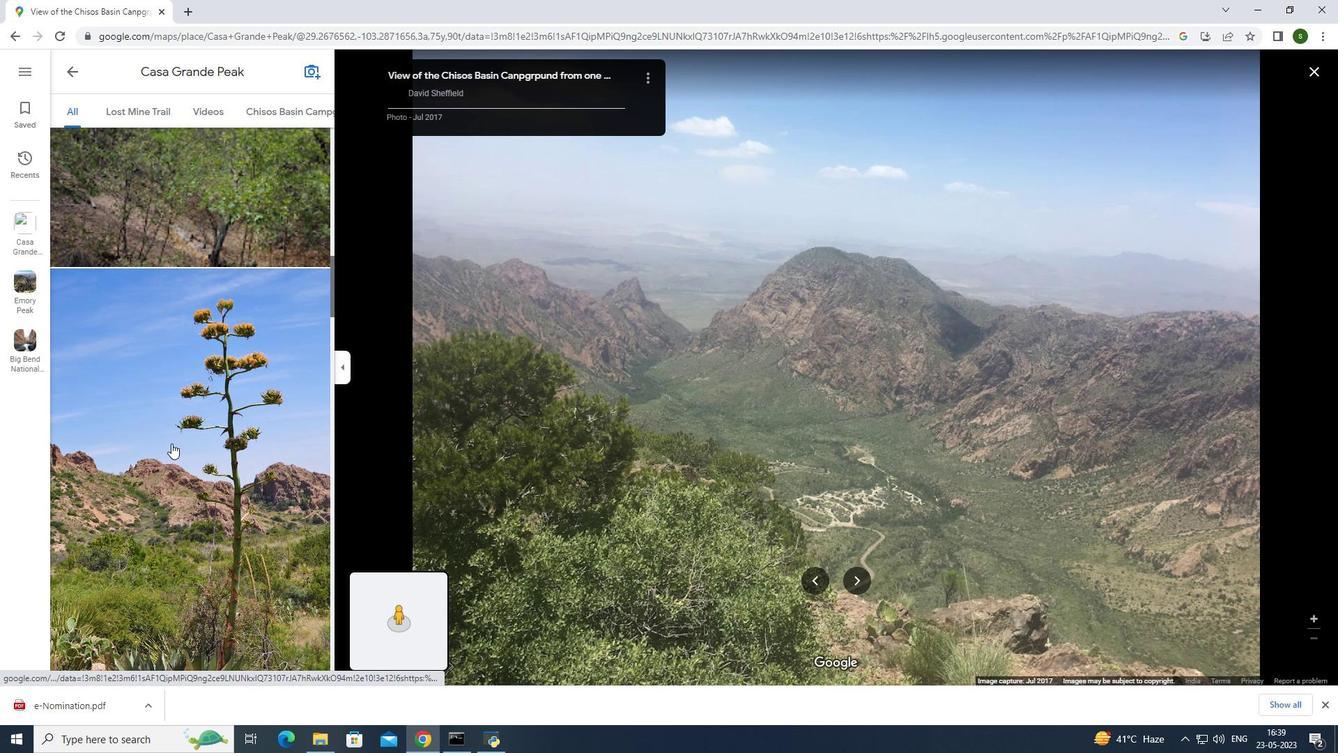 
Action: Mouse scrolled (171, 442) with delta (0, 0)
Screenshot: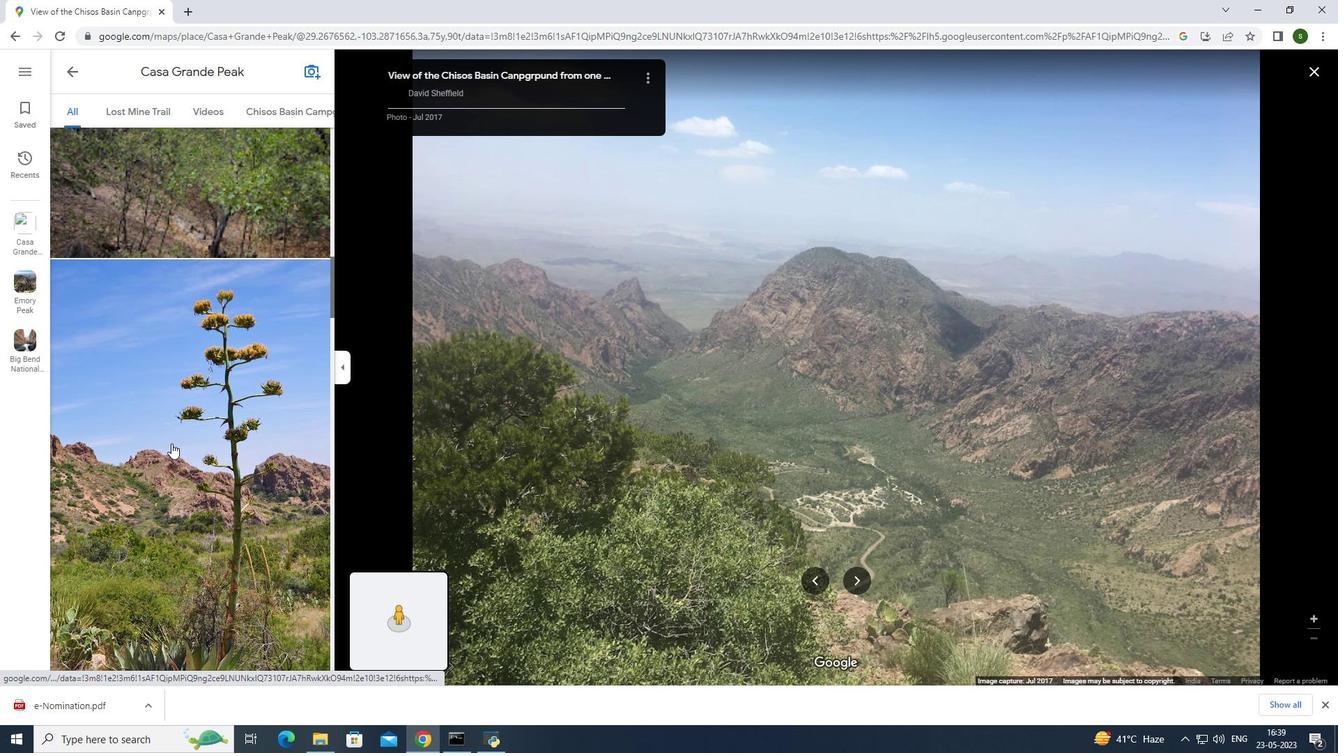 
Action: Mouse scrolled (171, 442) with delta (0, 0)
Screenshot: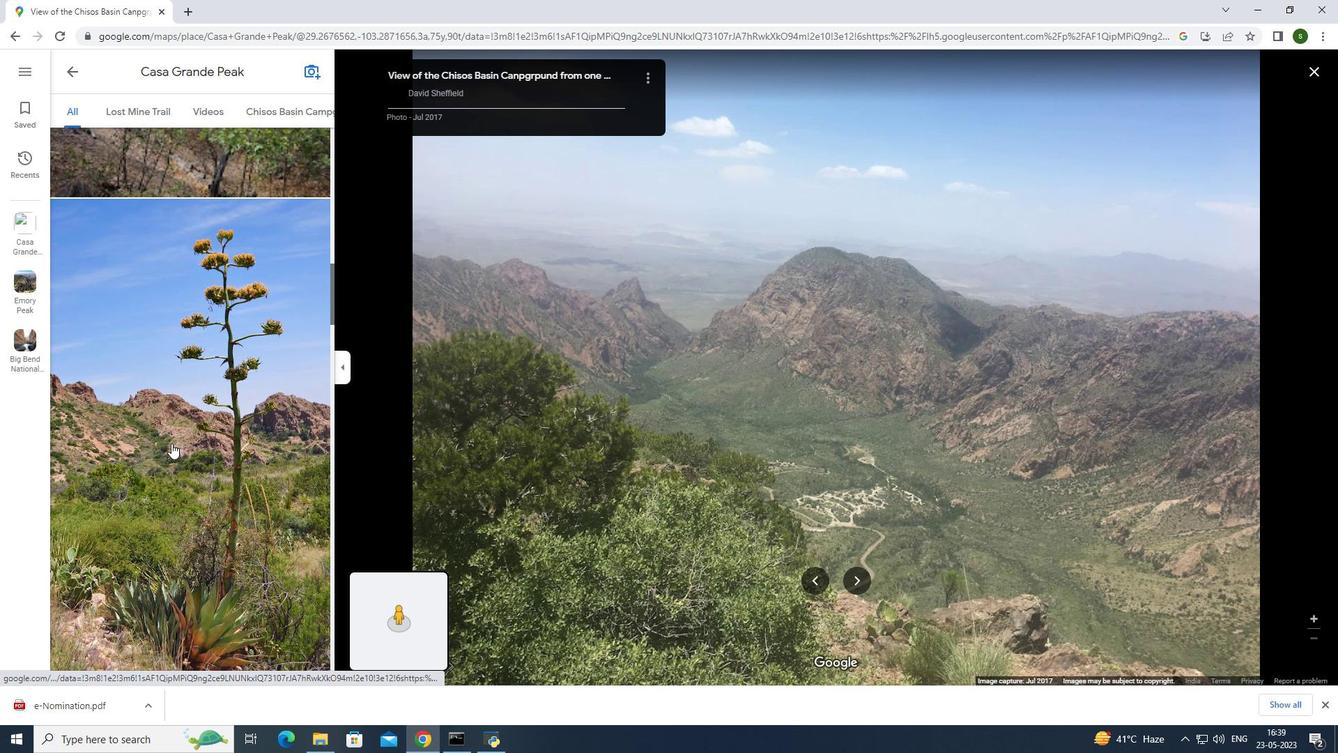 
Action: Mouse scrolled (171, 442) with delta (0, 0)
Screenshot: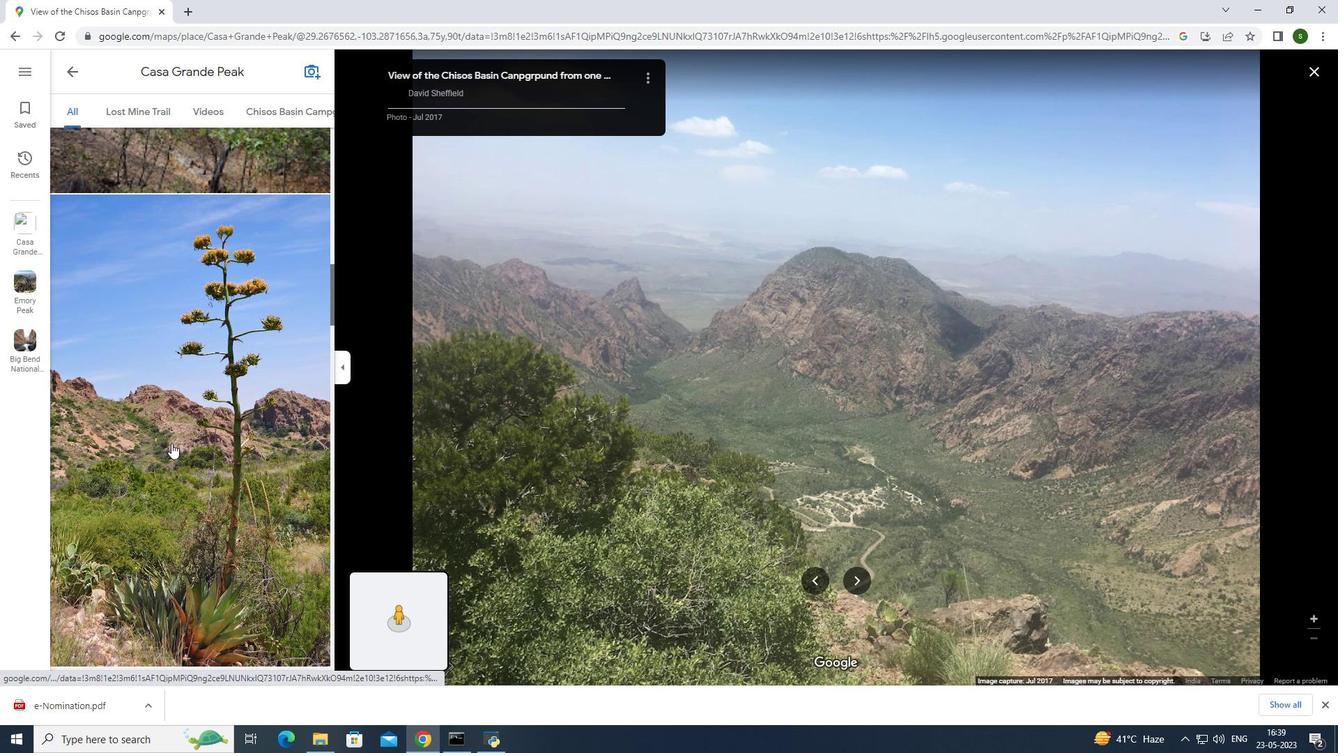 
Action: Mouse scrolled (171, 442) with delta (0, 0)
Screenshot: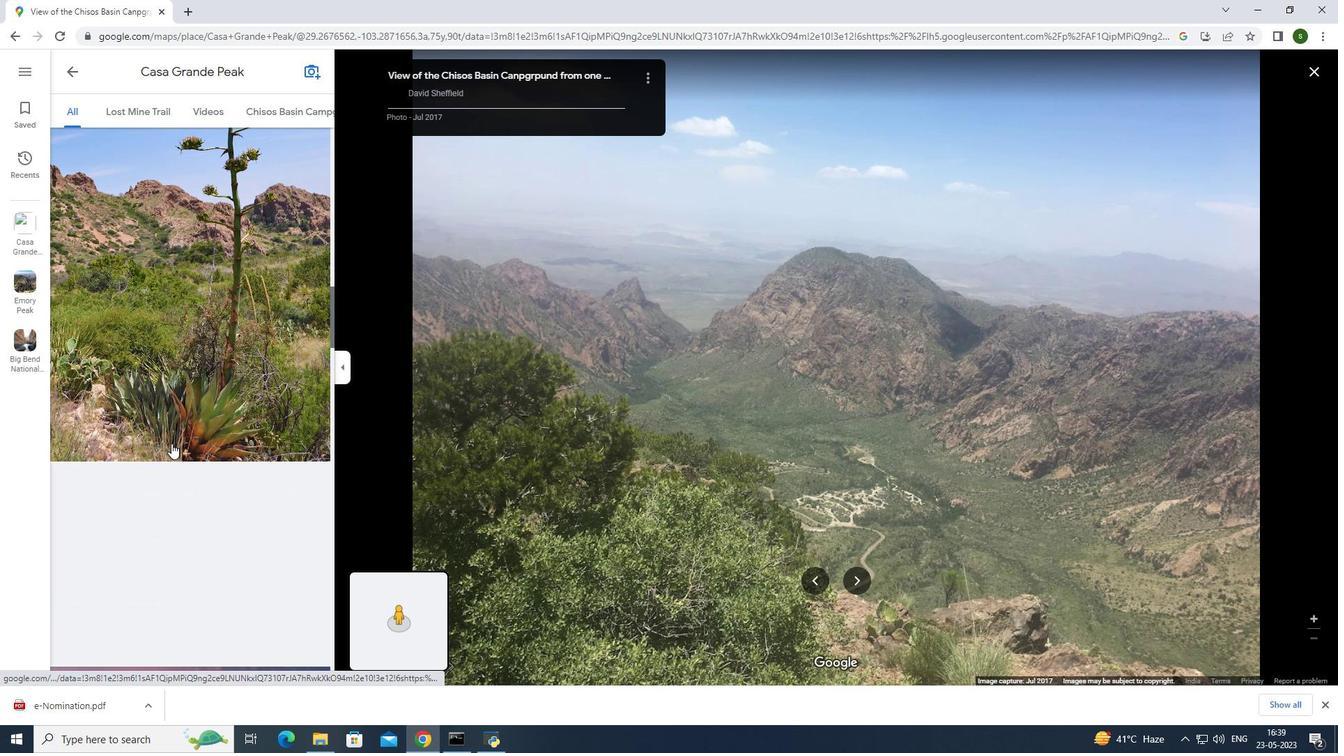 
Action: Mouse scrolled (171, 442) with delta (0, 0)
Screenshot: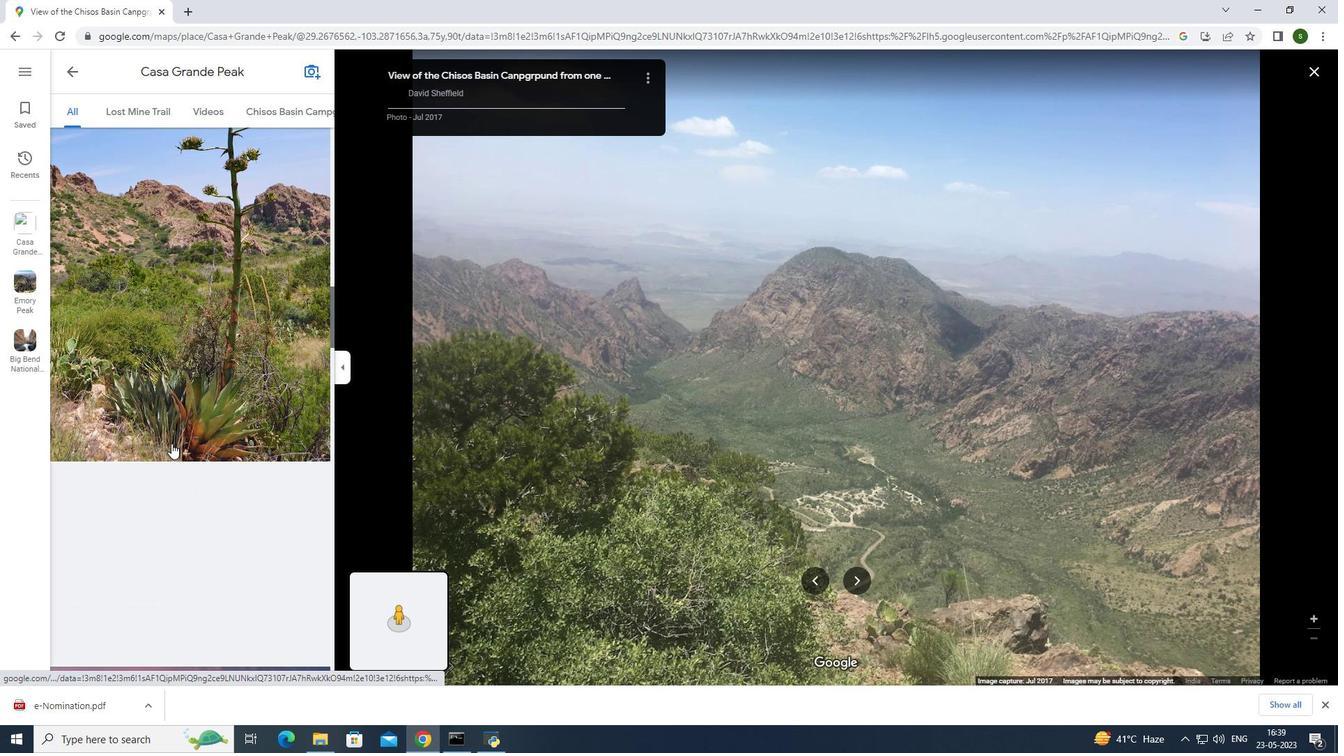 
Action: Mouse scrolled (171, 442) with delta (0, 0)
Screenshot: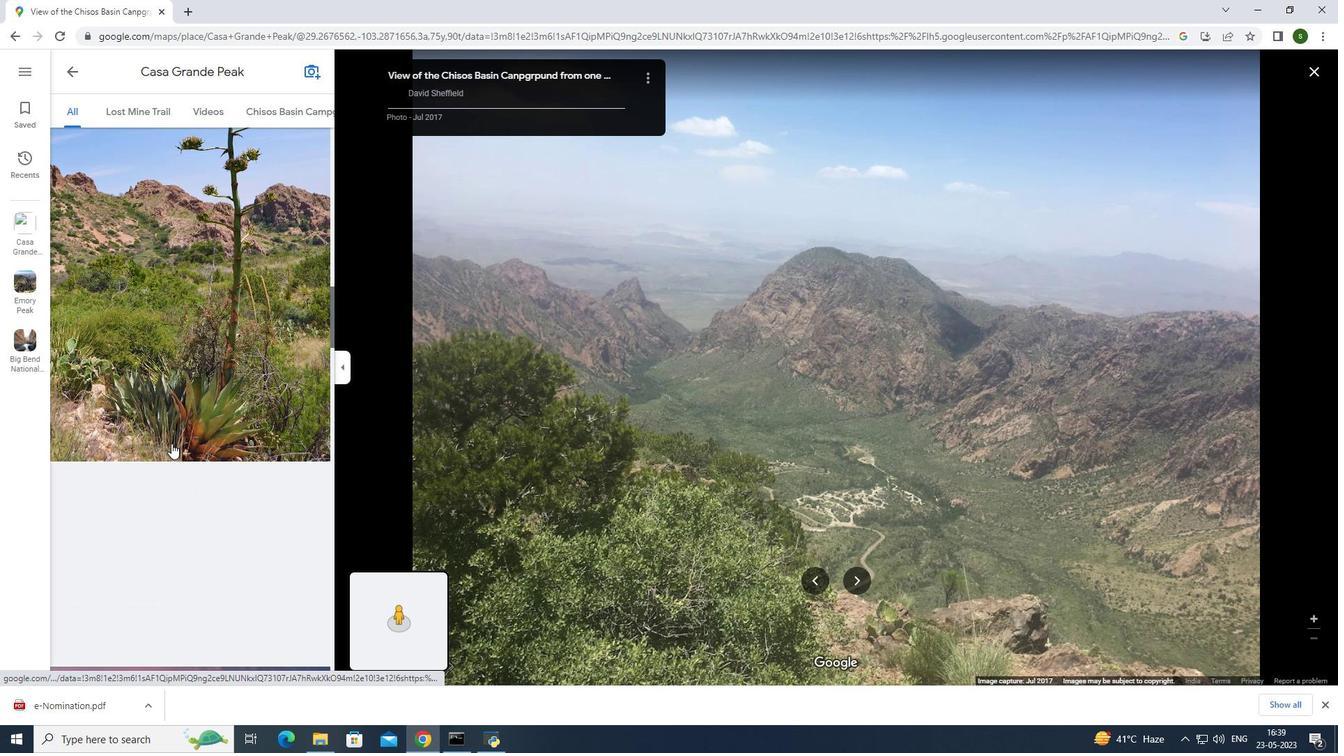 
Action: Mouse scrolled (171, 442) with delta (0, 0)
Screenshot: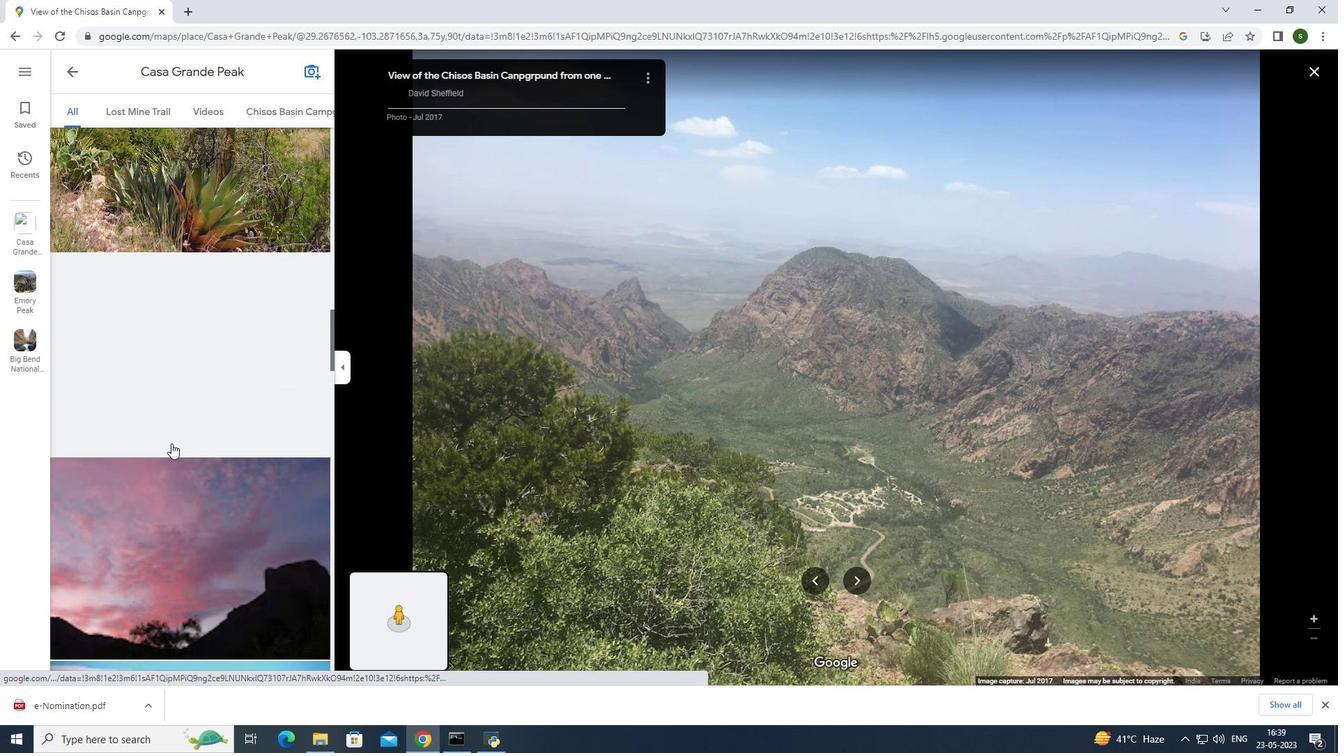 
Action: Mouse scrolled (171, 442) with delta (0, 0)
Screenshot: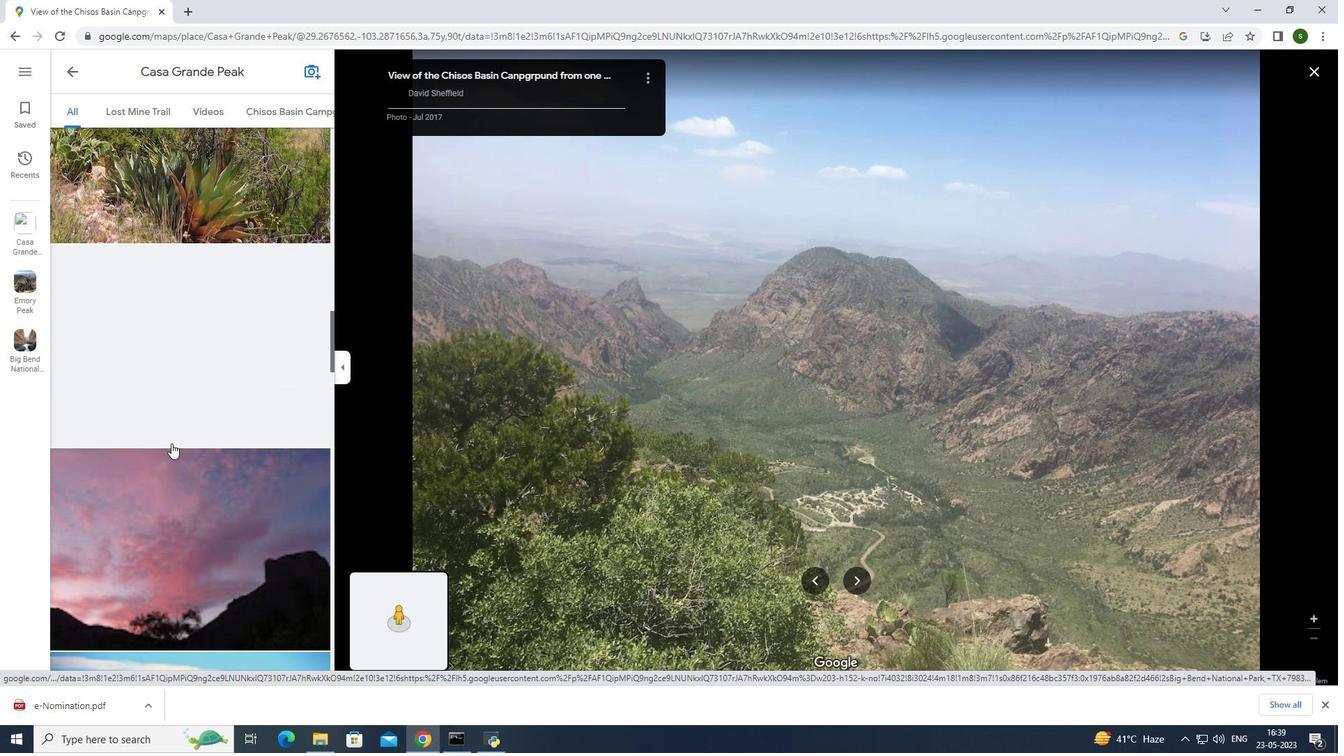 
Action: Mouse scrolled (171, 442) with delta (0, 0)
Screenshot: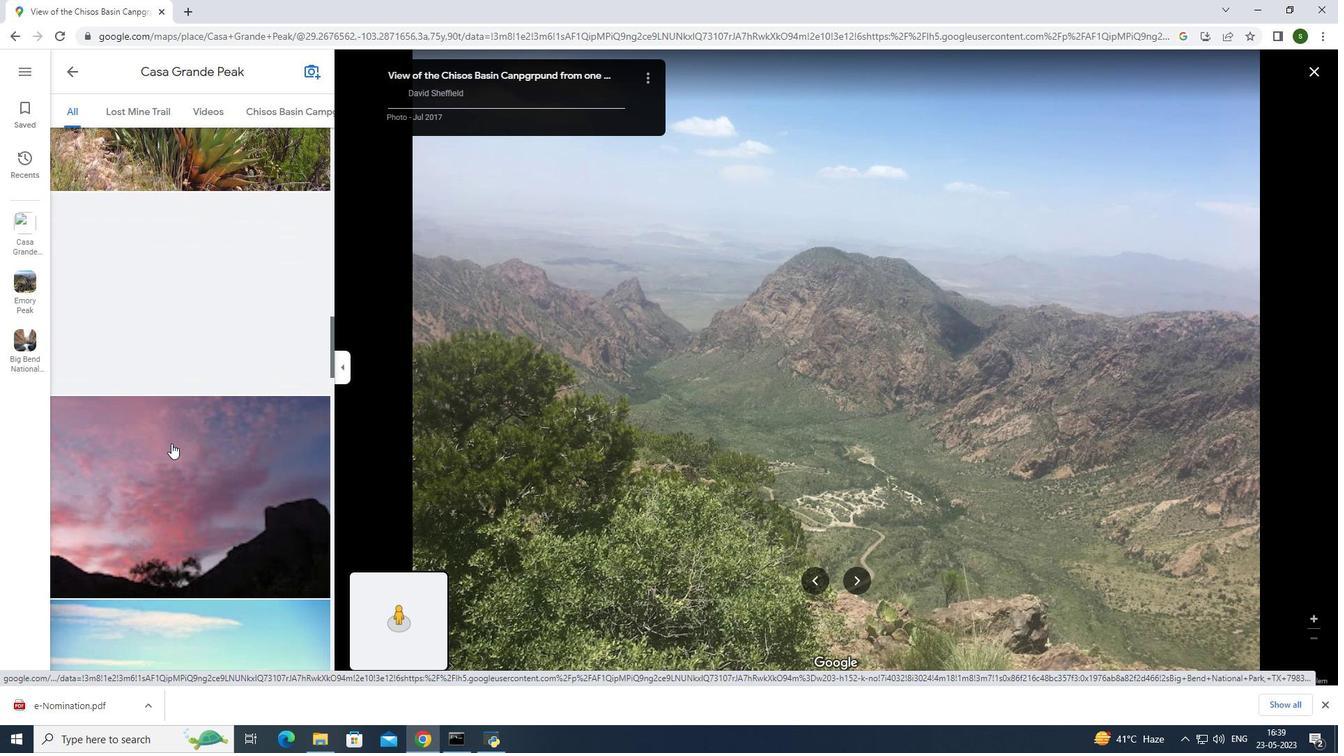 
Action: Mouse scrolled (171, 442) with delta (0, 0)
Screenshot: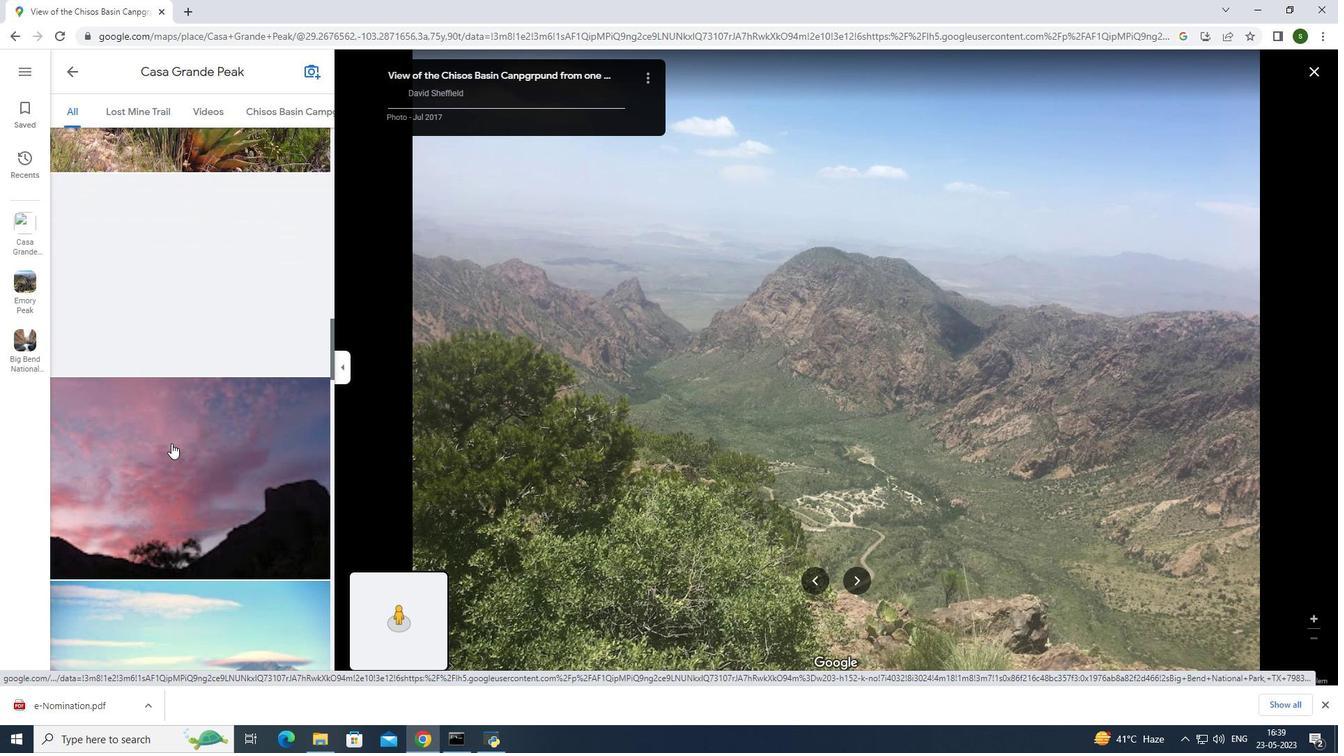 
Action: Mouse scrolled (171, 442) with delta (0, 0)
Screenshot: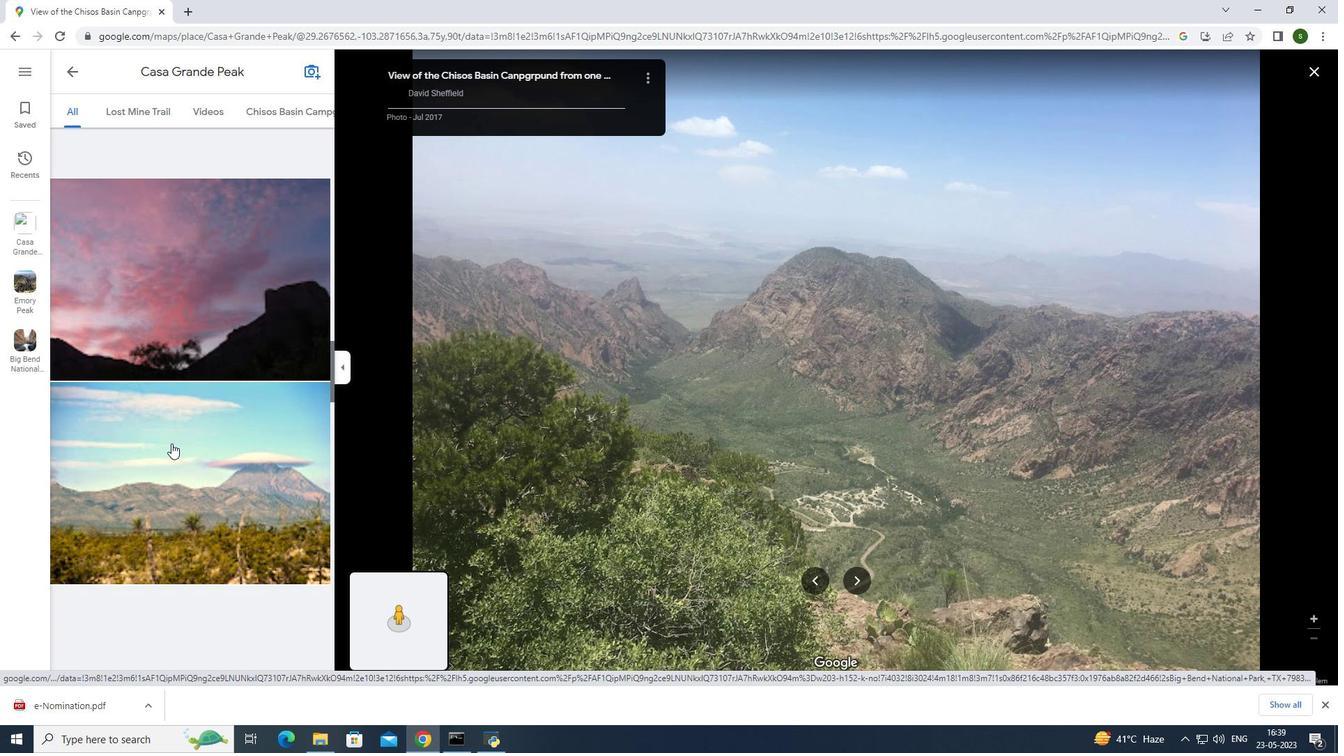 
Action: Mouse moved to (210, 408)
Screenshot: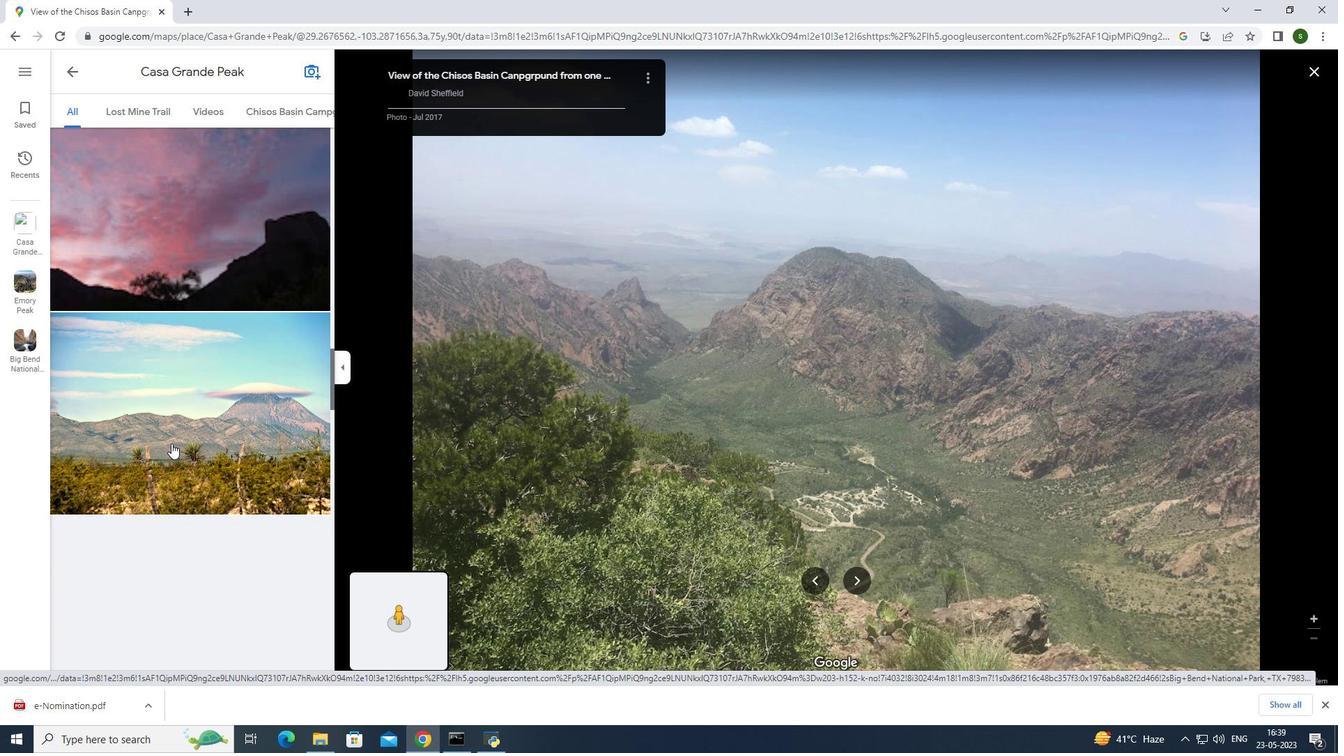 
Action: Mouse pressed left at (210, 408)
Screenshot: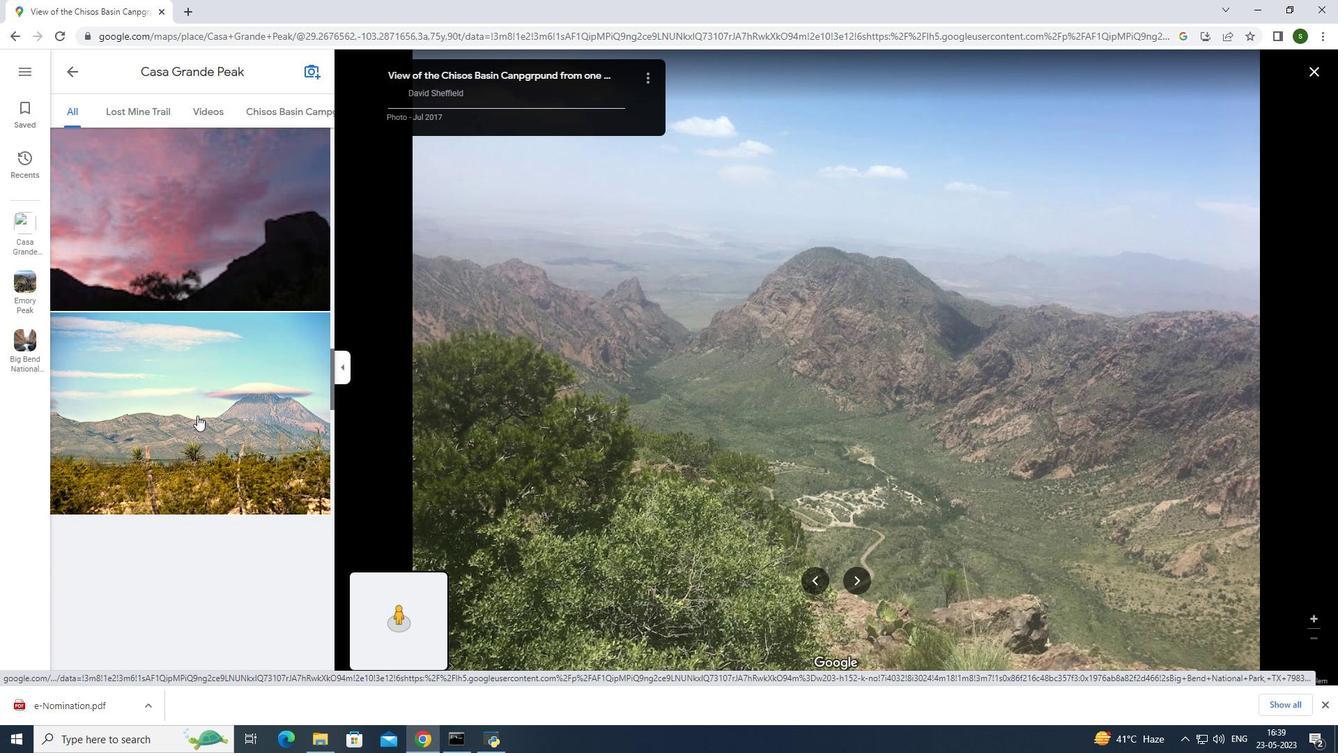 
Action: Mouse moved to (956, 352)
Screenshot: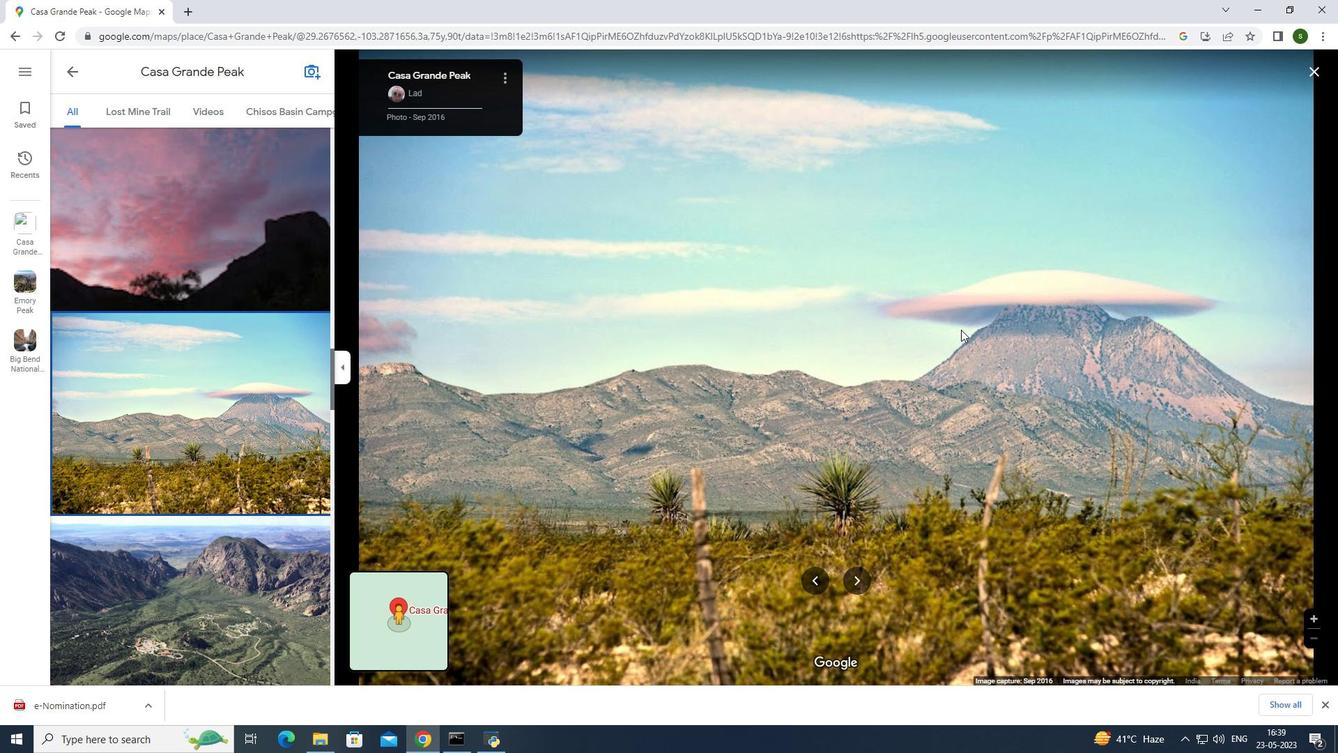 
Action: Mouse scrolled (956, 352) with delta (0, 0)
Screenshot: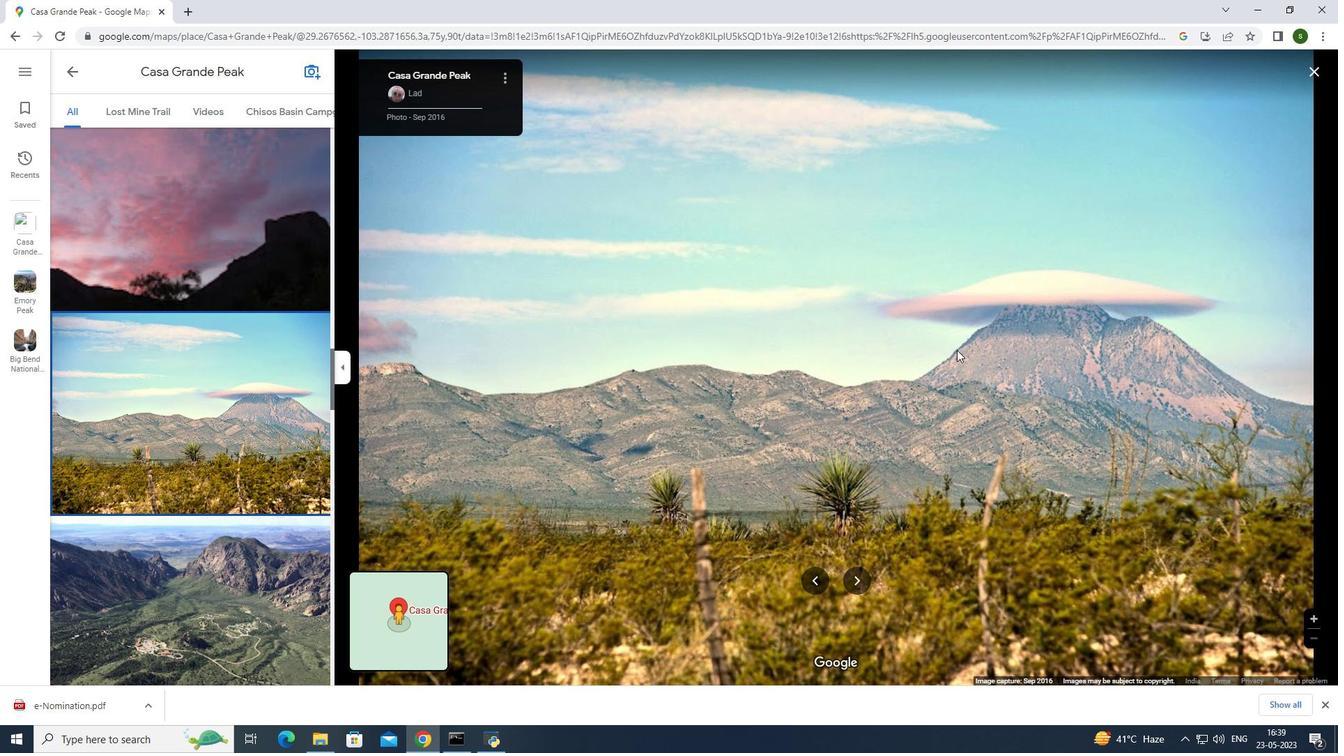 
Action: Mouse scrolled (956, 352) with delta (0, 0)
Screenshot: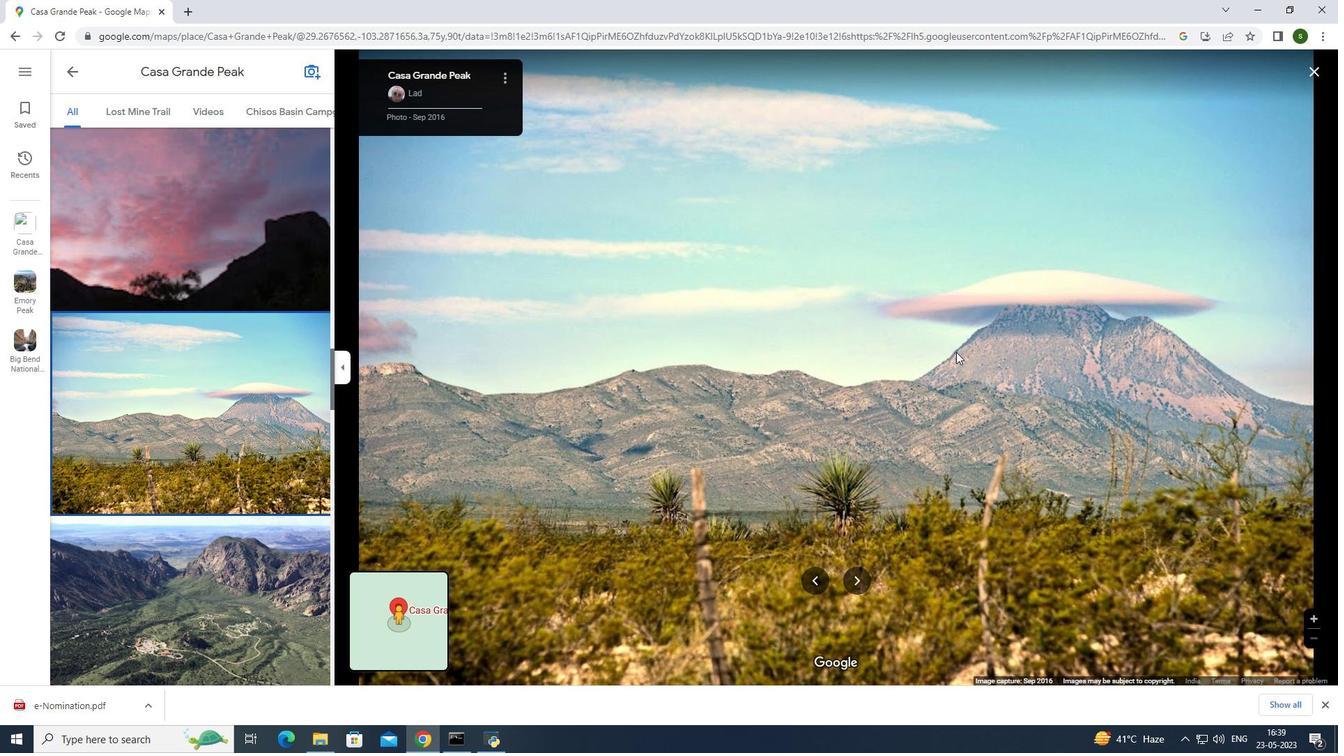 
Action: Mouse moved to (956, 352)
Screenshot: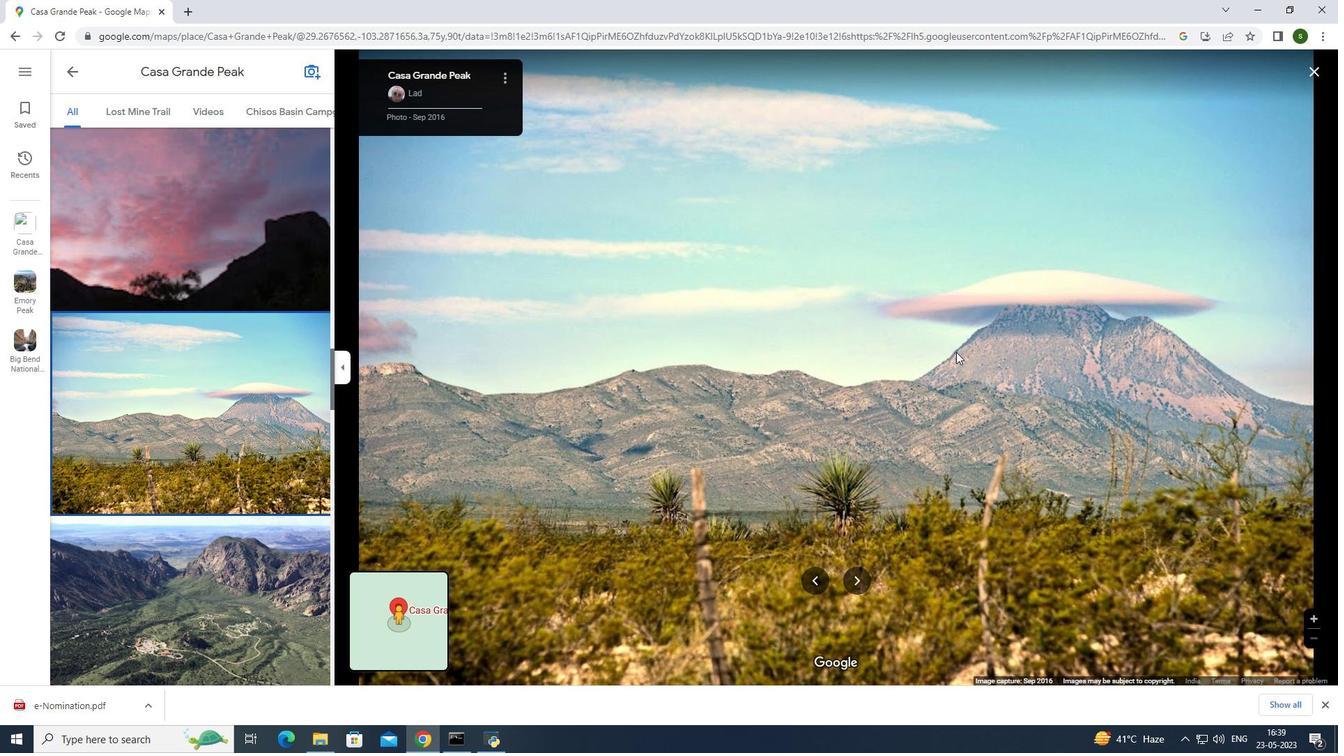 
Action: Mouse scrolled (956, 352) with delta (0, 0)
Screenshot: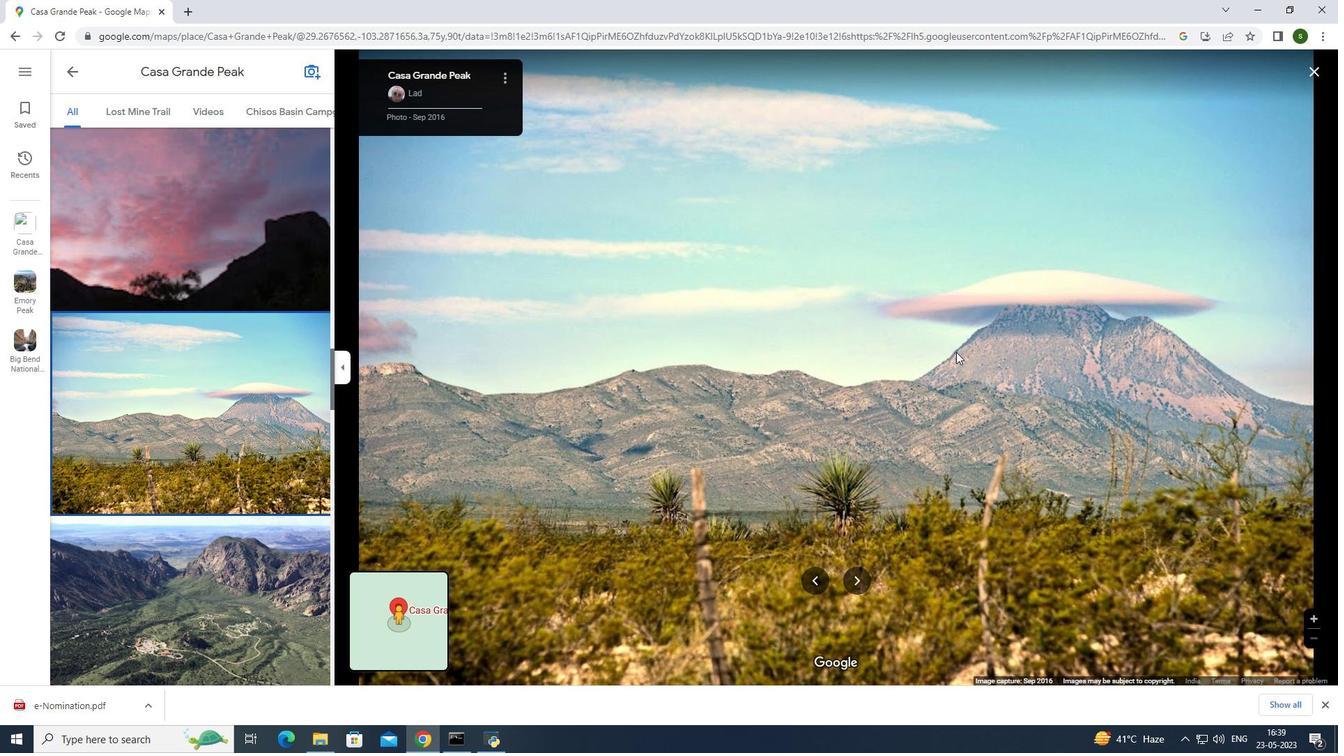 
Action: Mouse scrolled (956, 351) with delta (0, 0)
Screenshot: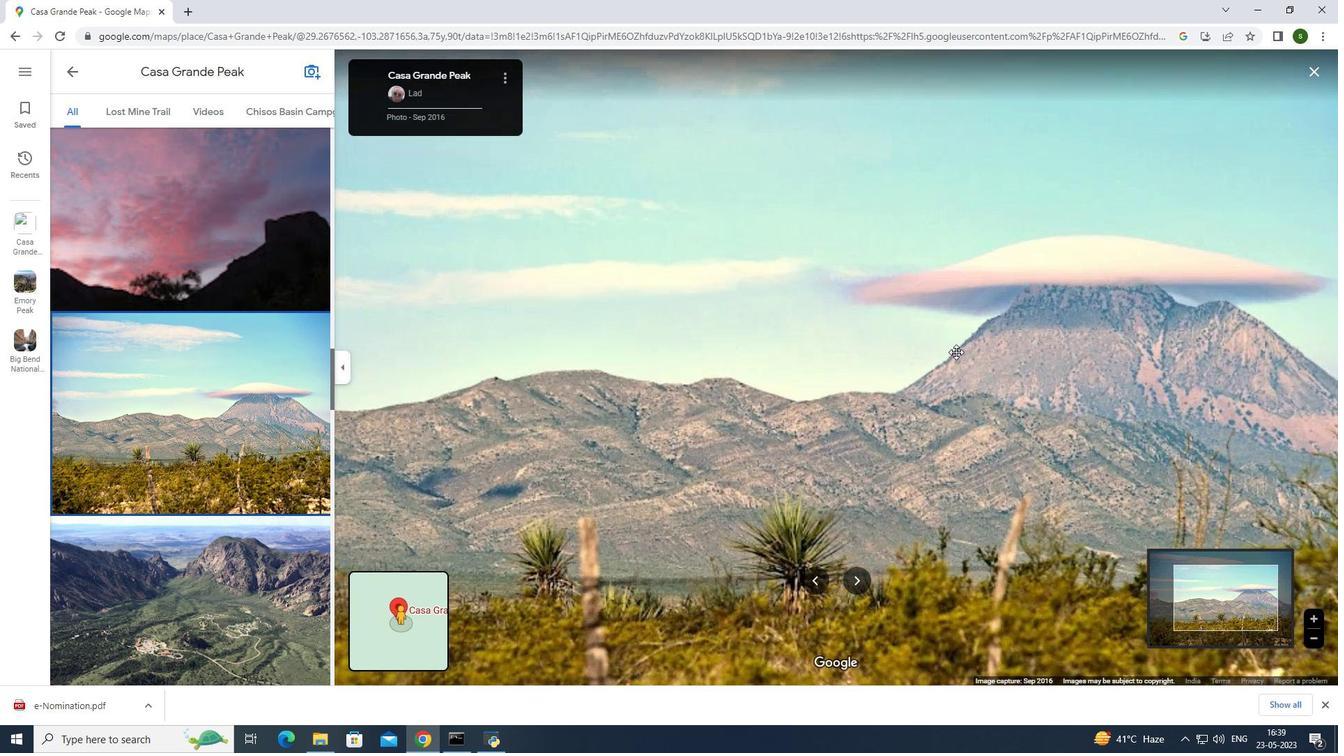 
Action: Mouse scrolled (956, 352) with delta (0, 0)
Screenshot: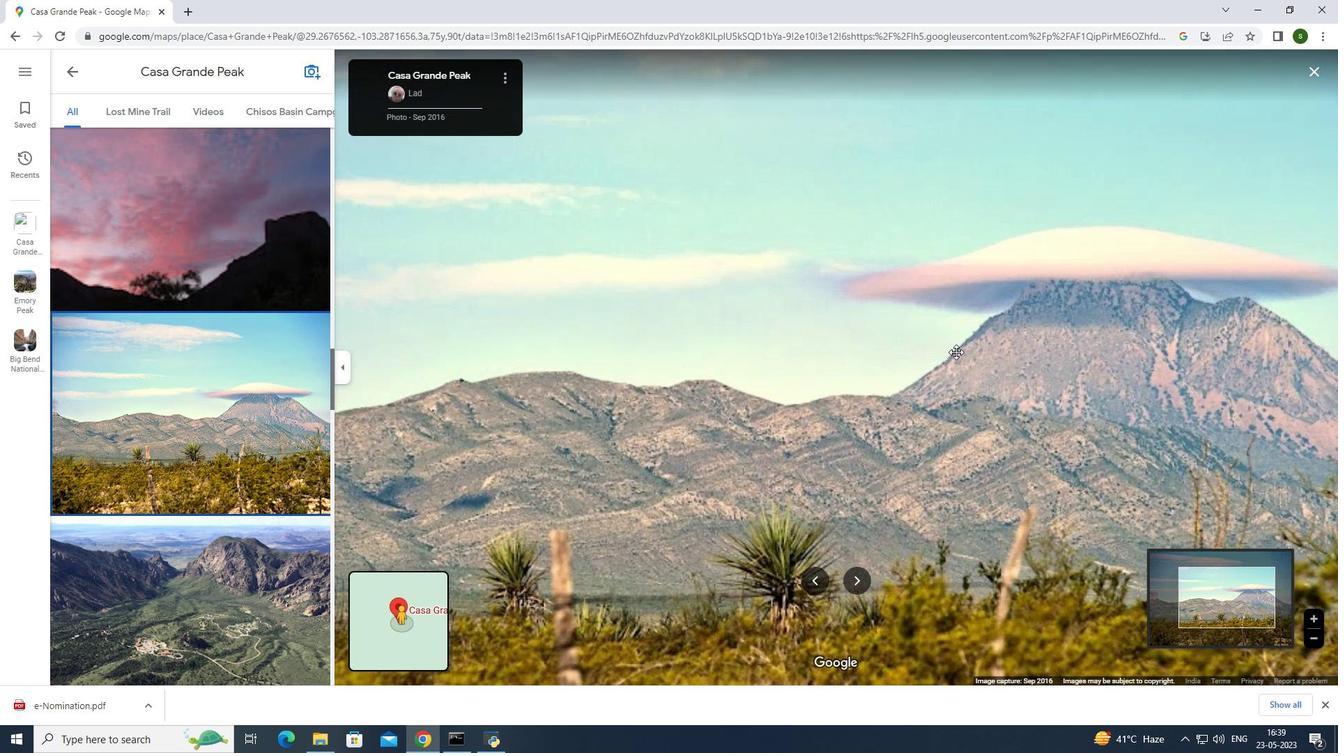
Action: Mouse moved to (1142, 264)
Screenshot: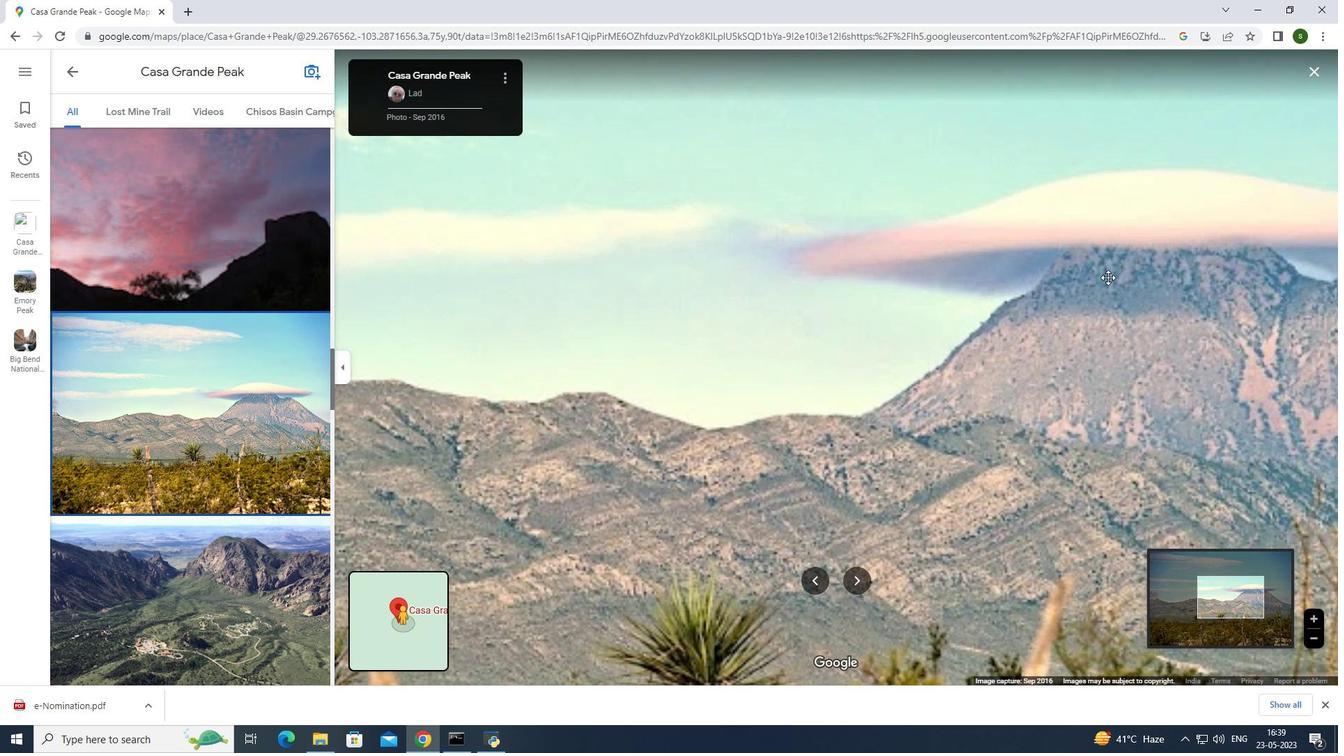 
Action: Mouse pressed left at (1142, 264)
Screenshot: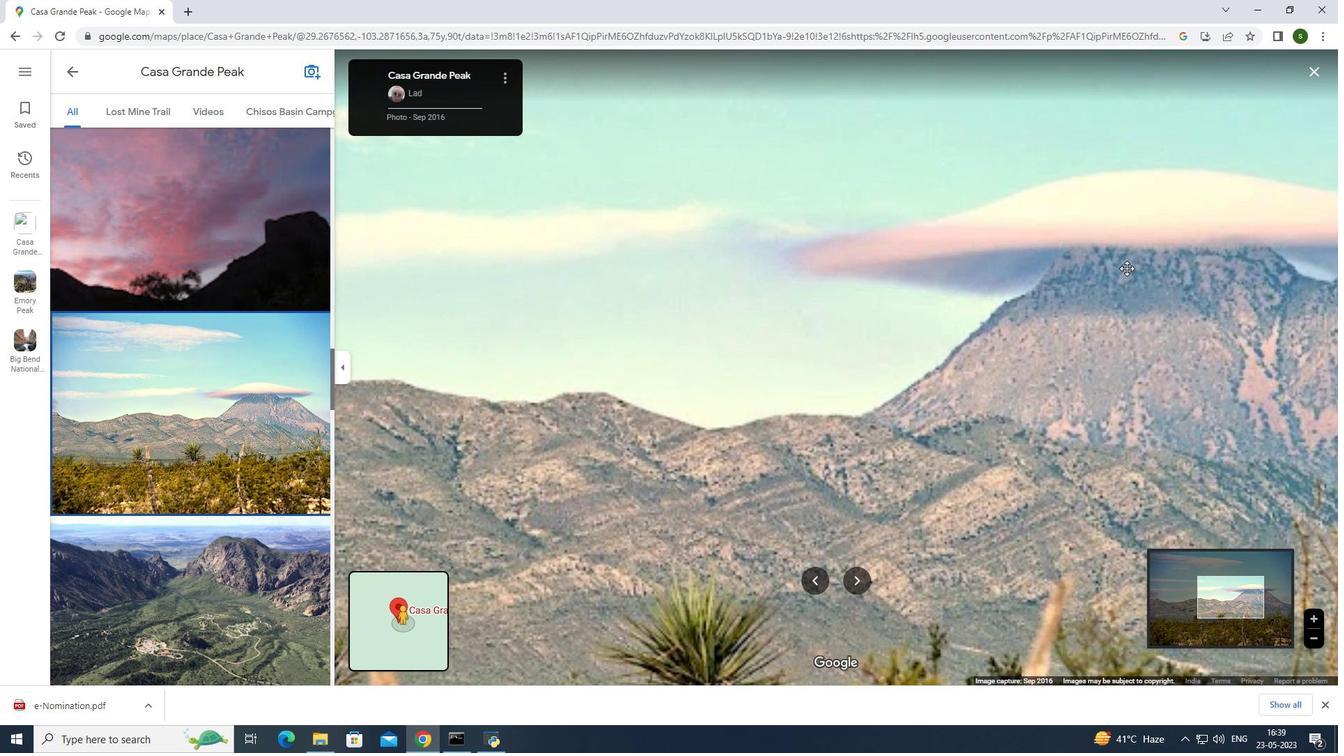 
Action: Mouse moved to (889, 281)
Screenshot: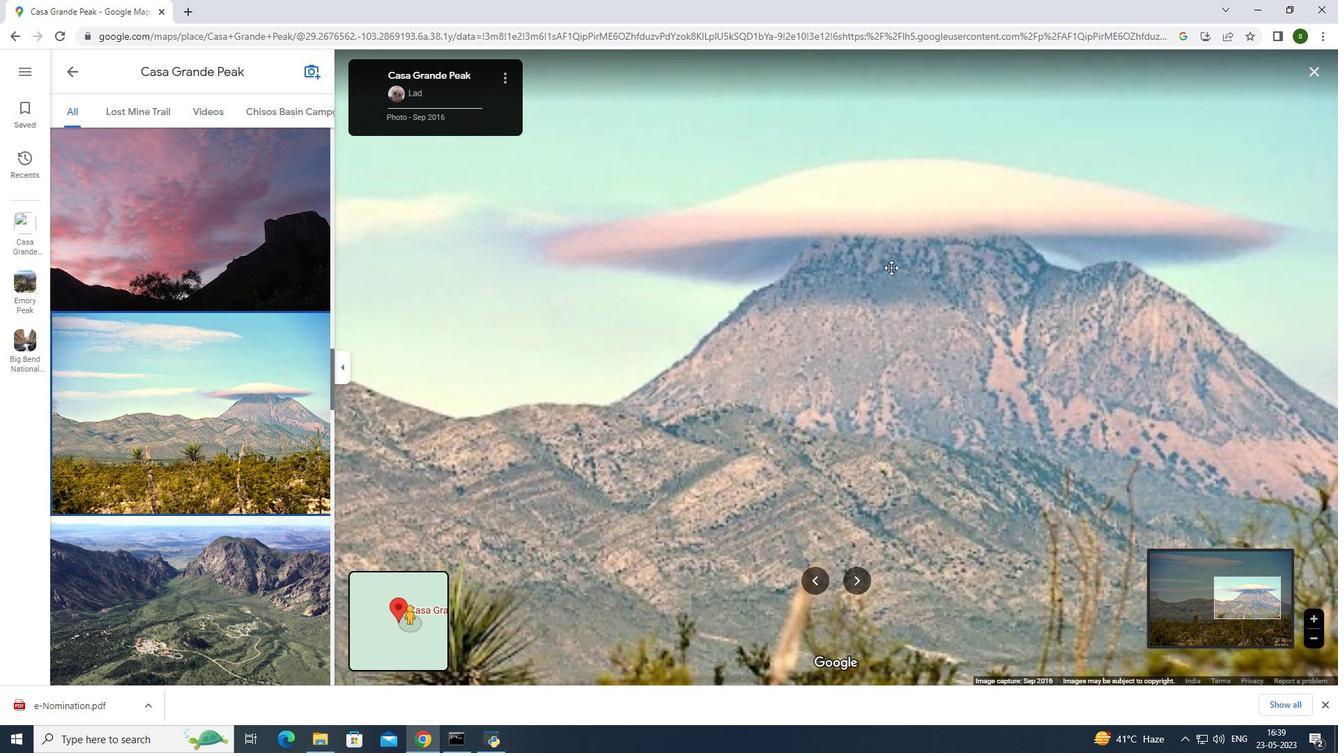 
Action: Mouse pressed left at (889, 281)
Screenshot: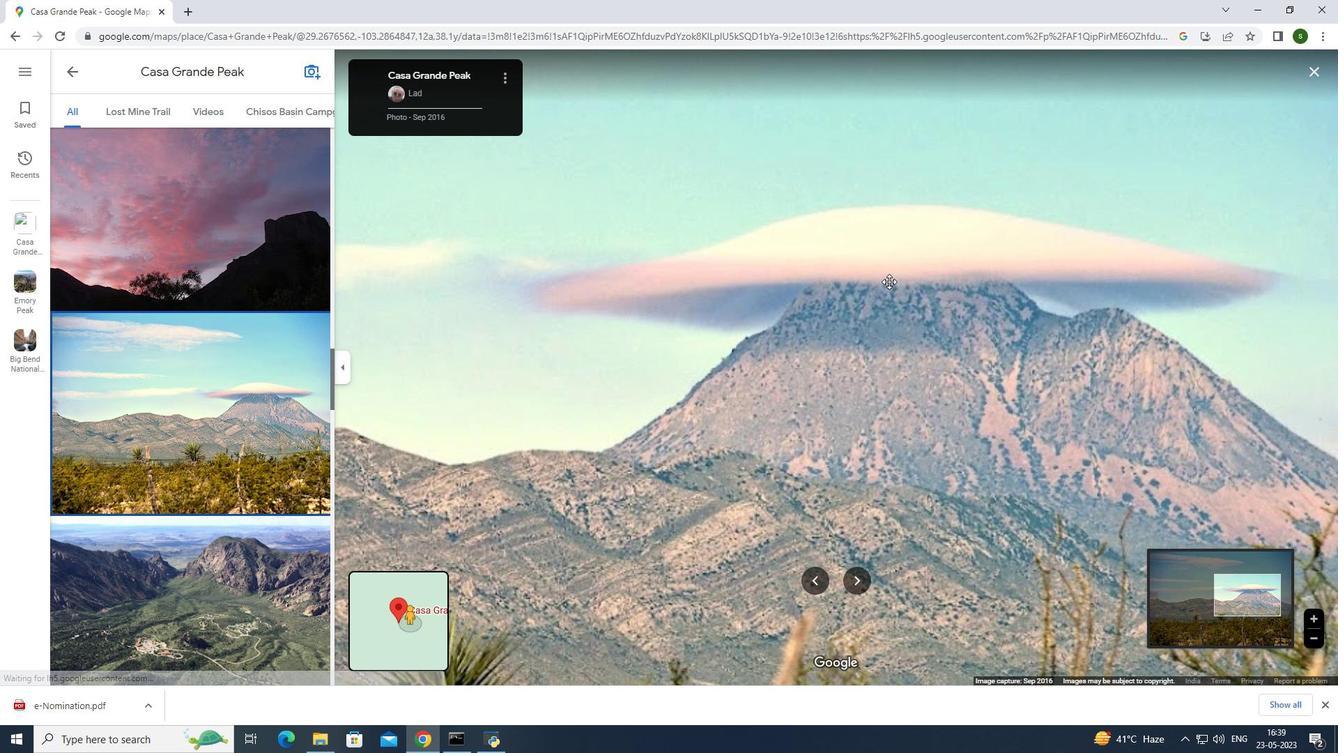 
Action: Mouse moved to (798, 366)
Screenshot: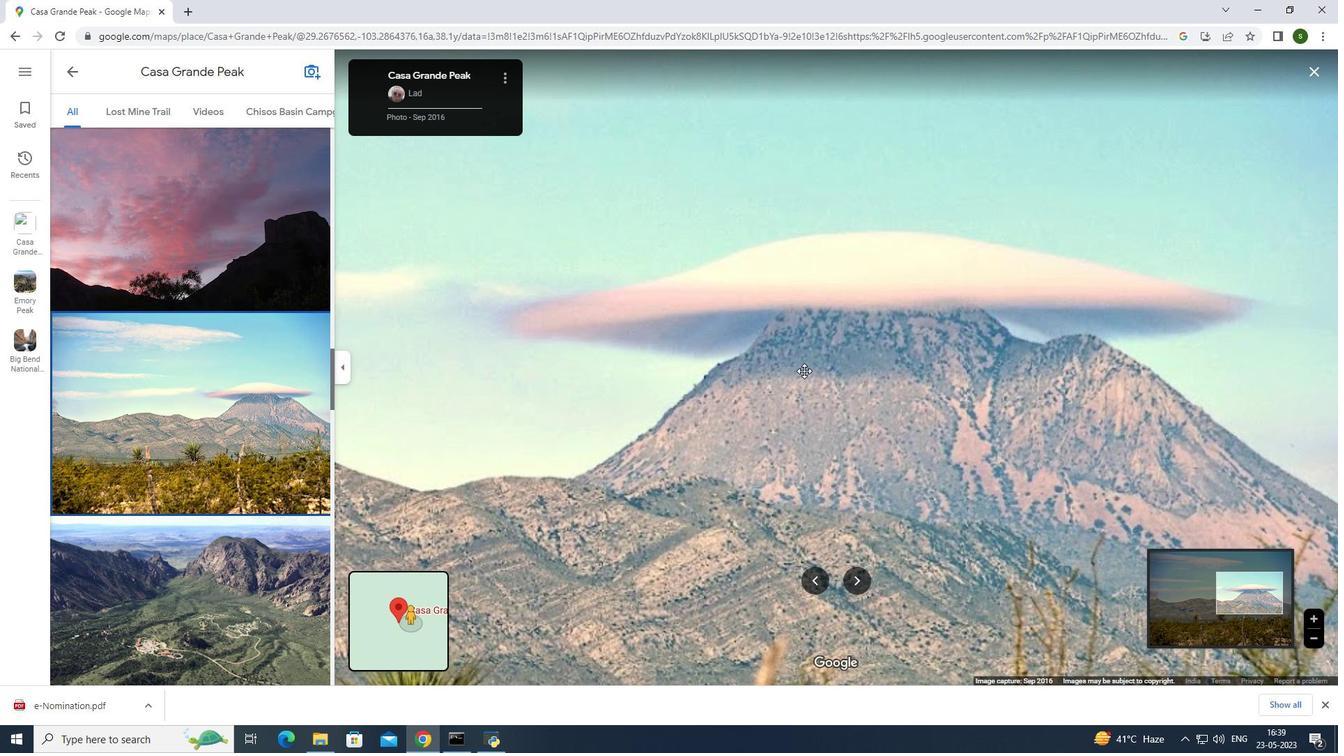 
Action: Mouse scrolled (798, 365) with delta (0, 0)
Screenshot: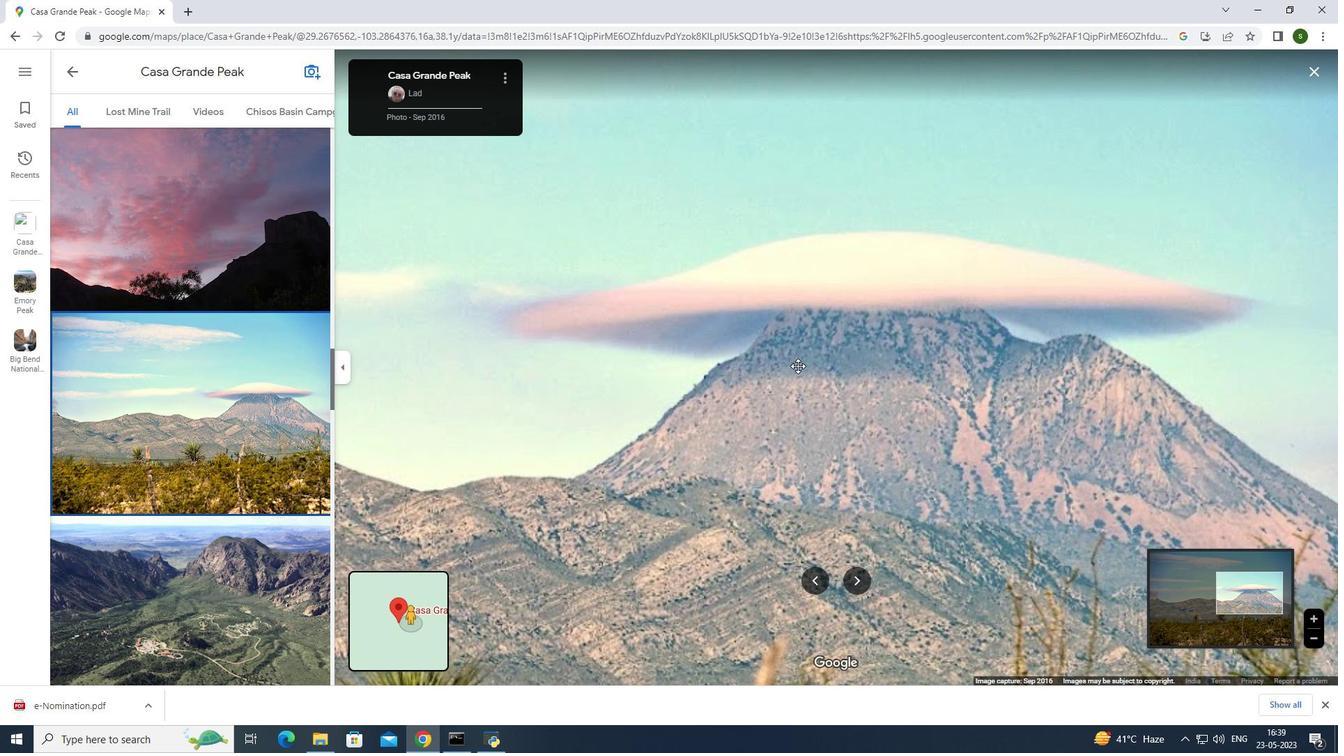 
Action: Mouse scrolled (798, 365) with delta (0, 0)
Screenshot: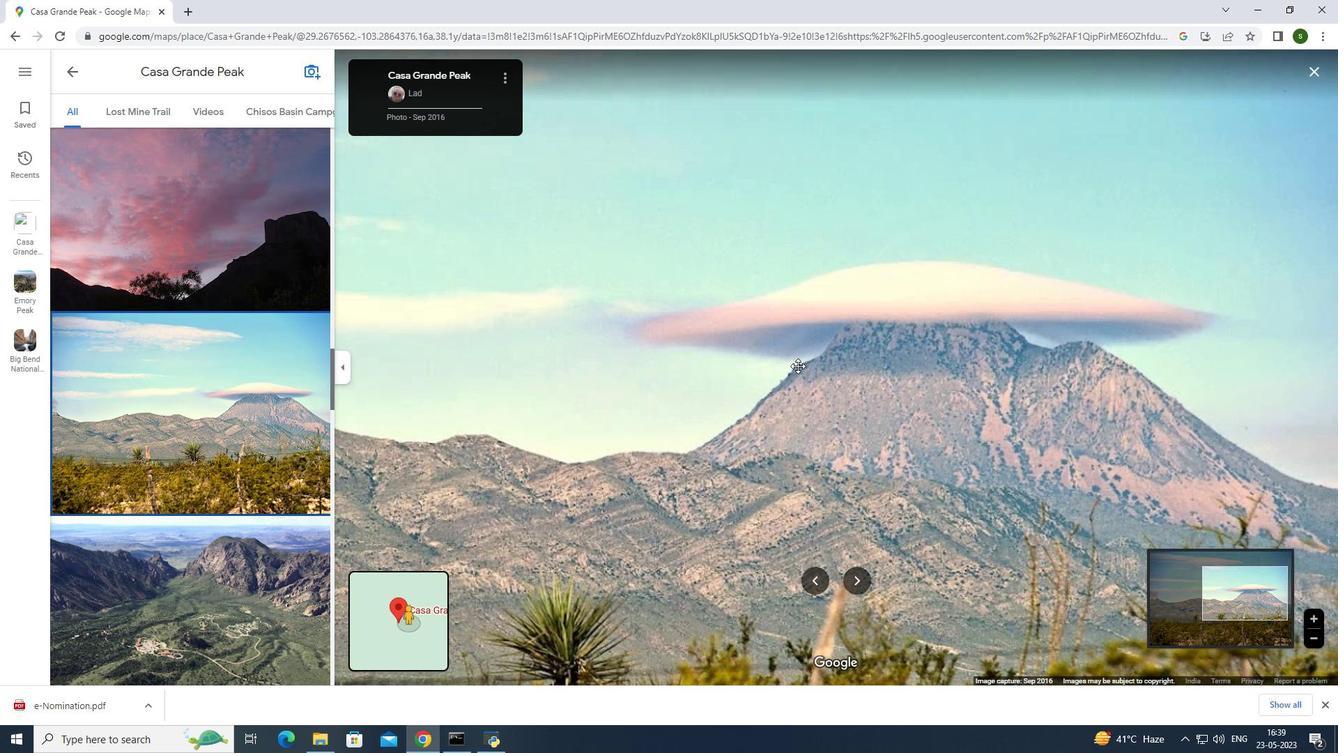
Action: Mouse scrolled (798, 365) with delta (0, 0)
Screenshot: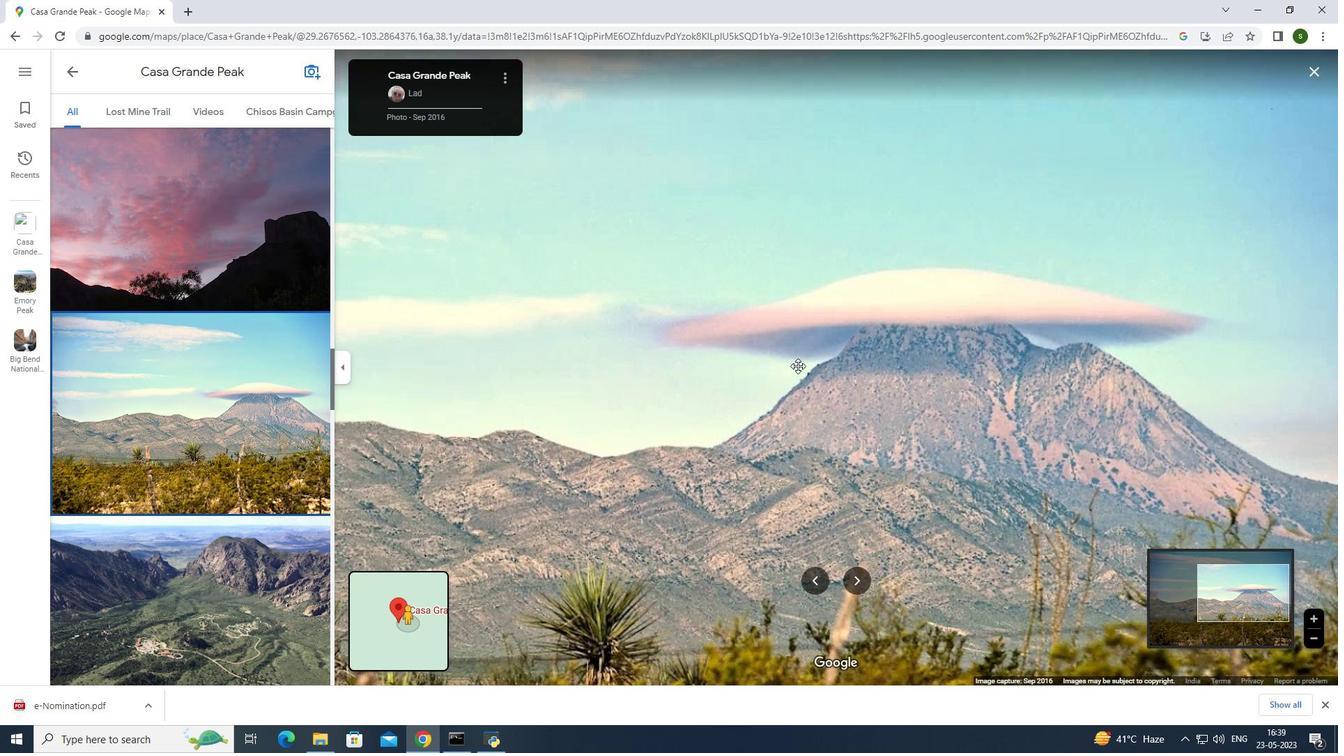 
Action: Mouse moved to (930, 352)
Screenshot: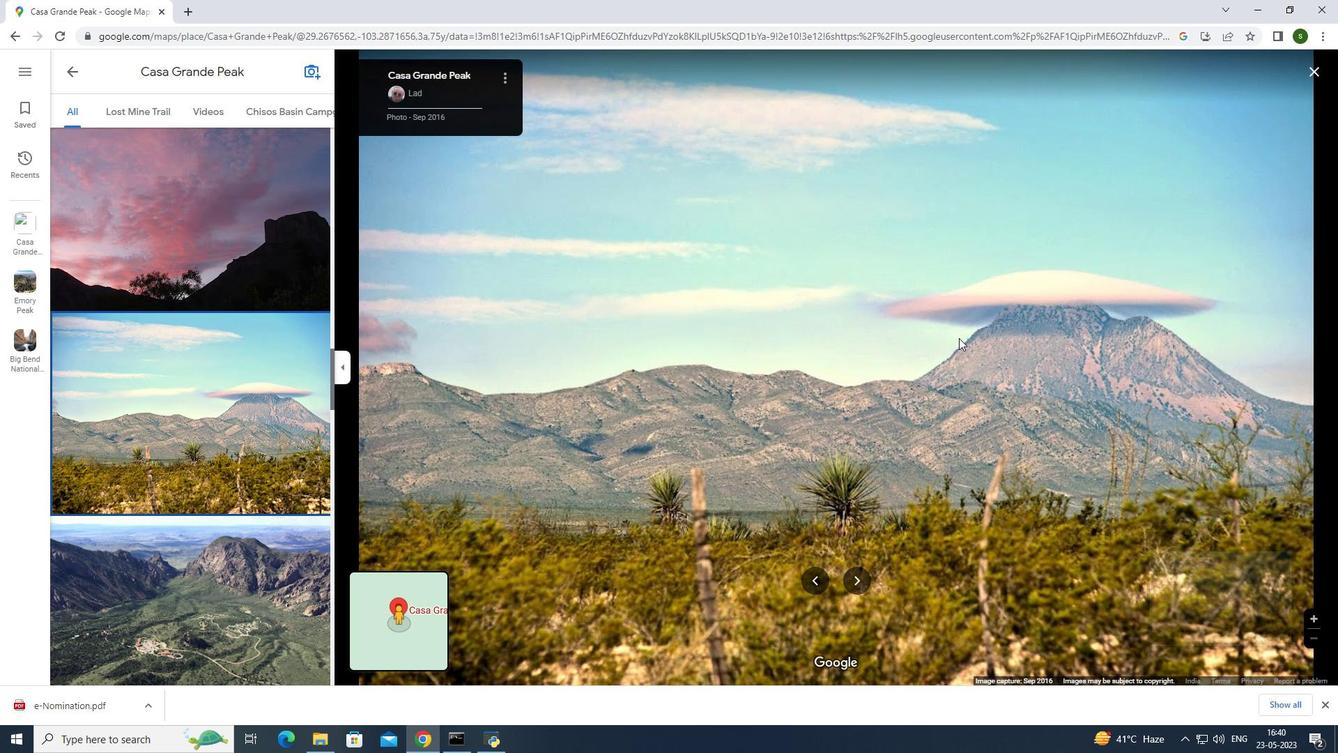 
Action: Mouse scrolled (930, 351) with delta (0, 0)
Screenshot: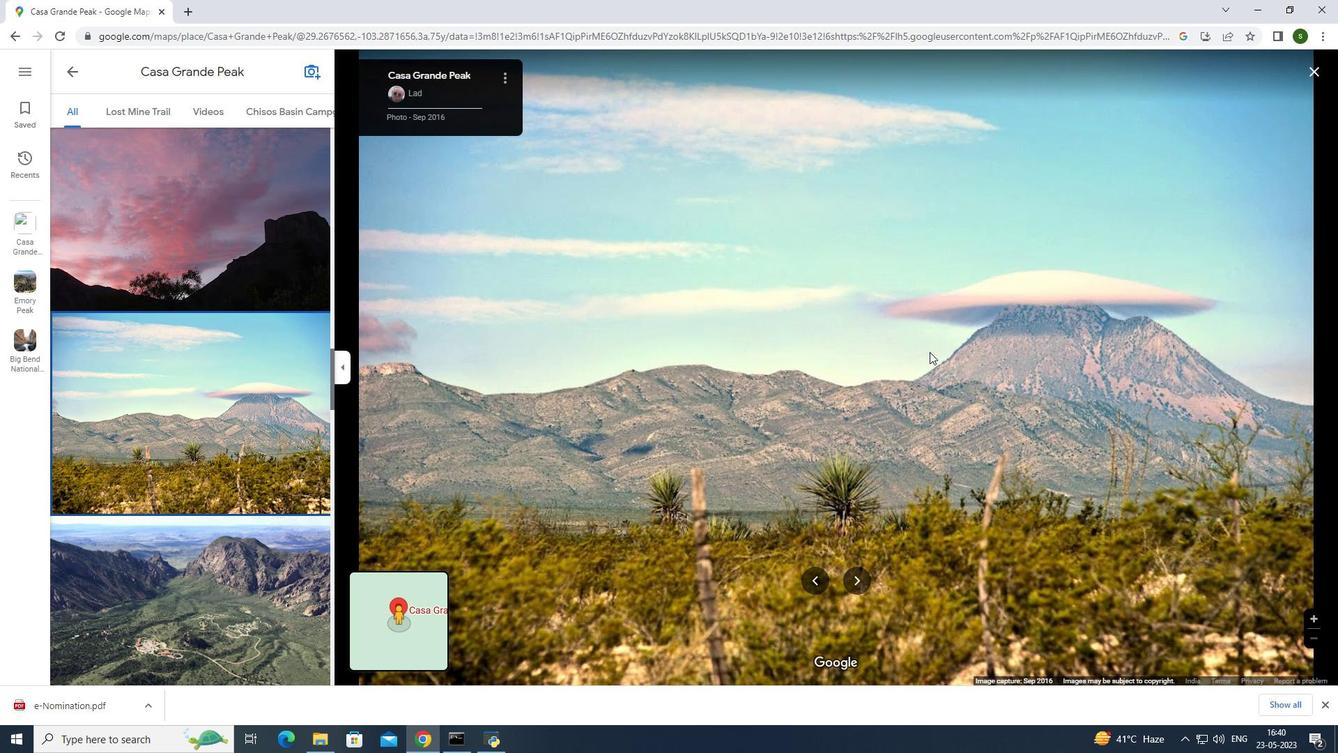 
Action: Mouse scrolled (930, 351) with delta (0, 0)
Screenshot: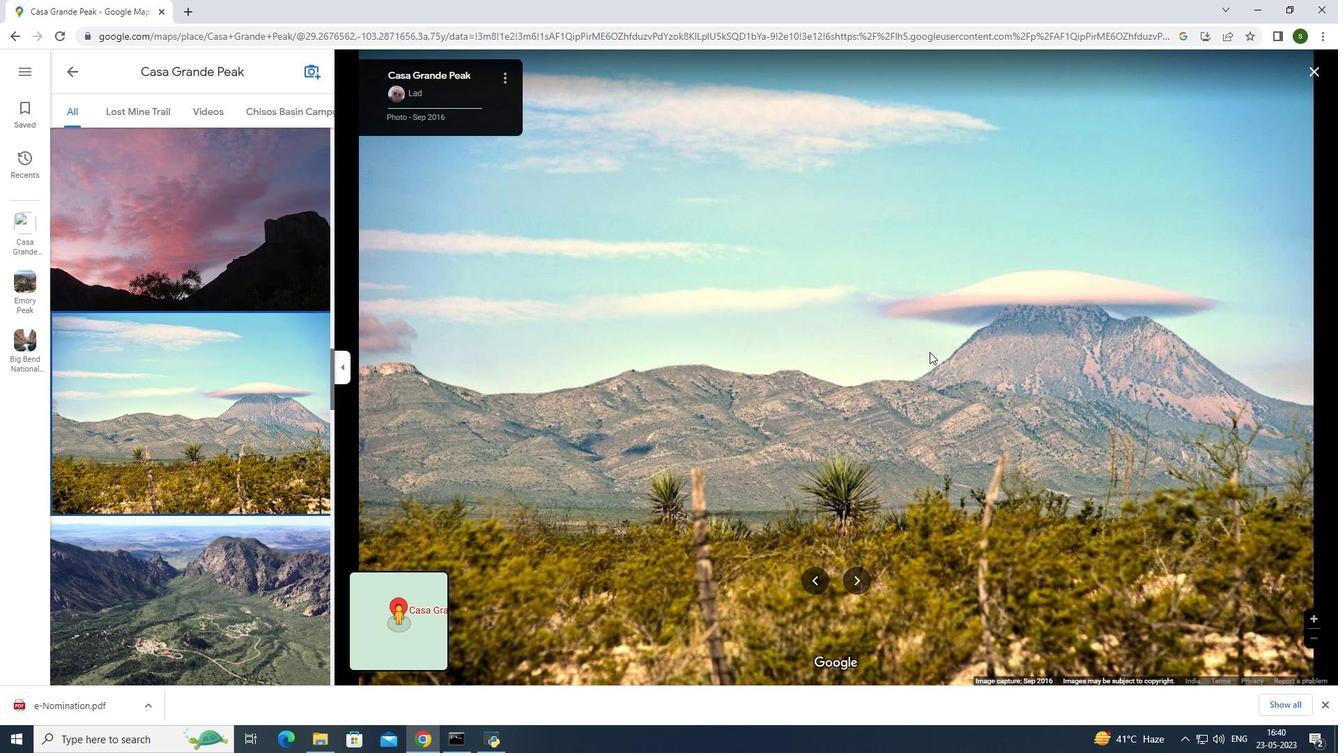 
Action: Mouse moved to (260, 579)
Screenshot: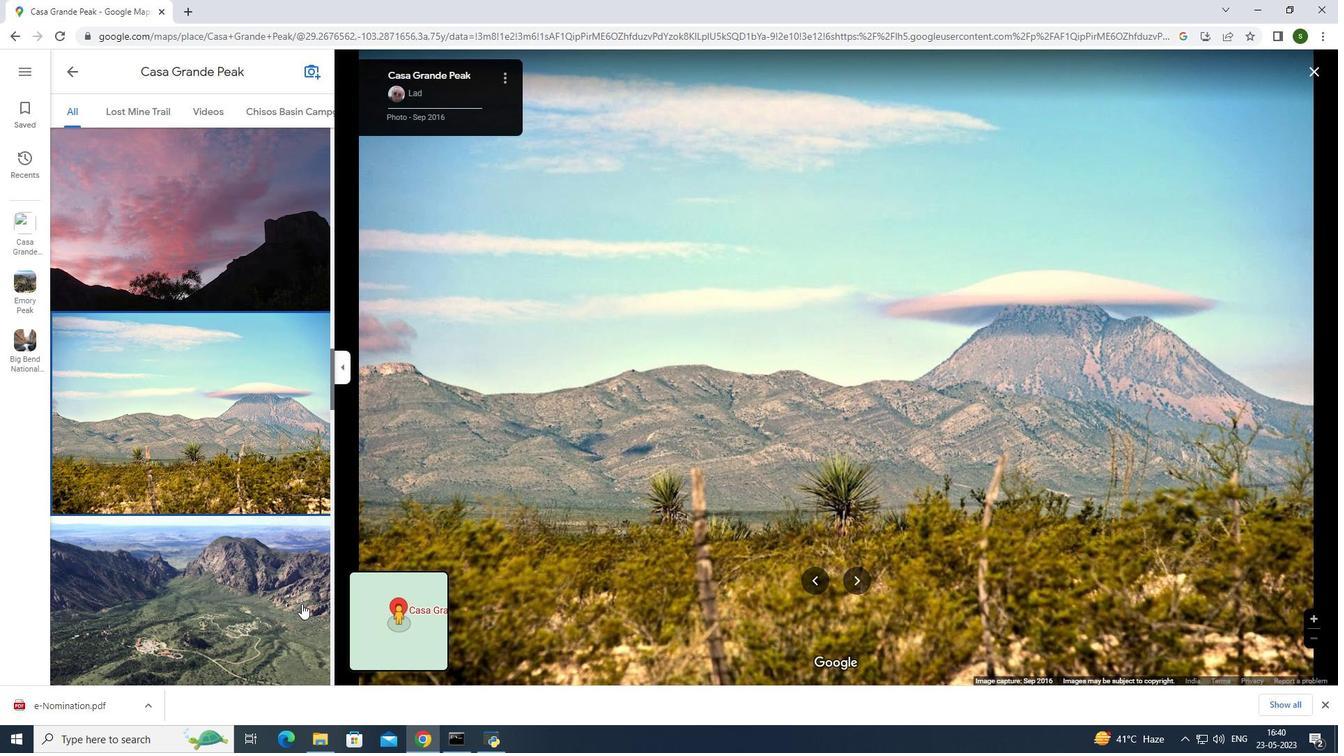
Action: Mouse pressed left at (260, 579)
Screenshot: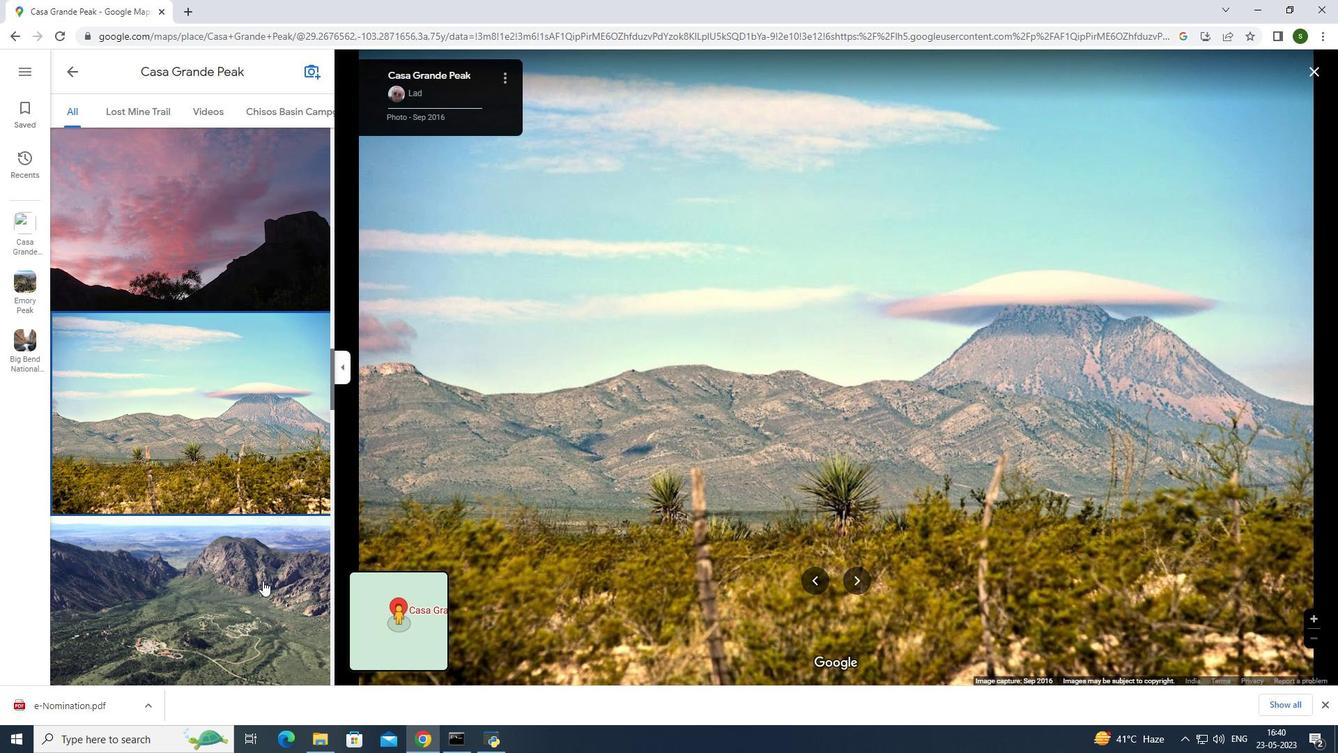 
Action: Mouse moved to (736, 490)
Screenshot: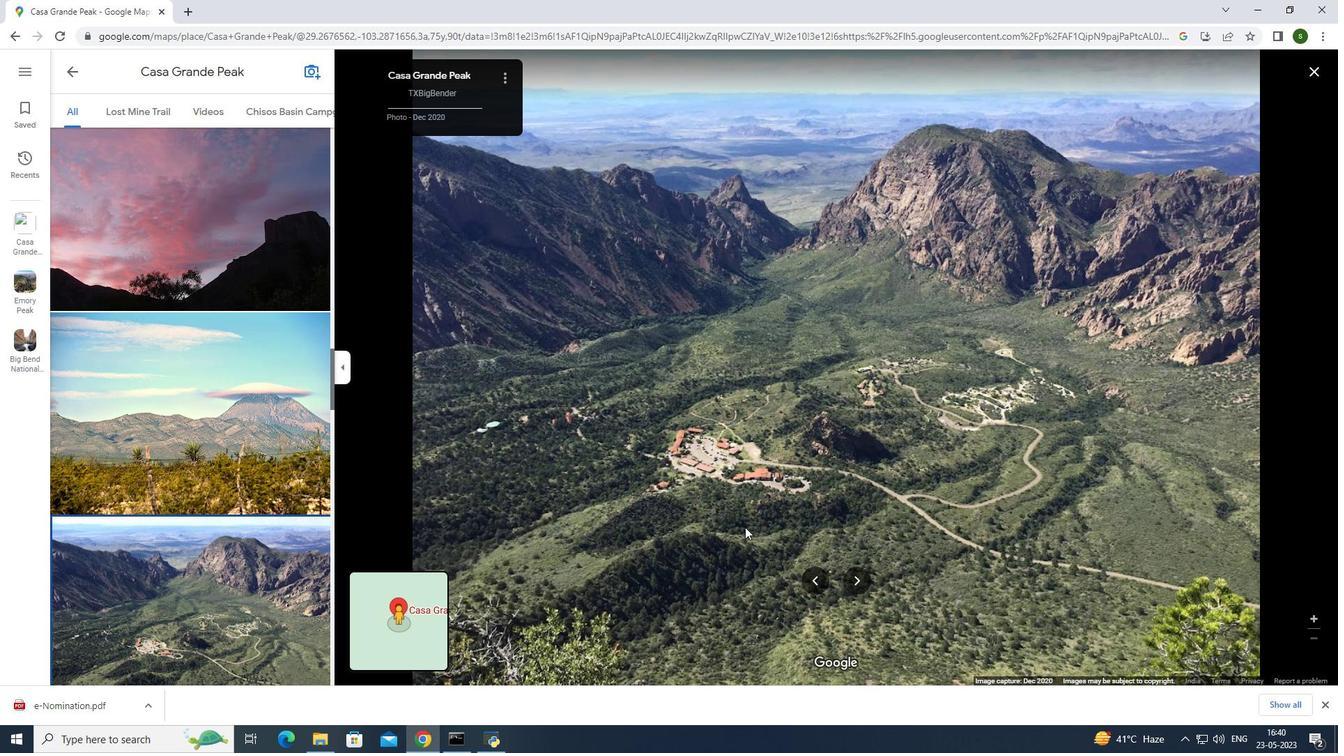 
Action: Mouse scrolled (736, 489) with delta (0, 0)
Screenshot: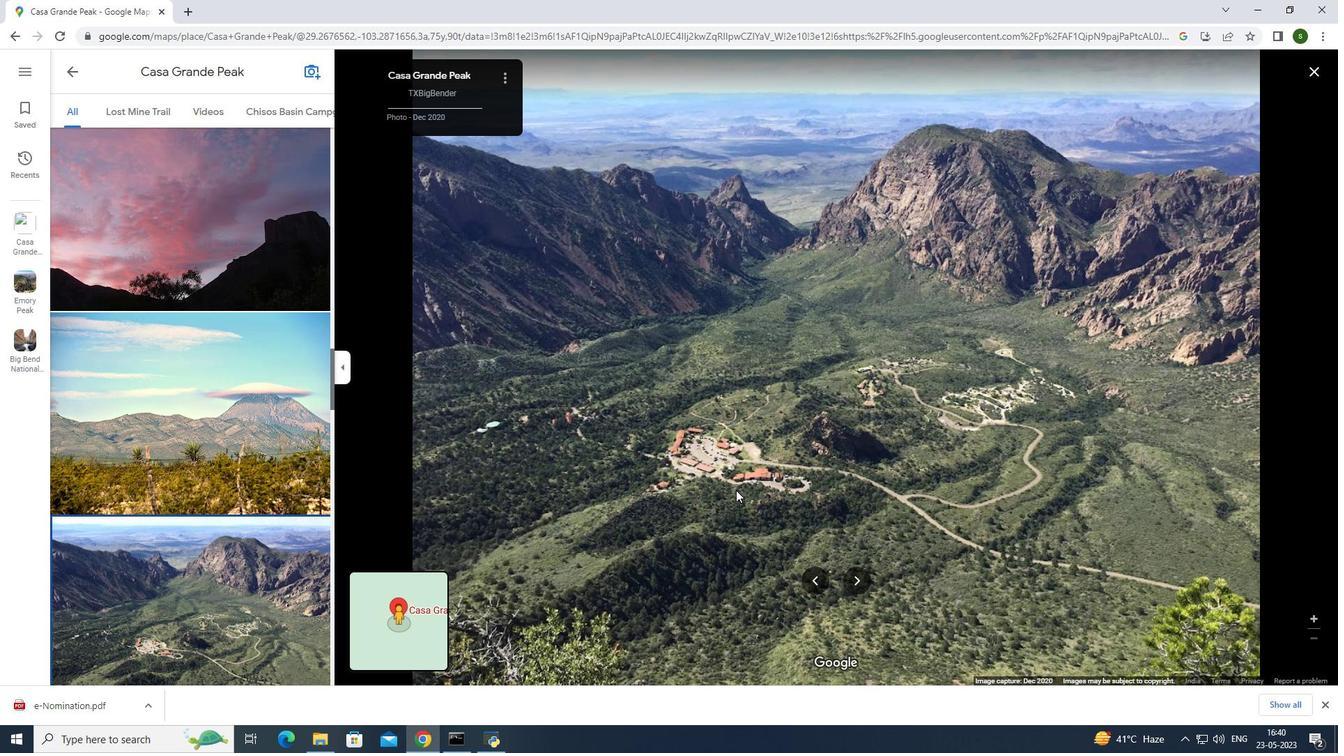 
Action: Mouse scrolled (736, 489) with delta (0, 0)
Screenshot: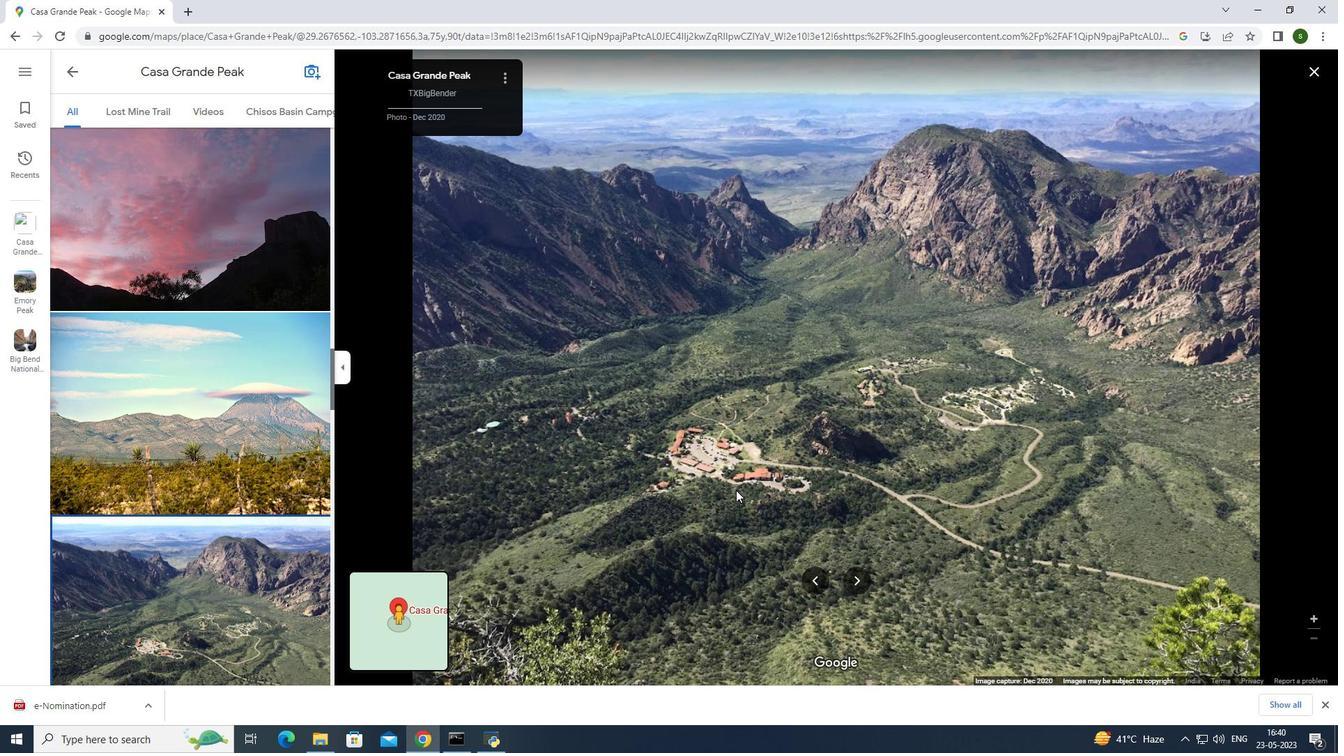 
Action: Mouse scrolled (736, 489) with delta (0, 0)
Screenshot: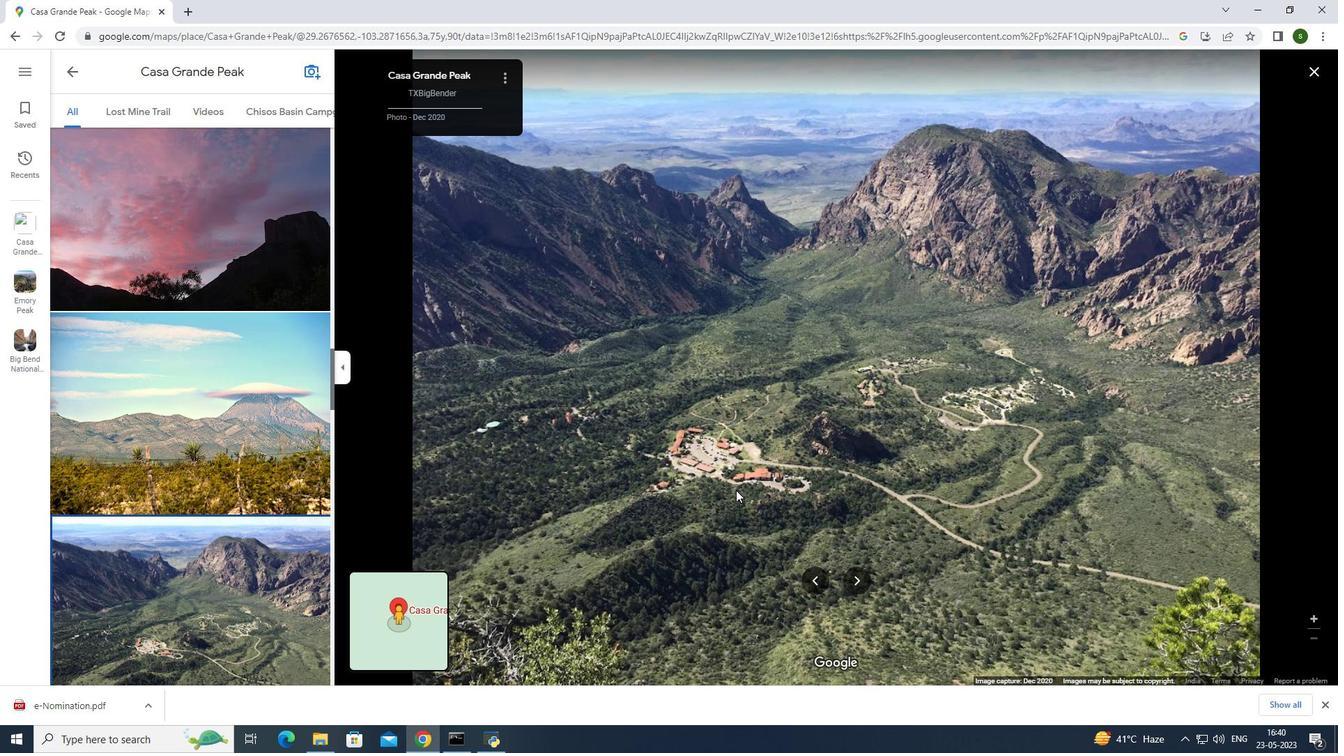 
Action: Mouse scrolled (736, 490) with delta (0, 0)
Screenshot: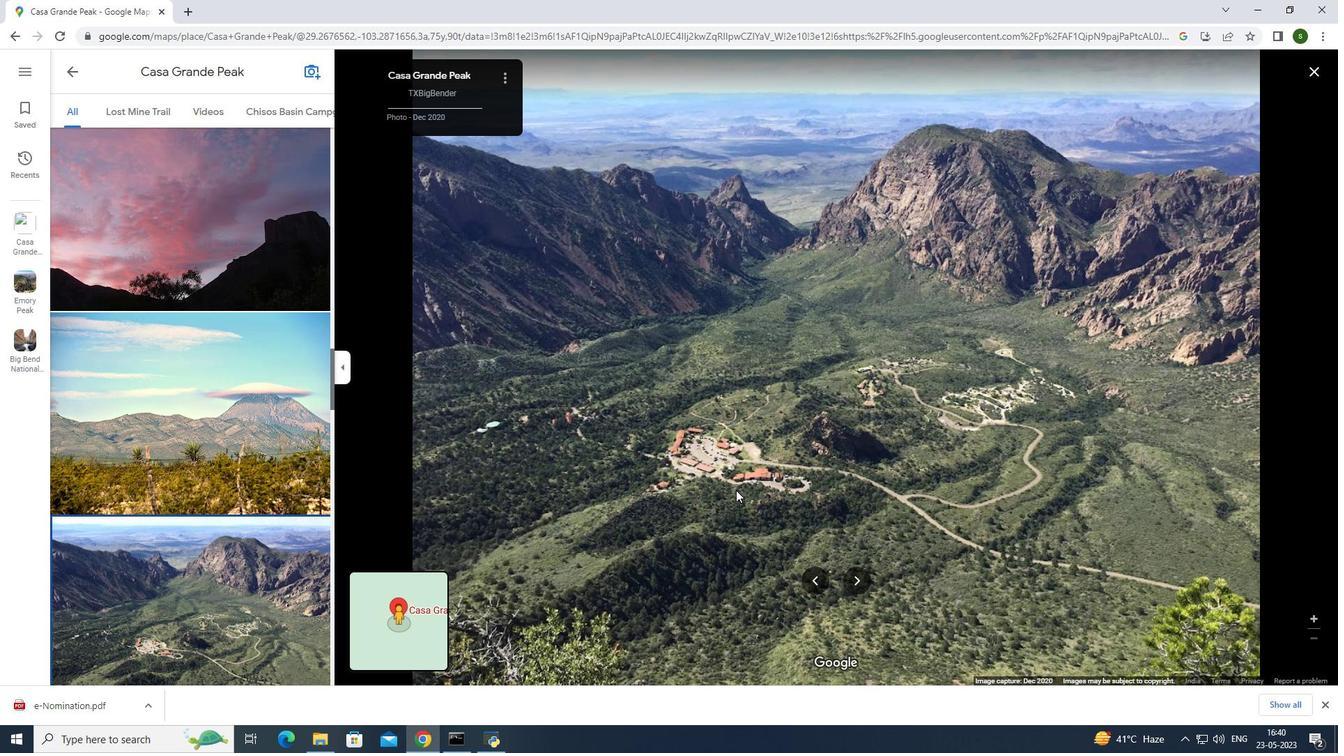 
Action: Mouse scrolled (736, 489) with delta (0, 0)
Screenshot: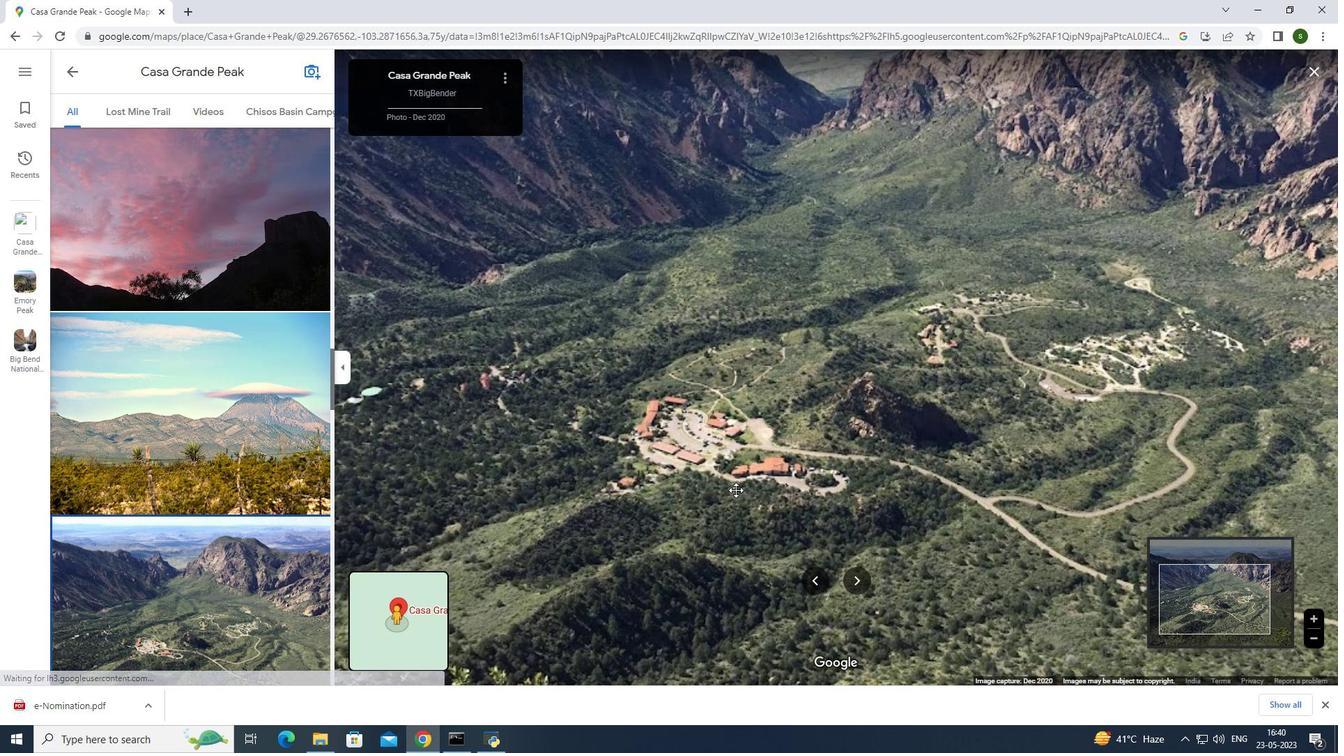 
Action: Mouse scrolled (736, 489) with delta (0, 0)
Screenshot: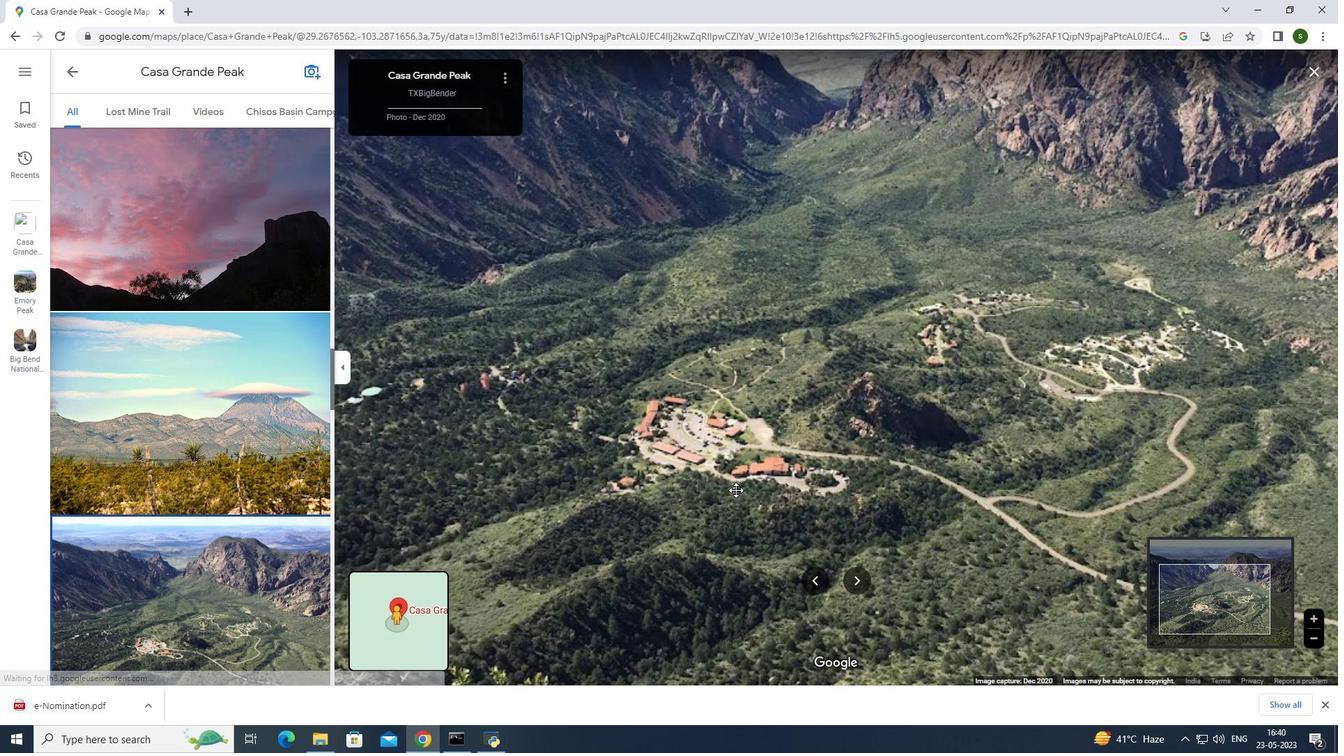 
Action: Mouse scrolled (736, 489) with delta (0, 0)
Screenshot: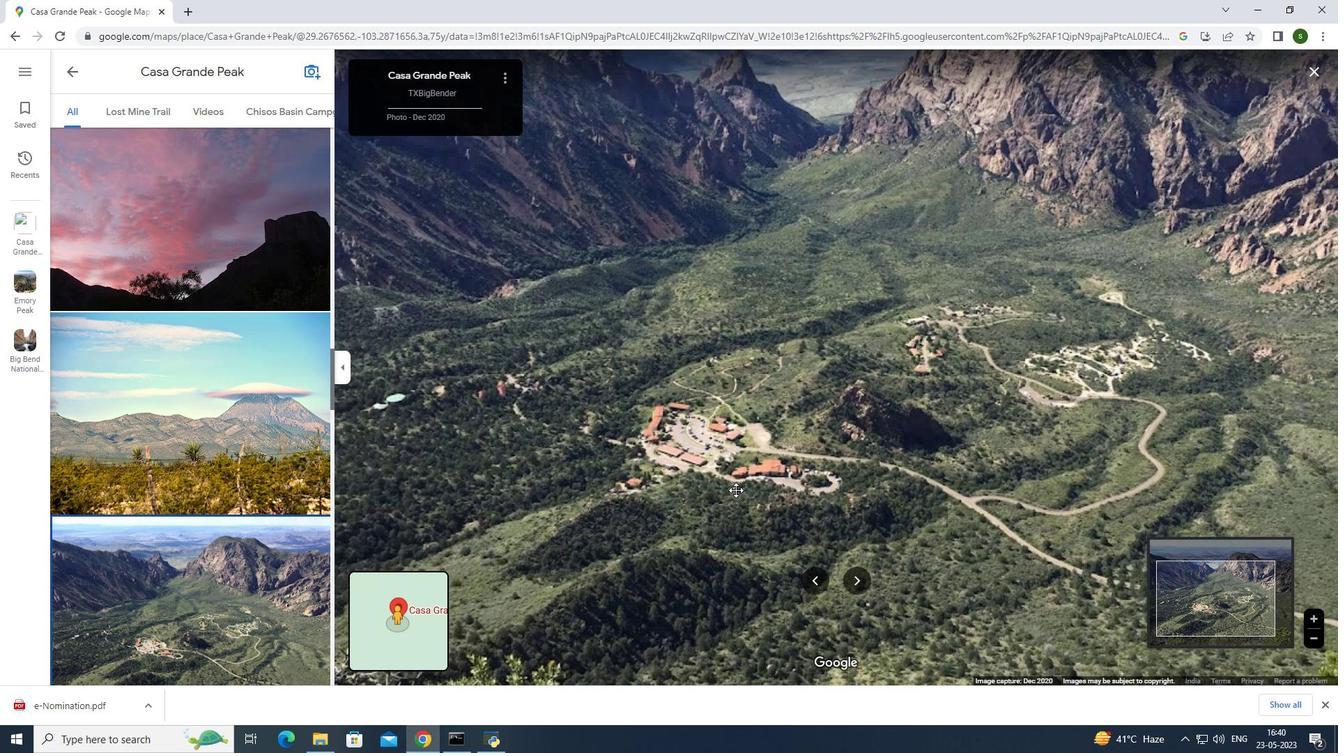 
Action: Mouse scrolled (736, 489) with delta (0, 0)
Screenshot: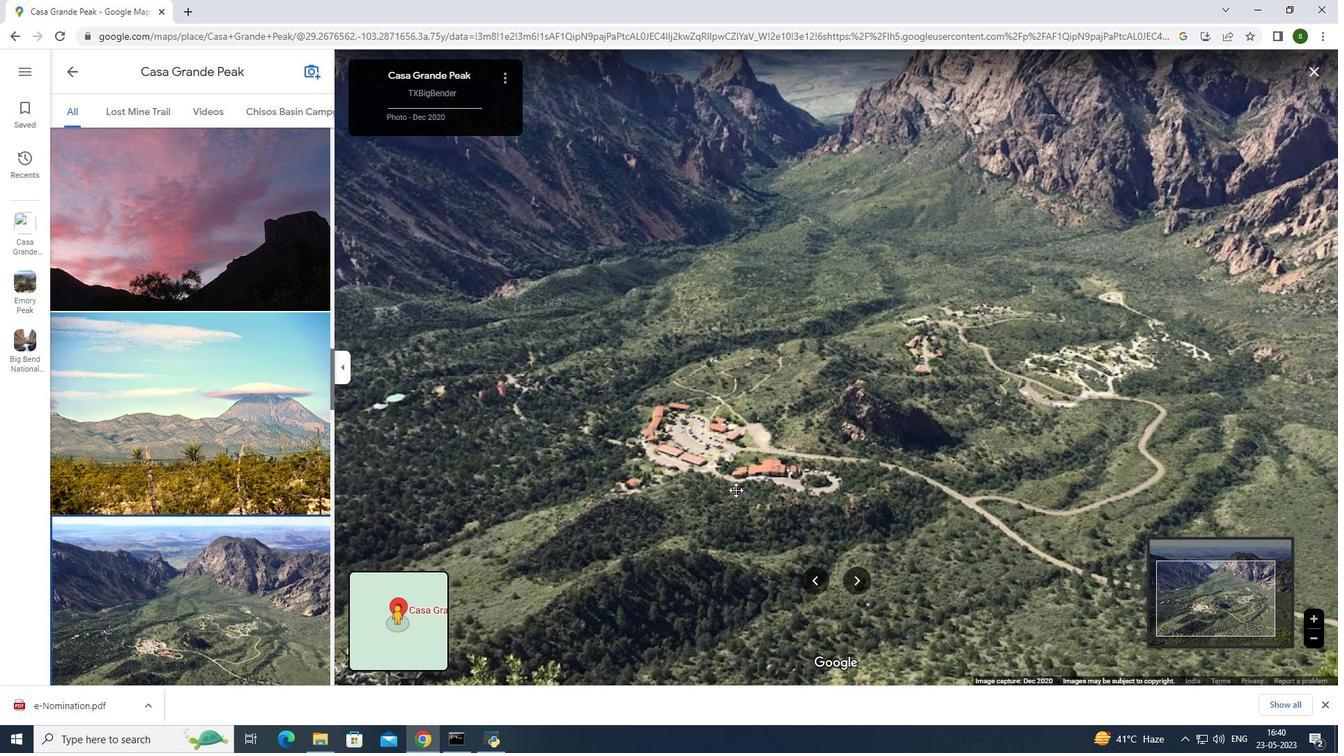 
Action: Mouse scrolled (736, 489) with delta (0, 0)
Screenshot: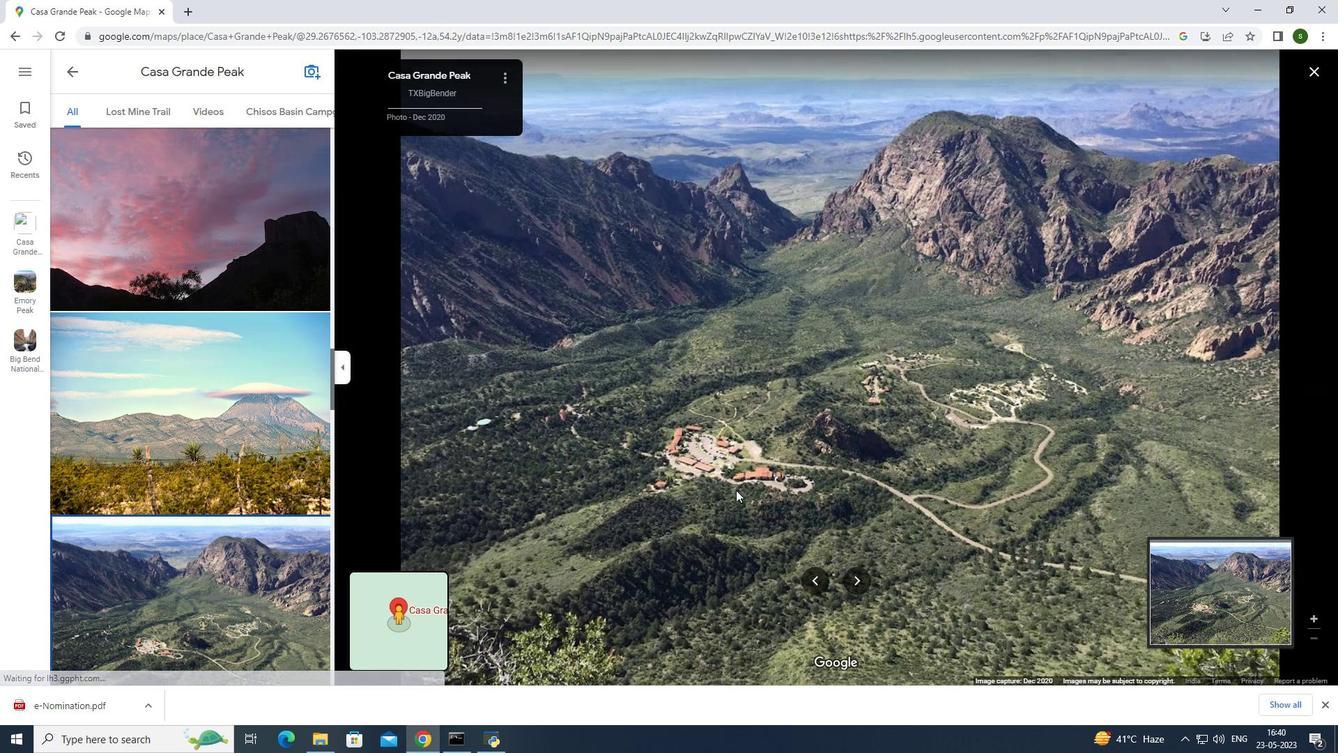 
Action: Mouse scrolled (736, 489) with delta (0, 0)
Screenshot: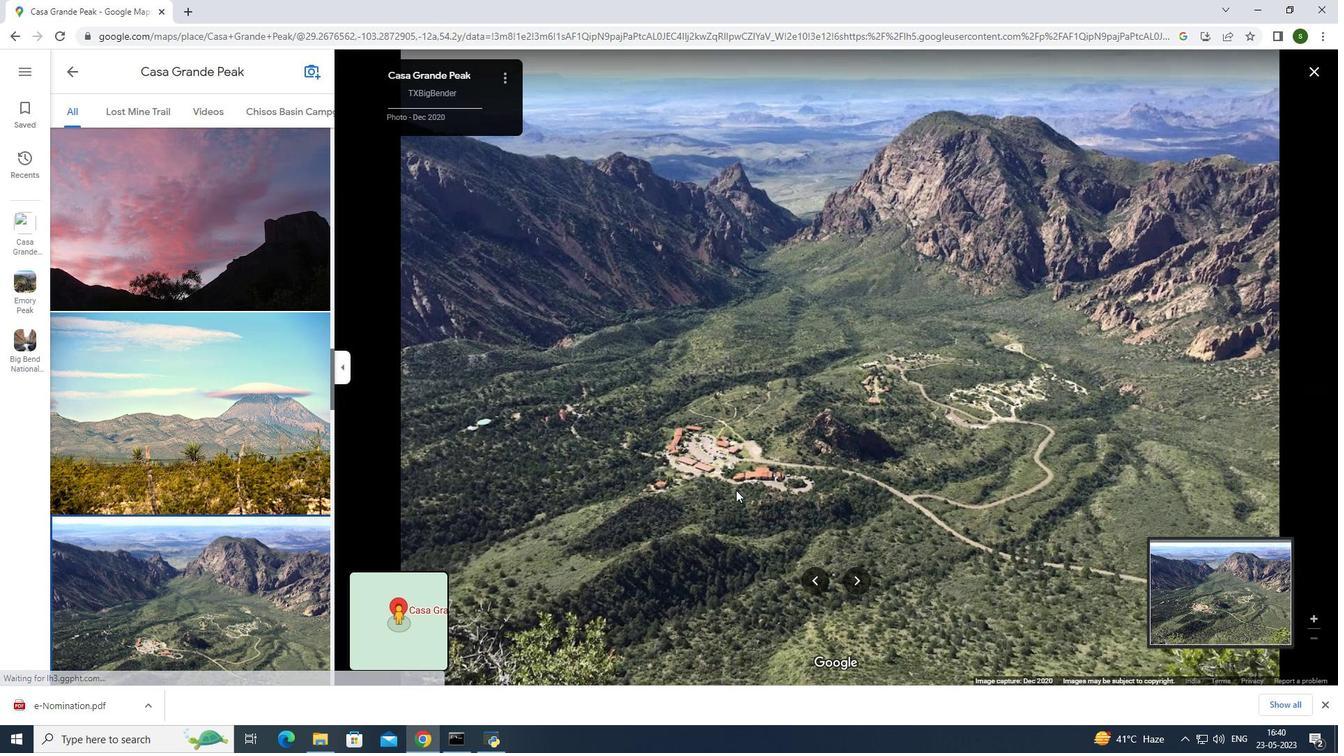 
Action: Mouse scrolled (736, 489) with delta (0, 0)
Screenshot: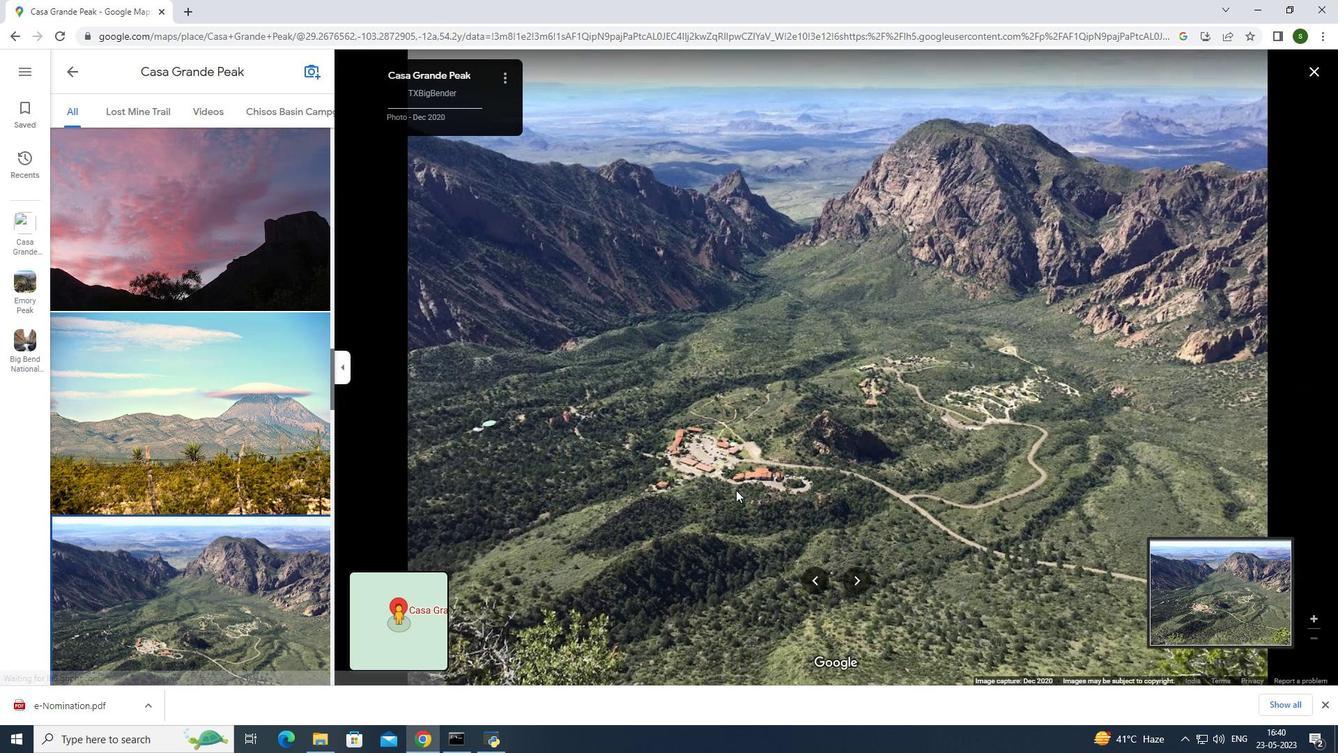 
Action: Mouse moved to (210, 419)
Screenshot: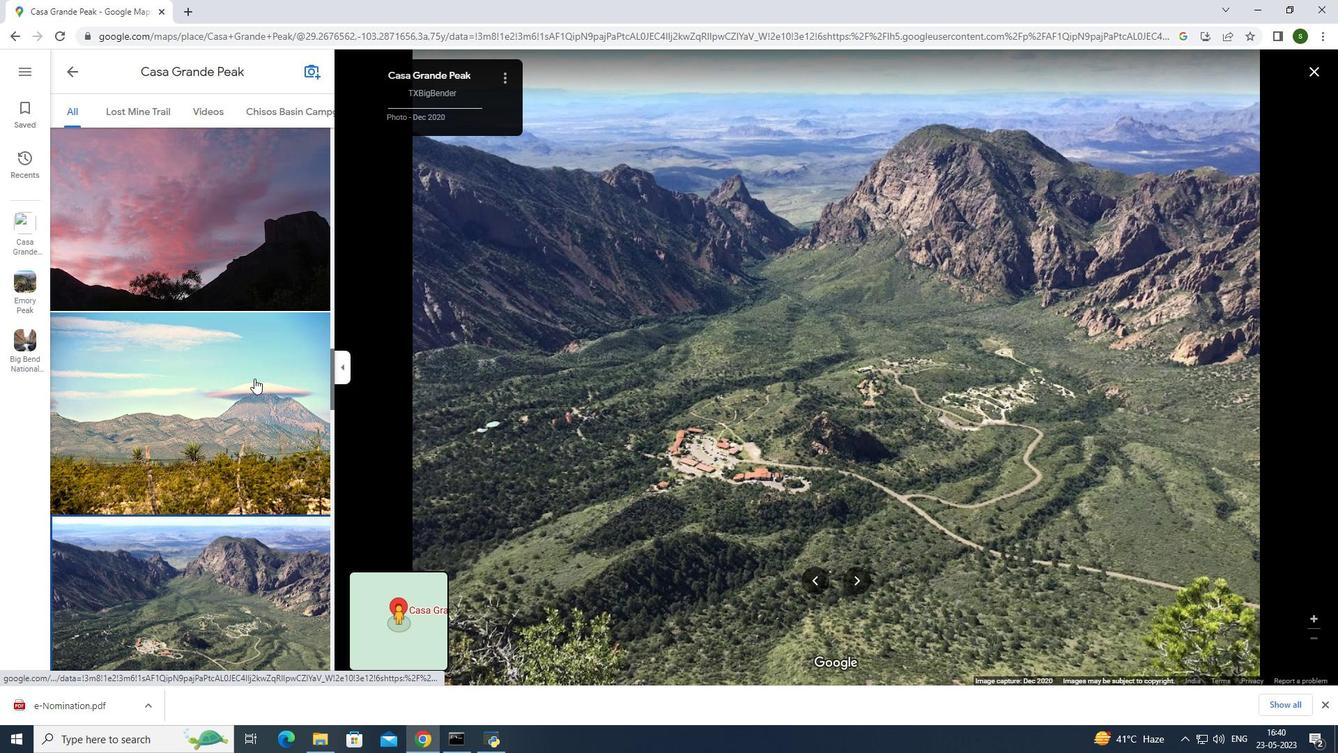 
Action: Mouse scrolled (210, 418) with delta (0, 0)
Screenshot: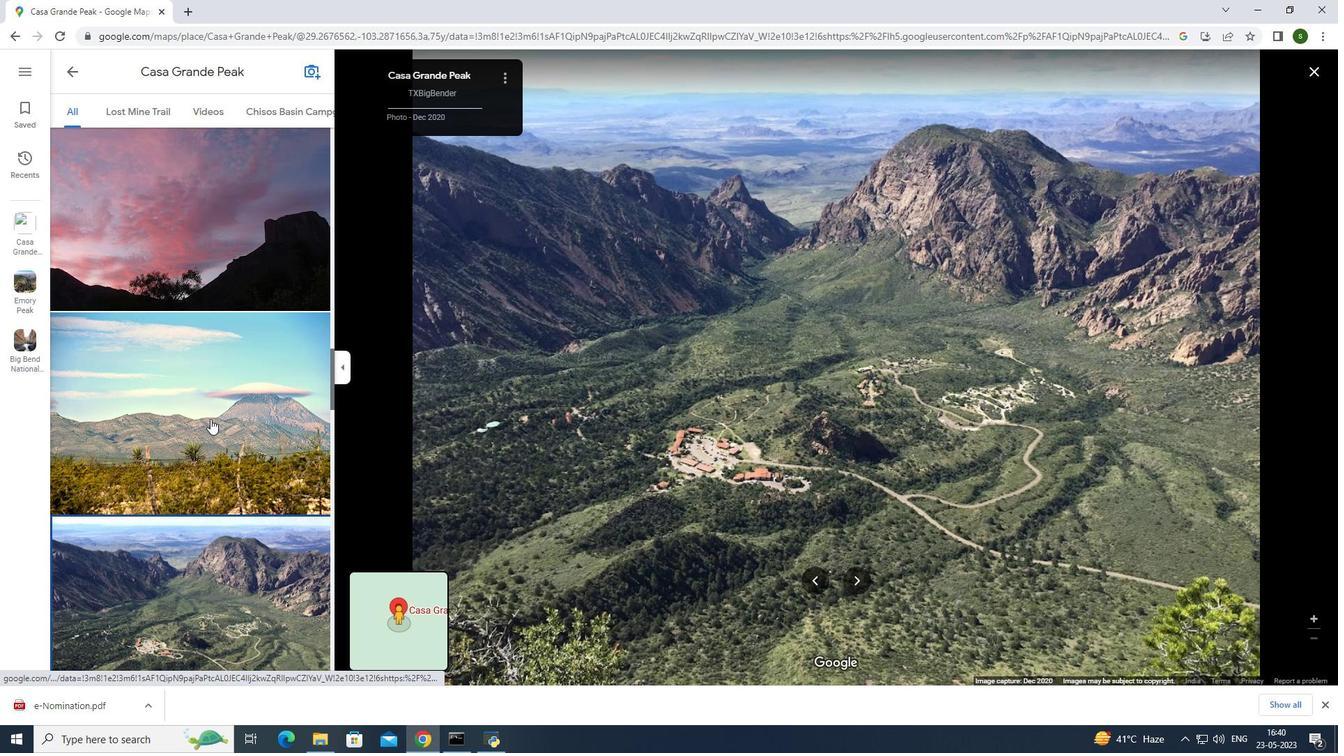 
Action: Mouse scrolled (210, 418) with delta (0, 0)
Screenshot: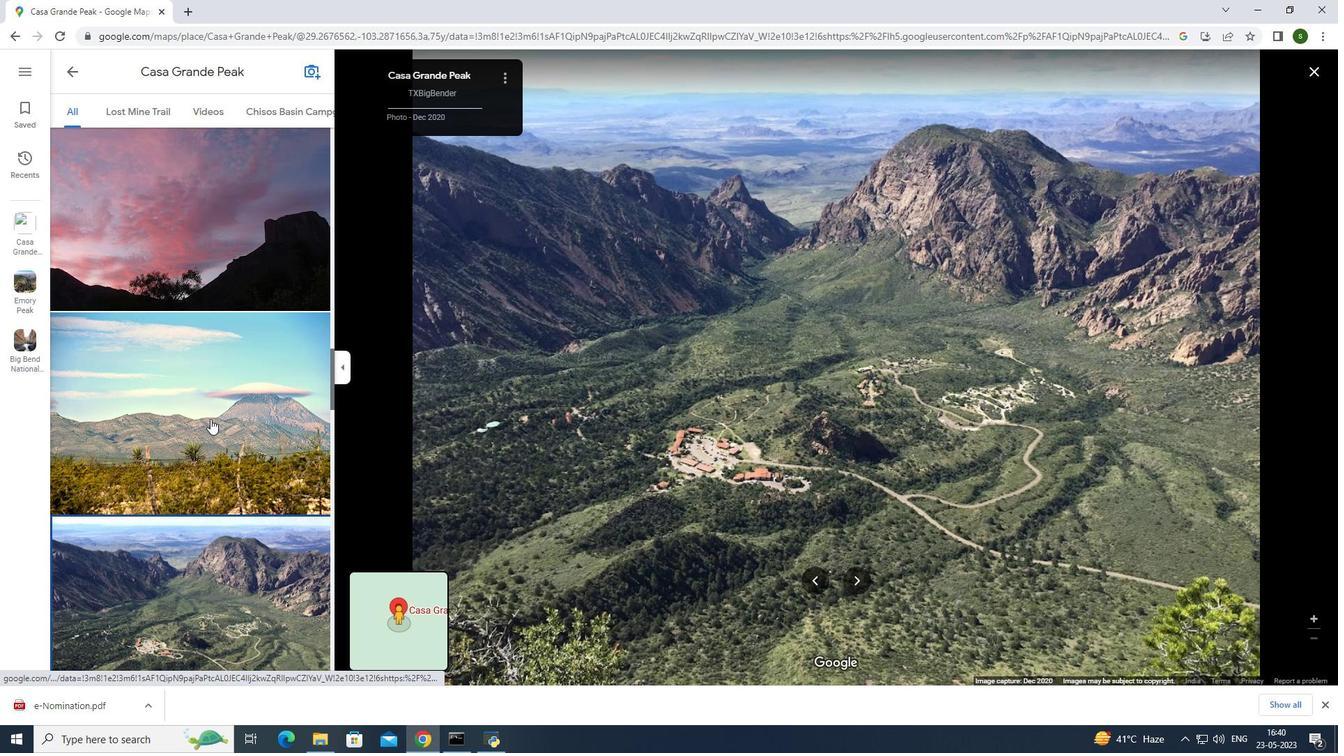 
Action: Mouse scrolled (210, 418) with delta (0, 0)
Screenshot: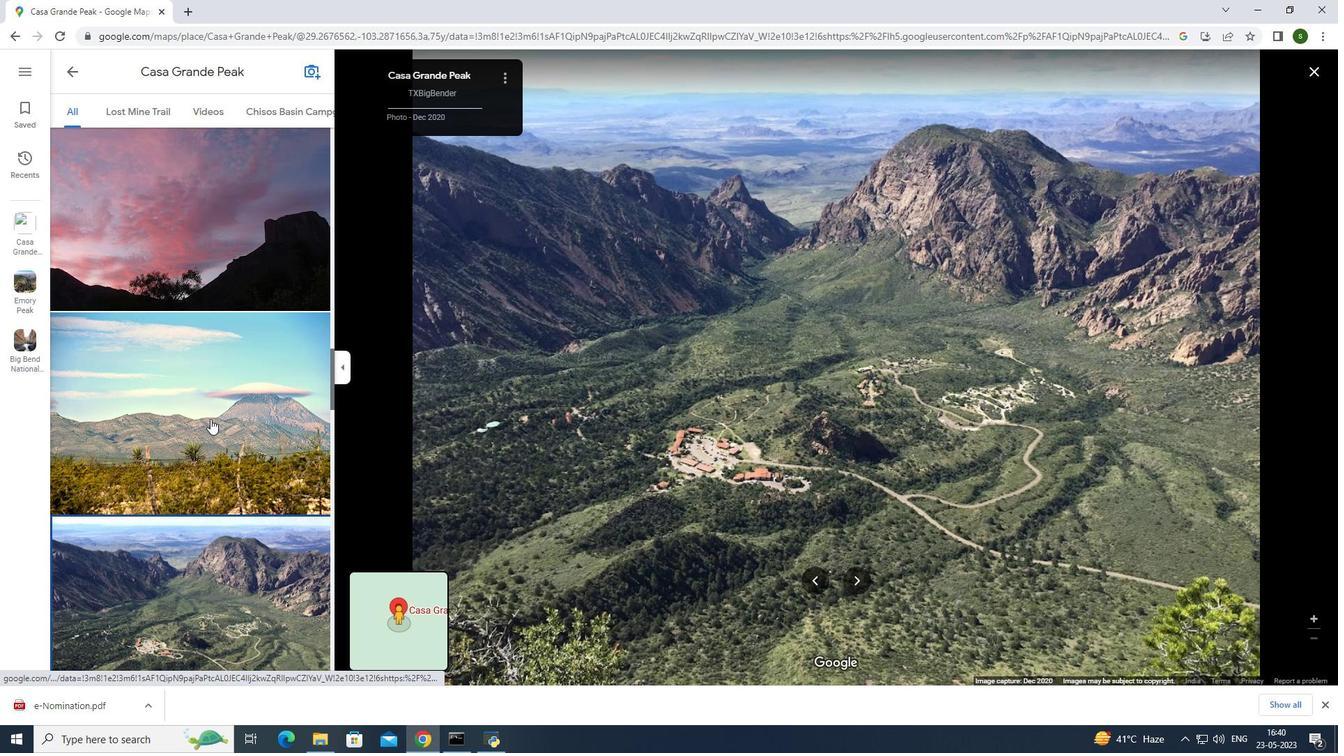 
Action: Mouse scrolled (210, 418) with delta (0, 0)
Screenshot: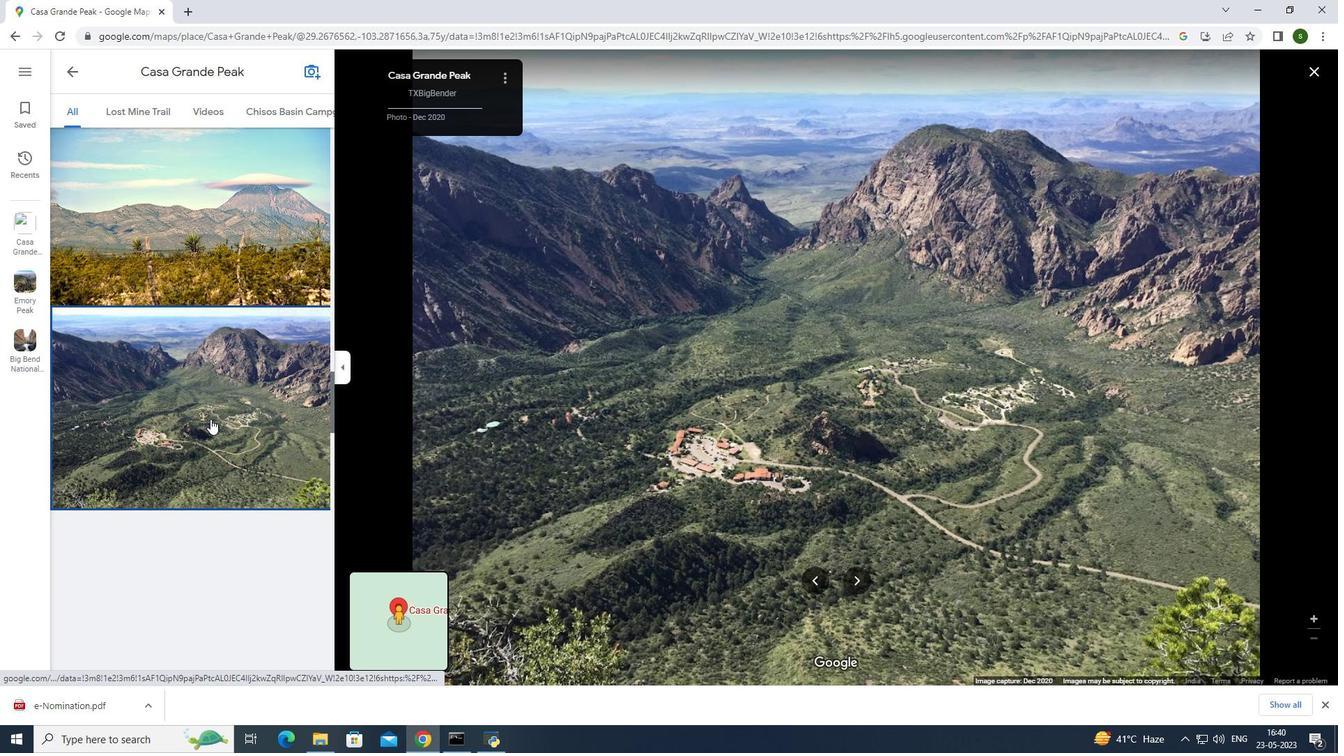 
Action: Mouse scrolled (210, 418) with delta (0, 0)
Screenshot: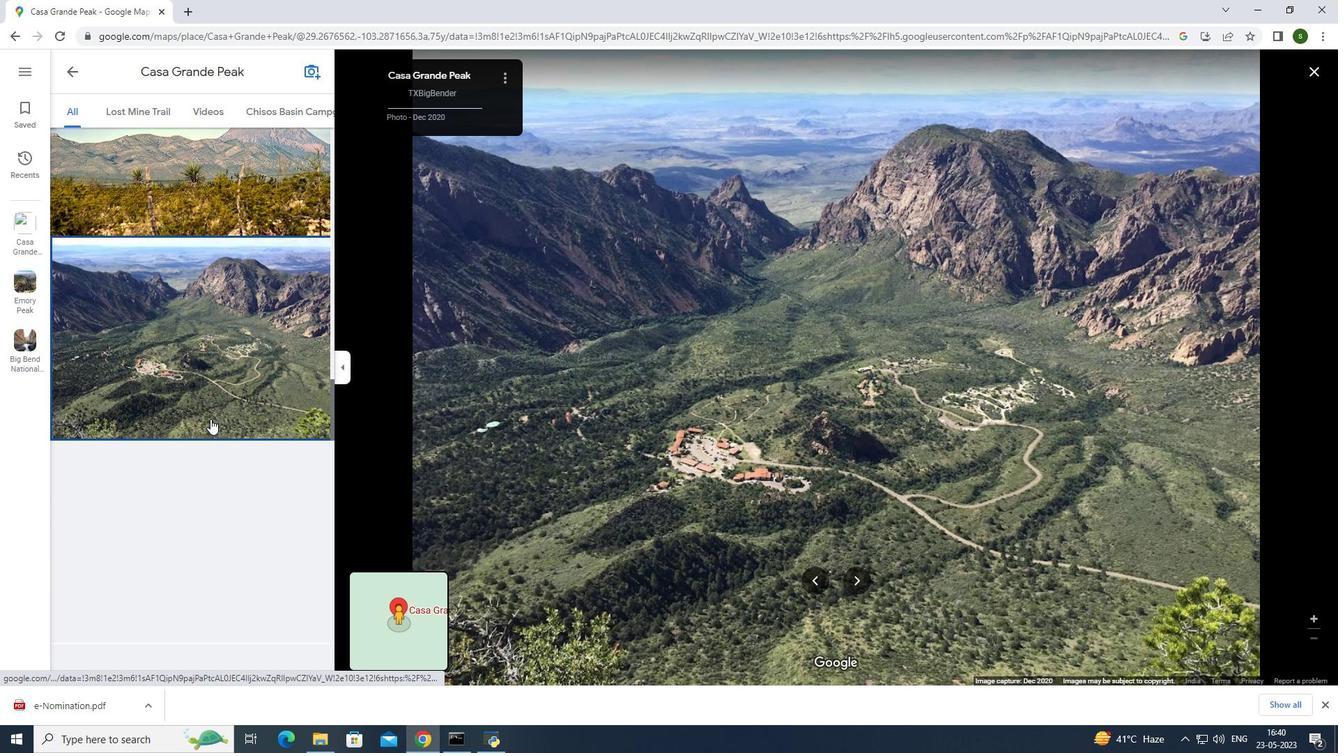 
Action: Mouse scrolled (210, 418) with delta (0, 0)
Screenshot: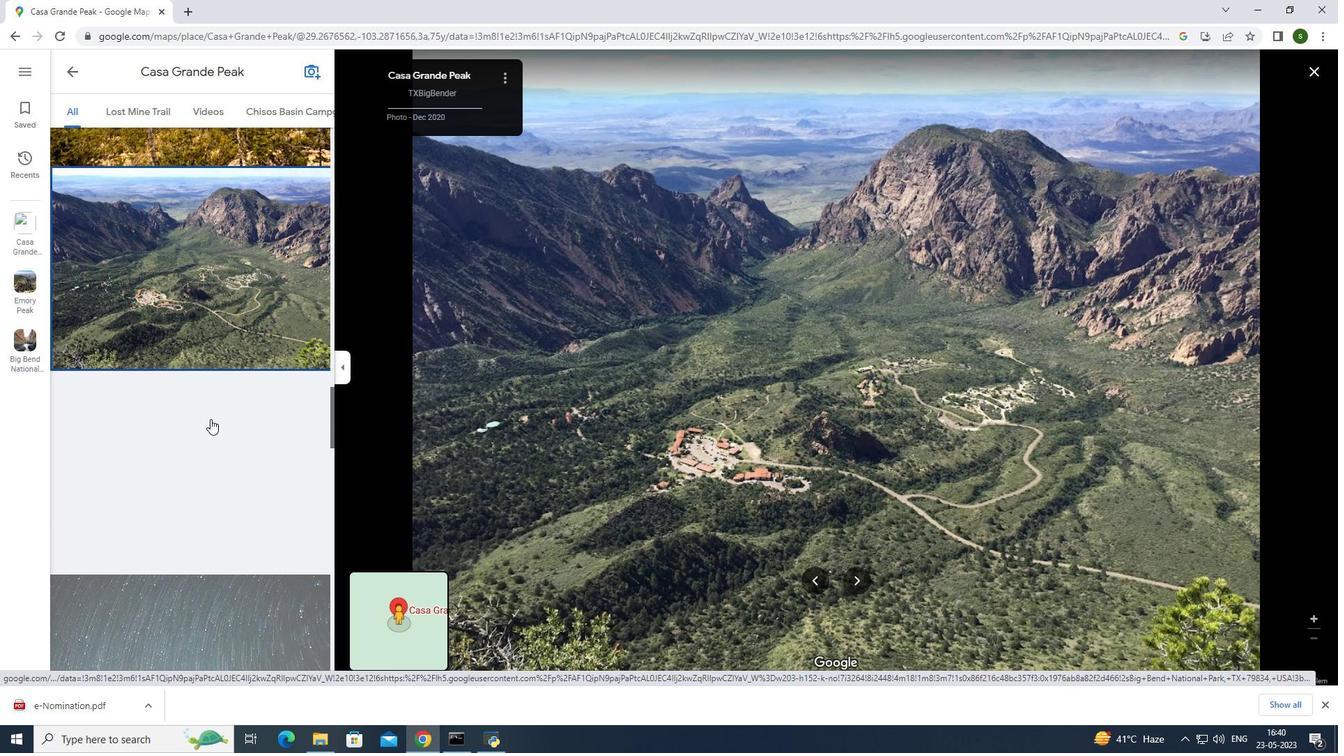 
Action: Mouse scrolled (210, 418) with delta (0, 0)
Screenshot: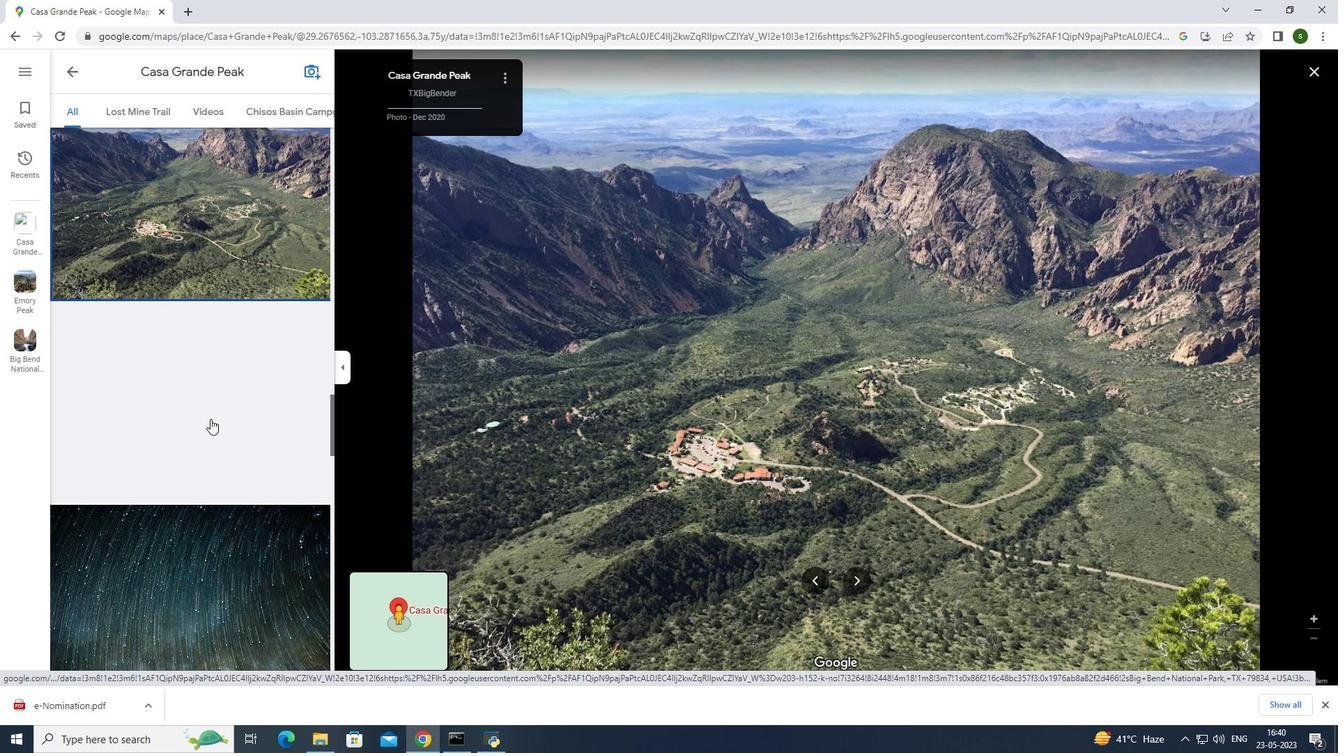 
Action: Mouse scrolled (210, 418) with delta (0, 0)
Screenshot: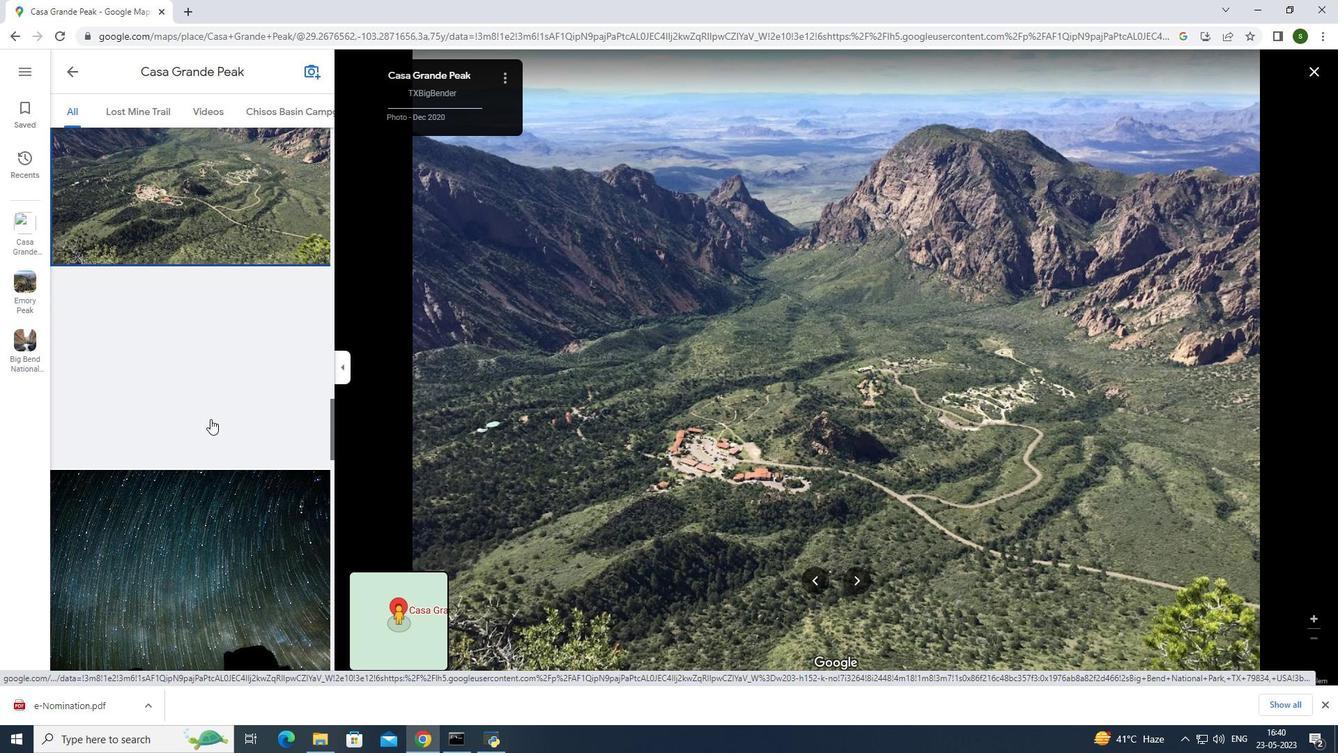 
Action: Mouse pressed left at (210, 419)
Screenshot: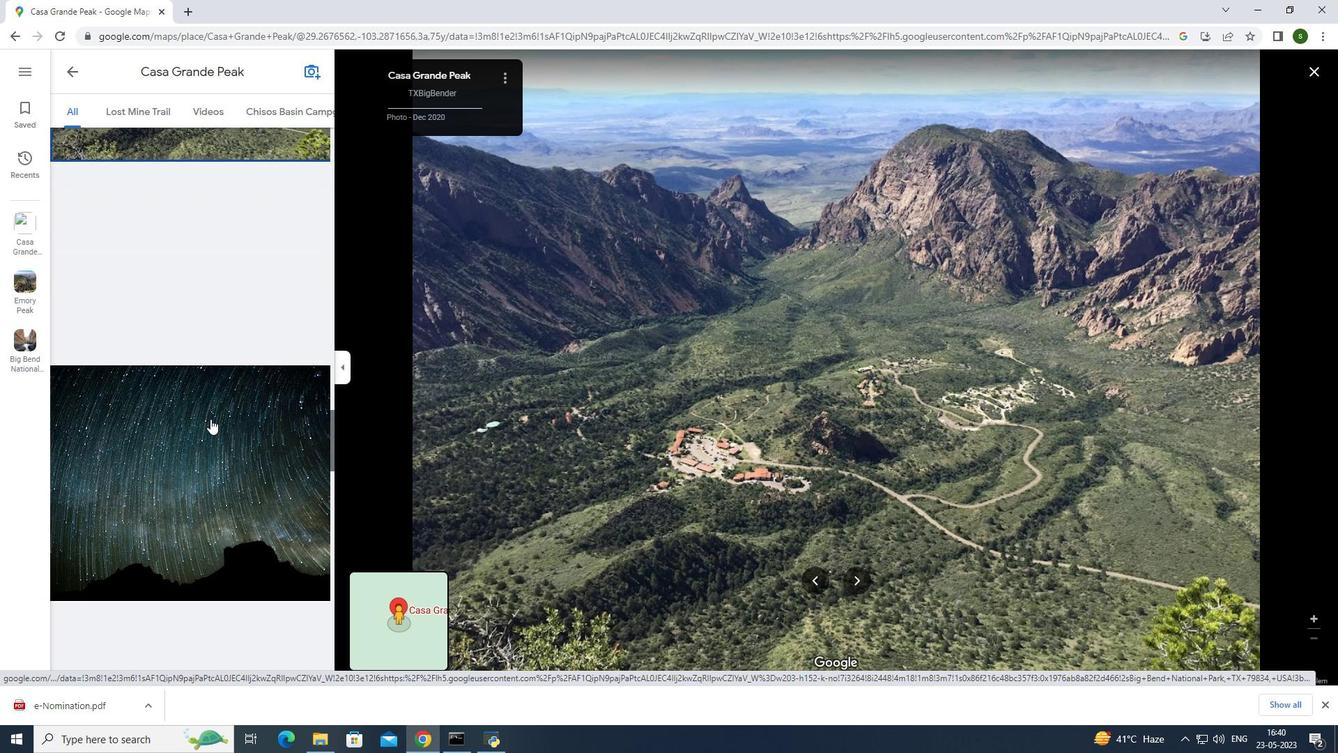 
Action: Mouse scrolled (210, 418) with delta (0, 0)
Screenshot: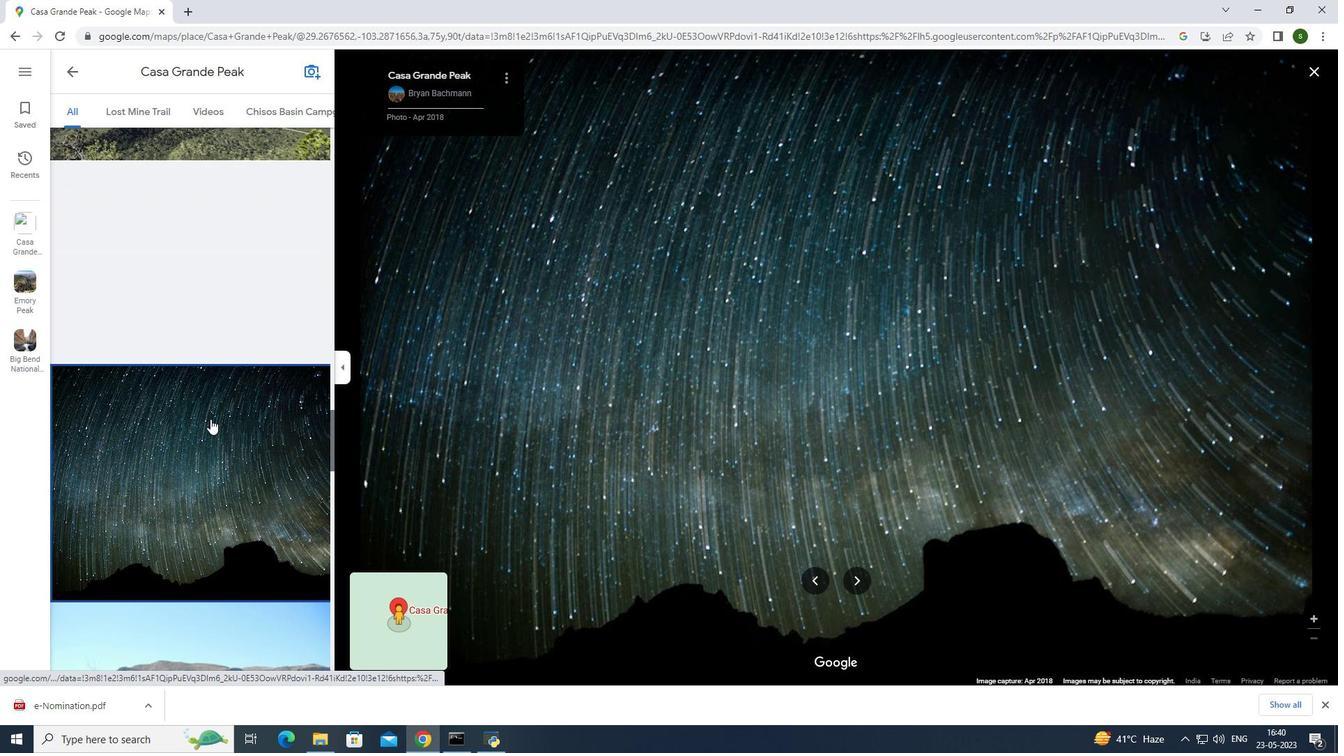 
Action: Mouse scrolled (210, 418) with delta (0, 0)
Screenshot: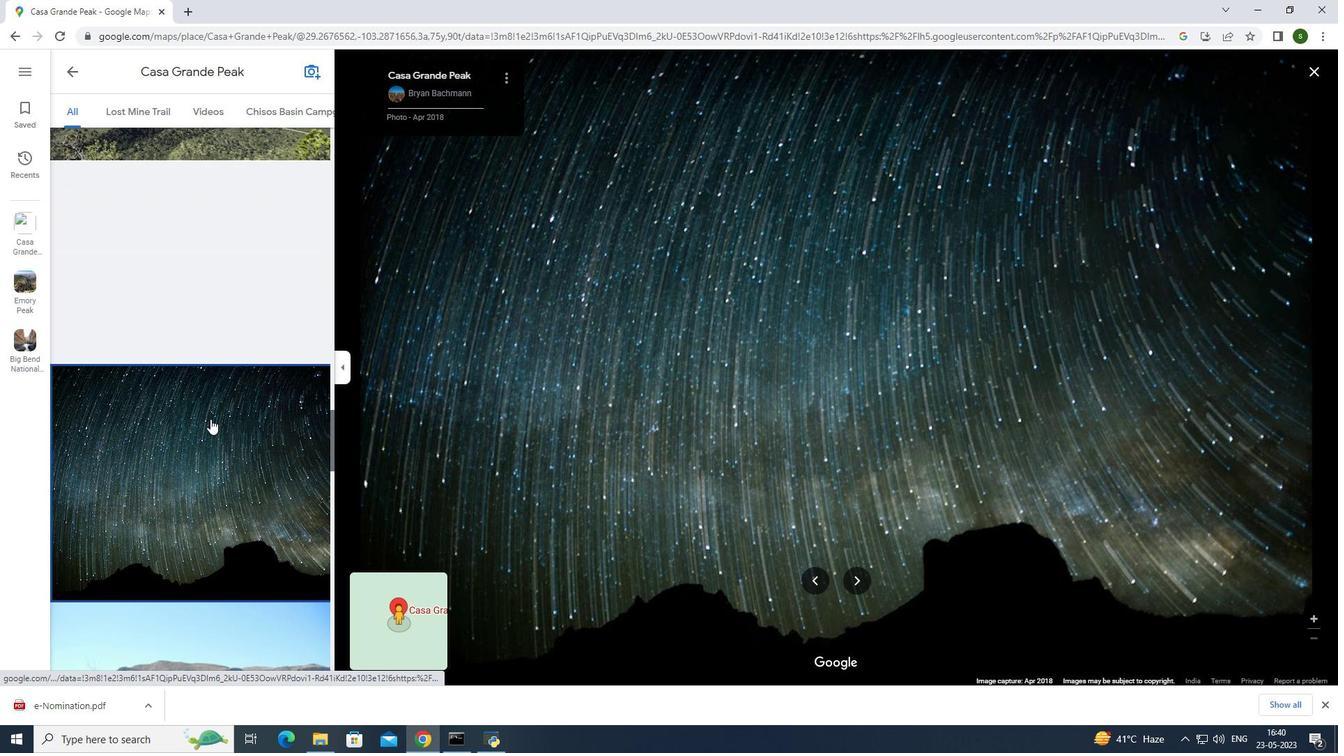 
Action: Mouse scrolled (210, 418) with delta (0, 0)
Screenshot: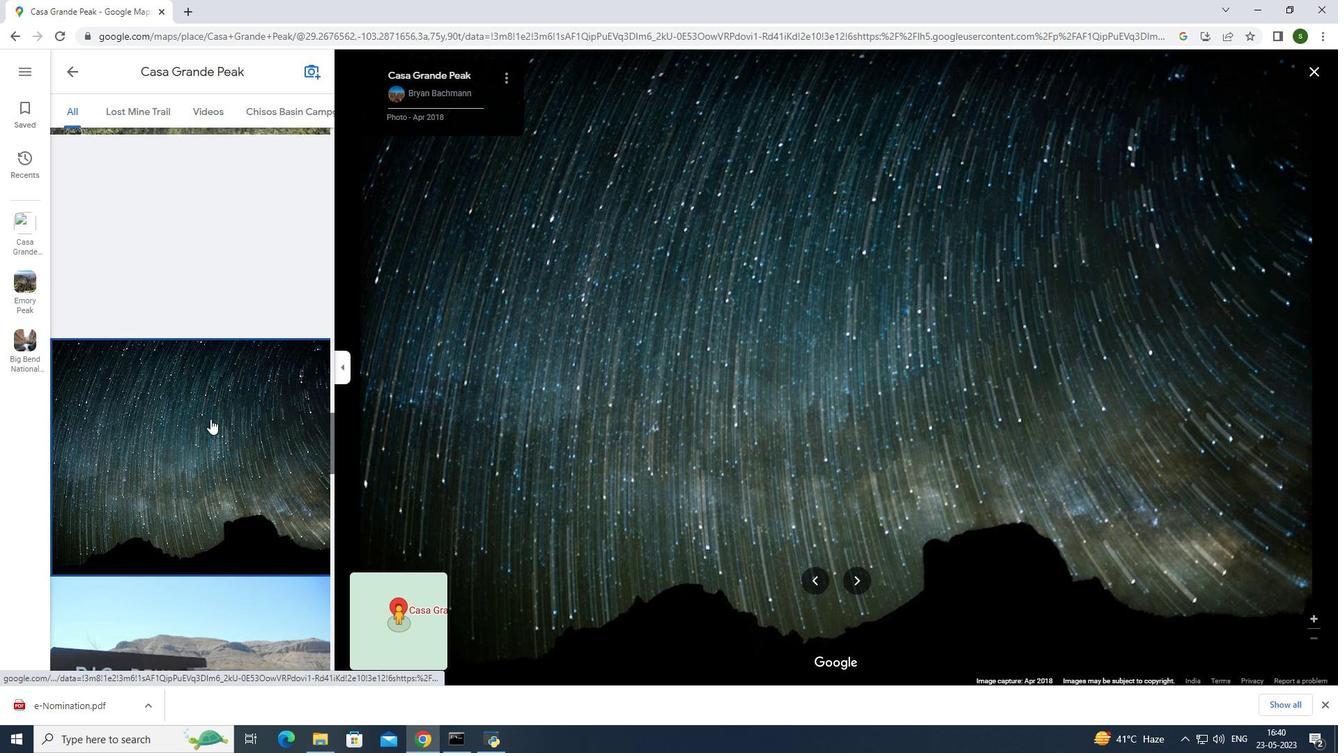 
Action: Mouse moved to (226, 495)
Screenshot: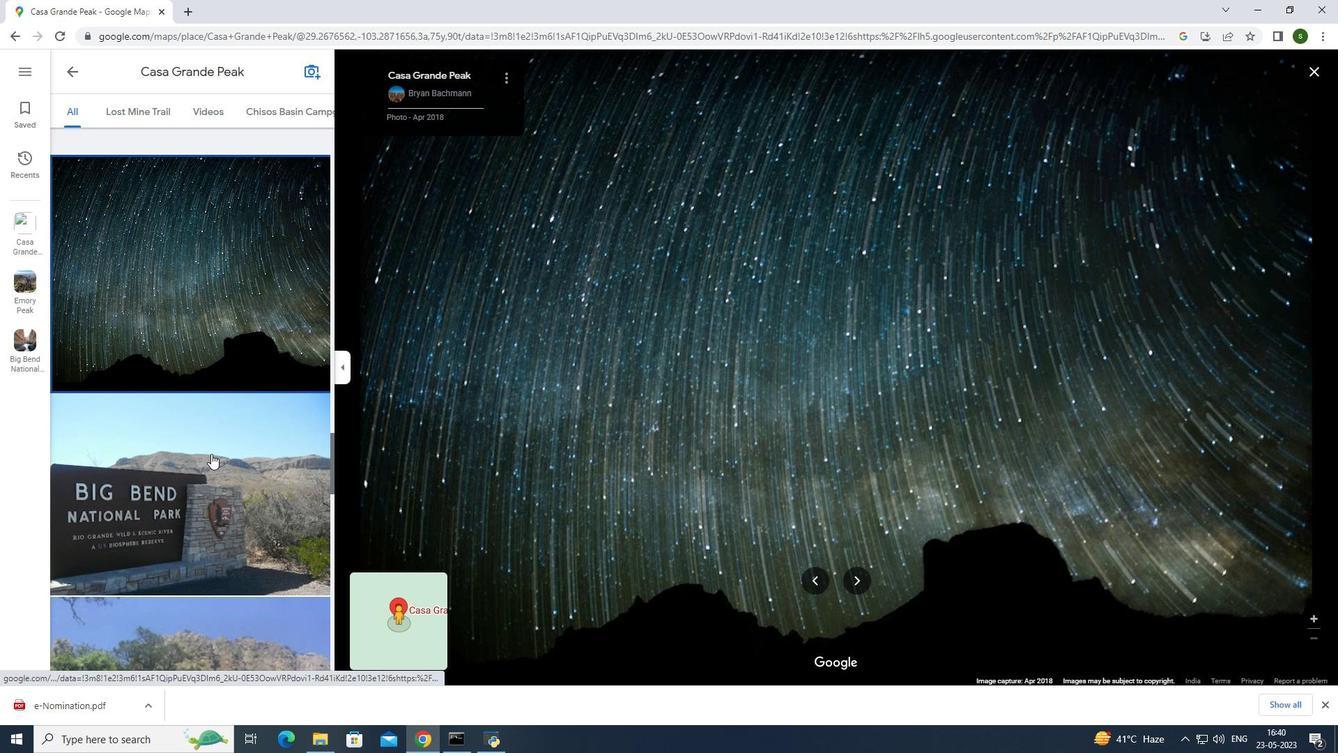 
Action: Mouse pressed left at (226, 495)
Screenshot: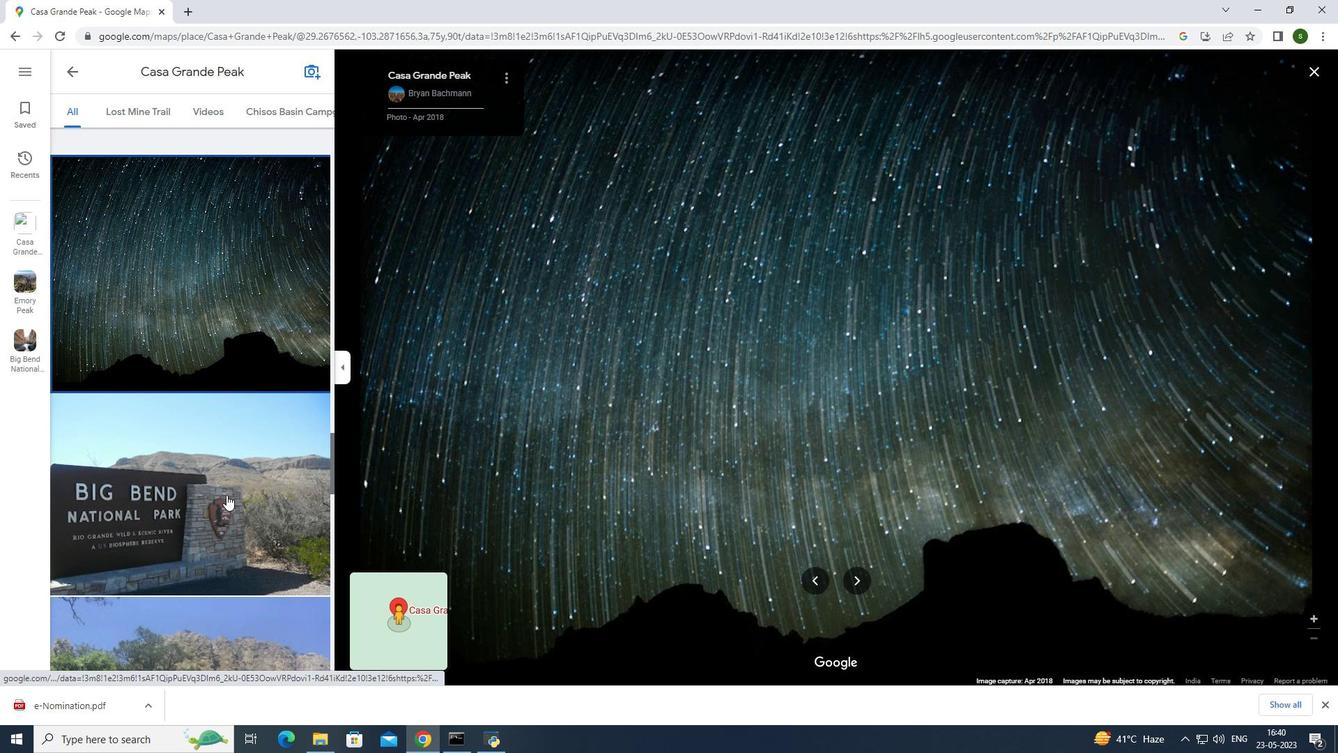 
Action: Mouse moved to (1310, 71)
Screenshot: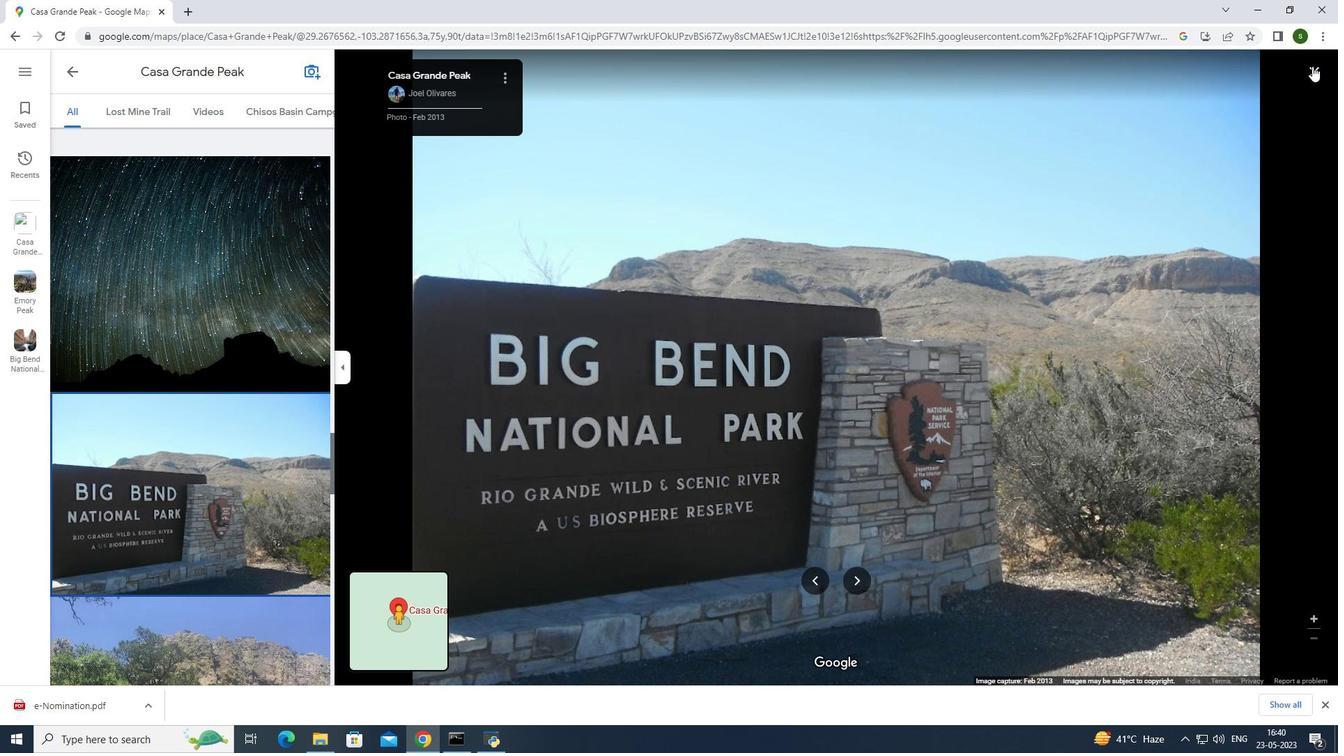 
Action: Mouse pressed left at (1310, 71)
Screenshot: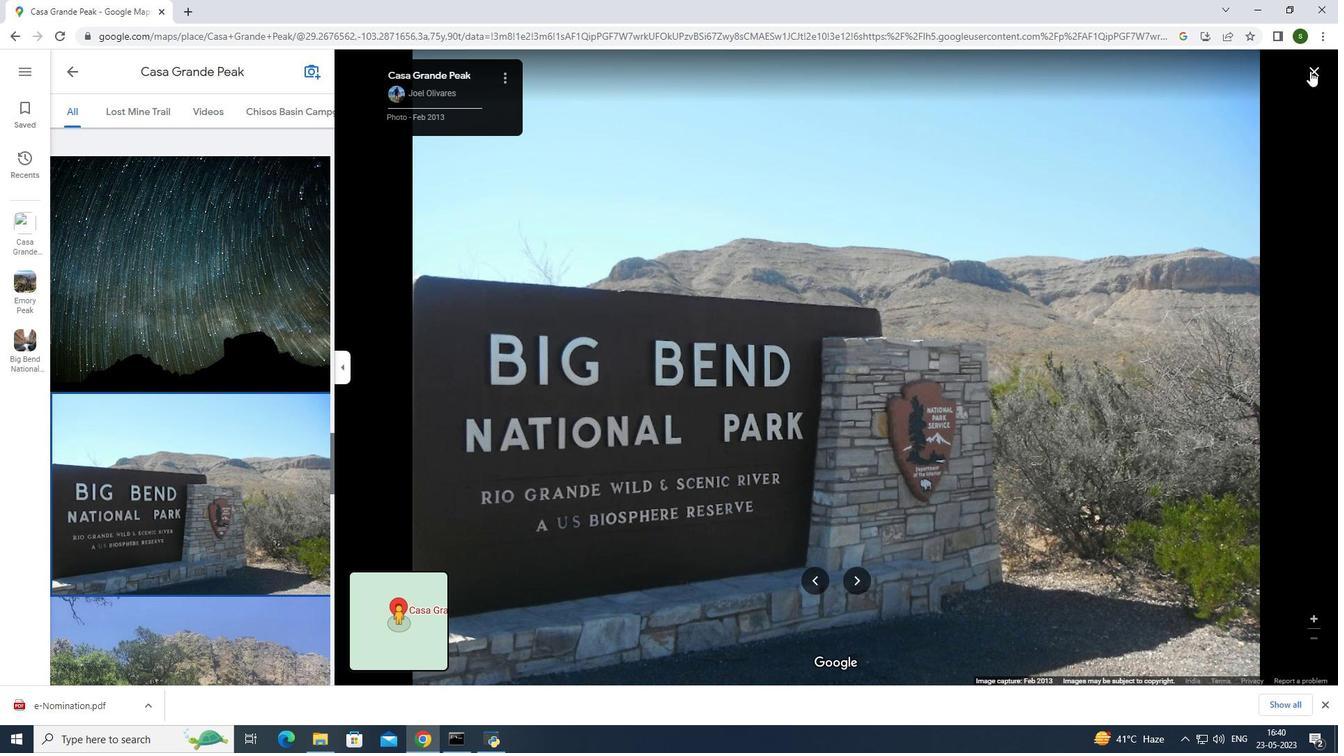 
Action: Mouse moved to (926, 399)
Screenshot: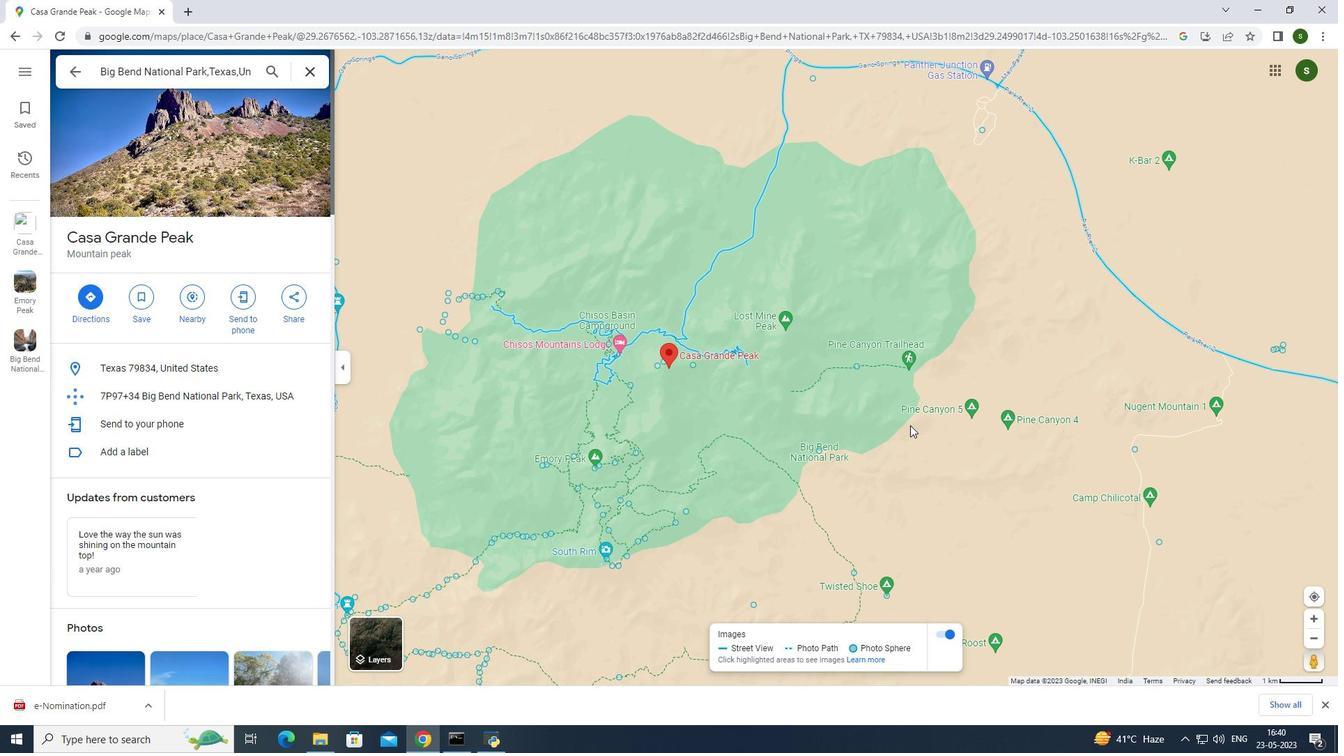 
Action: Mouse pressed left at (926, 399)
Screenshot: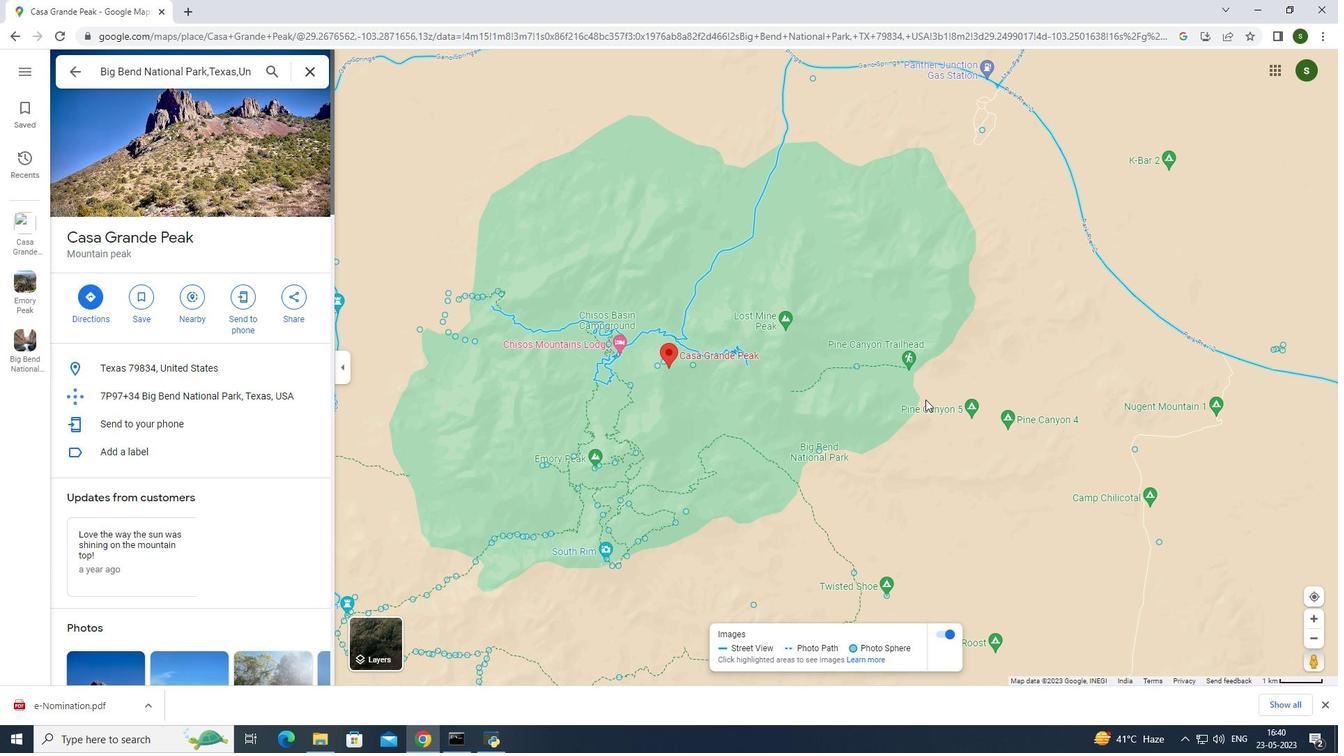 
Action: Mouse moved to (799, 383)
Screenshot: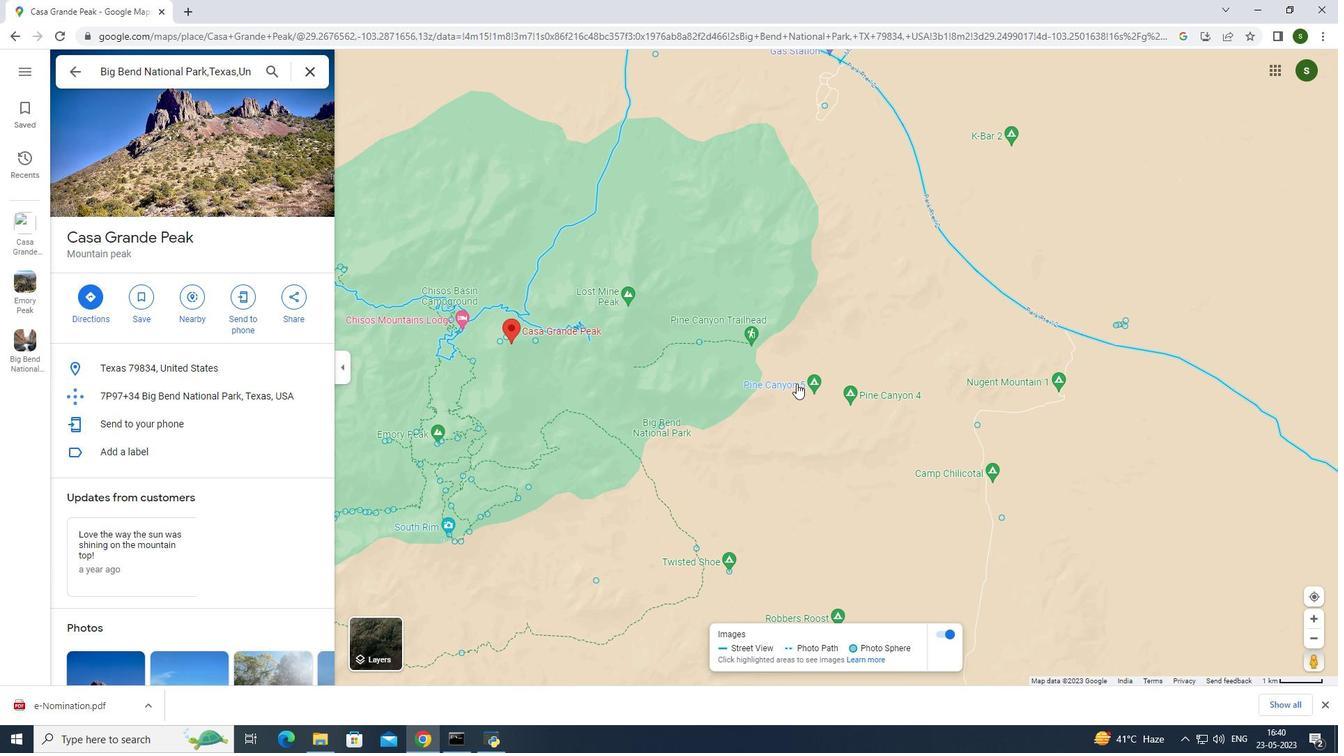 
Action: Mouse pressed left at (799, 383)
Screenshot: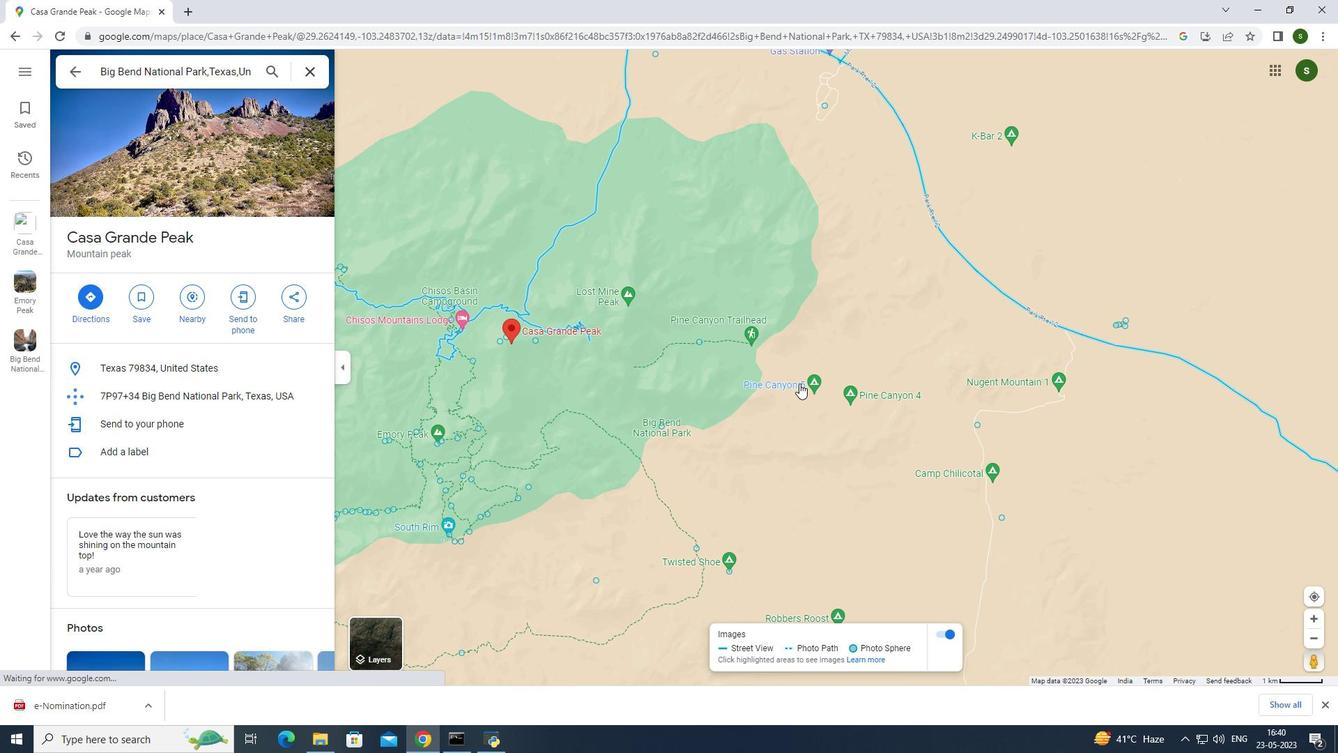 
Action: Mouse moved to (209, 510)
Screenshot: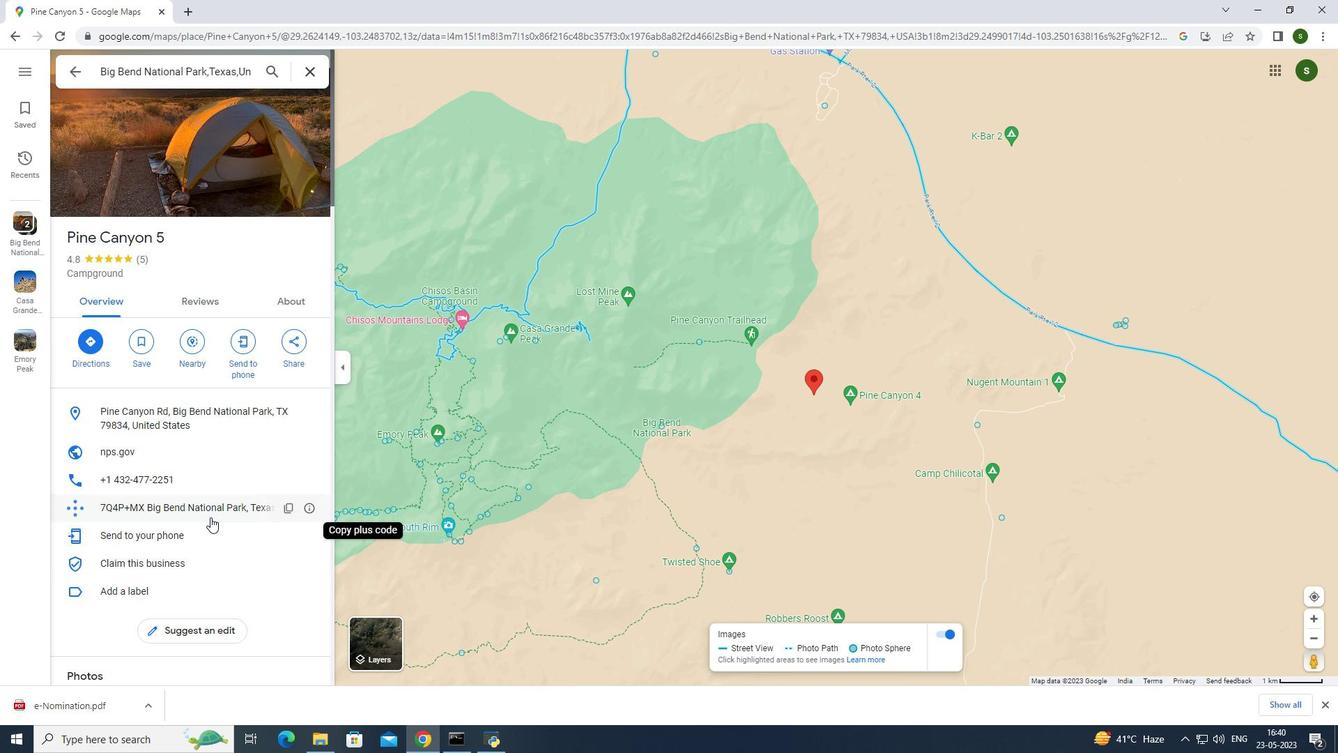 
Action: Mouse scrolled (209, 509) with delta (0, 0)
Screenshot: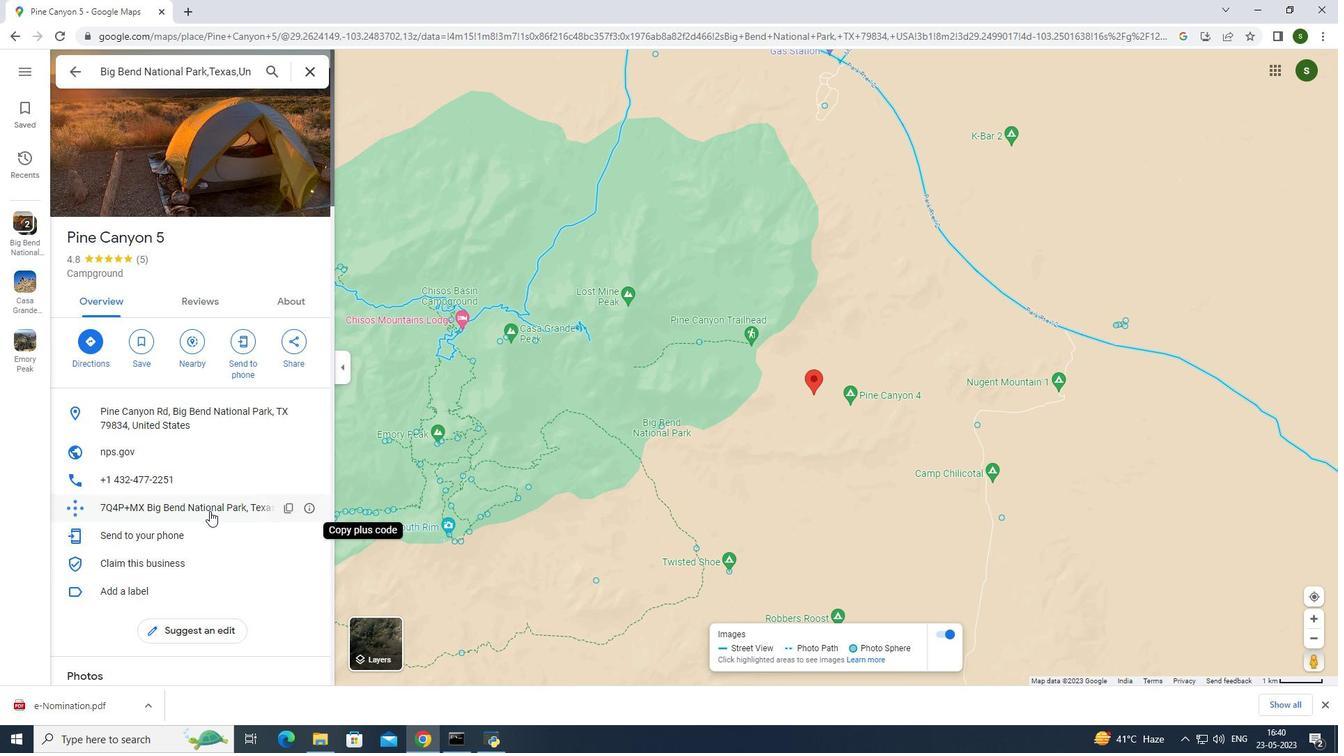
Action: Mouse scrolled (209, 509) with delta (0, 0)
Screenshot: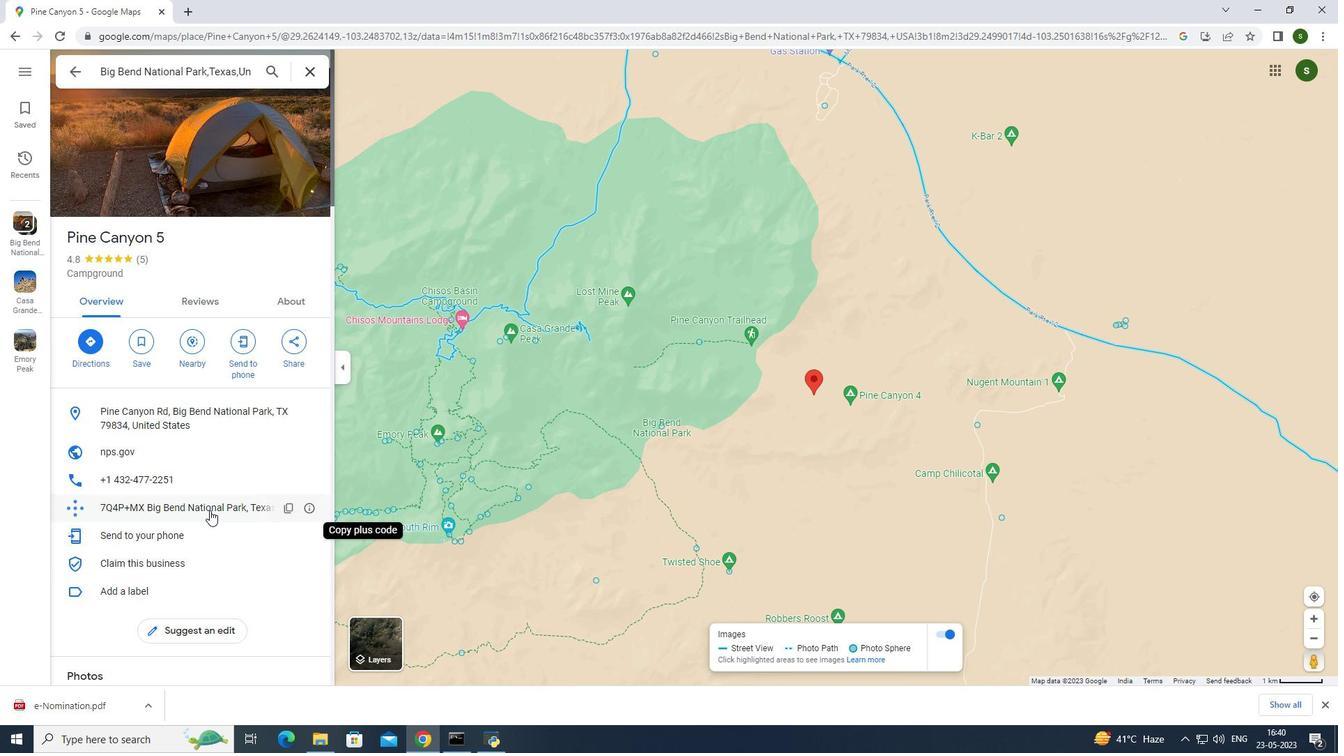 
Action: Mouse scrolled (209, 509) with delta (0, 0)
Screenshot: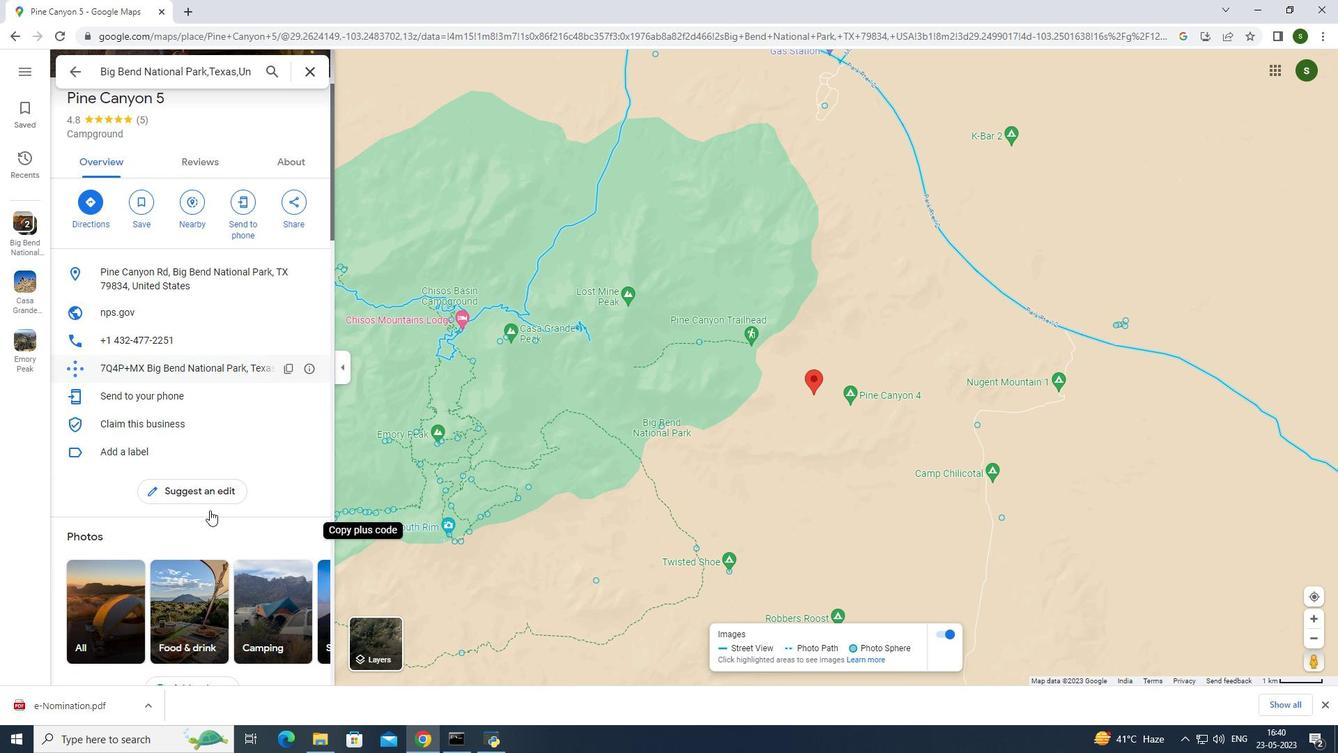 
Action: Mouse moved to (119, 540)
Screenshot: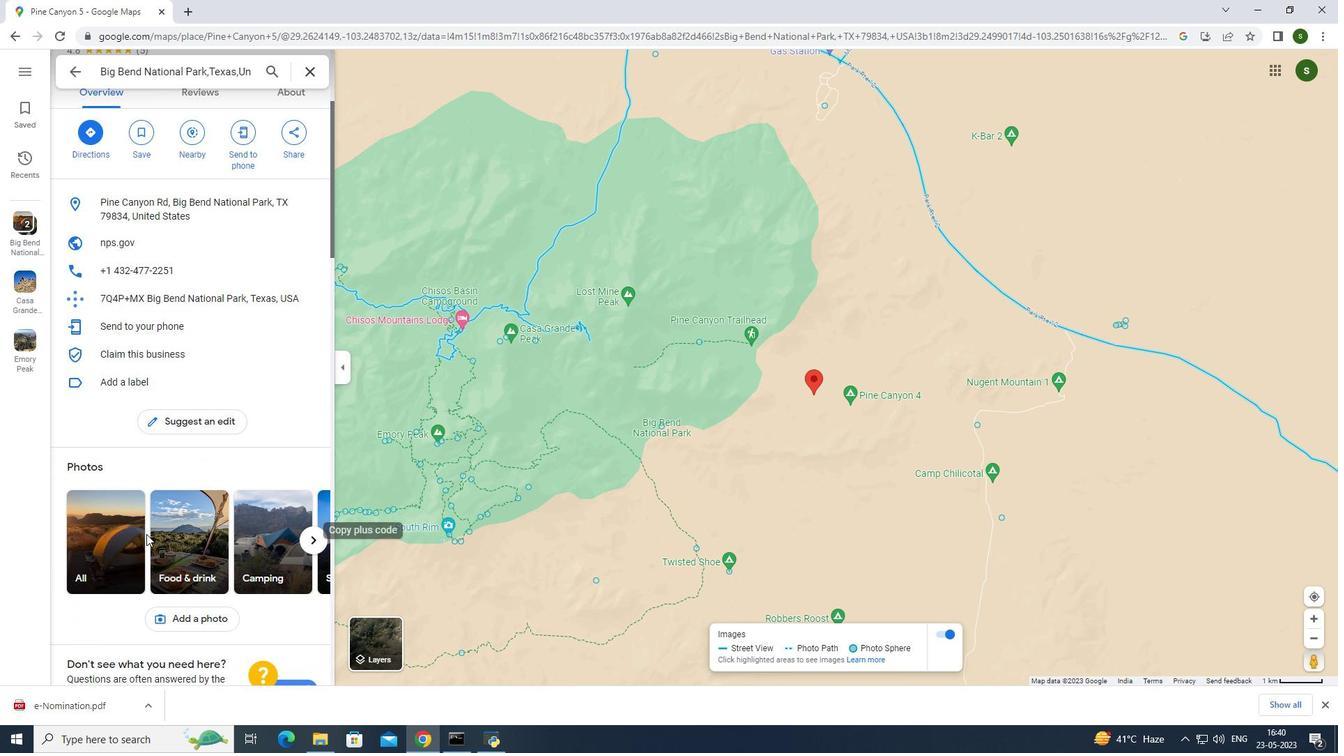 
Action: Mouse pressed left at (119, 540)
Screenshot: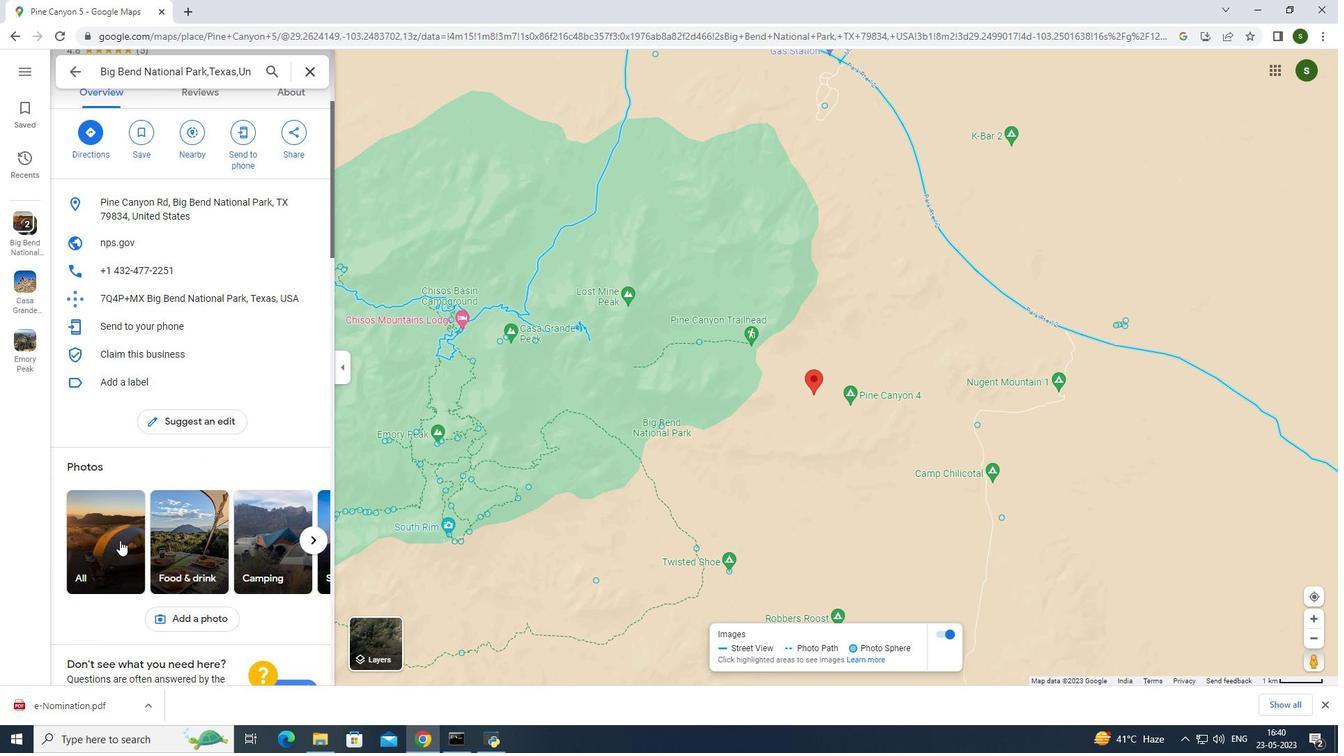 
Action: Mouse moved to (851, 580)
Screenshot: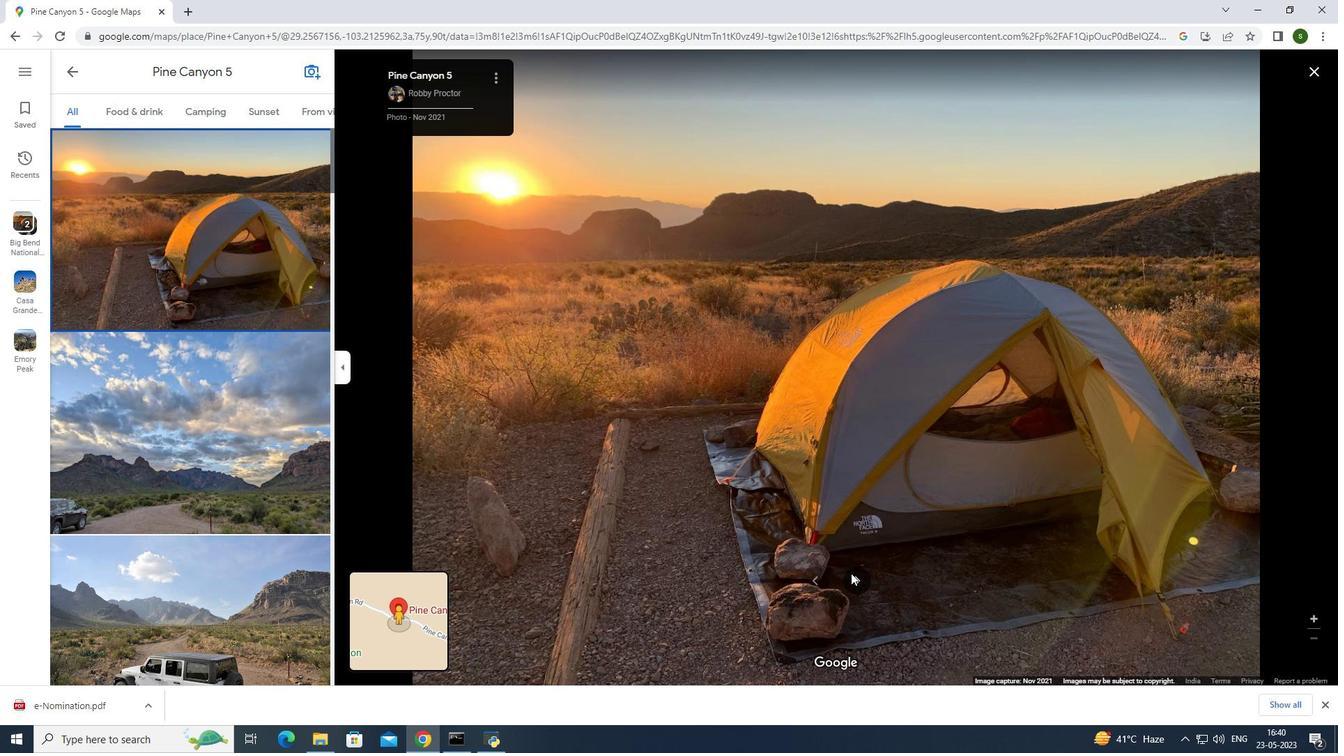 
Action: Mouse pressed left at (851, 580)
Screenshot: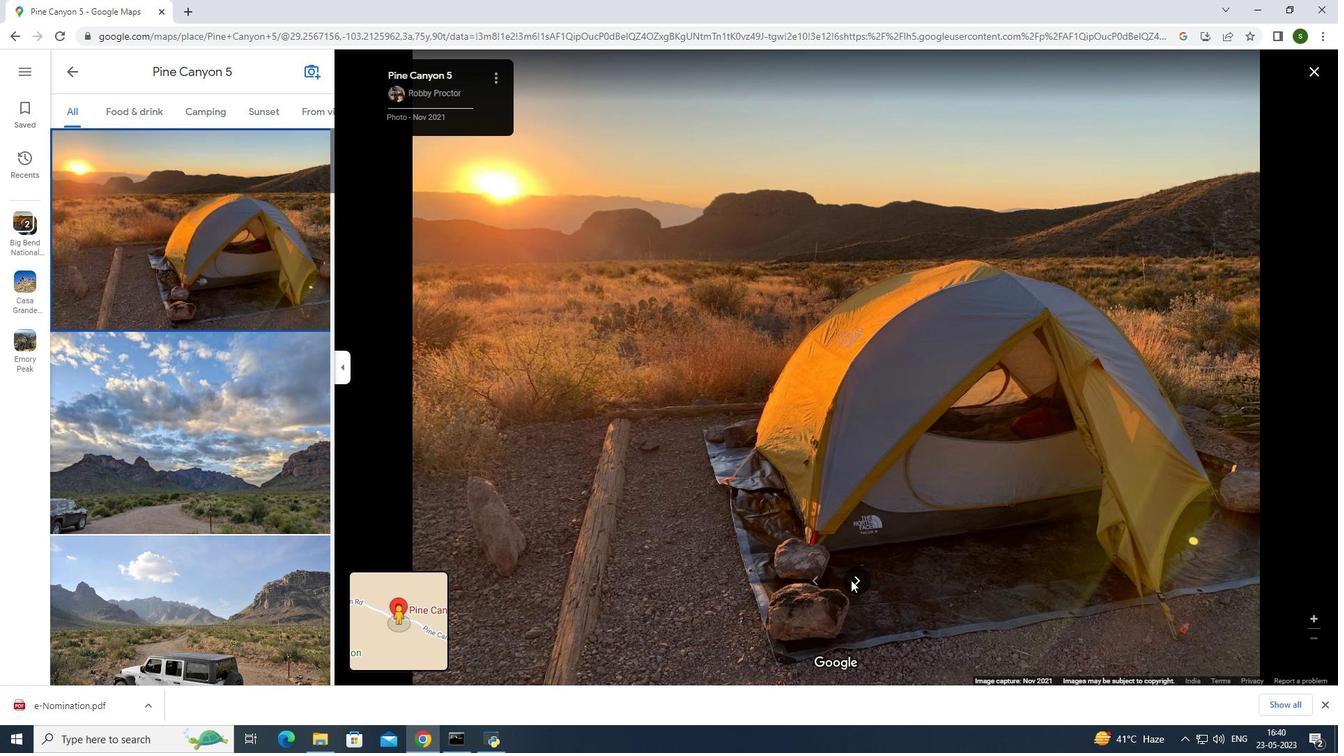 
Action: Mouse moved to (854, 580)
Screenshot: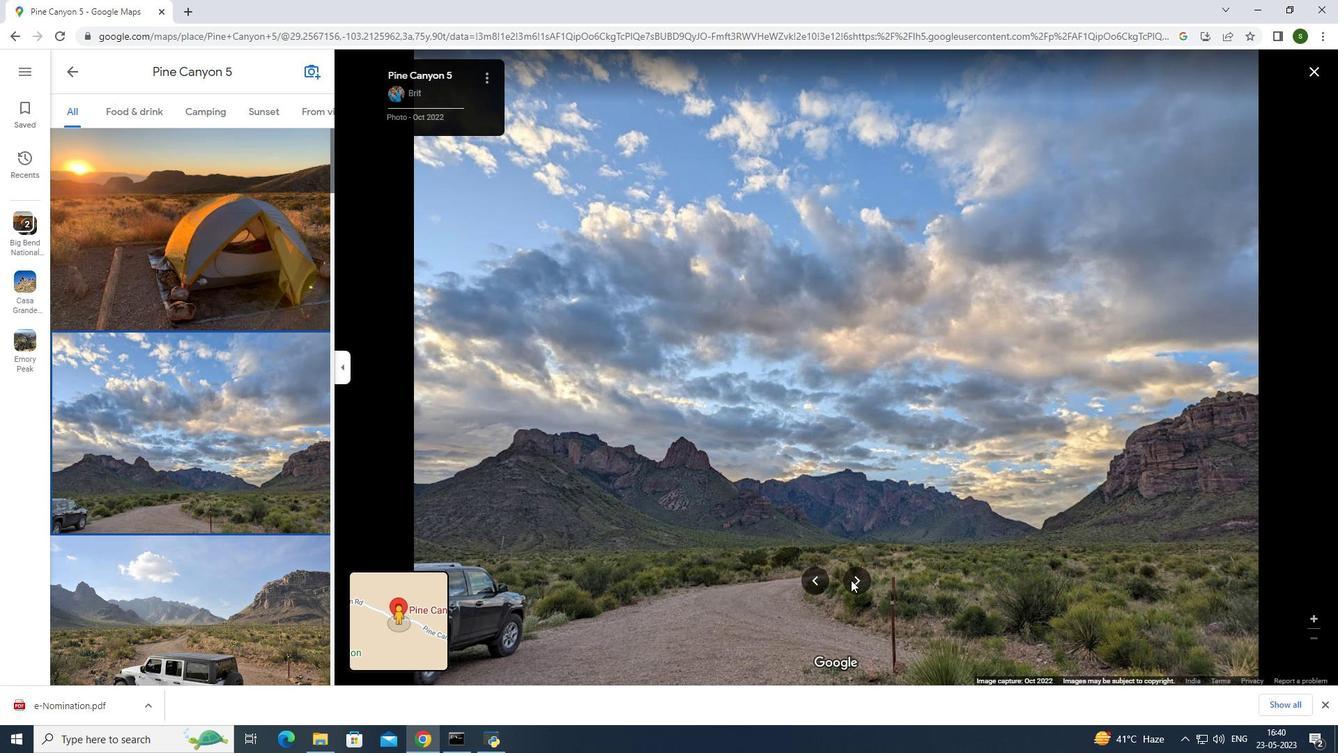 
Action: Mouse pressed left at (854, 580)
Screenshot: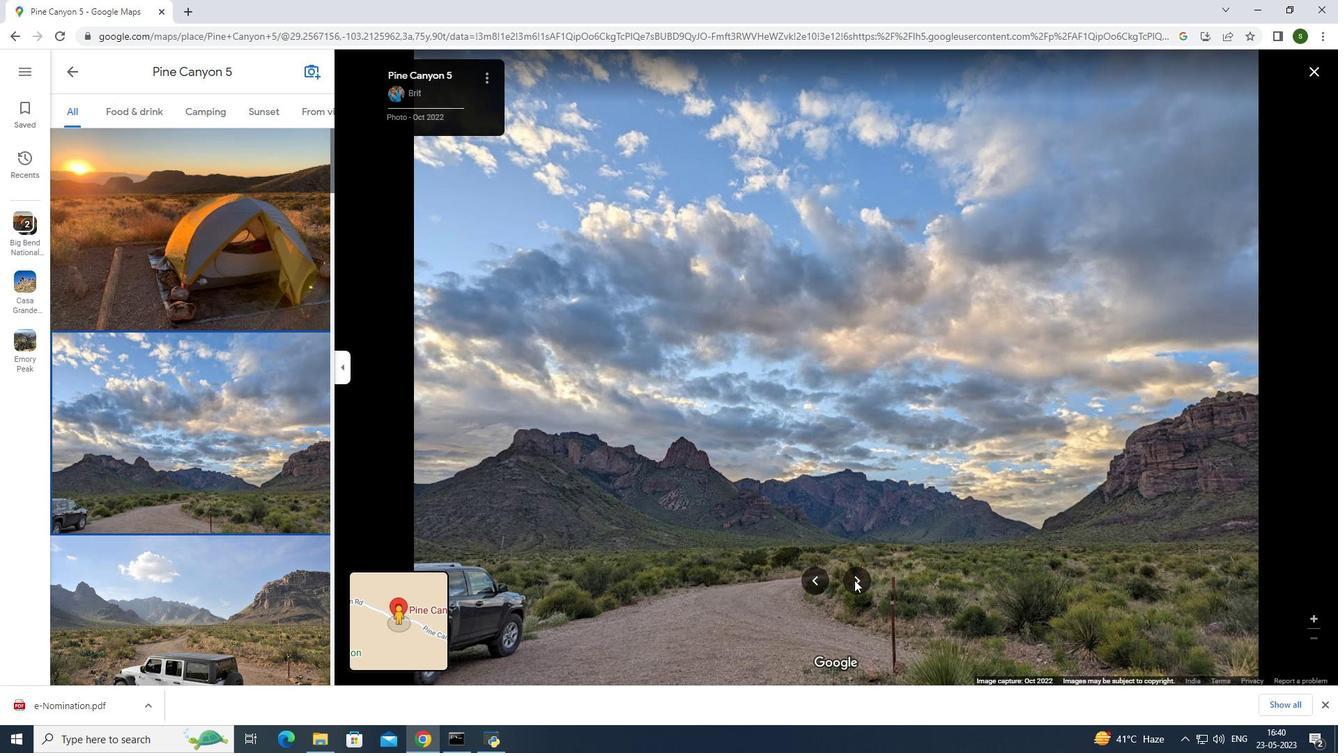 
Action: Mouse pressed left at (854, 580)
Screenshot: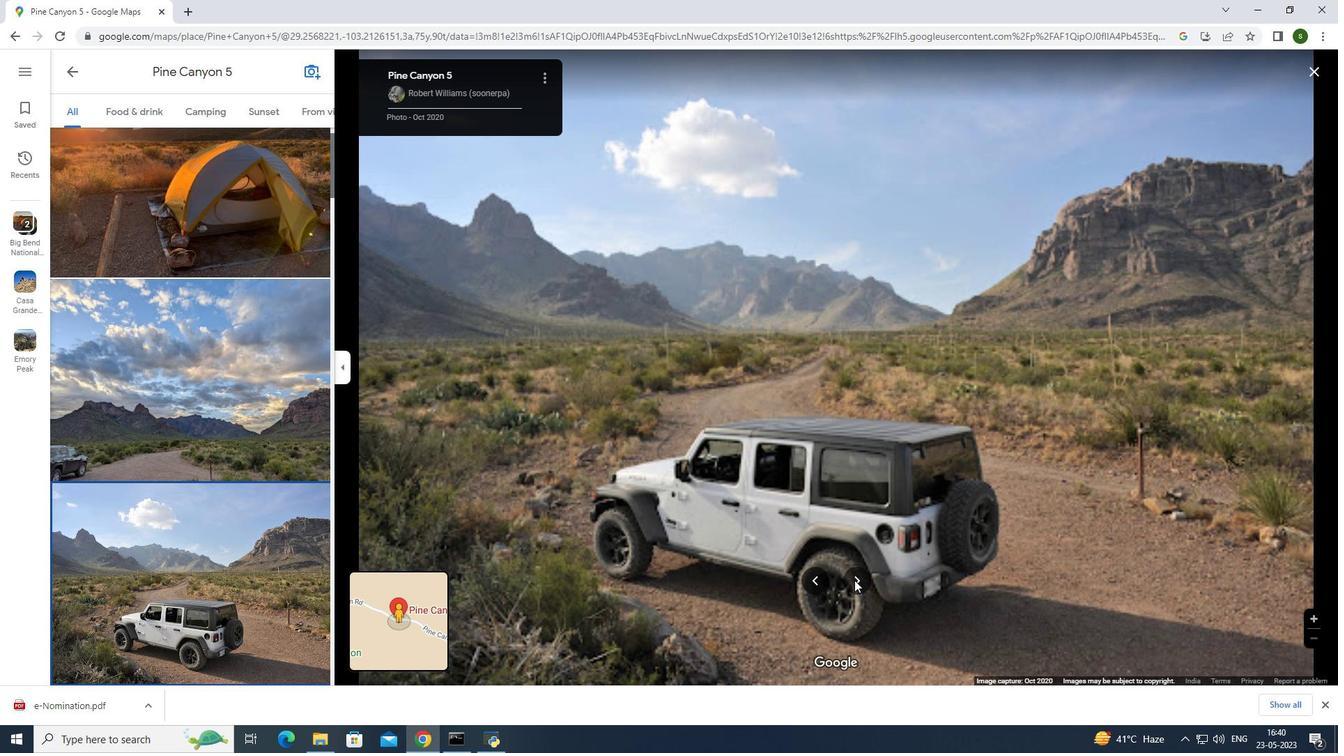 
Action: Mouse pressed left at (854, 580)
Screenshot: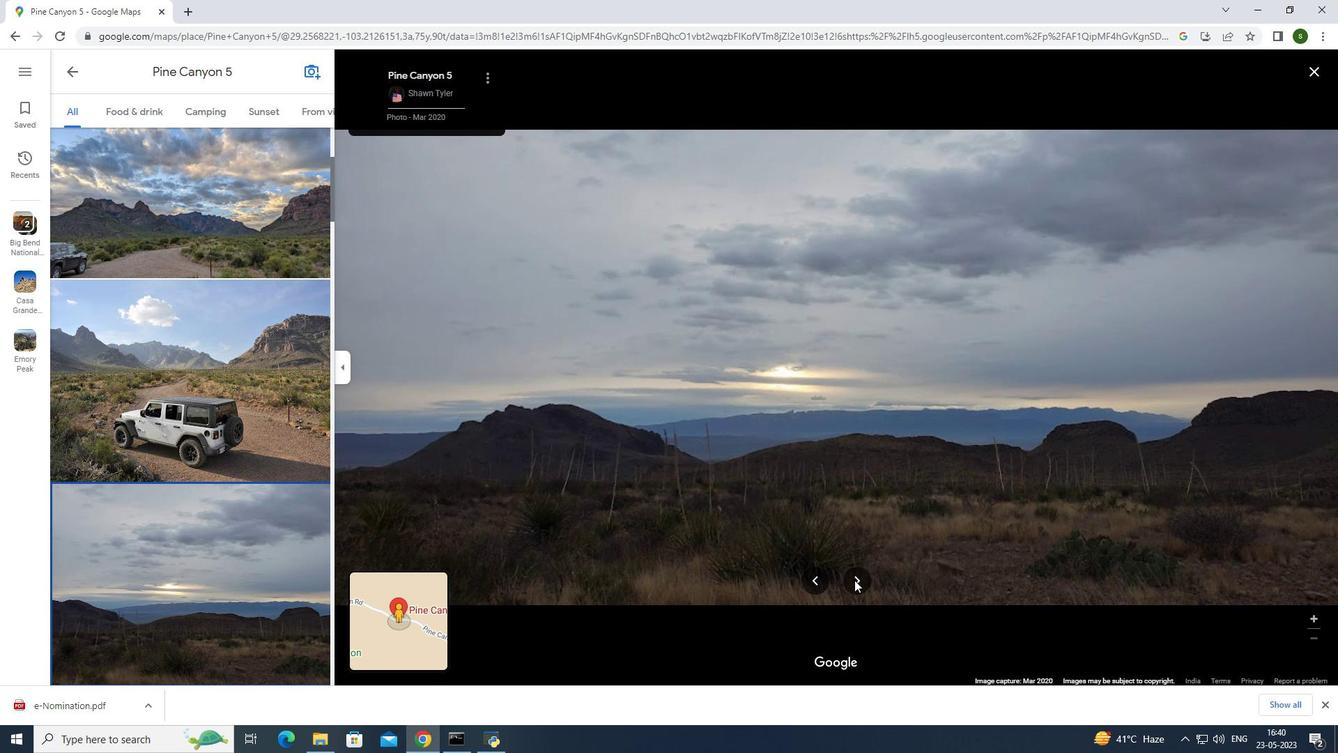 
Action: Mouse pressed left at (854, 580)
Screenshot: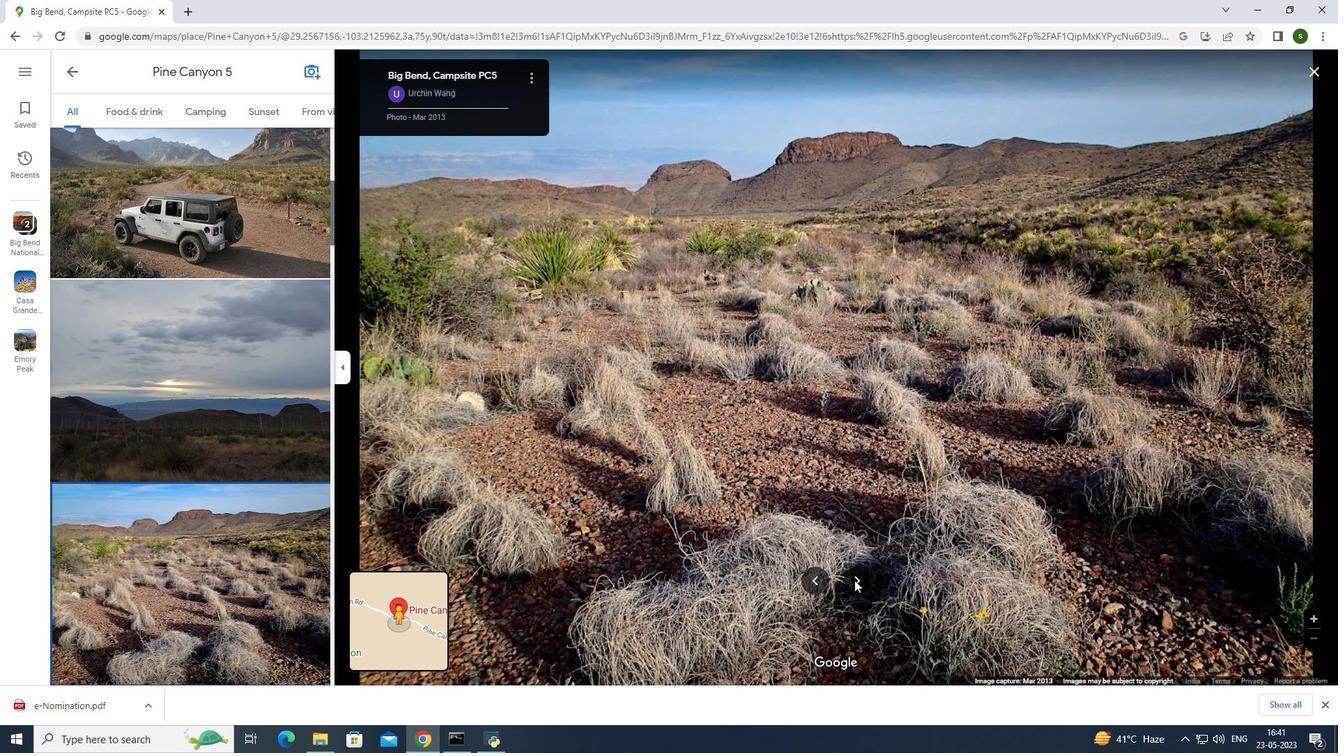
Action: Mouse pressed left at (854, 580)
Screenshot: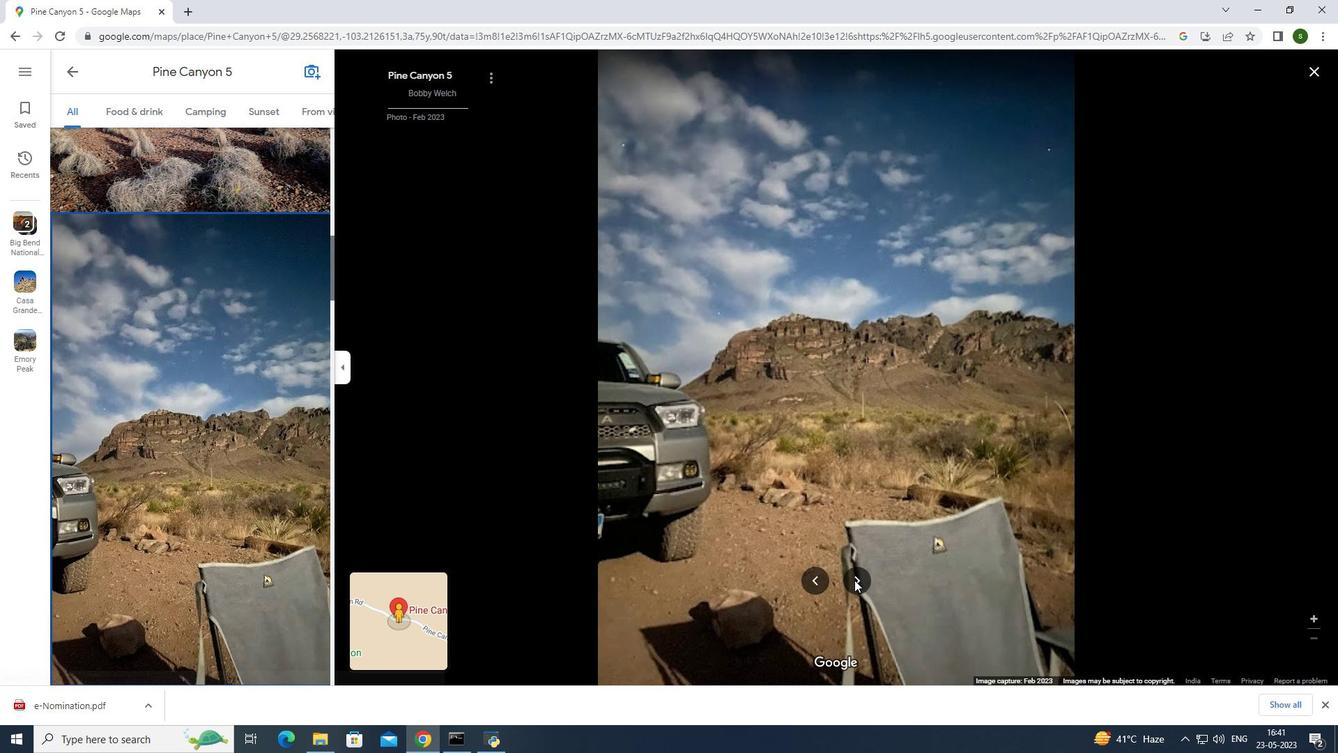 
Action: Mouse moved to (854, 583)
Screenshot: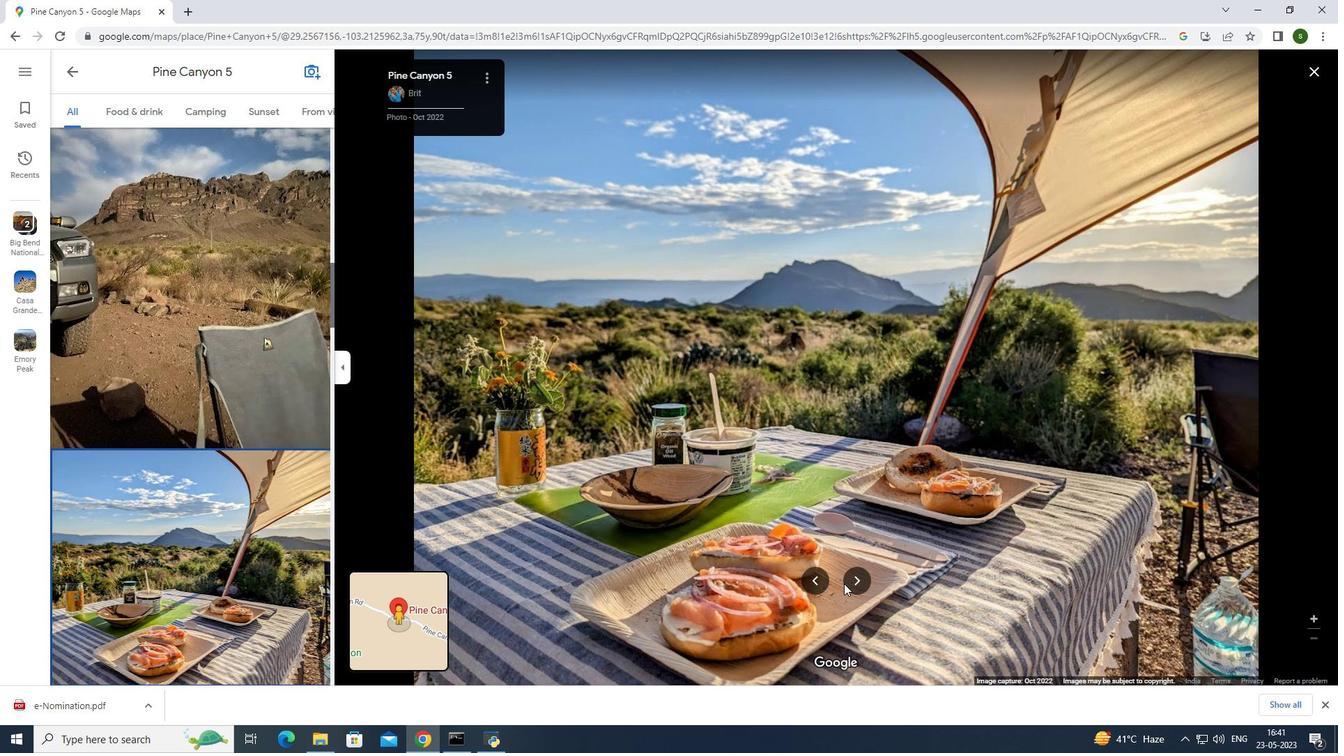 
Action: Mouse pressed left at (854, 583)
Screenshot: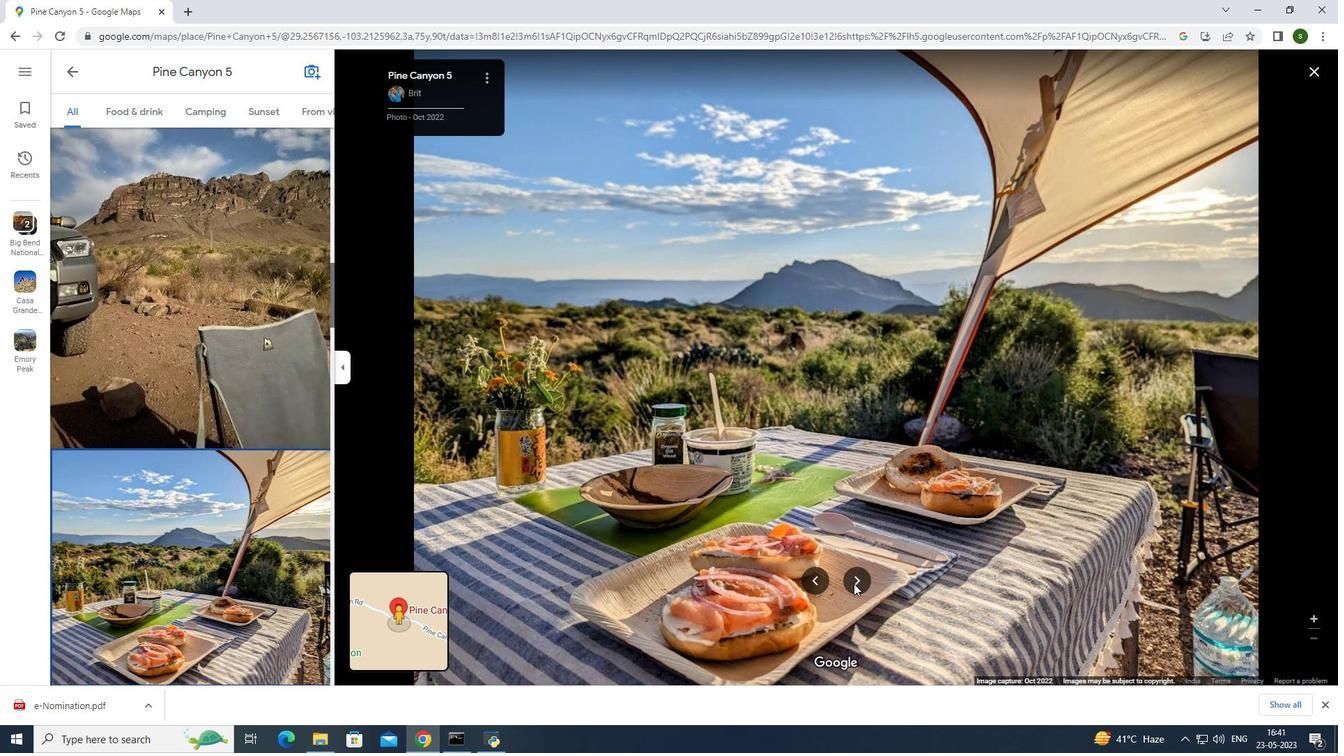 
Action: Mouse moved to (854, 578)
Screenshot: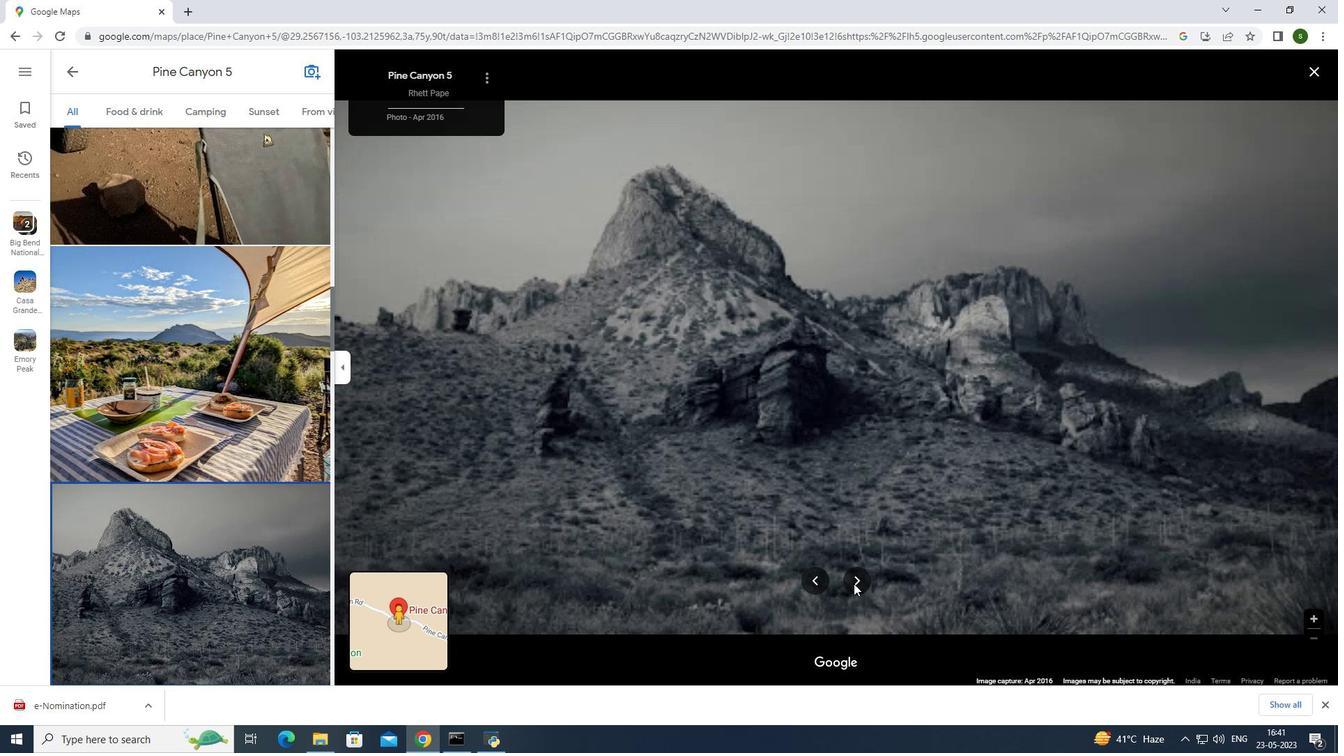 
Action: Mouse pressed left at (854, 578)
Screenshot: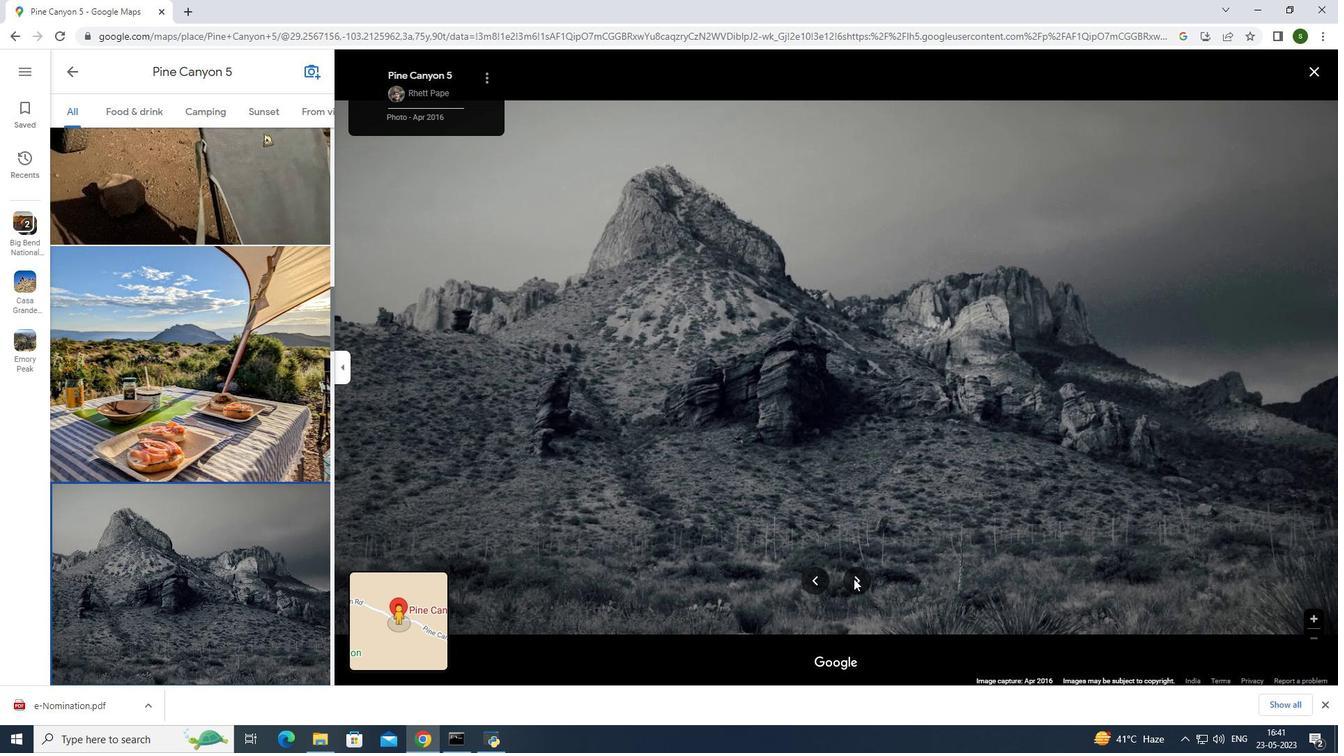 
Action: Mouse pressed left at (854, 578)
Screenshot: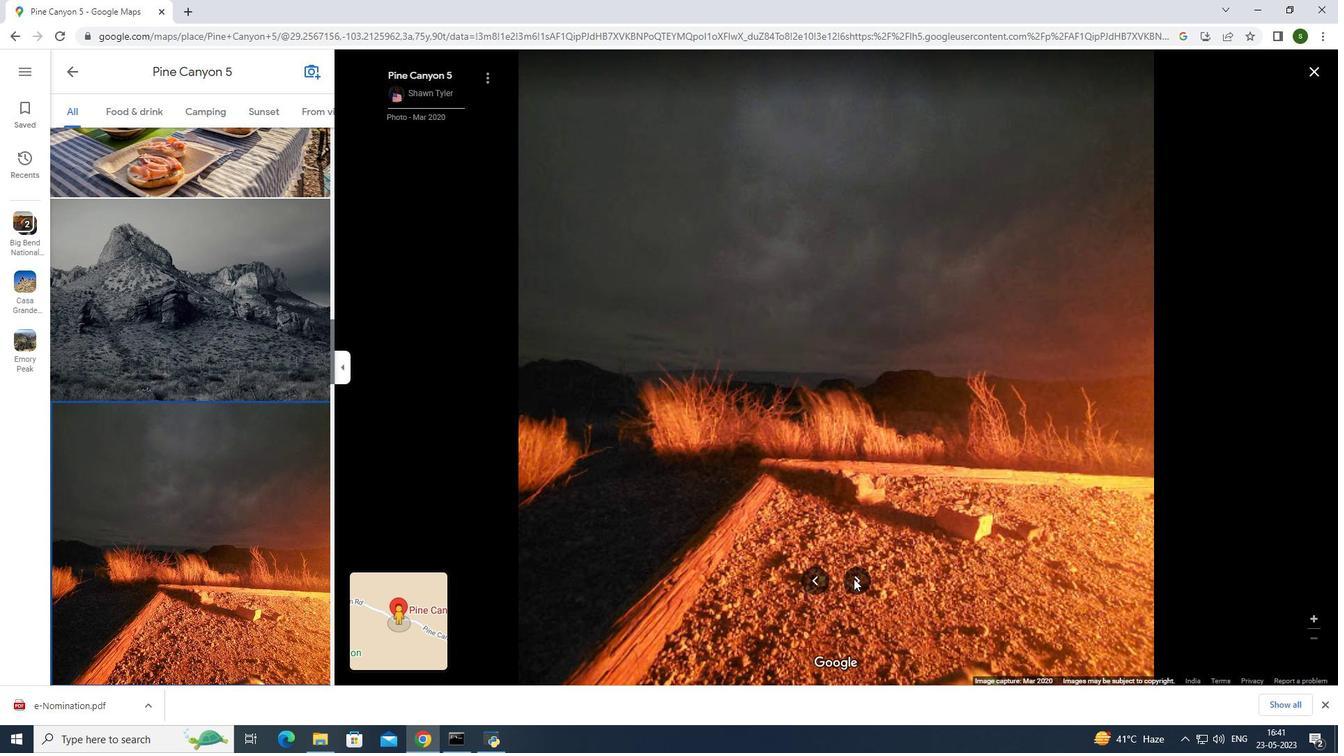 
Action: Mouse pressed left at (854, 578)
Screenshot: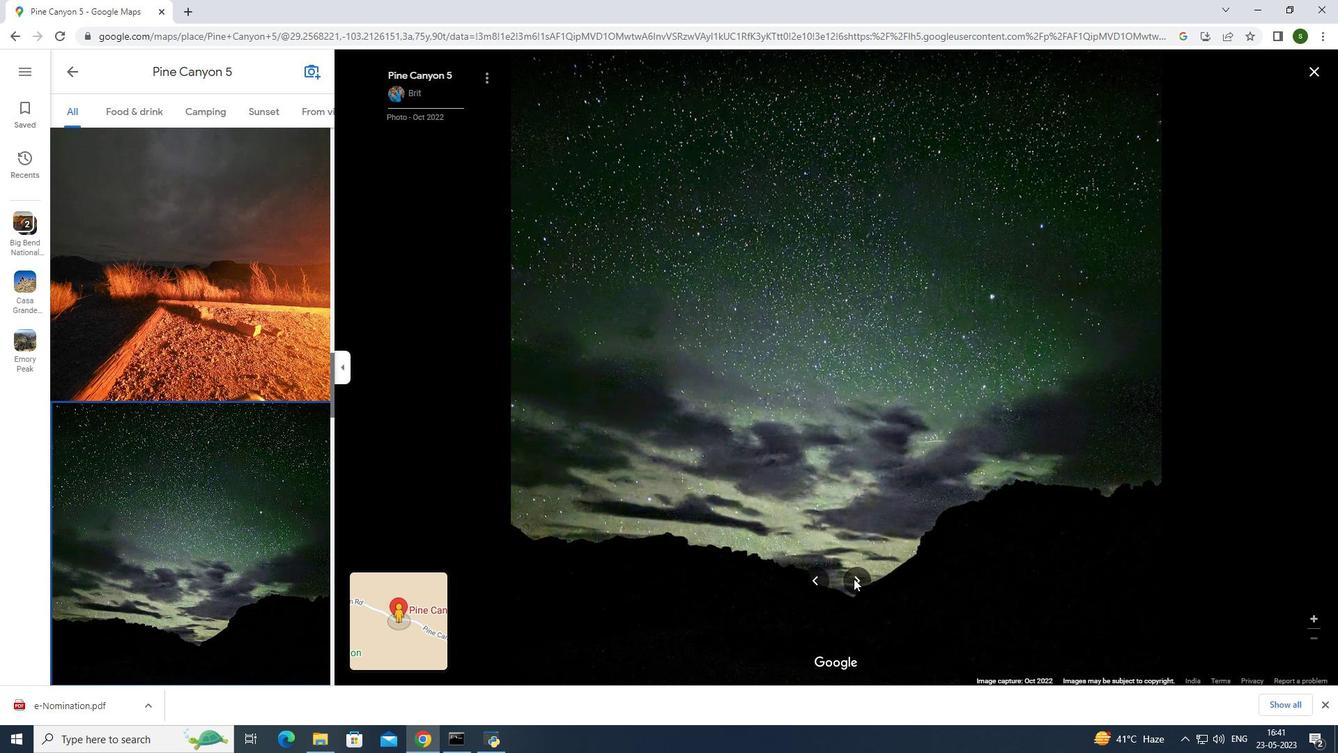 
Action: Mouse pressed left at (854, 578)
Screenshot: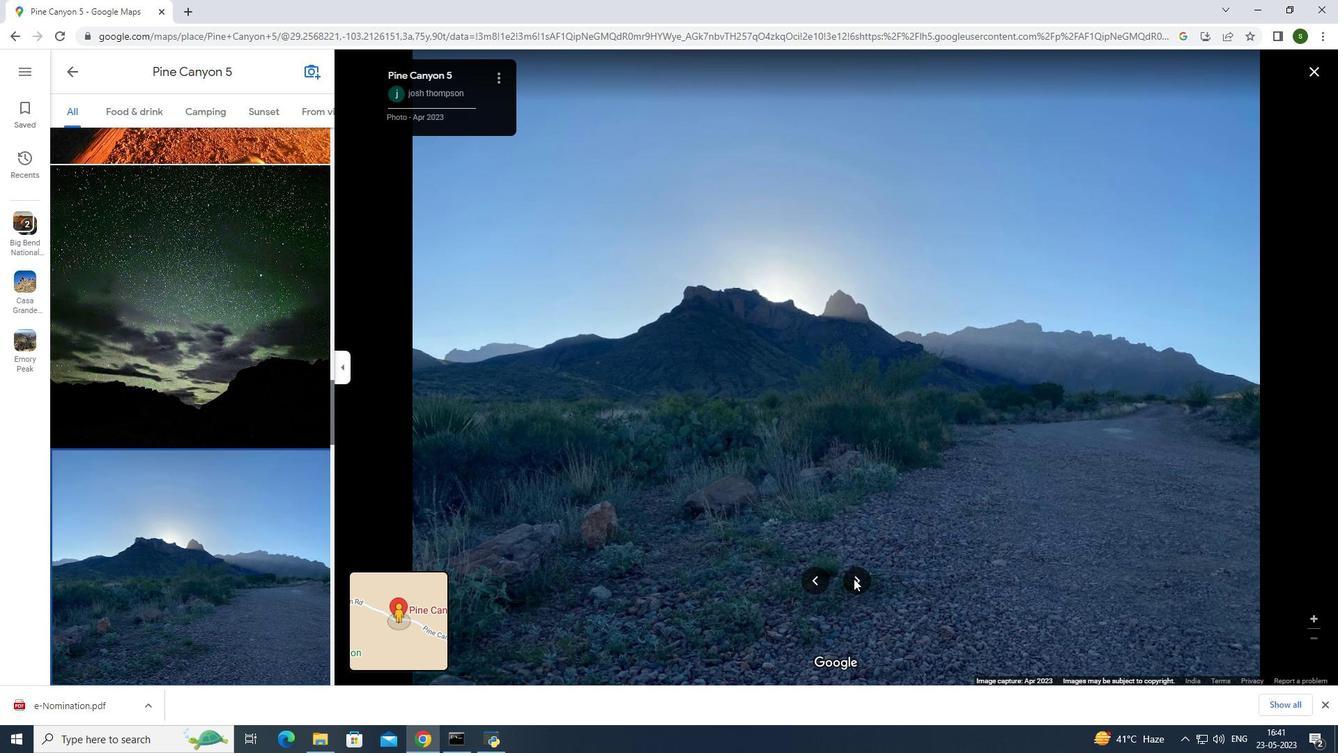 
Action: Mouse pressed left at (854, 578)
Screenshot: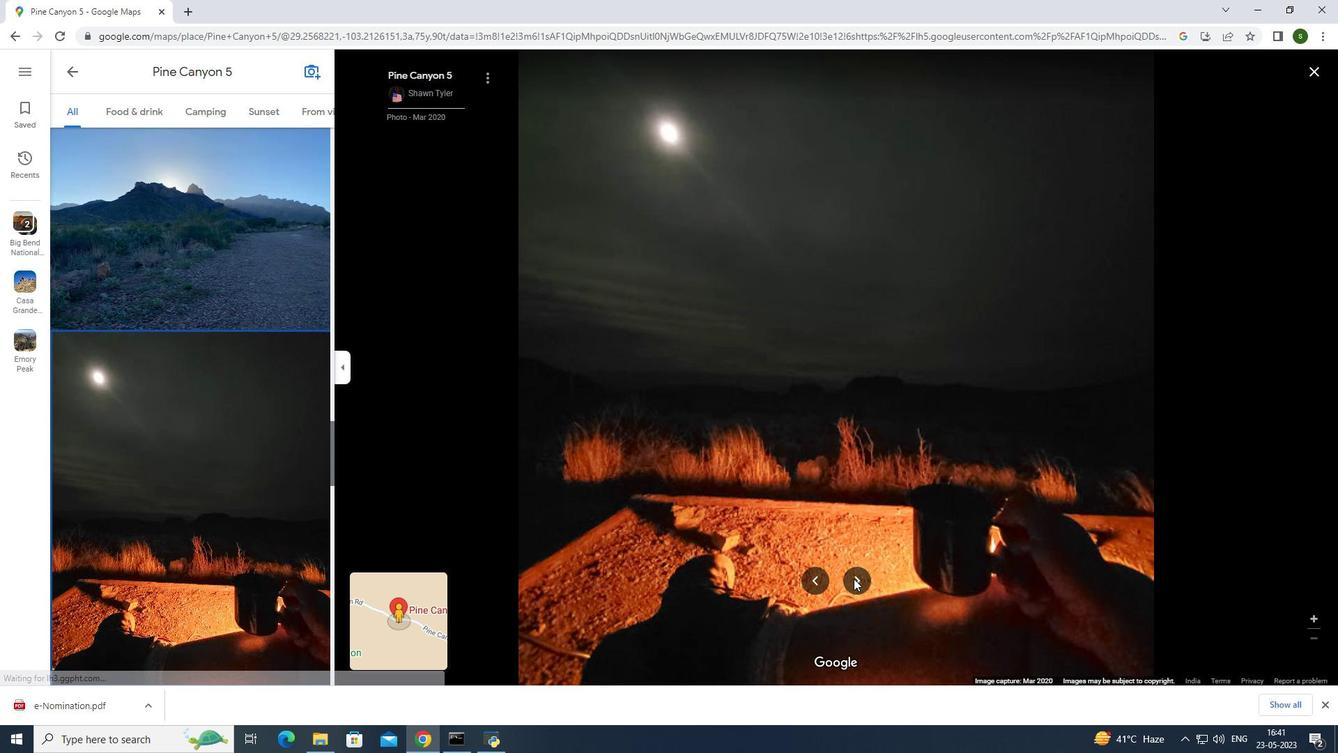 
Action: Mouse moved to (1316, 76)
Screenshot: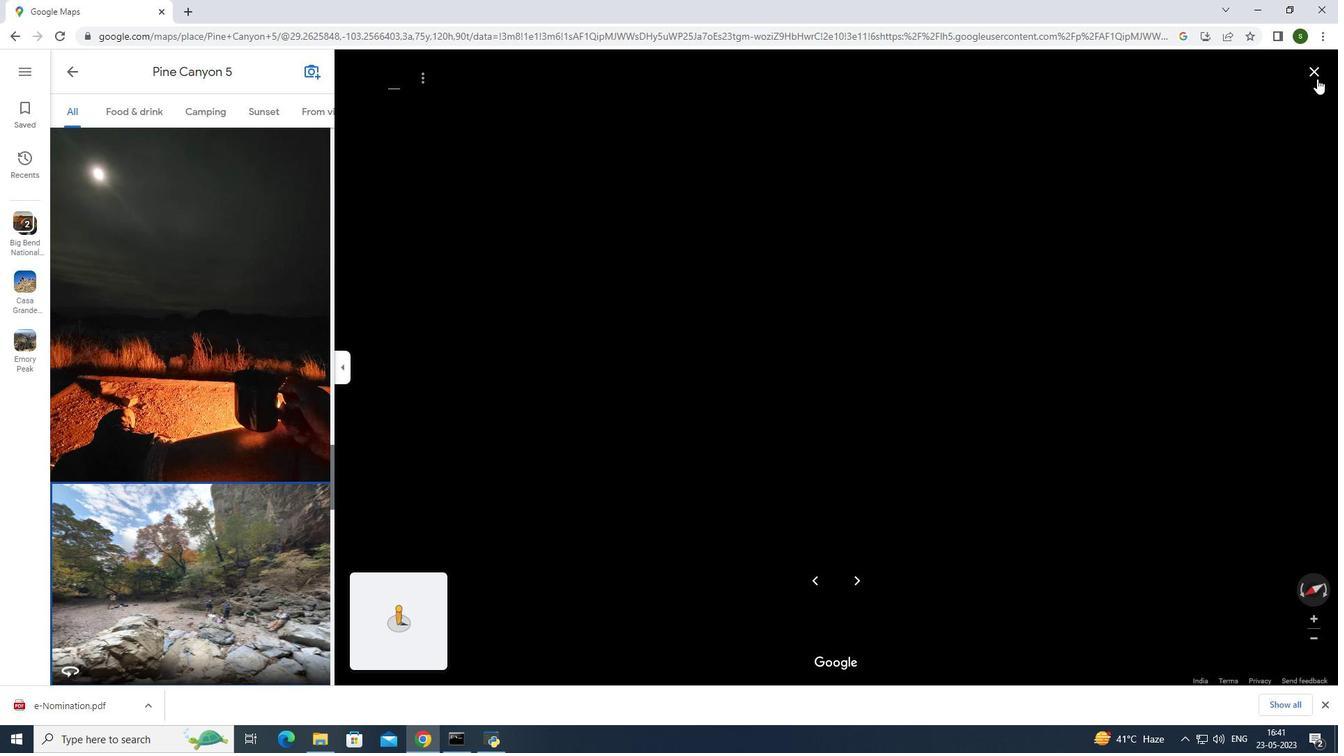 
Action: Mouse pressed left at (1316, 76)
Screenshot: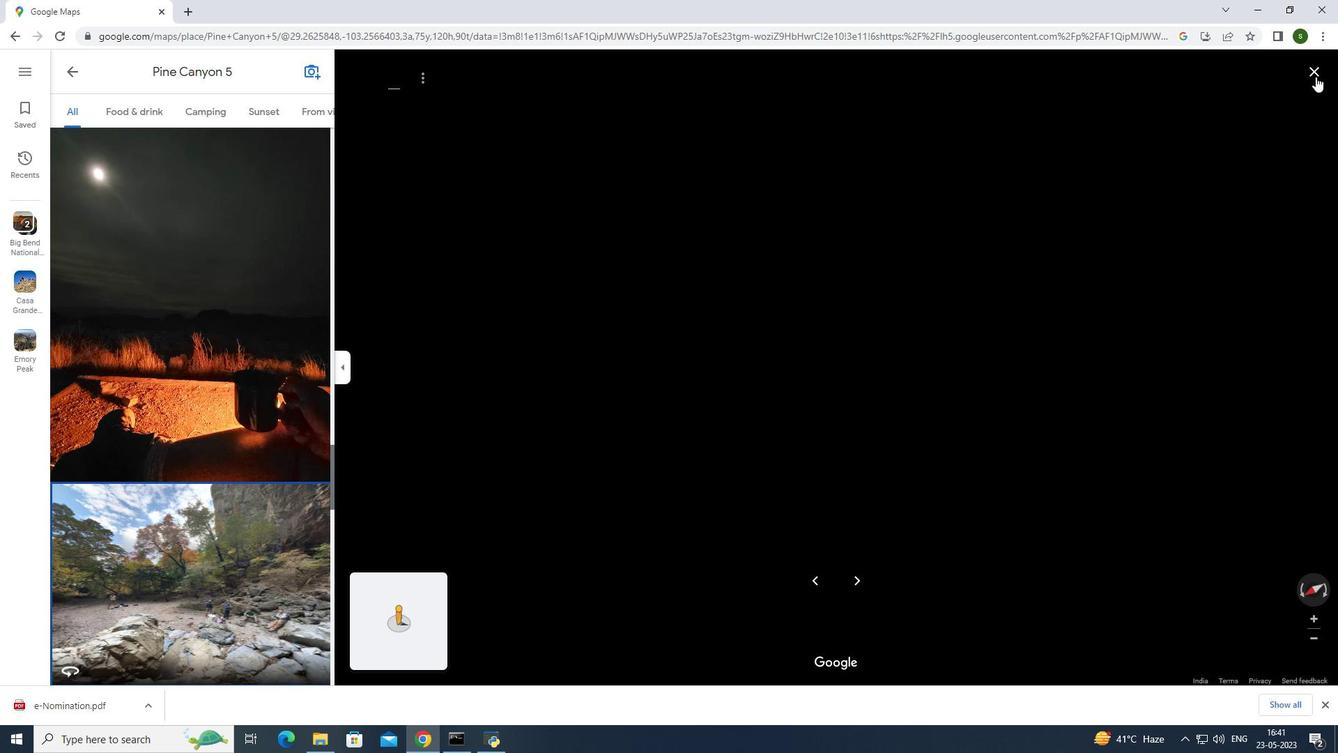
Action: Mouse moved to (196, 310)
Screenshot: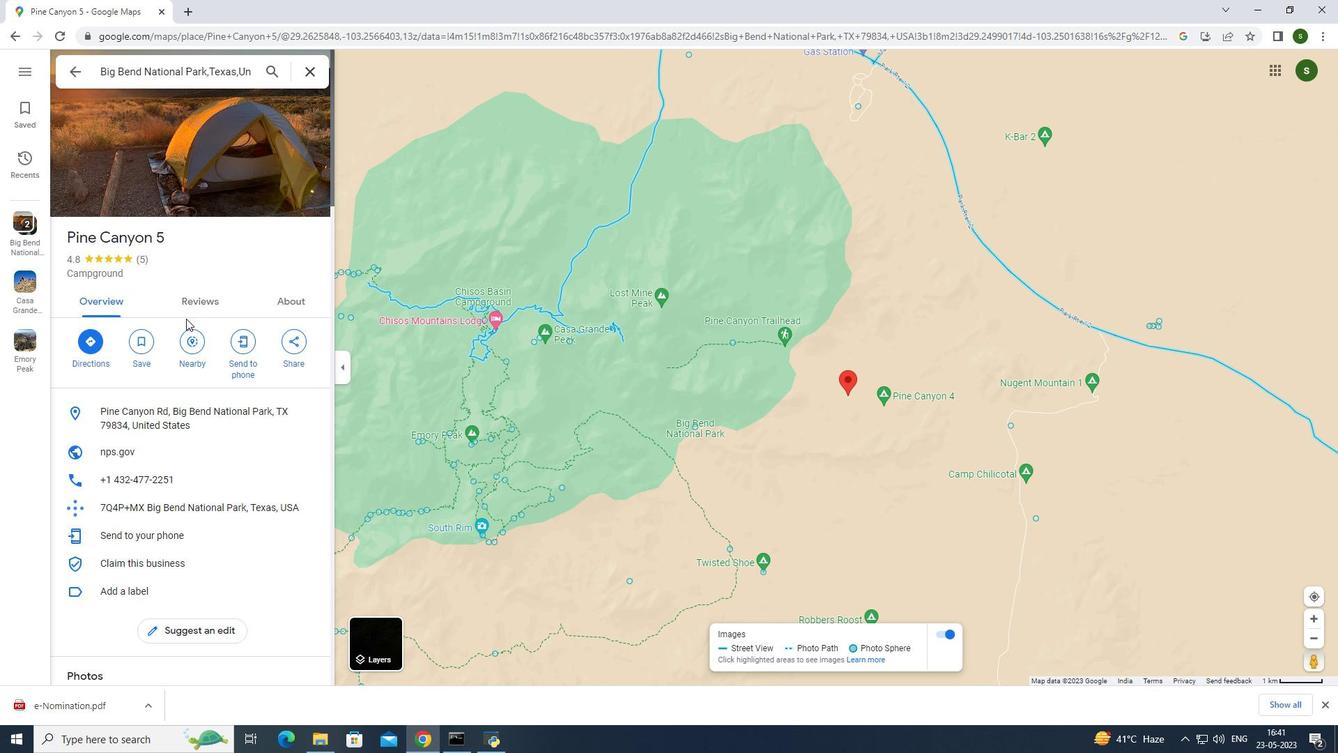 
Action: Mouse pressed left at (196, 310)
Screenshot: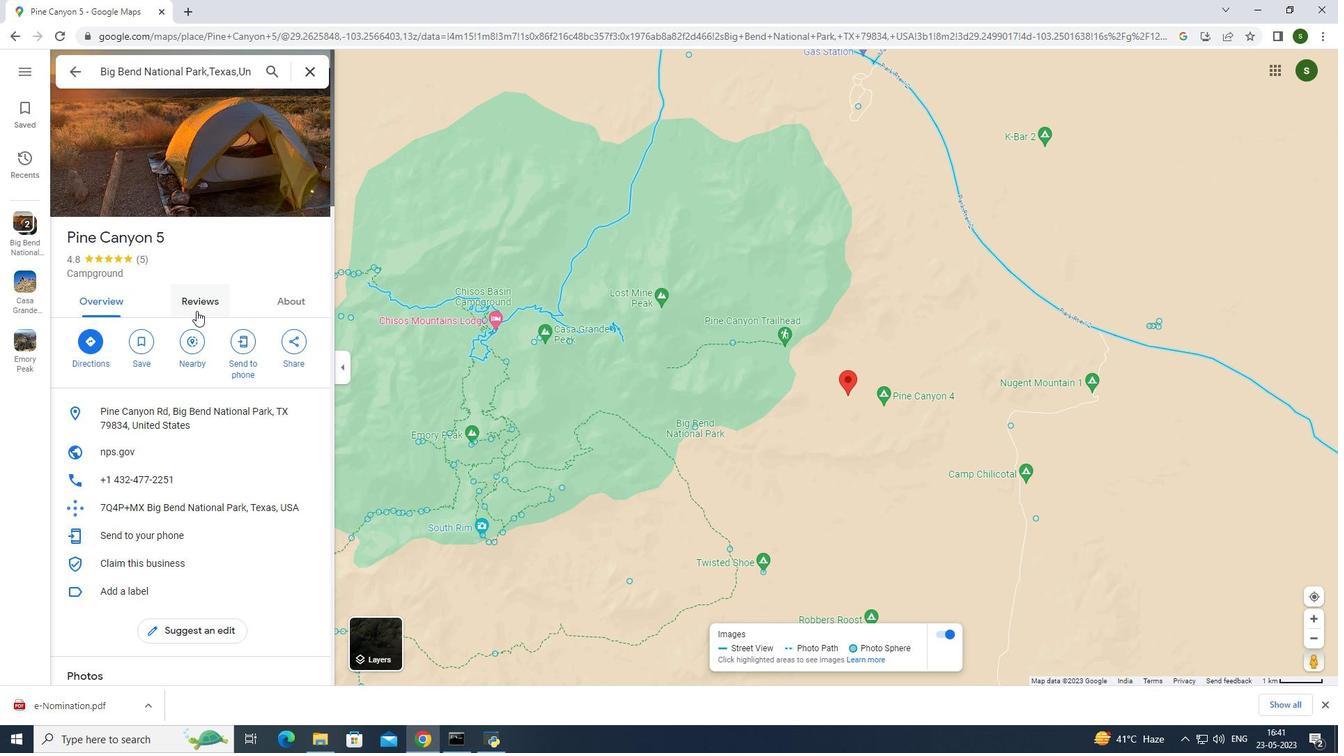 
Action: Mouse moved to (251, 377)
Screenshot: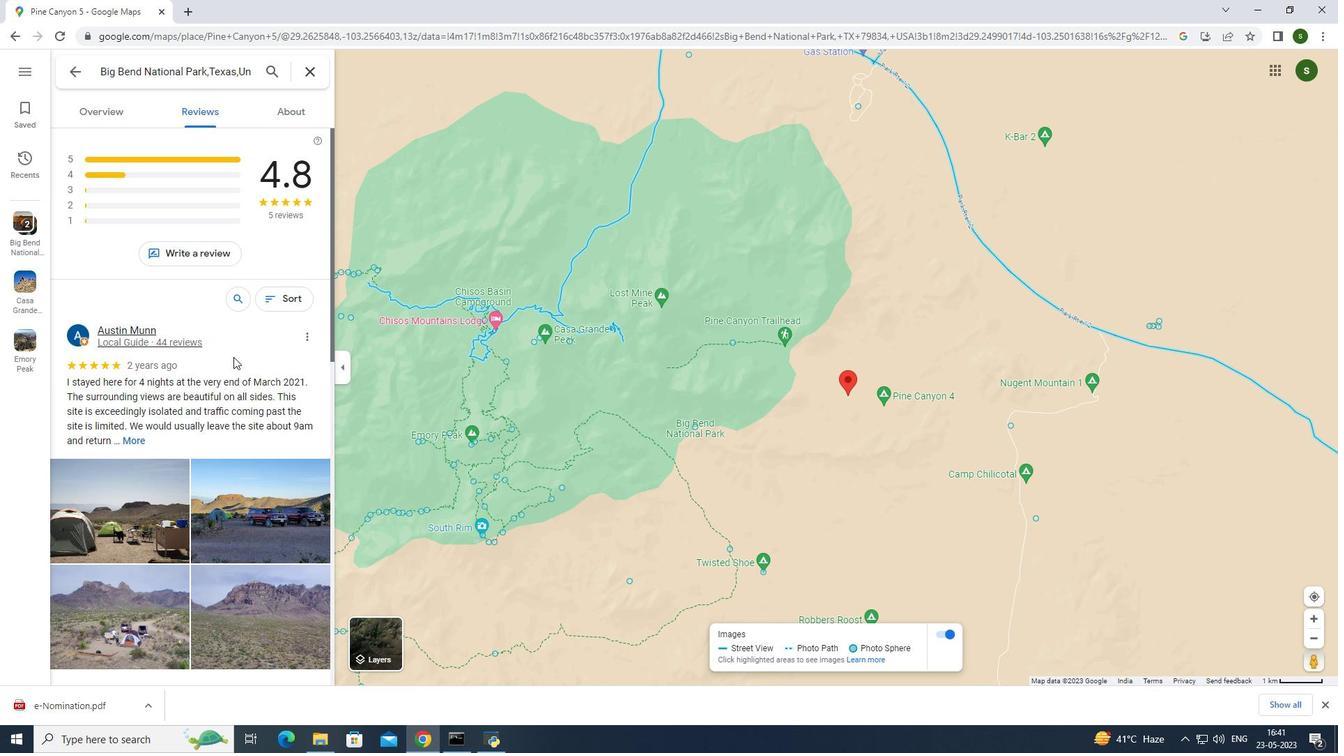 
Action: Mouse scrolled (251, 377) with delta (0, 0)
Screenshot: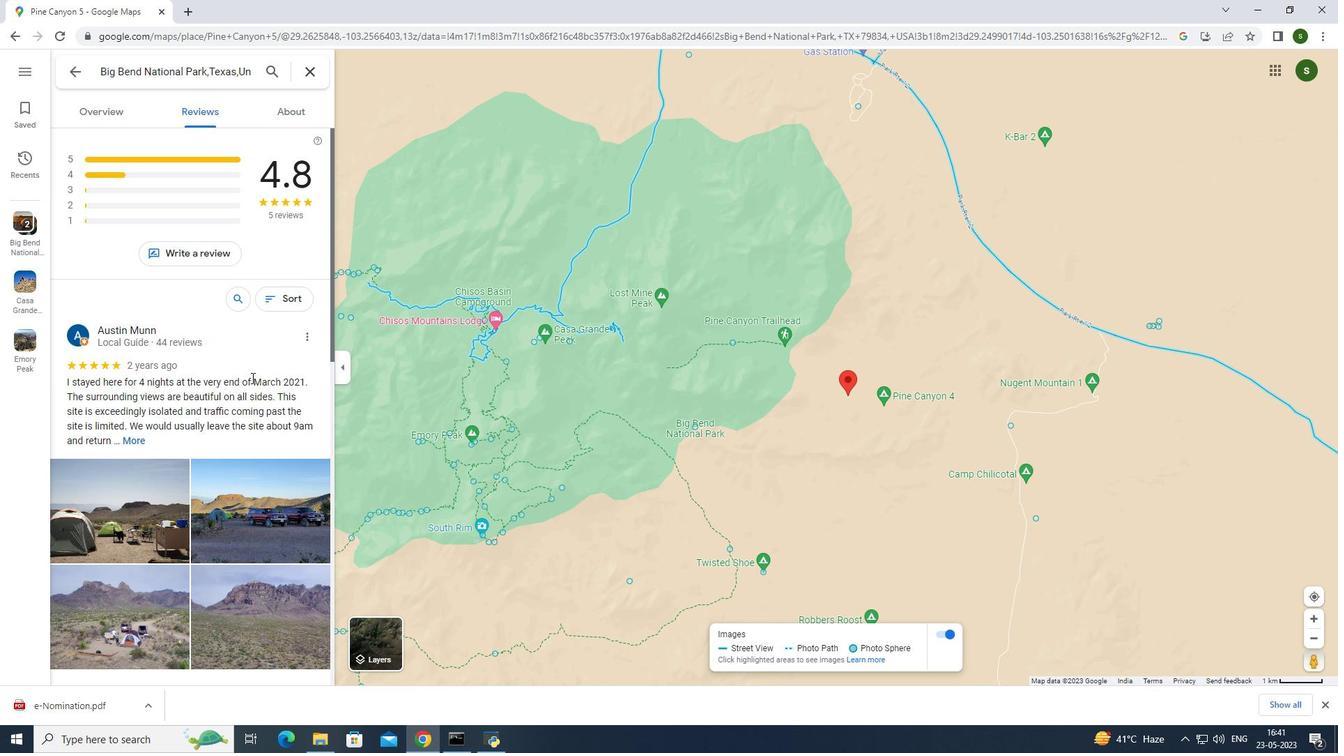 
Action: Mouse scrolled (251, 377) with delta (0, 0)
Screenshot: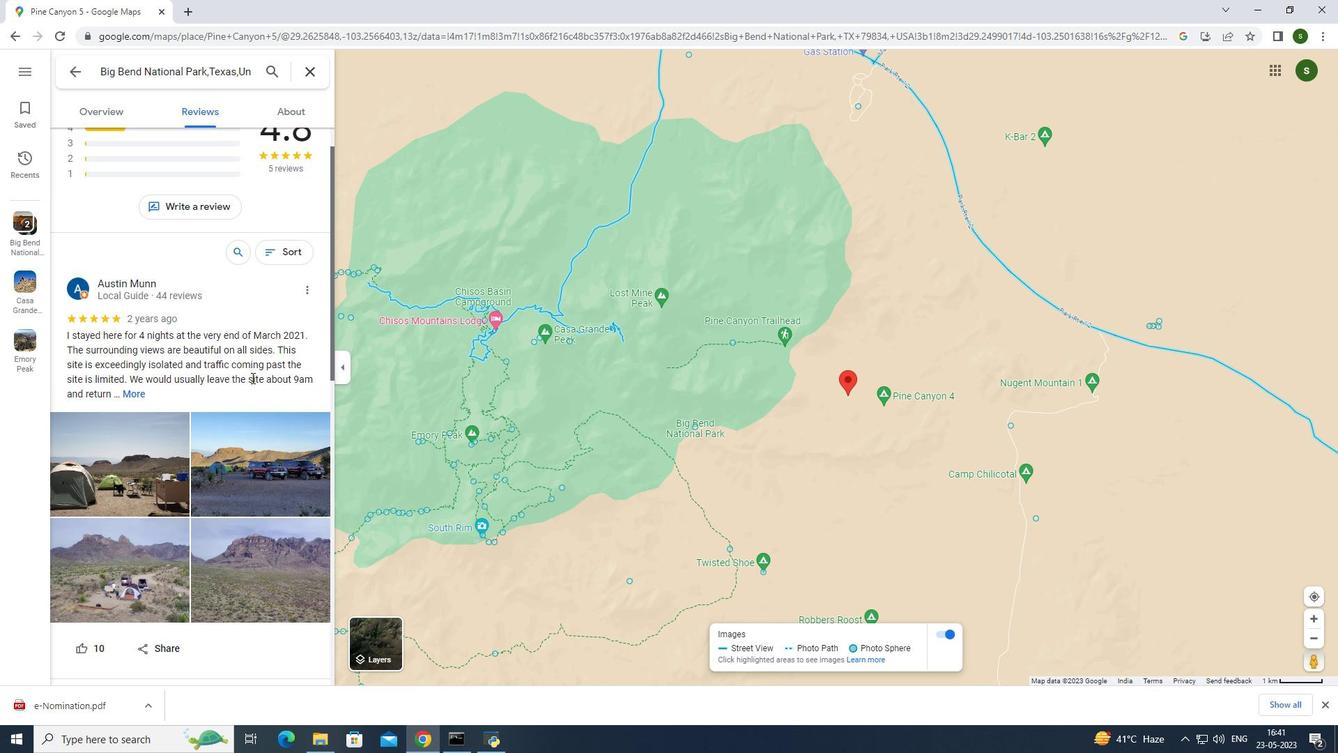 
Action: Mouse scrolled (251, 377) with delta (0, 0)
Screenshot: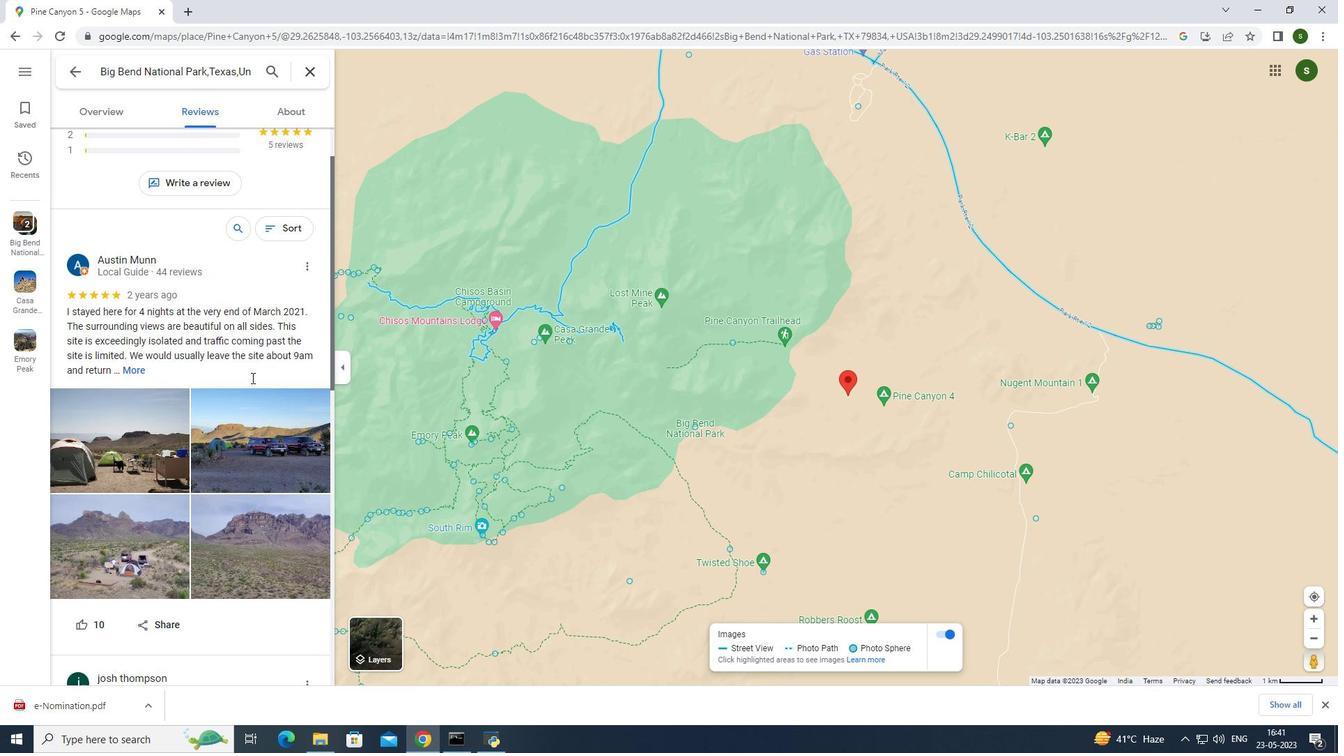 
Action: Mouse moved to (252, 377)
Screenshot: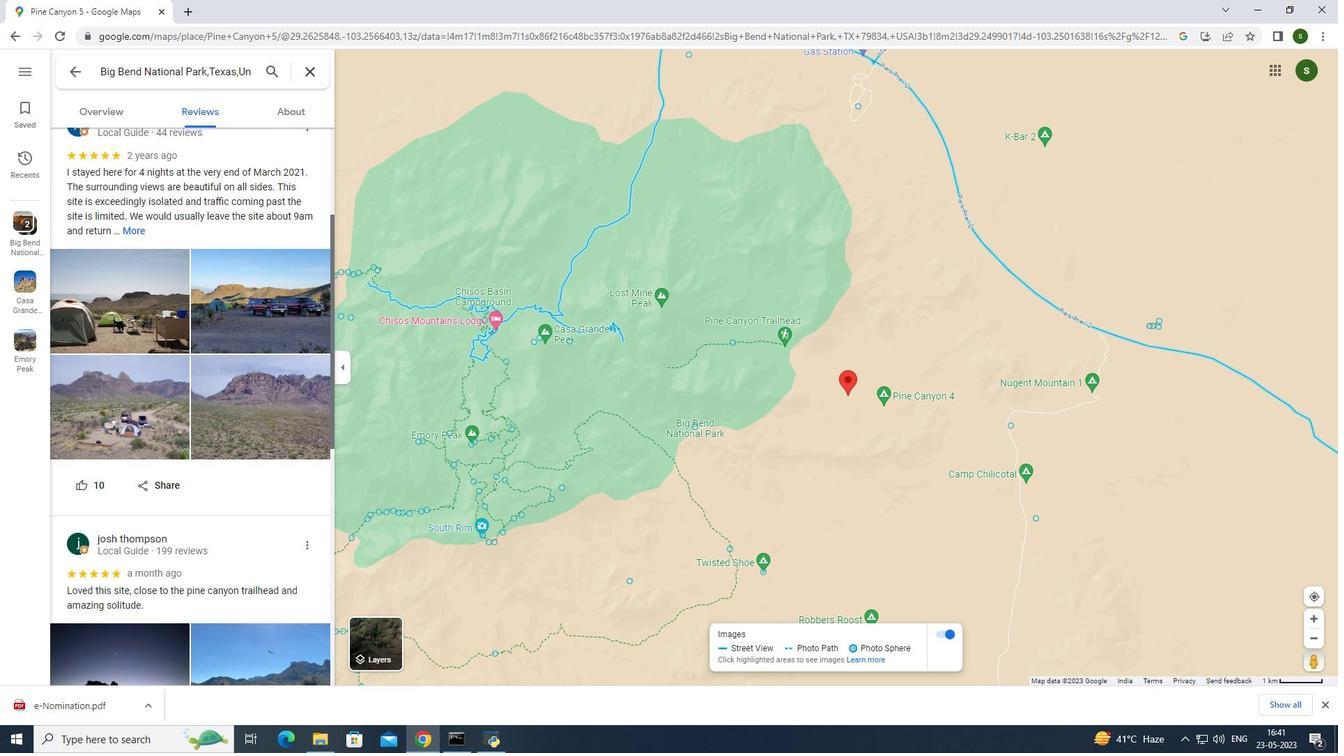 
Action: Mouse scrolled (252, 377) with delta (0, 0)
Screenshot: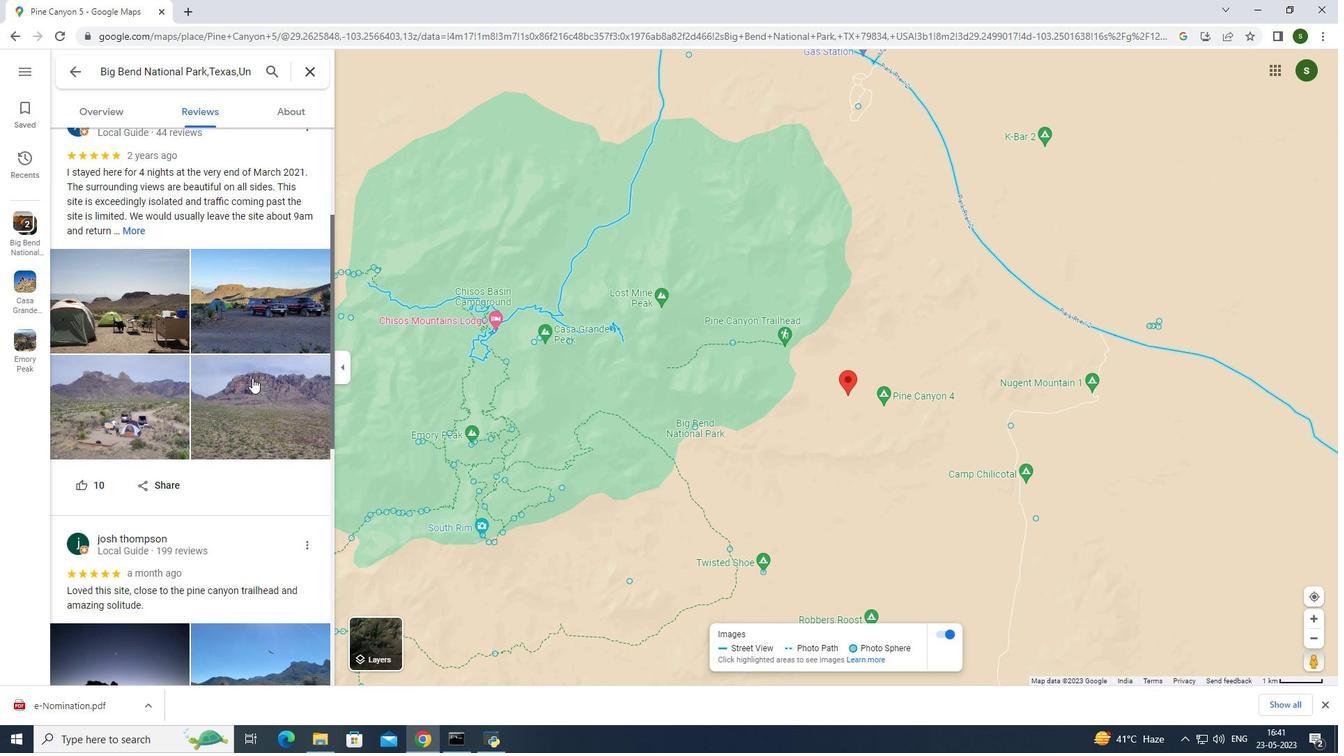
Action: Mouse scrolled (252, 377) with delta (0, 0)
Screenshot: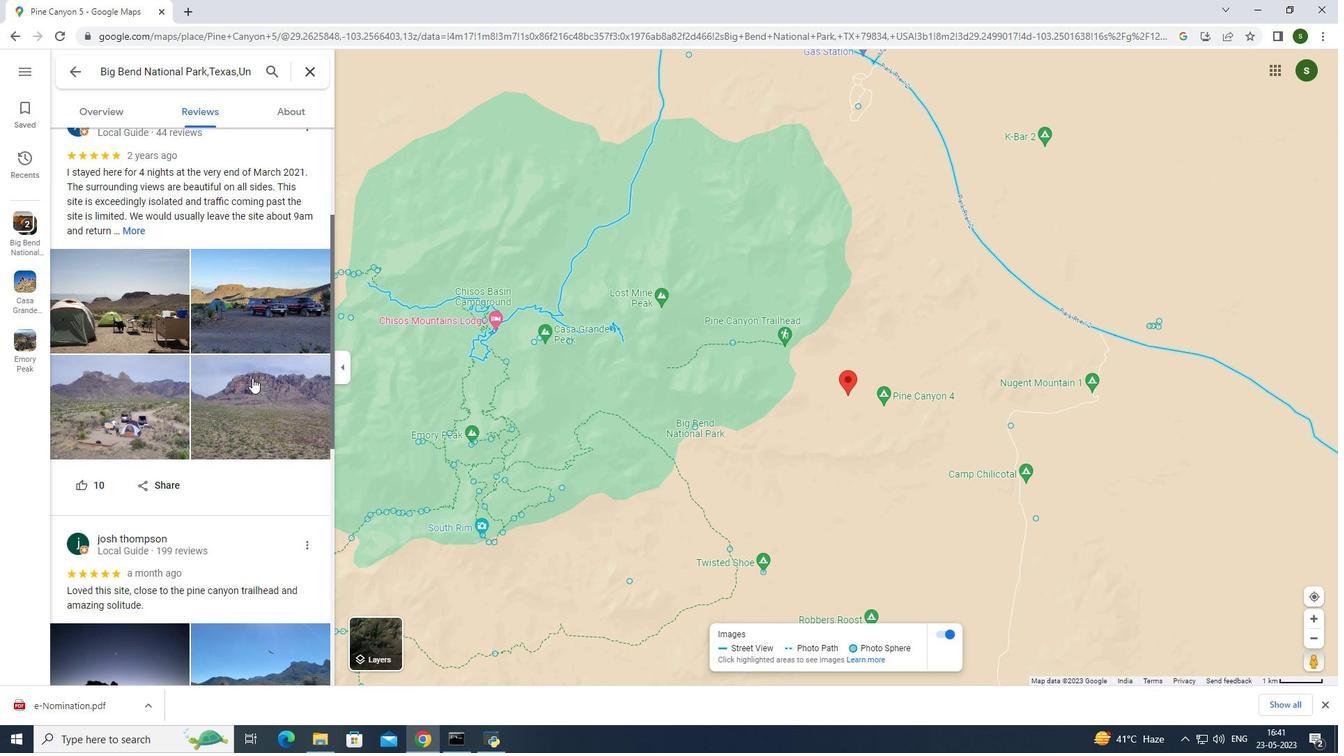 
Action: Mouse scrolled (252, 377) with delta (0, 0)
Screenshot: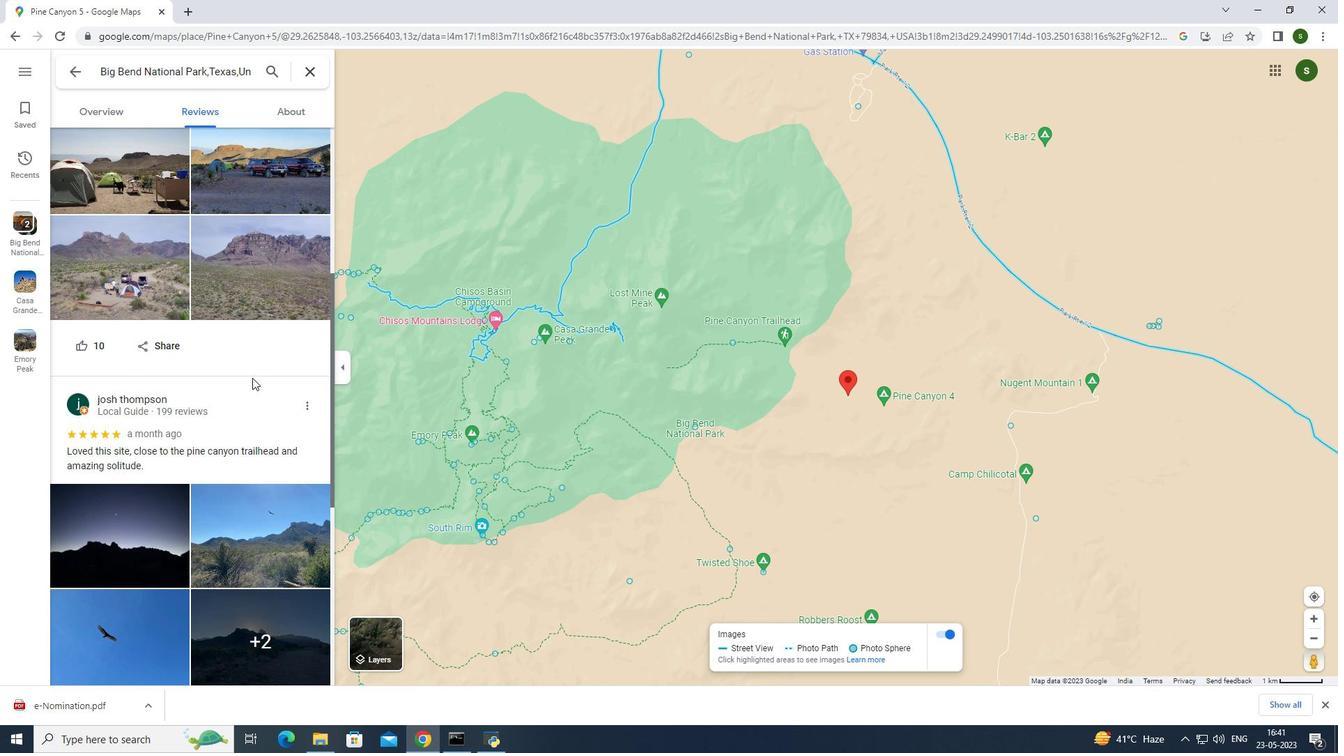 
Action: Mouse scrolled (252, 377) with delta (0, 0)
Screenshot: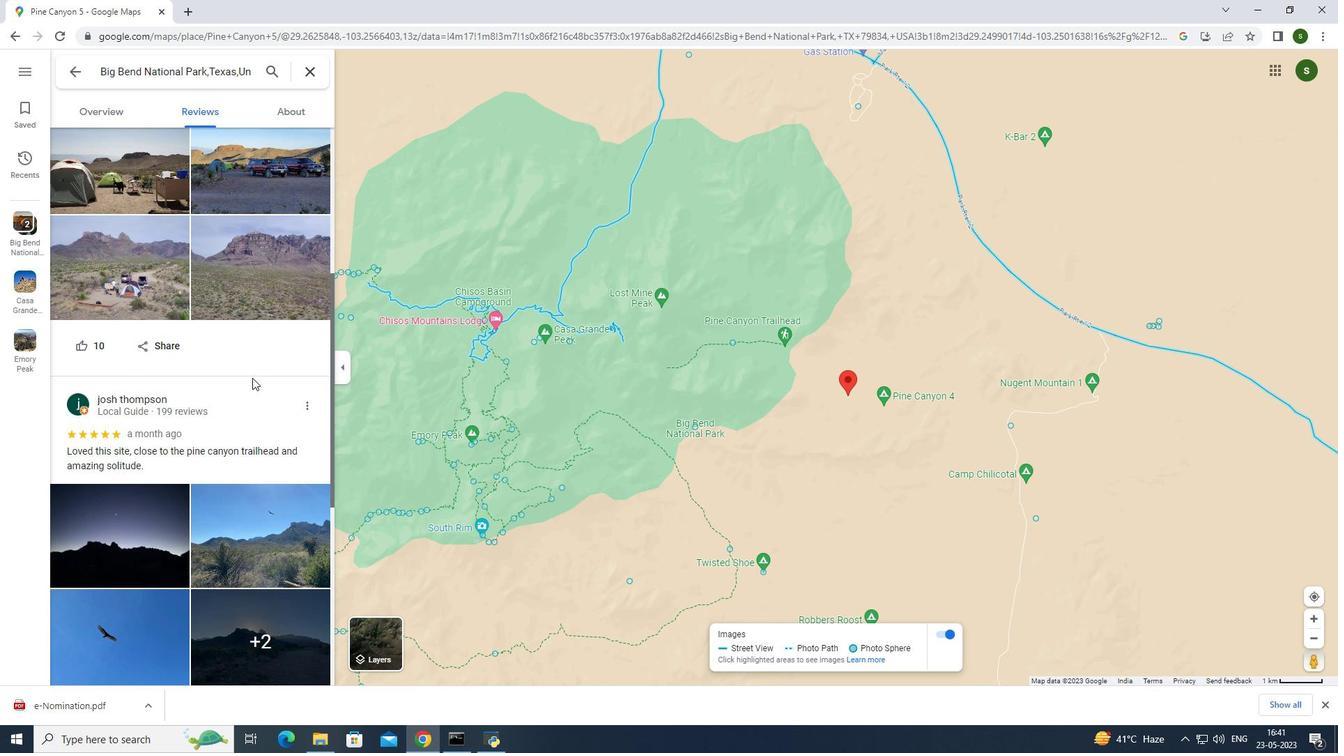 
Action: Mouse scrolled (252, 377) with delta (0, 0)
Screenshot: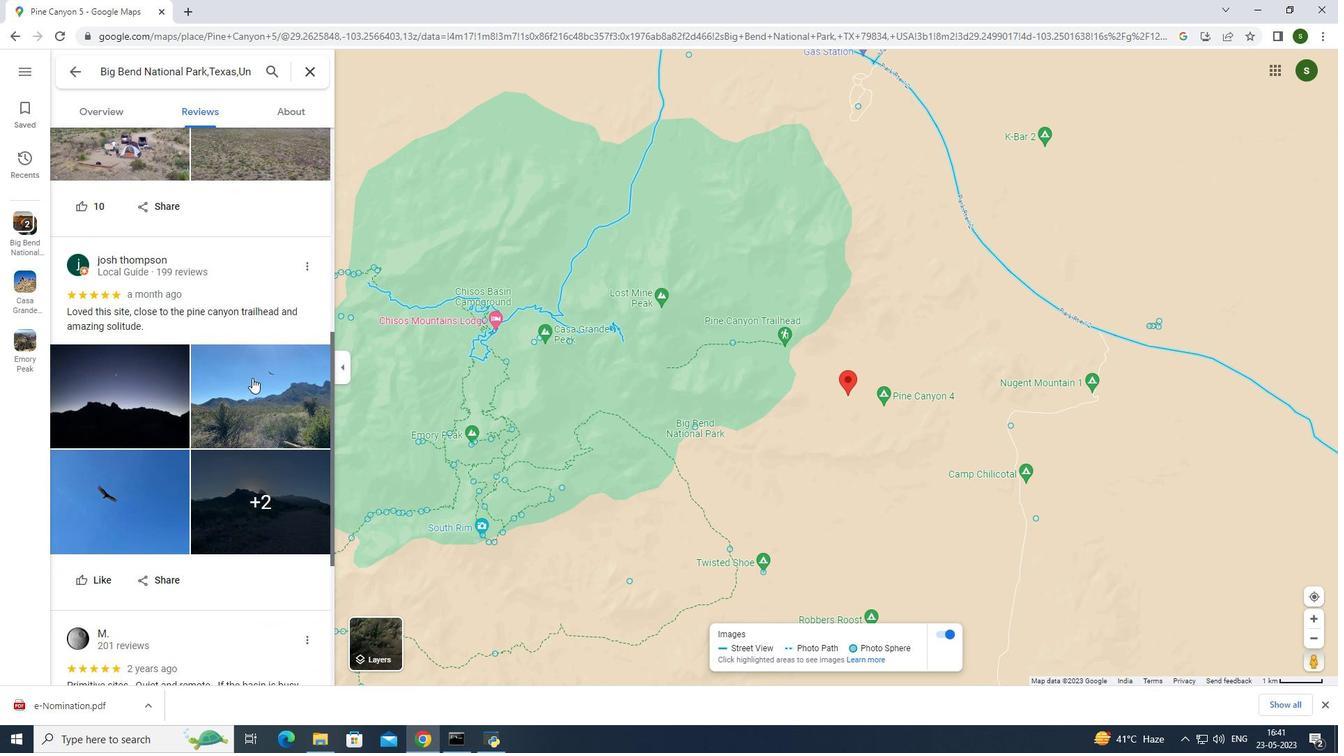 
Action: Mouse scrolled (252, 377) with delta (0, 0)
Screenshot: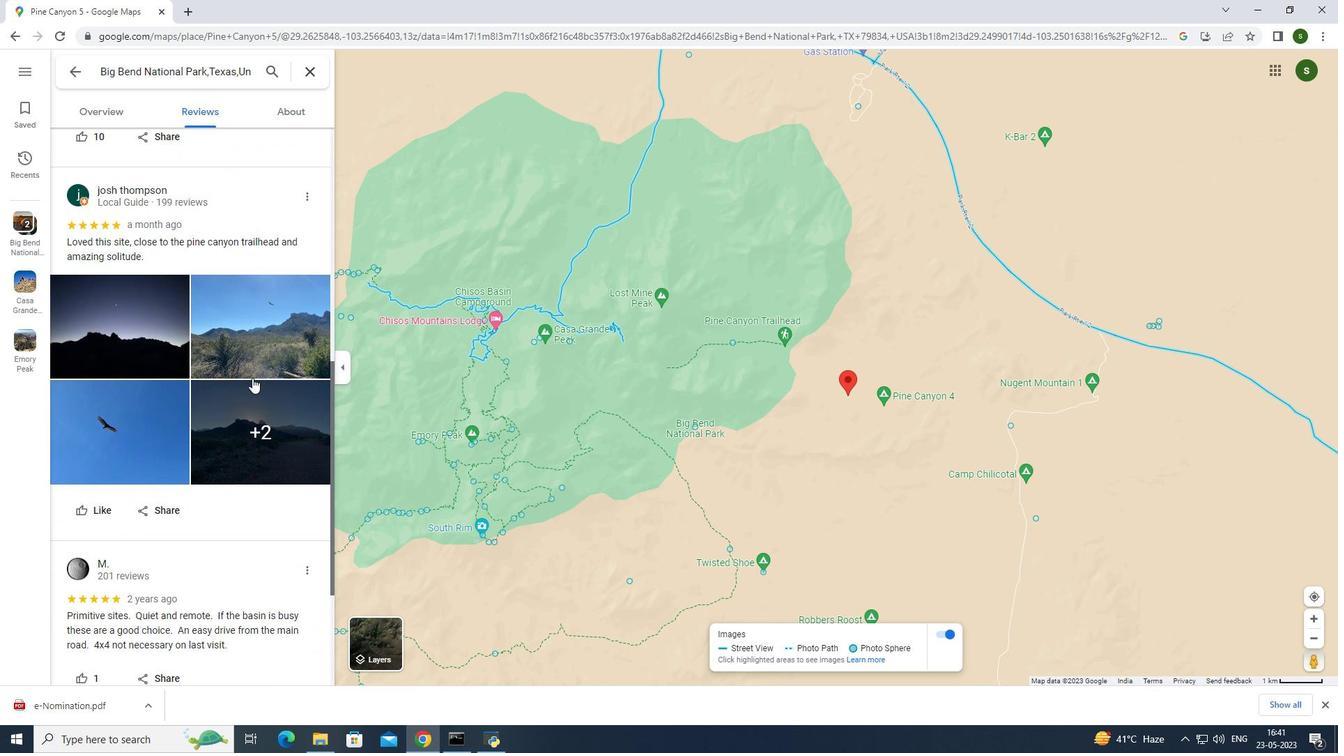 
Action: Mouse moved to (247, 435)
Screenshot: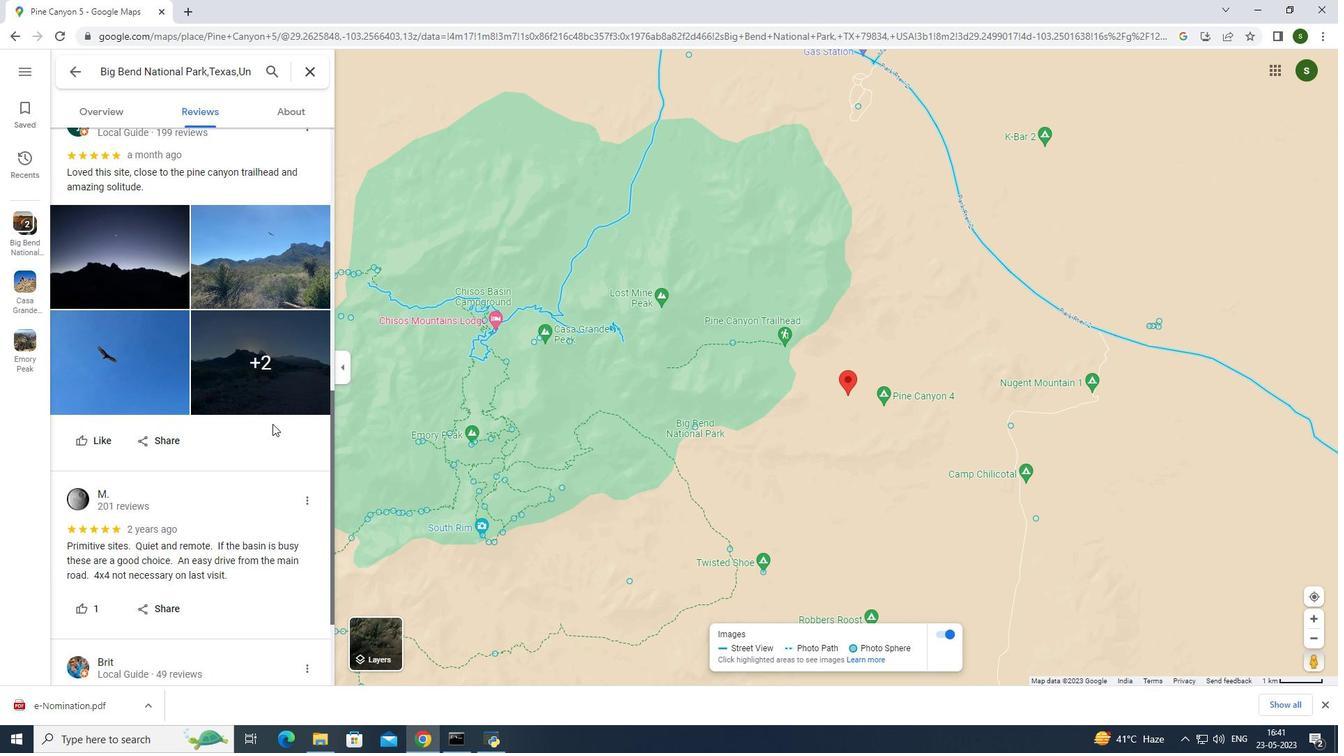 
Action: Mouse scrolled (247, 434) with delta (0, 0)
Screenshot: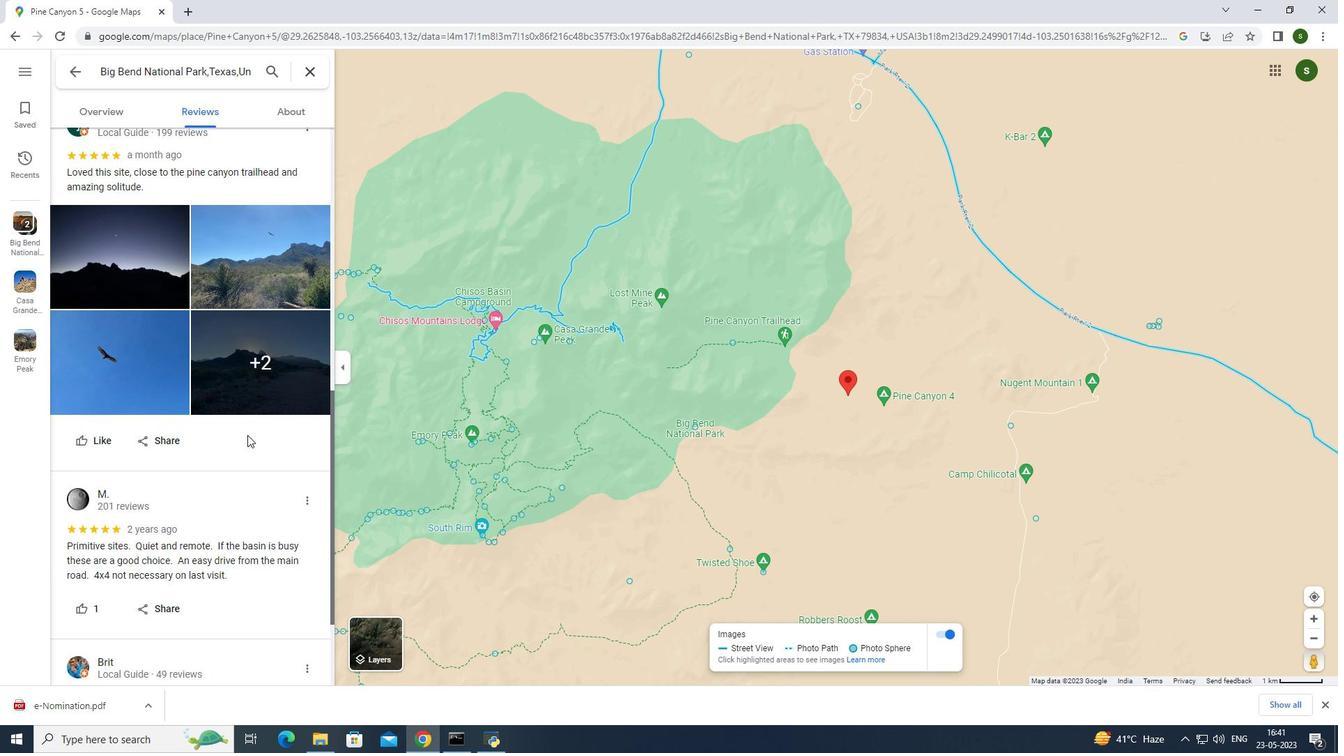 
Action: Mouse scrolled (247, 434) with delta (0, 0)
Screenshot: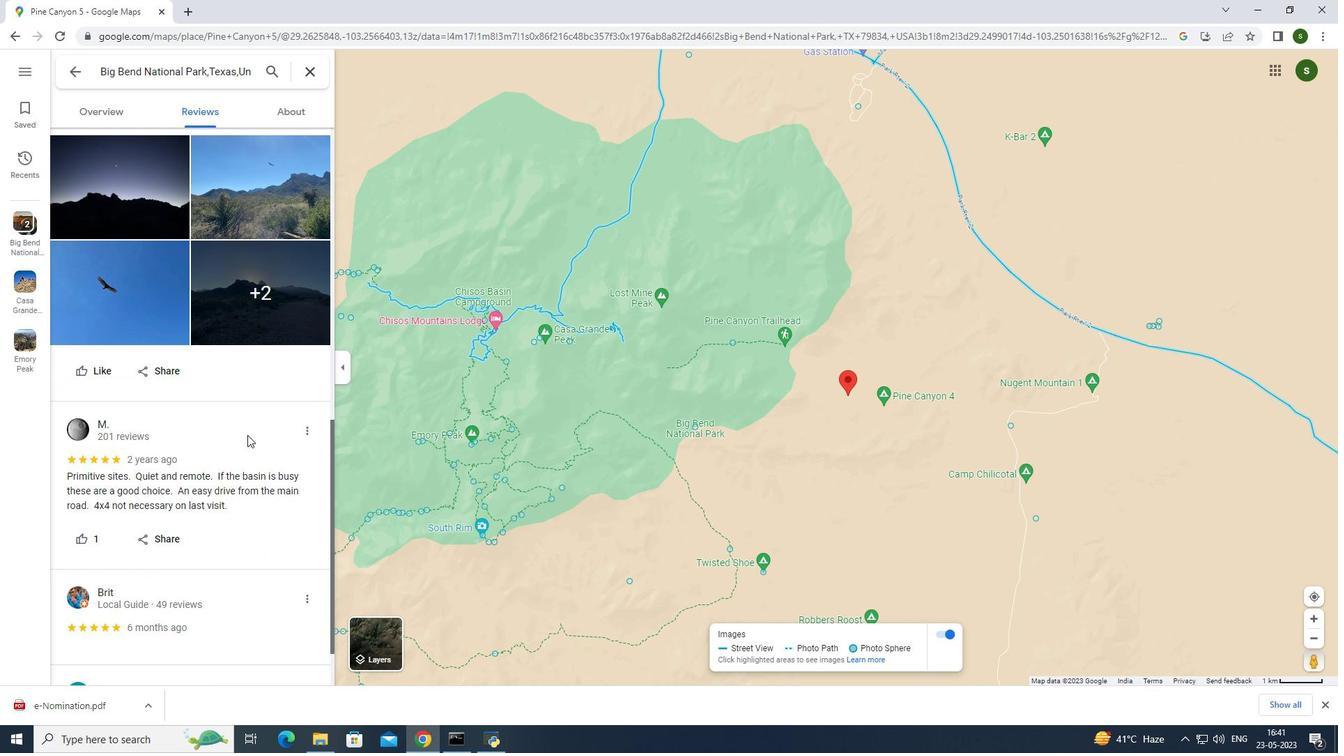
Action: Mouse scrolled (247, 434) with delta (0, 0)
Screenshot: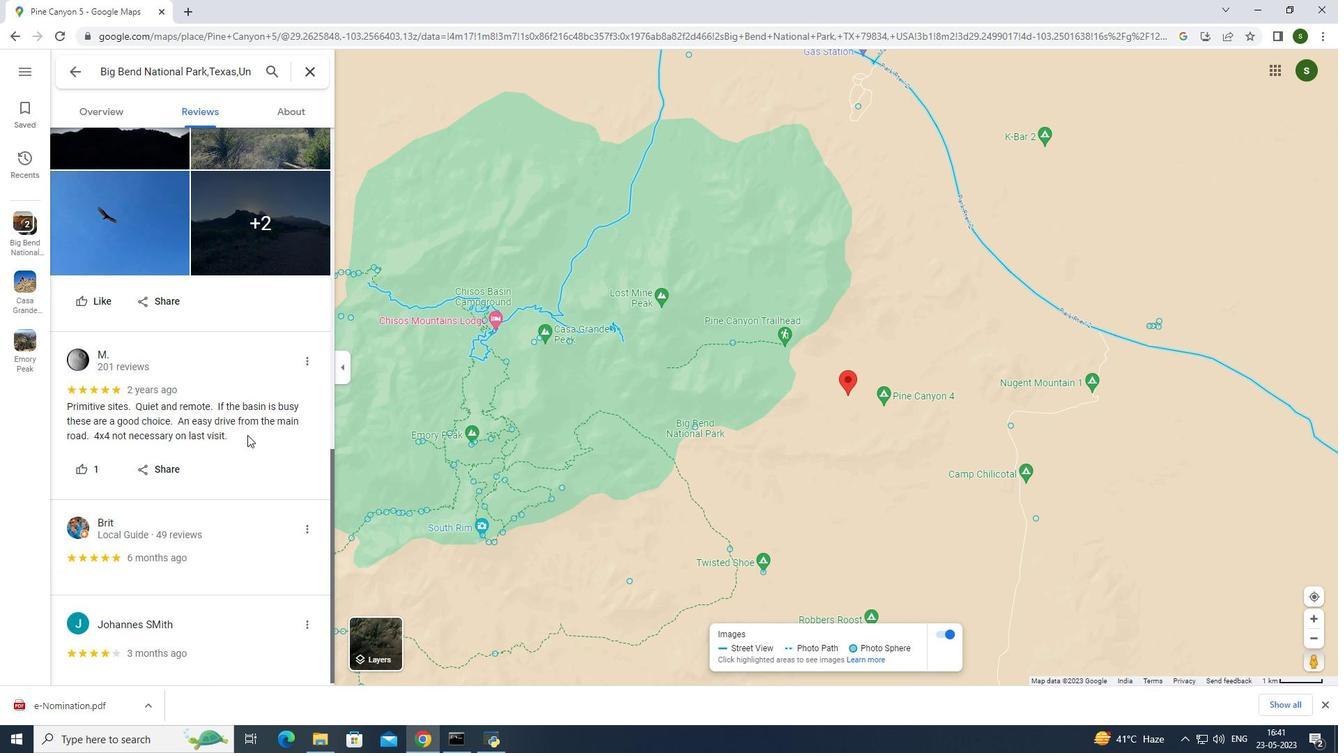 
Action: Mouse scrolled (247, 434) with delta (0, 0)
Screenshot: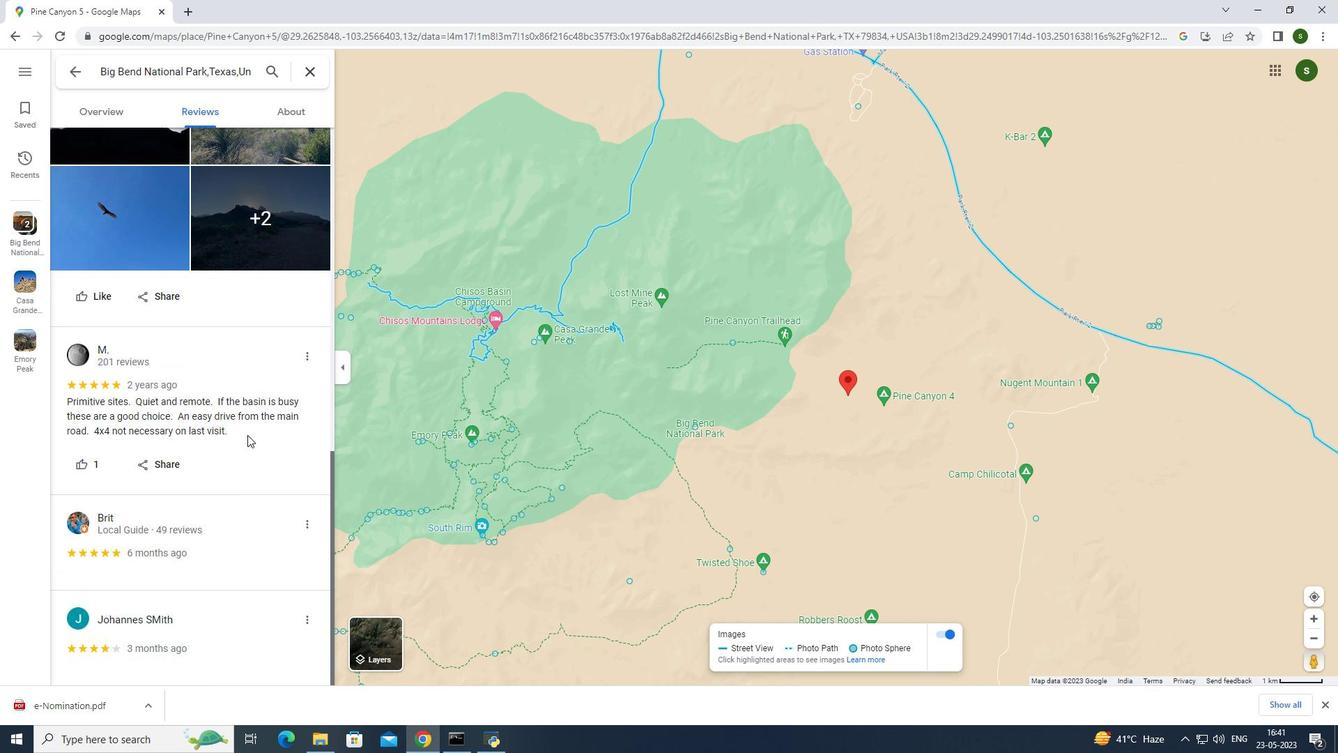 
Action: Mouse scrolled (247, 434) with delta (0, 0)
Screenshot: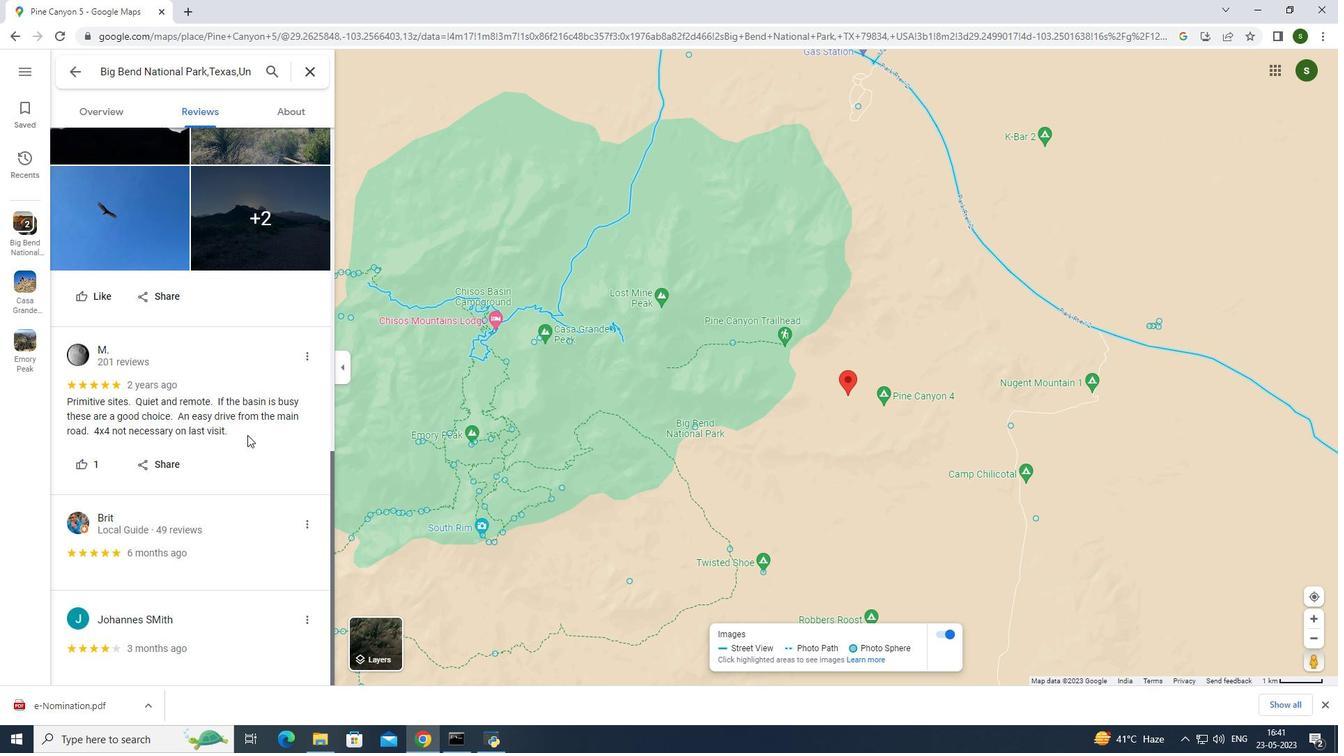 
Action: Mouse scrolled (247, 435) with delta (0, 0)
